 Task: Create a Professional resume.
Action: Mouse moved to (321, 204)
Screenshot: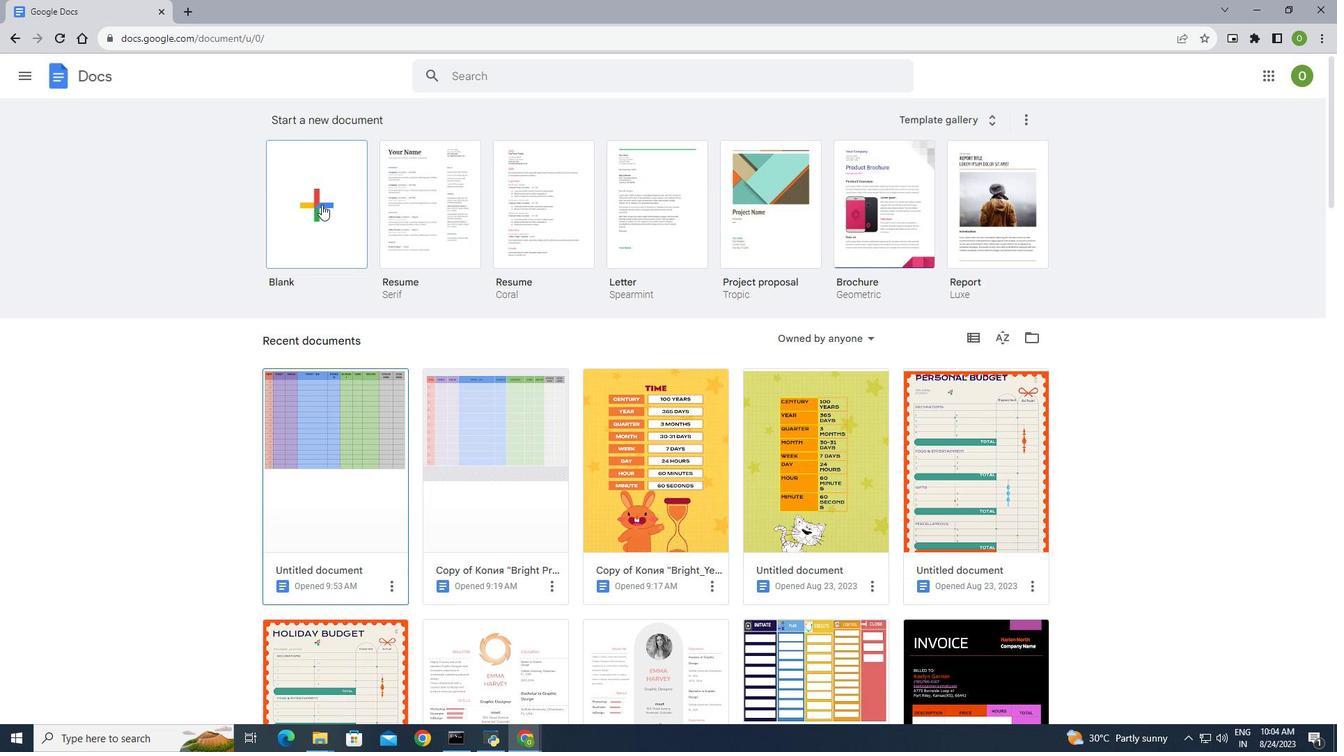 
Action: Mouse pressed left at (321, 204)
Screenshot: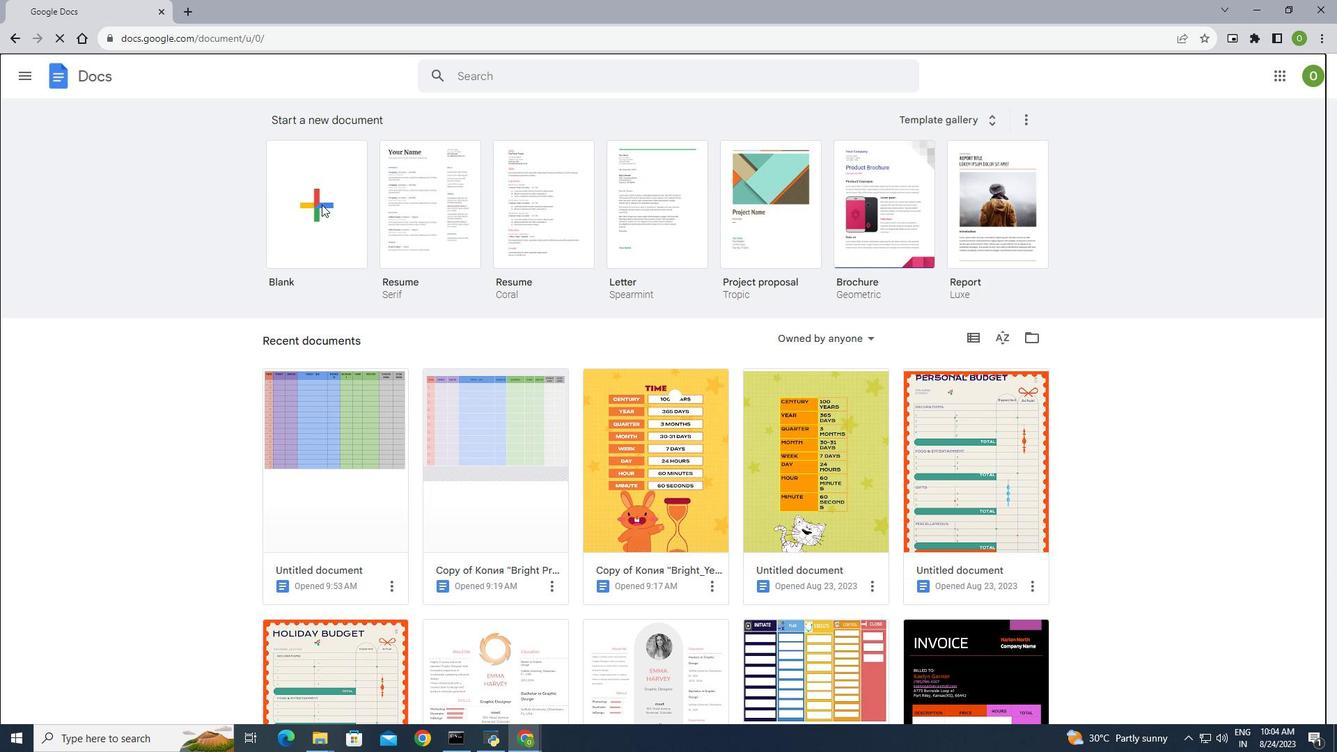 
Action: Mouse moved to (146, 85)
Screenshot: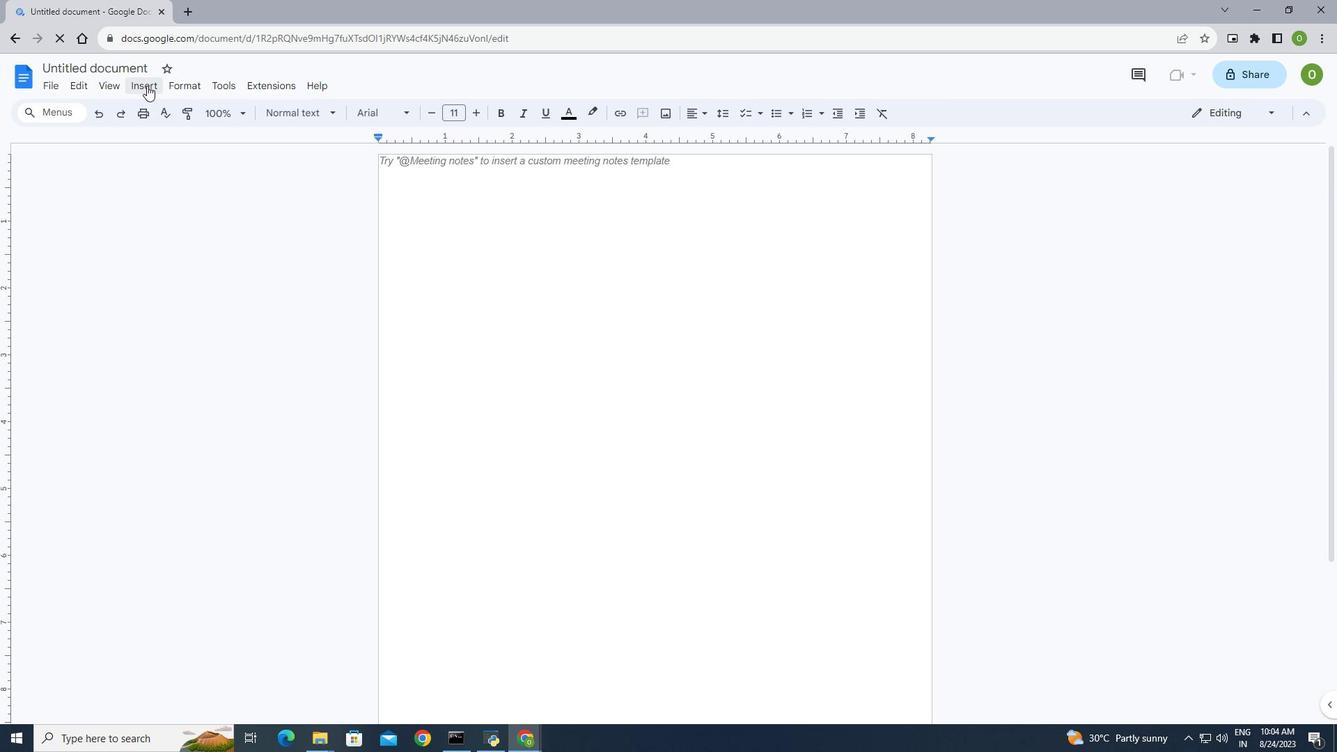 
Action: Mouse pressed left at (146, 85)
Screenshot: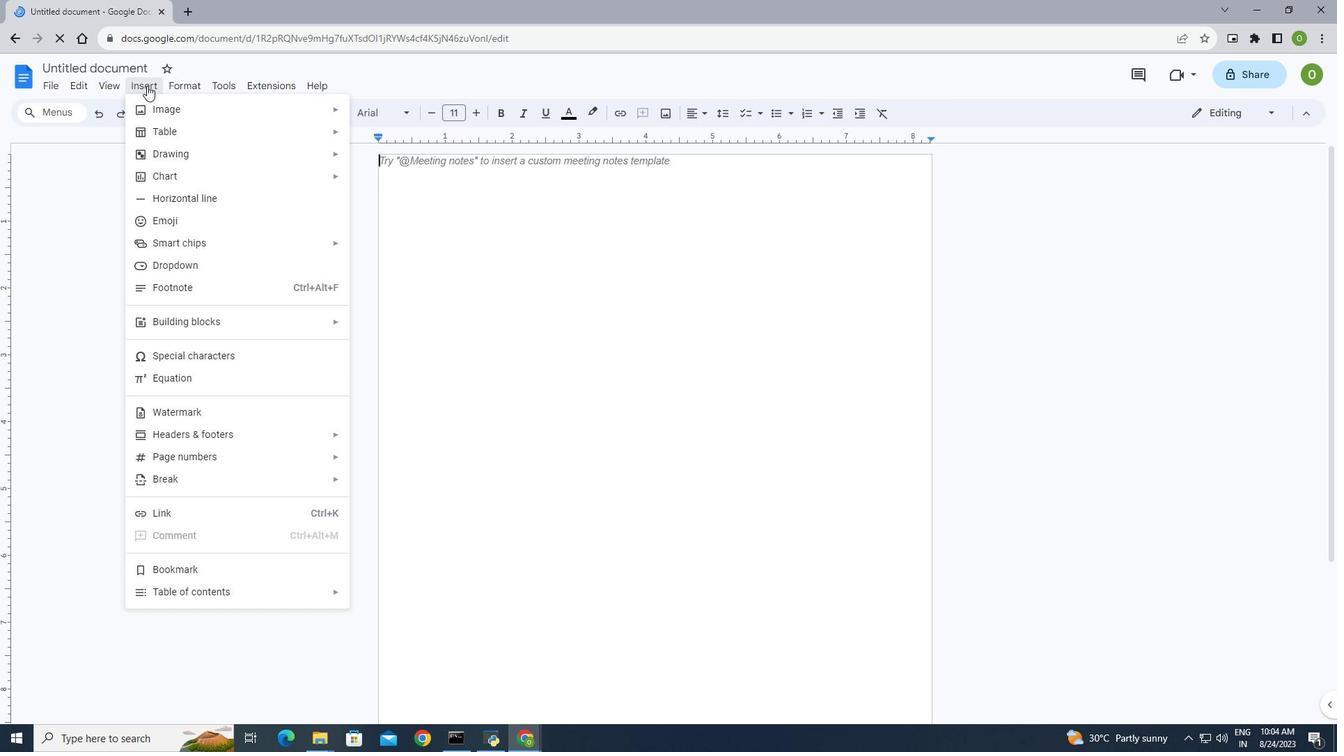 
Action: Mouse moved to (178, 108)
Screenshot: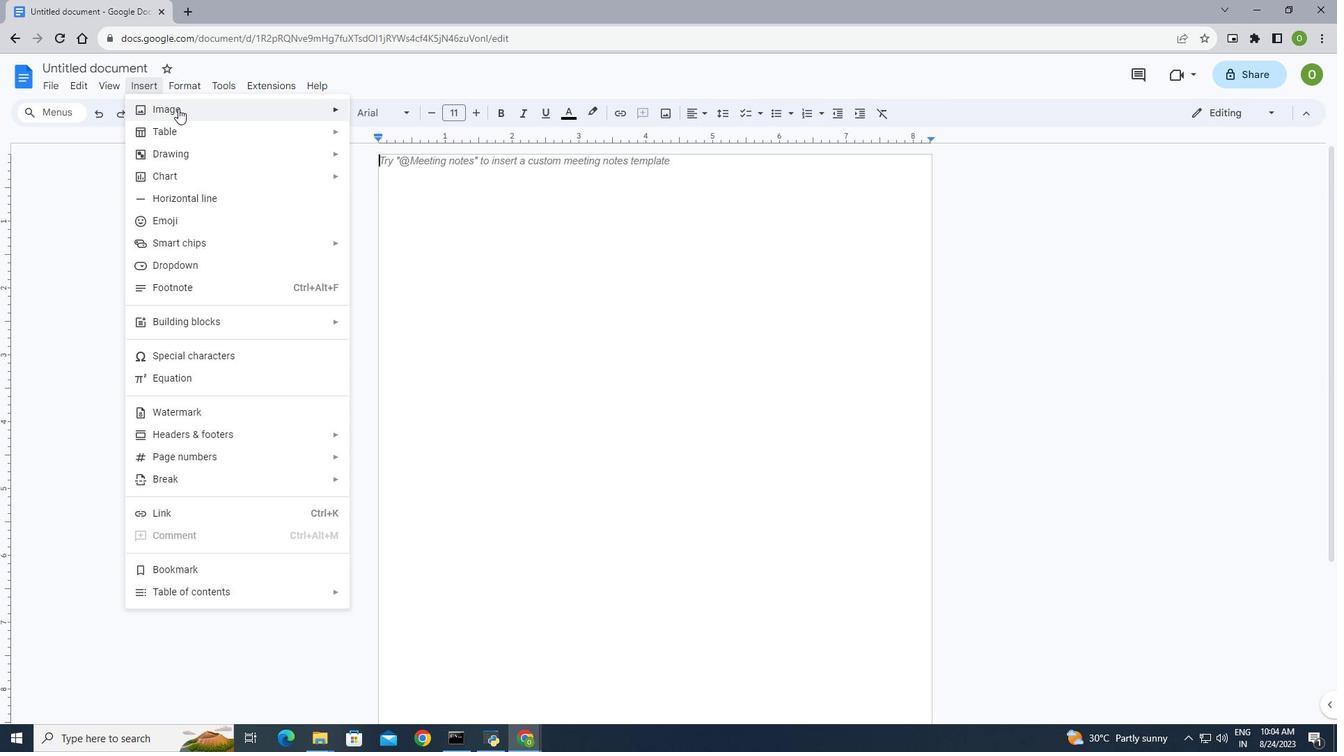 
Action: Mouse pressed left at (178, 108)
Screenshot: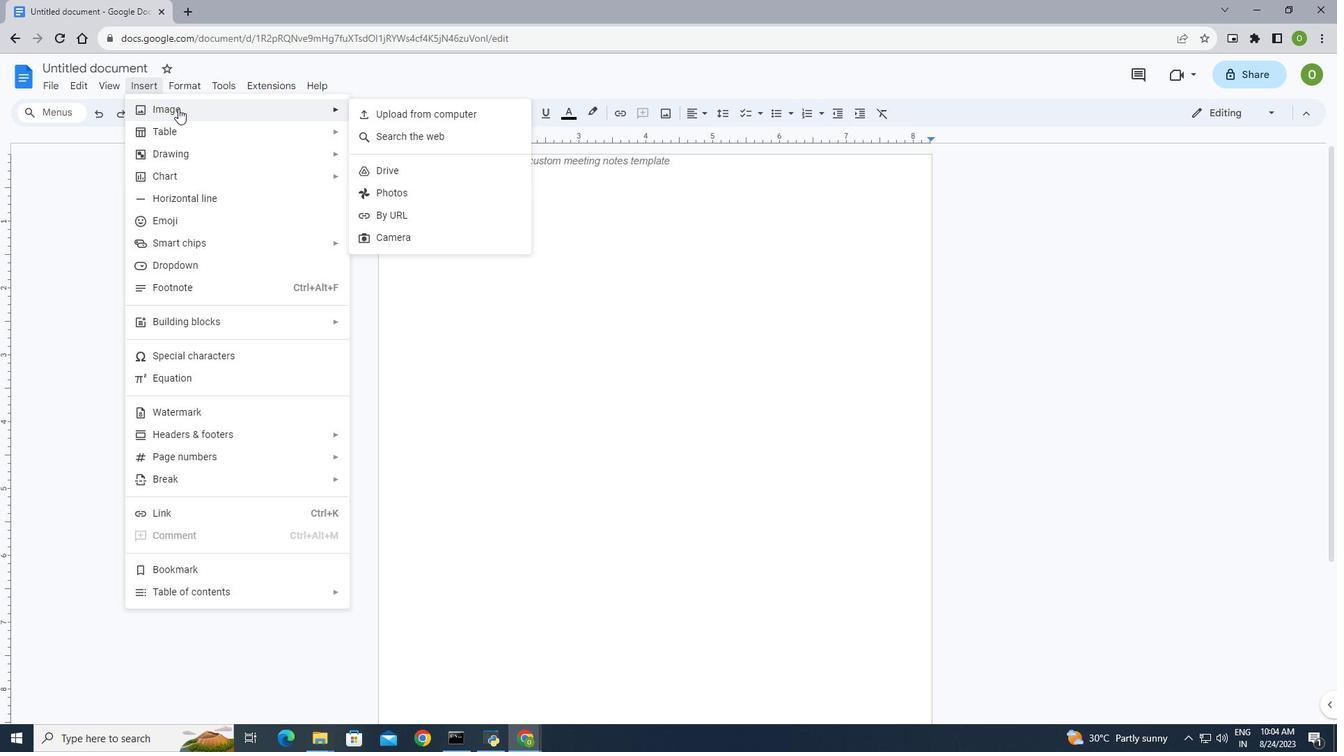 
Action: Mouse moved to (374, 113)
Screenshot: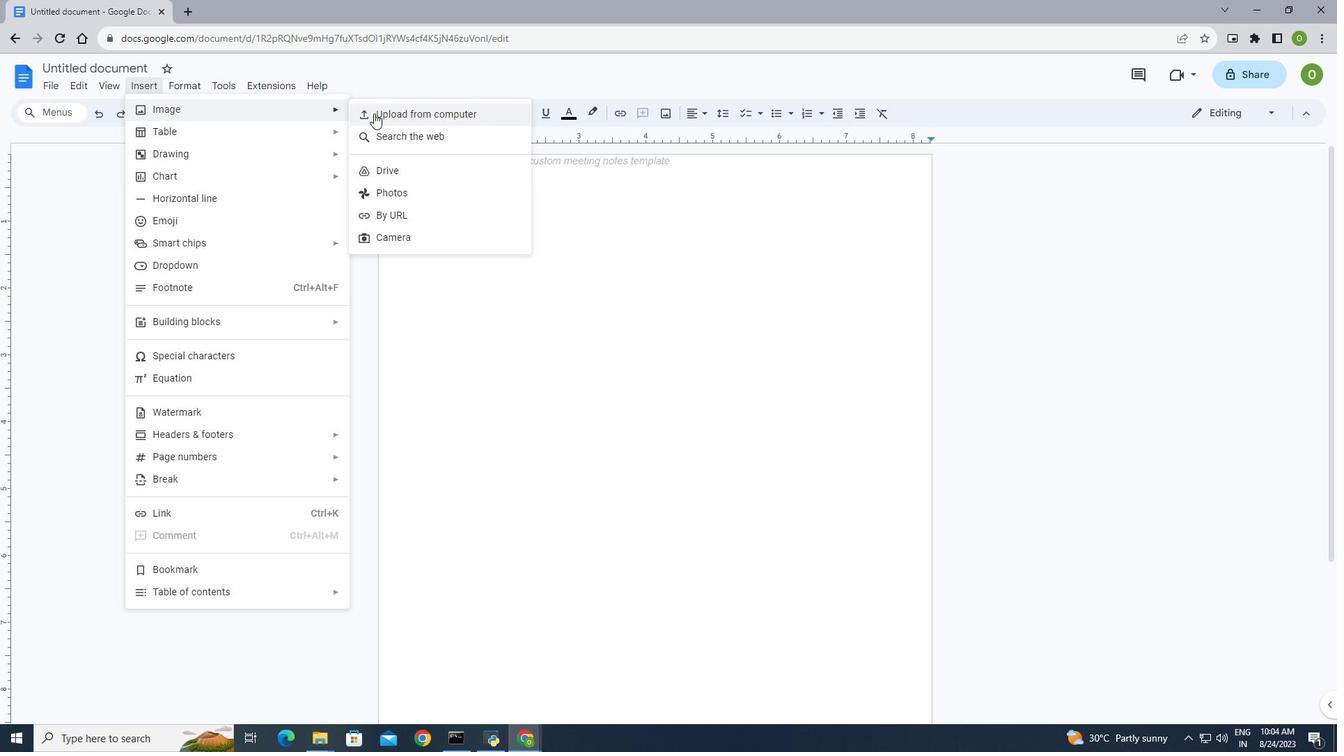 
Action: Mouse pressed left at (374, 113)
Screenshot: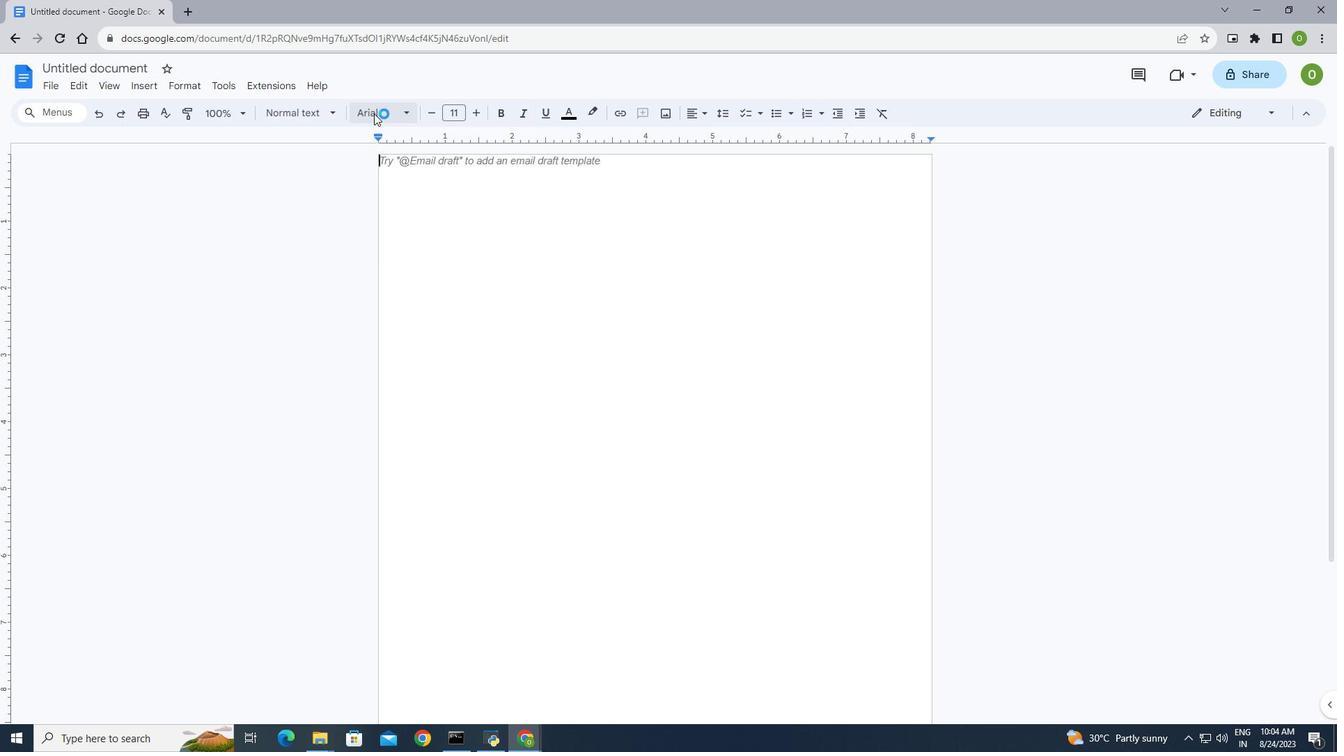 
Action: Mouse moved to (433, 208)
Screenshot: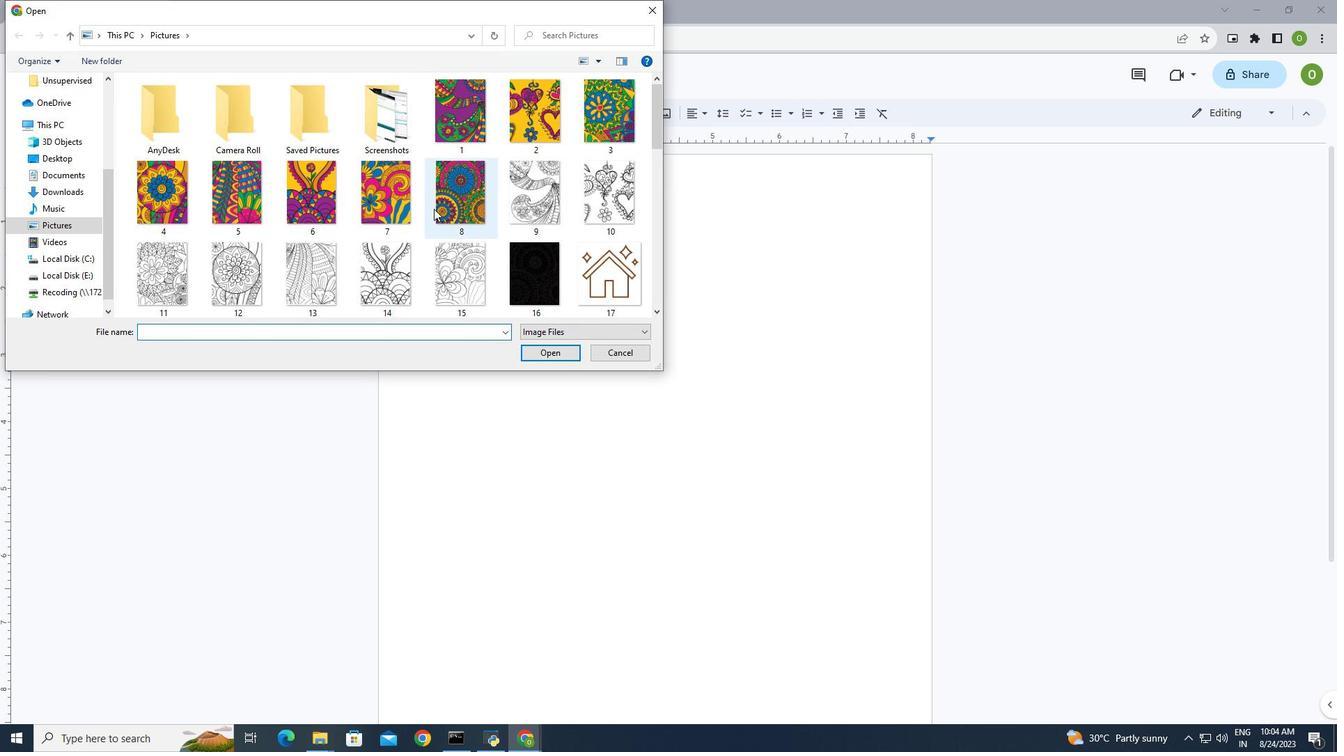 
Action: Mouse scrolled (433, 208) with delta (0, 0)
Screenshot: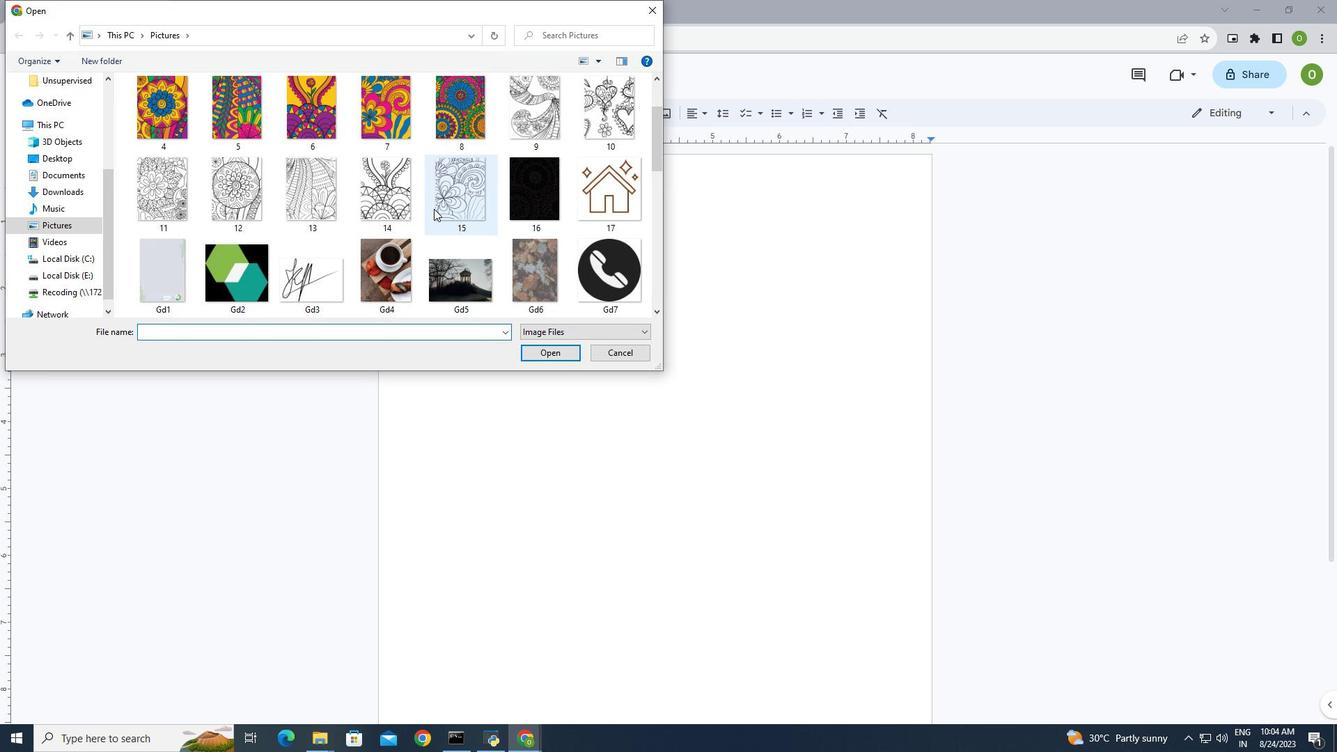 
Action: Mouse scrolled (433, 208) with delta (0, 0)
Screenshot: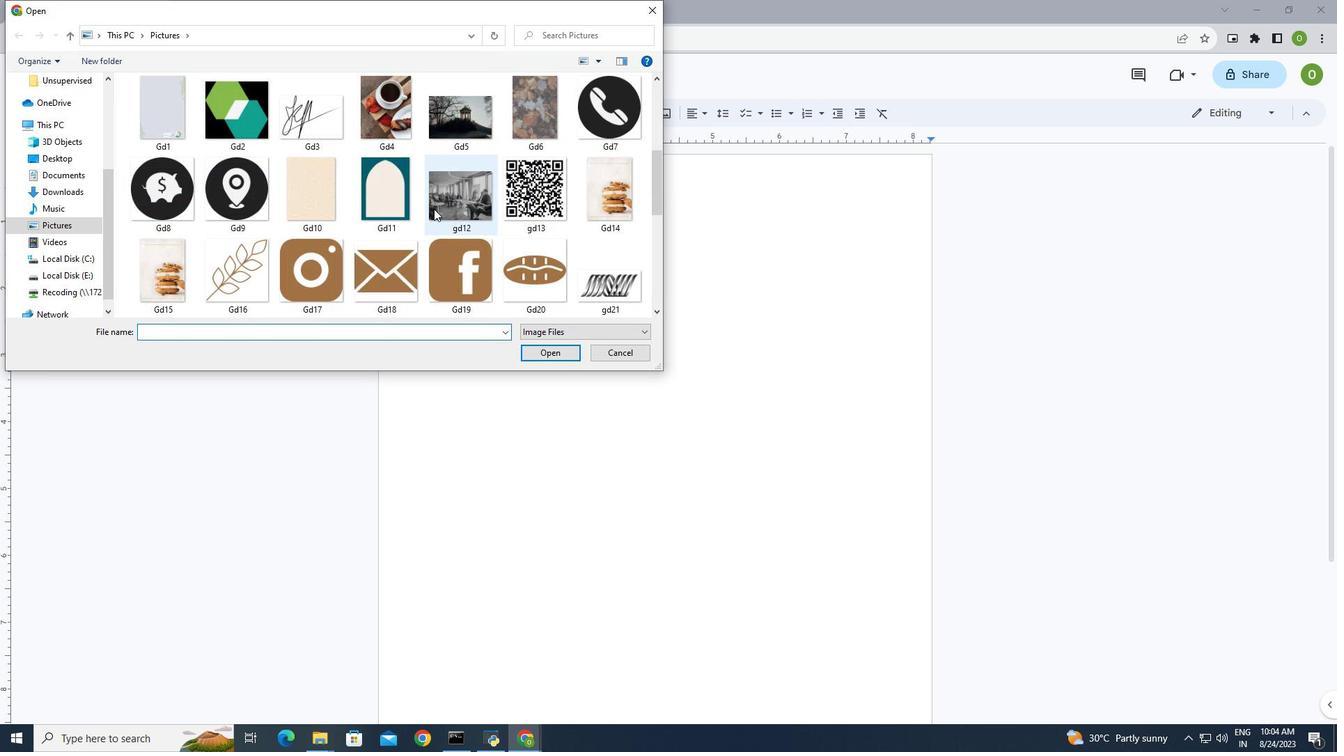 
Action: Mouse scrolled (433, 208) with delta (0, 0)
Screenshot: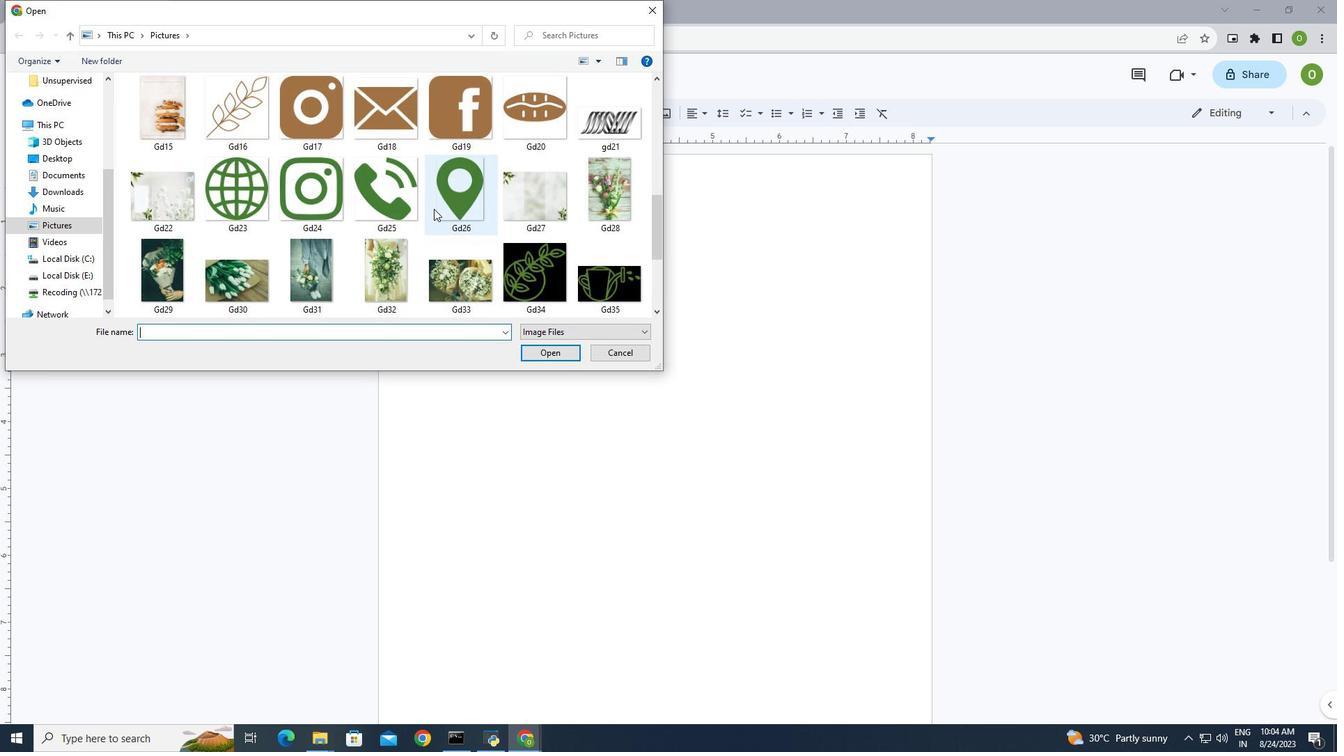 
Action: Mouse scrolled (433, 208) with delta (0, 0)
Screenshot: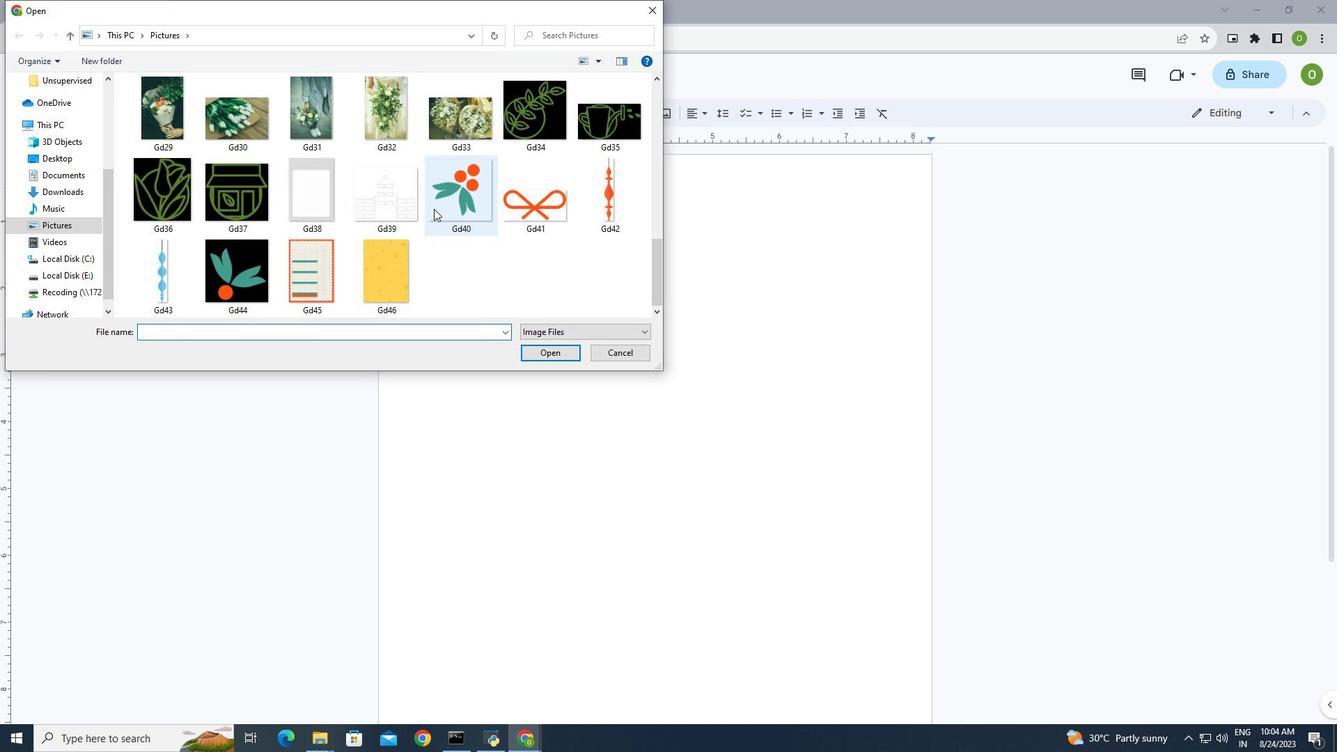 
Action: Mouse scrolled (433, 208) with delta (0, 0)
Screenshot: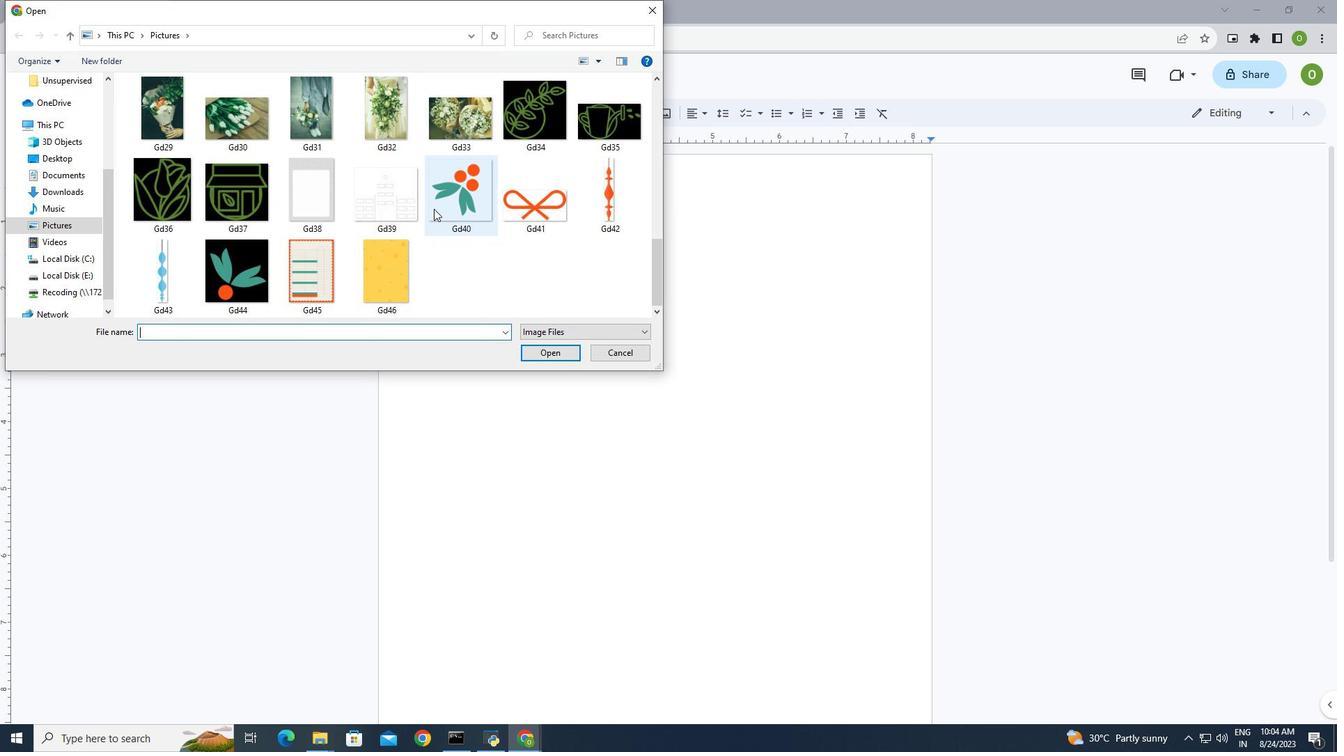 
Action: Mouse moved to (655, 263)
Screenshot: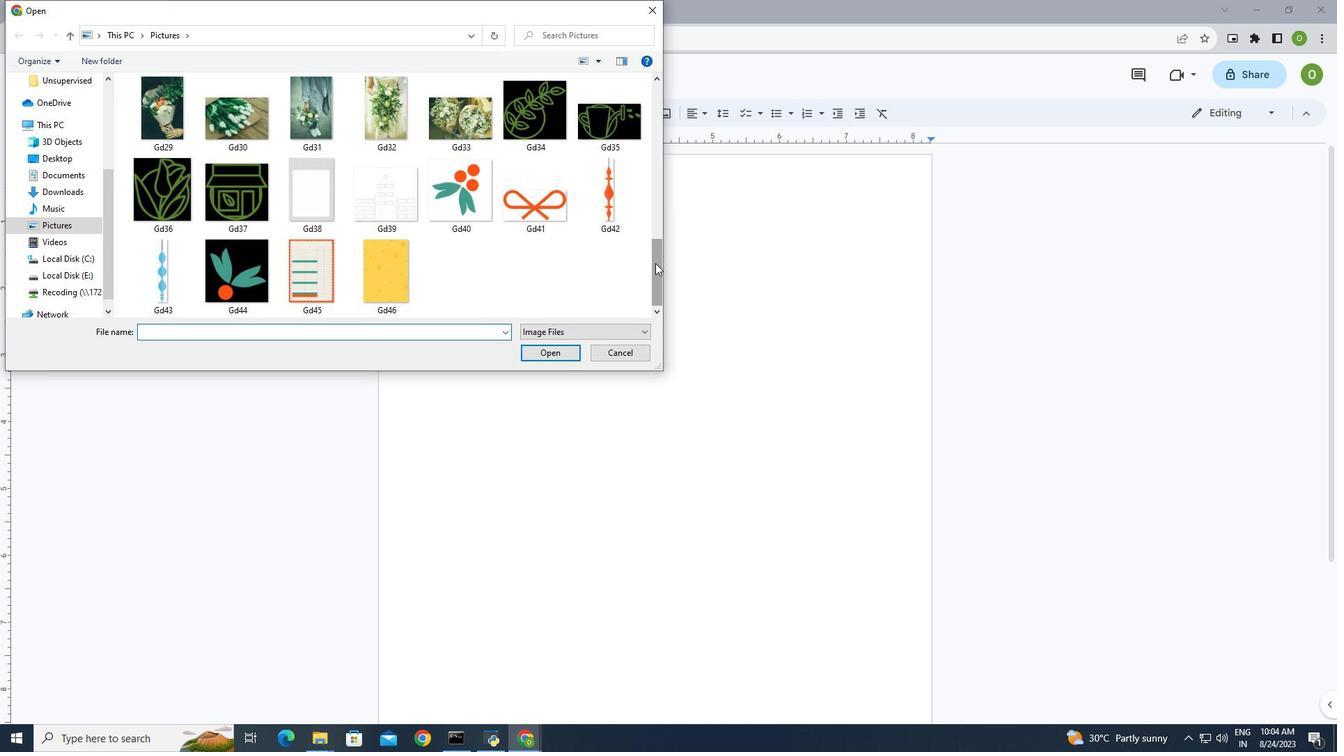 
Action: Mouse pressed left at (655, 263)
Screenshot: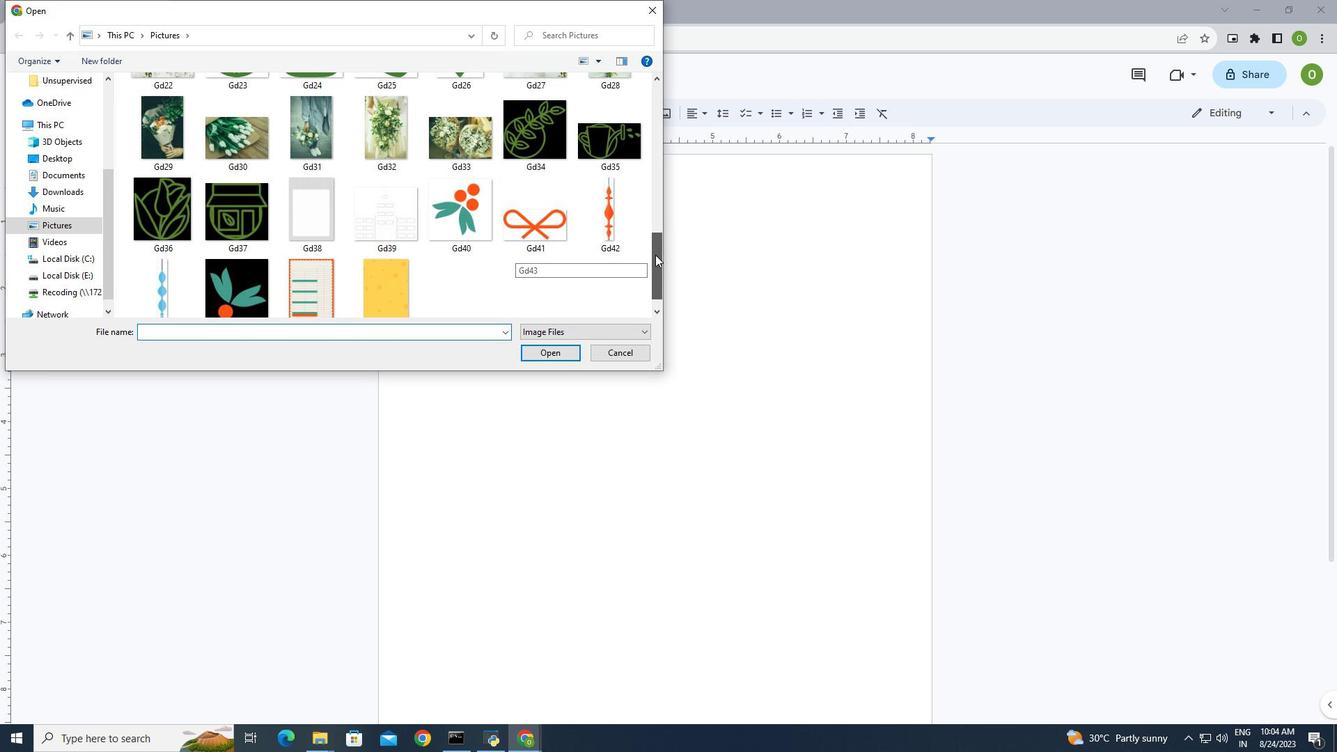 
Action: Mouse moved to (646, 11)
Screenshot: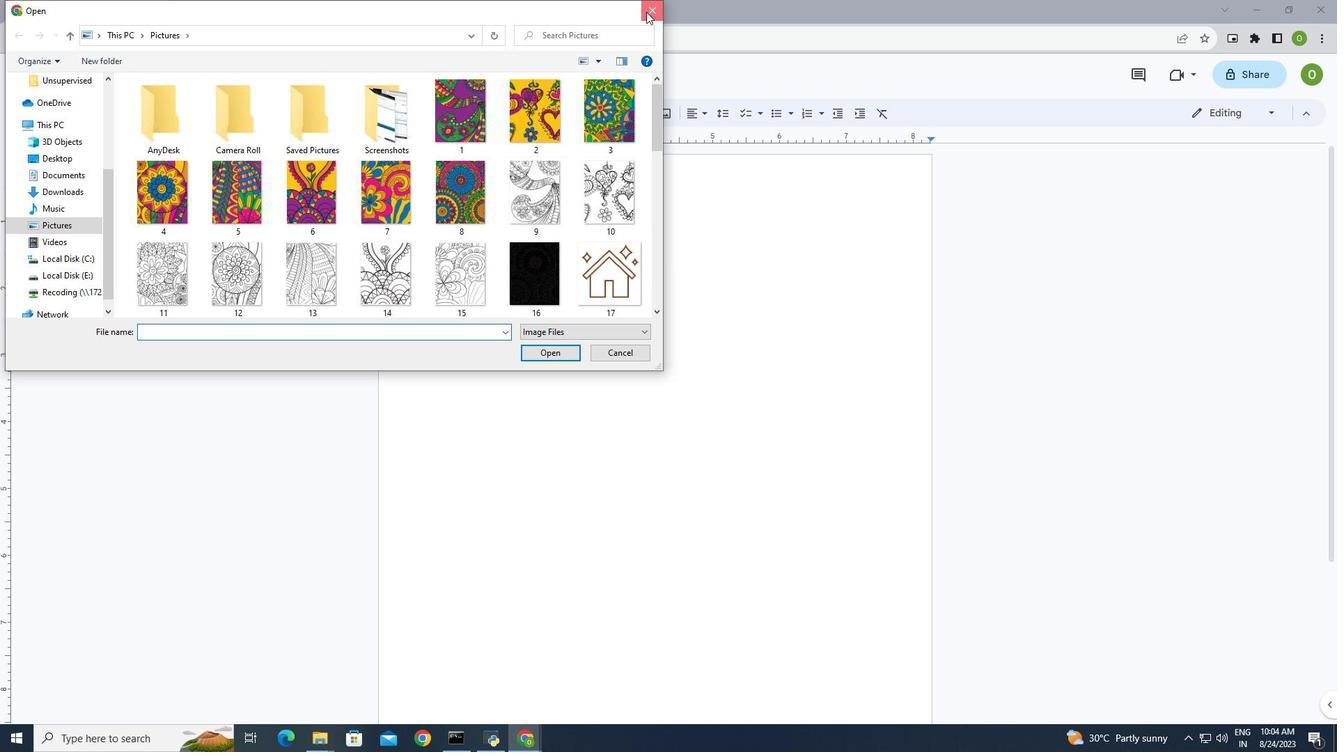 
Action: Mouse pressed left at (646, 11)
Screenshot: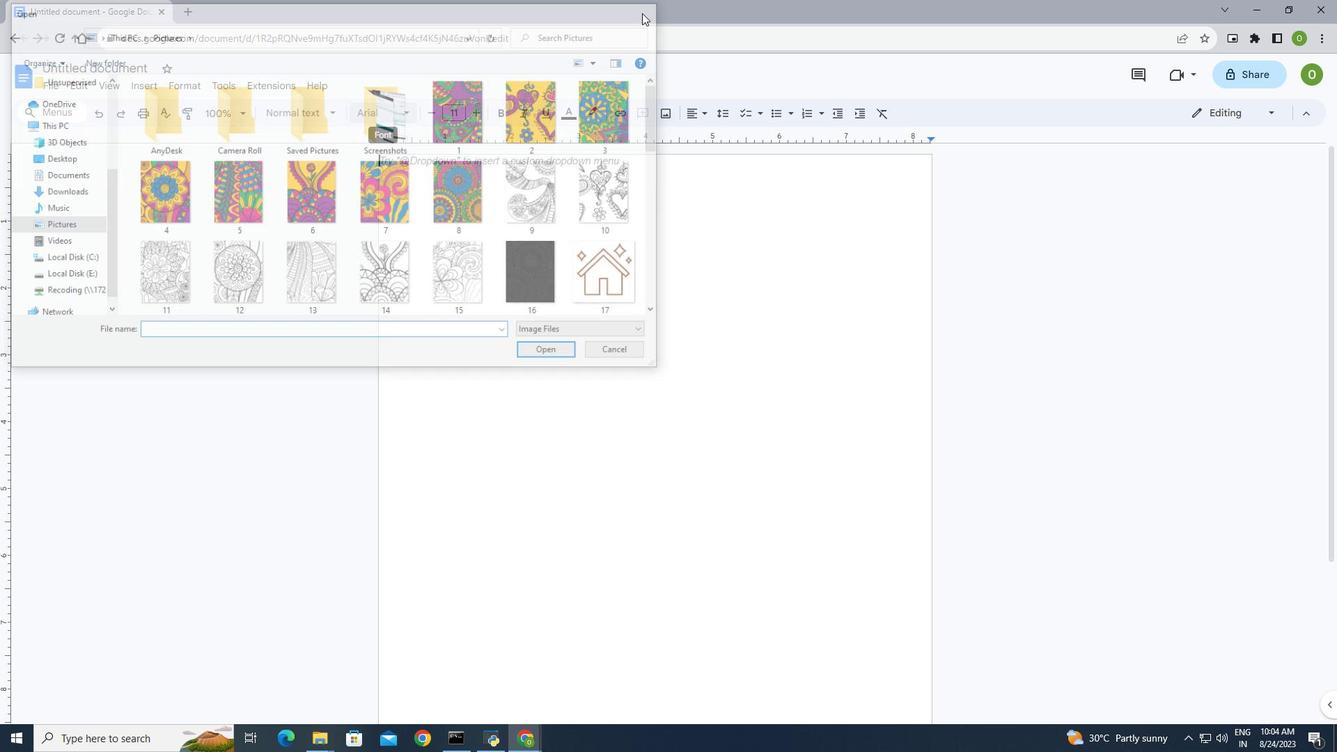 
Action: Mouse moved to (150, 84)
Screenshot: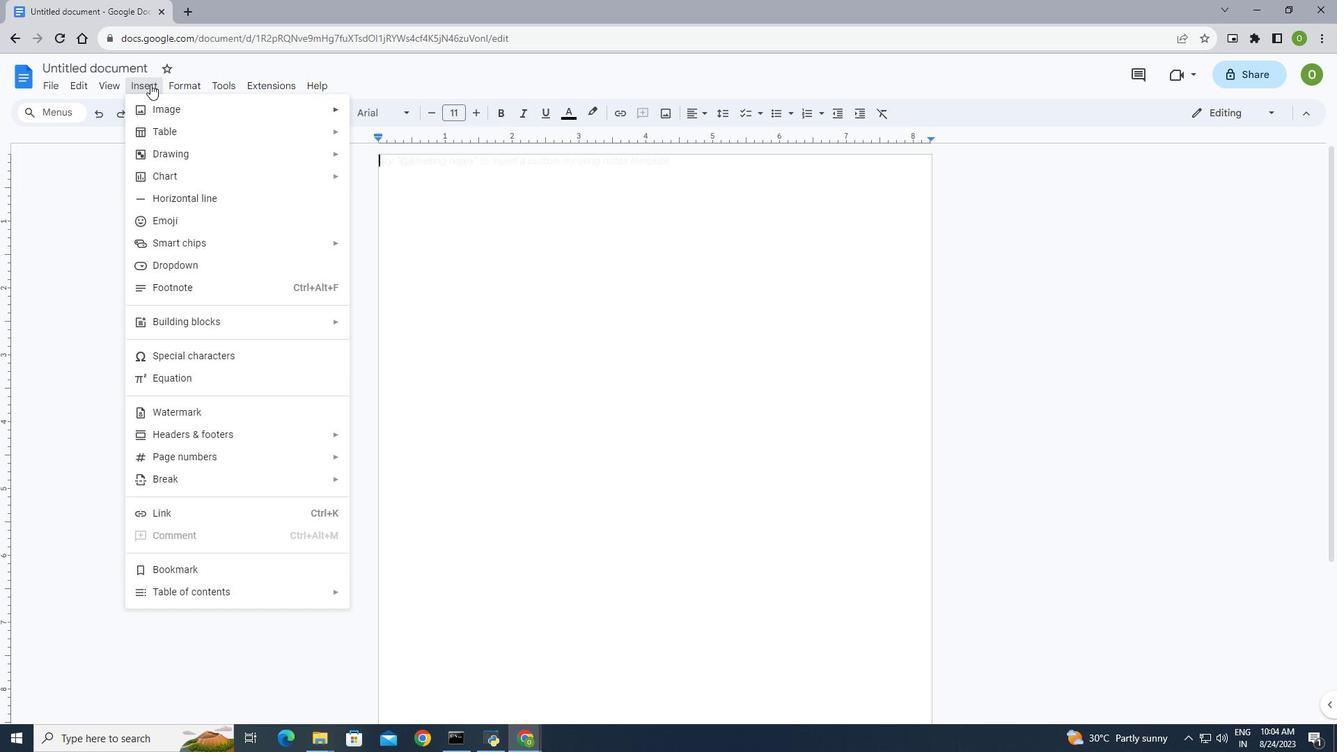 
Action: Mouse pressed left at (150, 84)
Screenshot: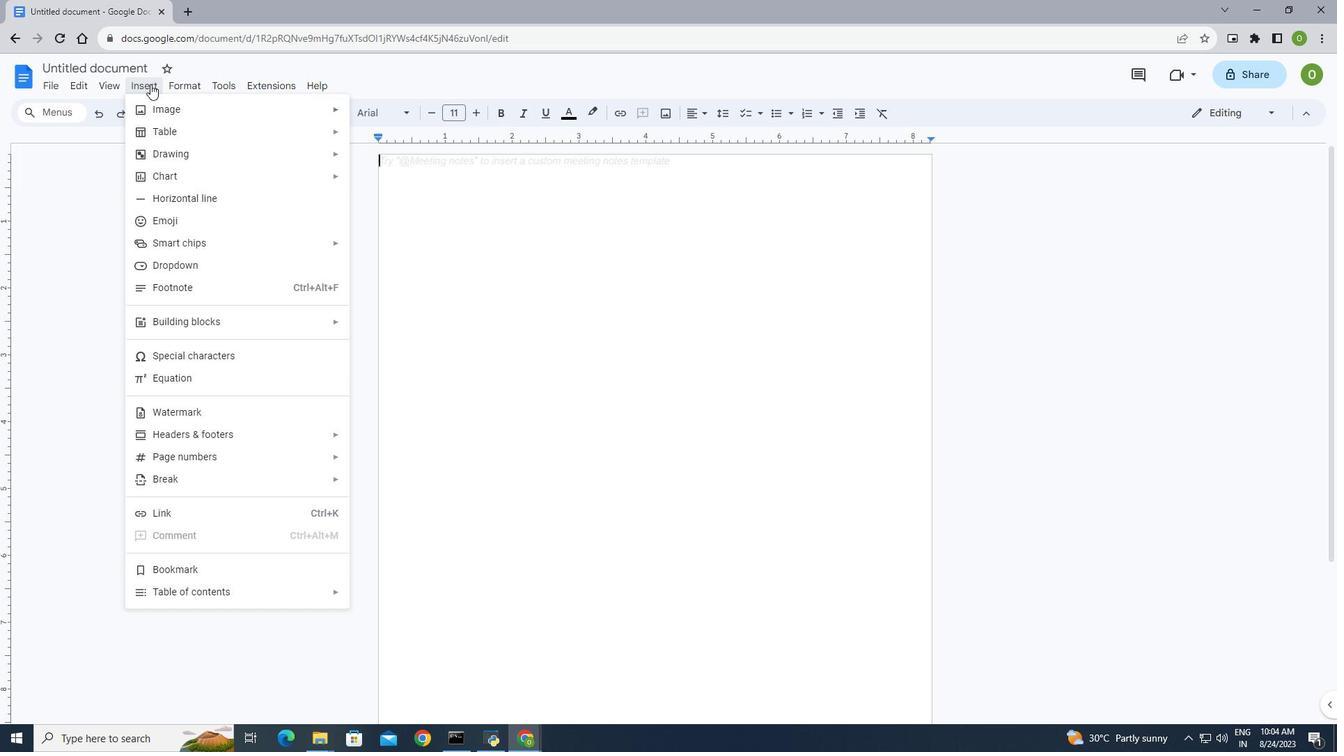 
Action: Mouse moved to (204, 107)
Screenshot: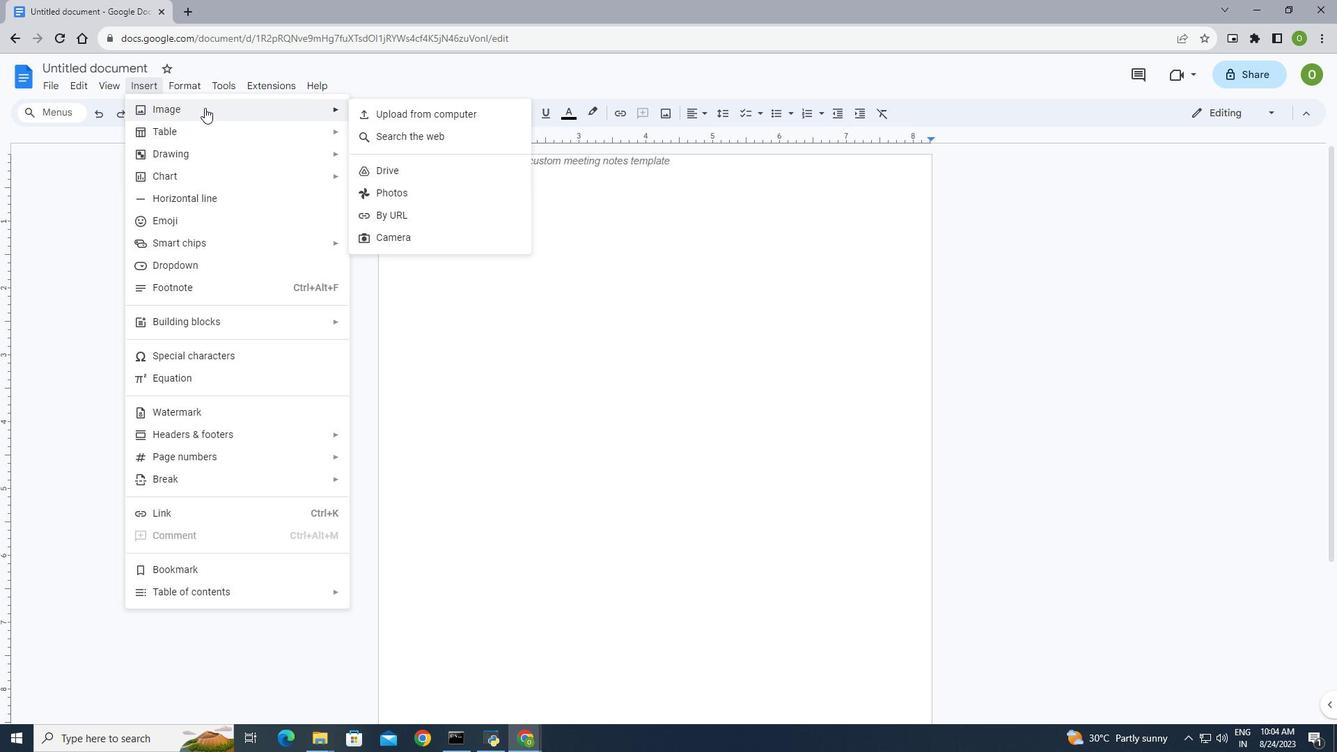
Action: Mouse pressed left at (204, 107)
Screenshot: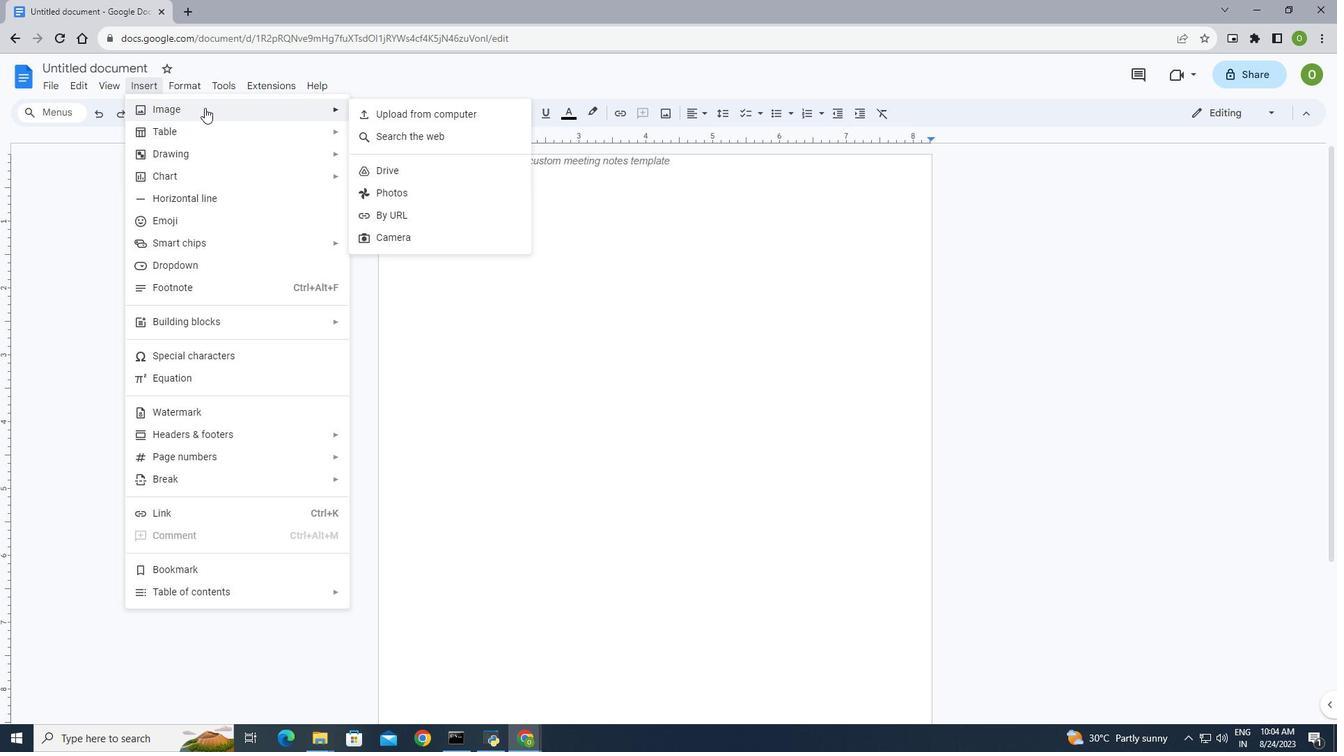 
Action: Mouse moved to (413, 136)
Screenshot: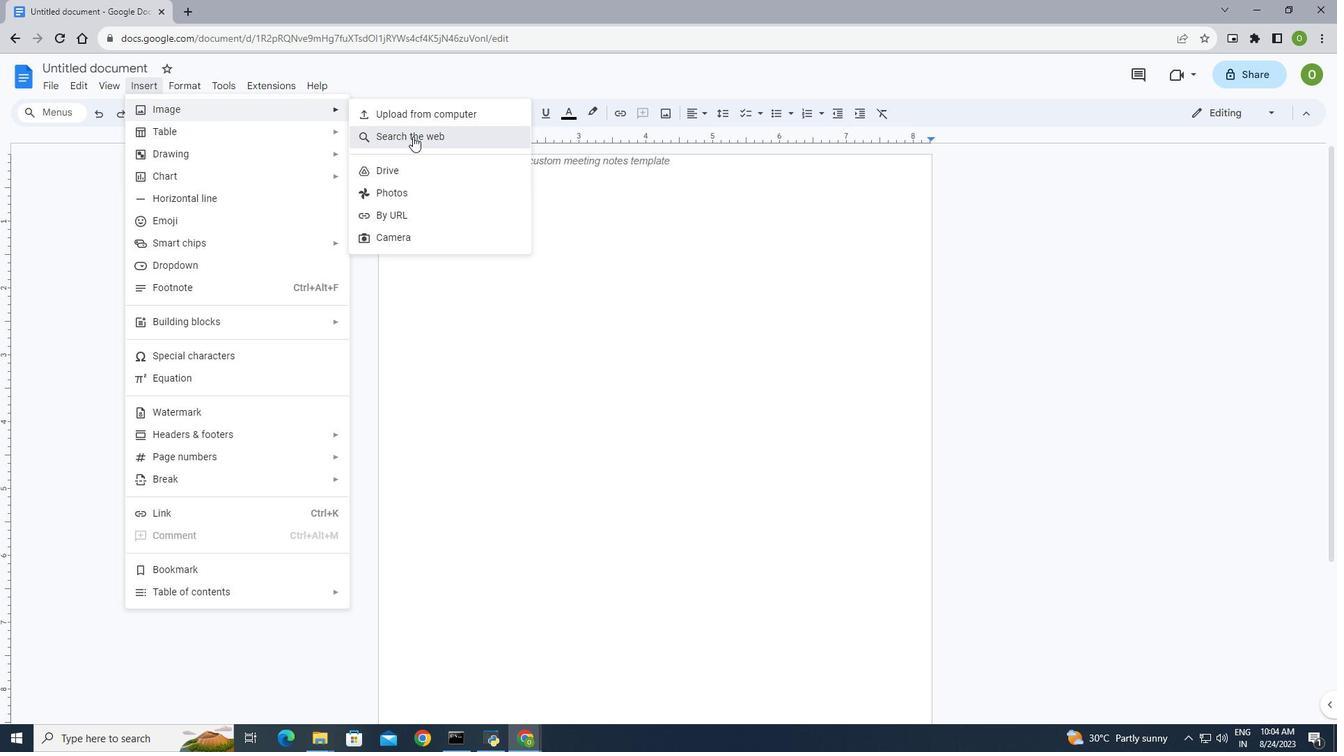 
Action: Mouse pressed left at (413, 136)
Screenshot: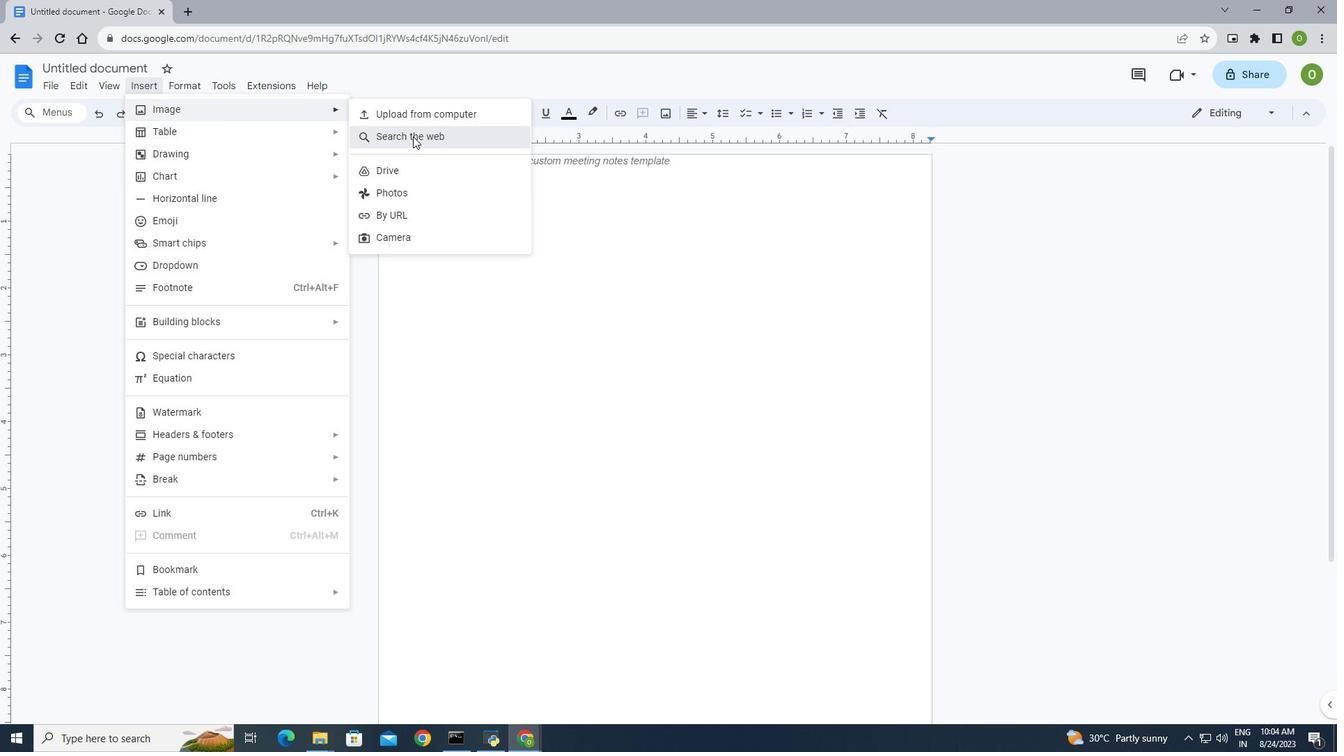
Action: Mouse moved to (1221, 121)
Screenshot: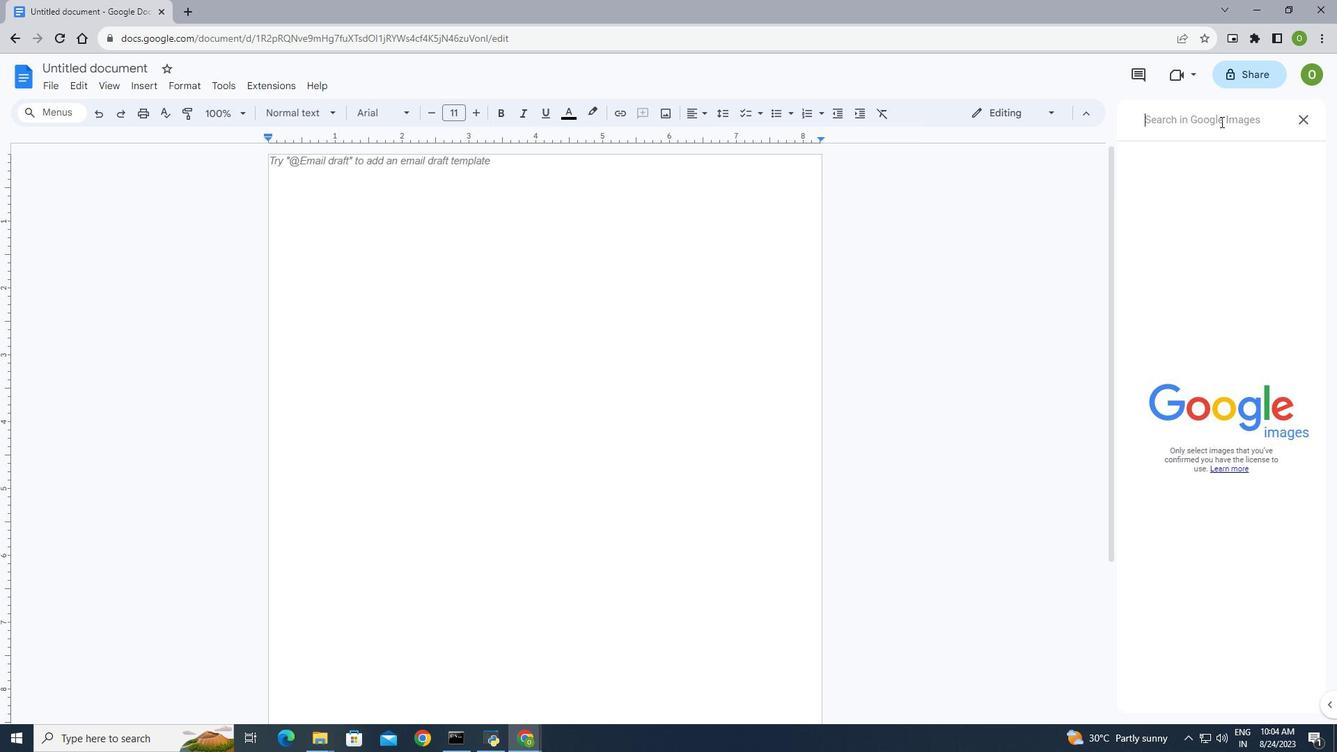 
Action: Key pressed image<Key.space><Key.backspace><Key.backspace><Key.backspace><Key.backspace><Key.backspace><Key.backspace><Key.backspace><Key.backspace><Key.backspace><Key.backspace><Key.backspace><Key.backspace><Key.backspace>profr<Key.backspace>essional<Key.space>image<Key.space>for<Key.space>resume<Key.enter>
Screenshot: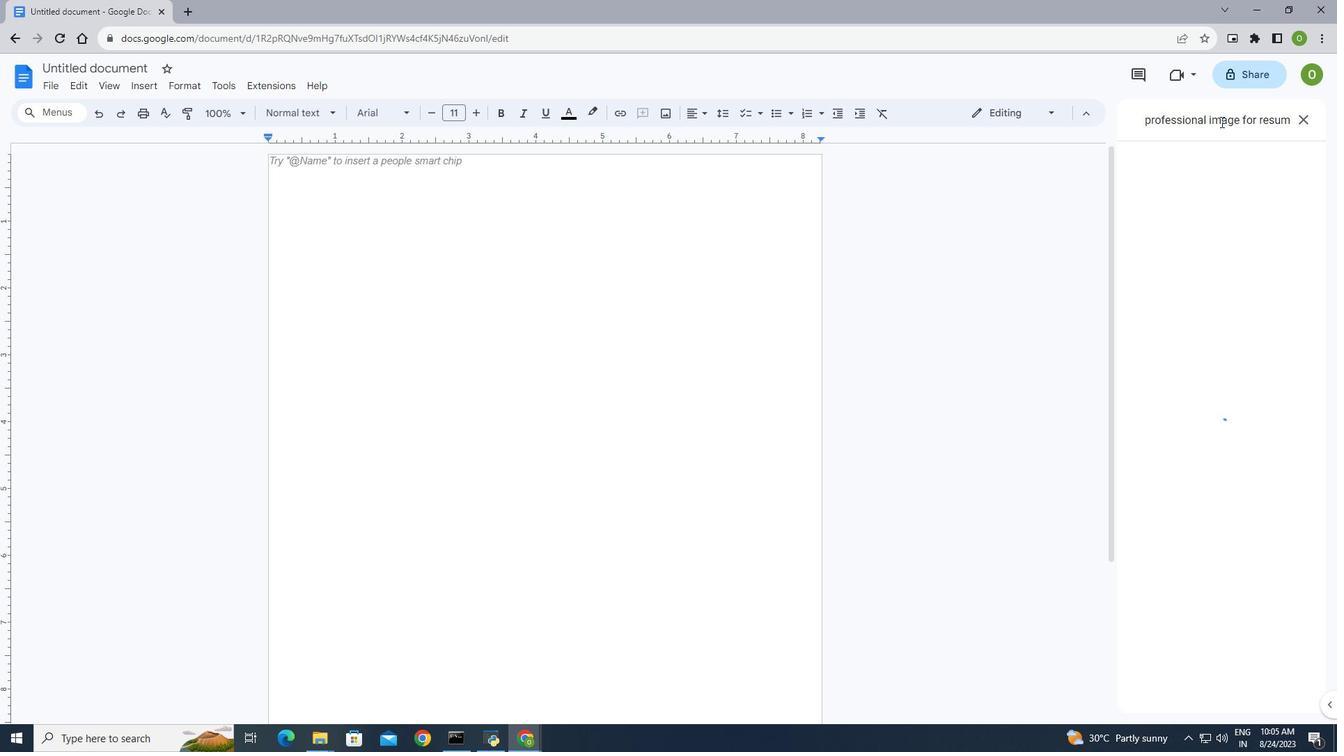 
Action: Mouse moved to (1212, 229)
Screenshot: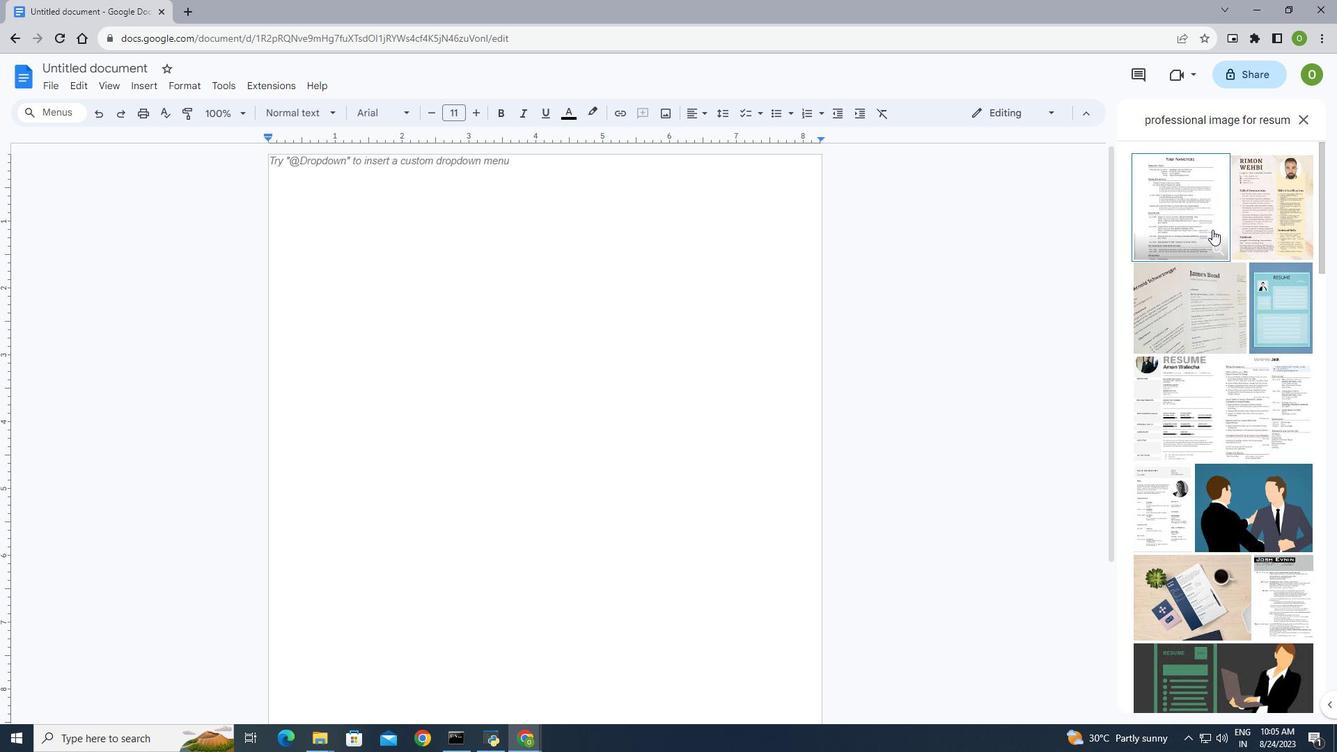 
Action: Mouse scrolled (1212, 229) with delta (0, 0)
Screenshot: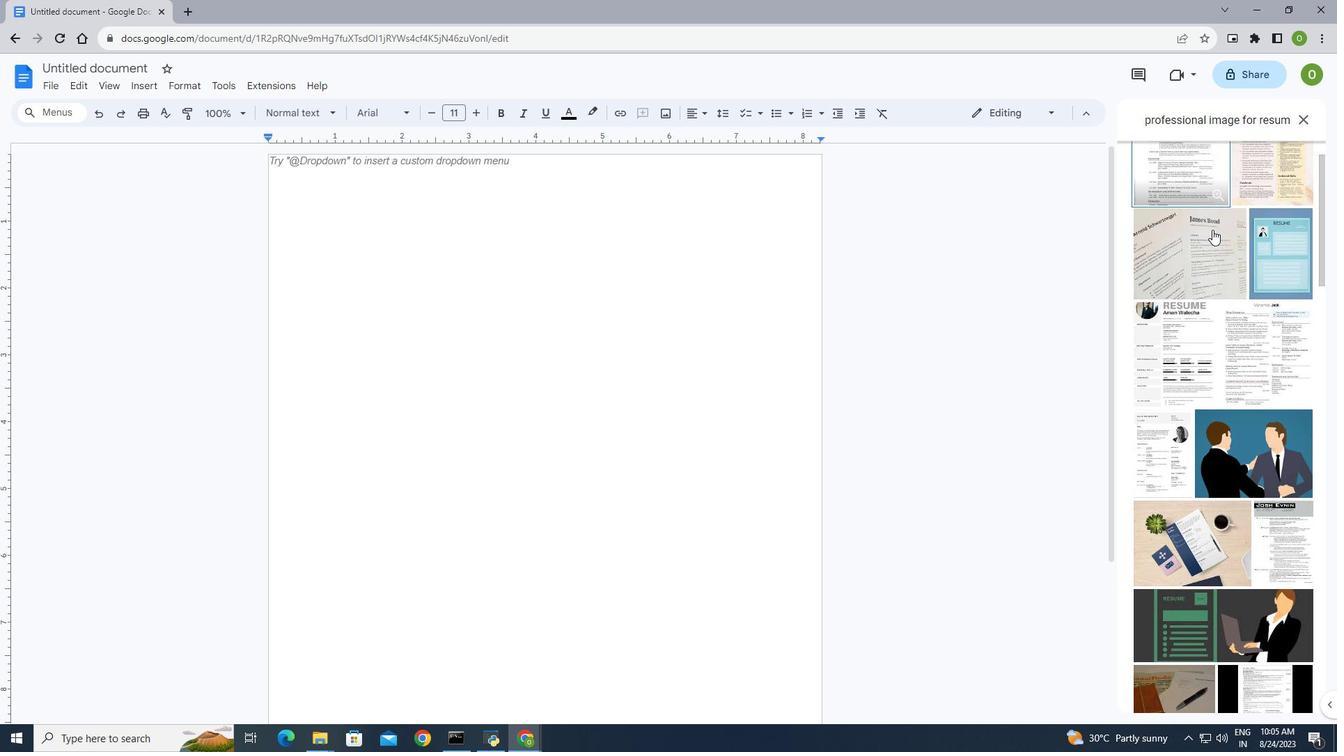 
Action: Mouse scrolled (1212, 229) with delta (0, 0)
Screenshot: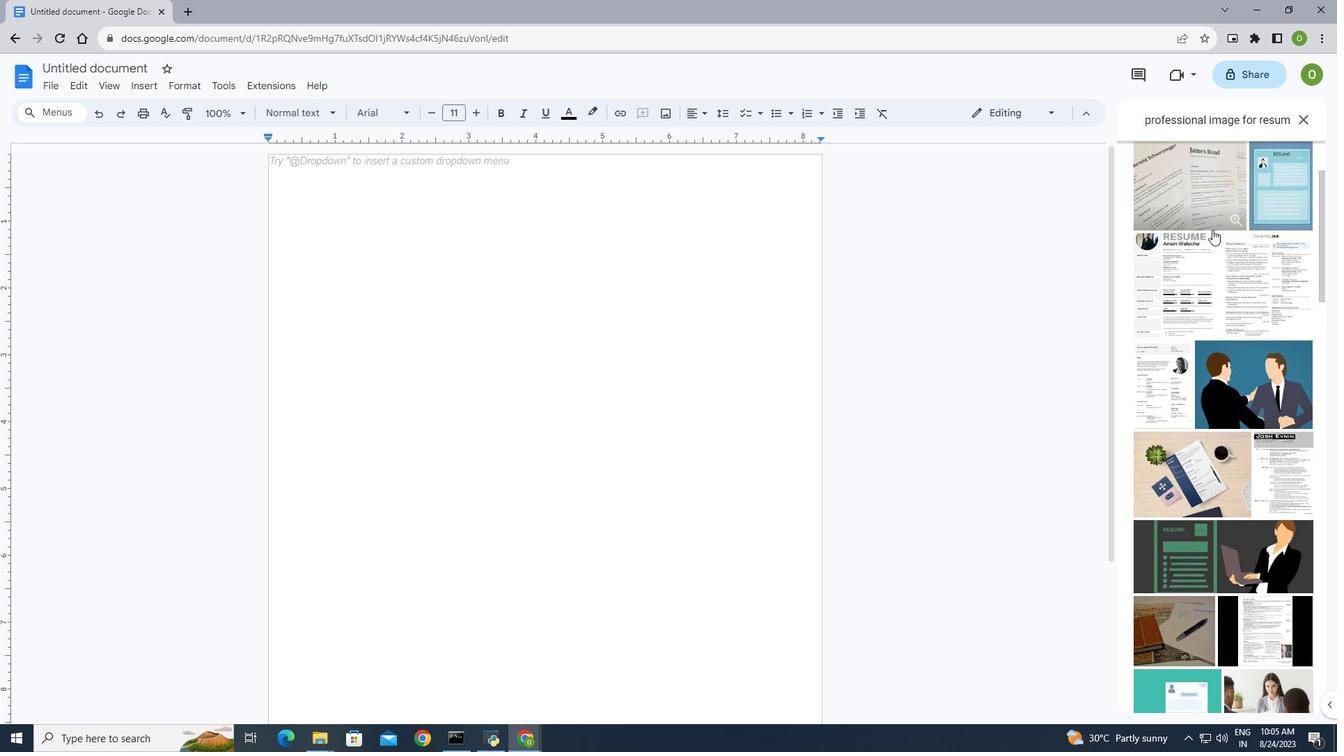 
Action: Mouse scrolled (1212, 229) with delta (0, 0)
Screenshot: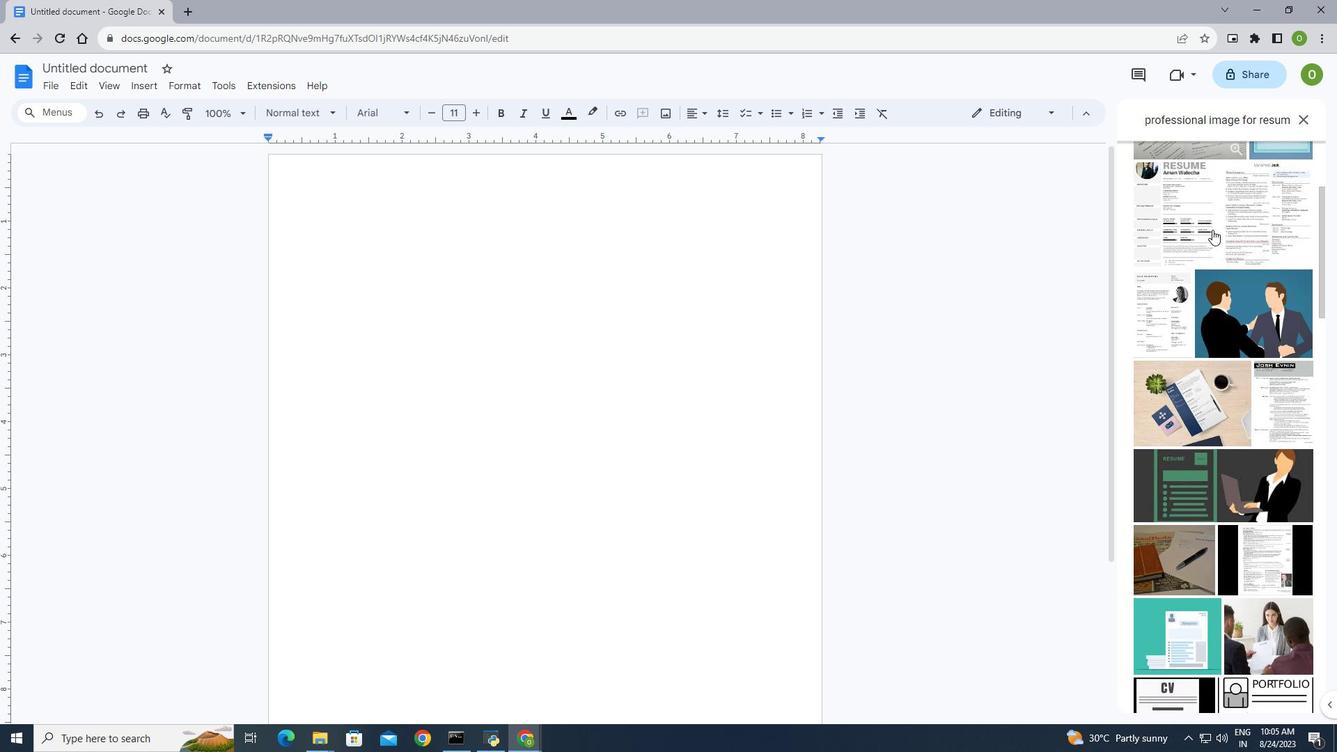 
Action: Mouse moved to (1246, 302)
Screenshot: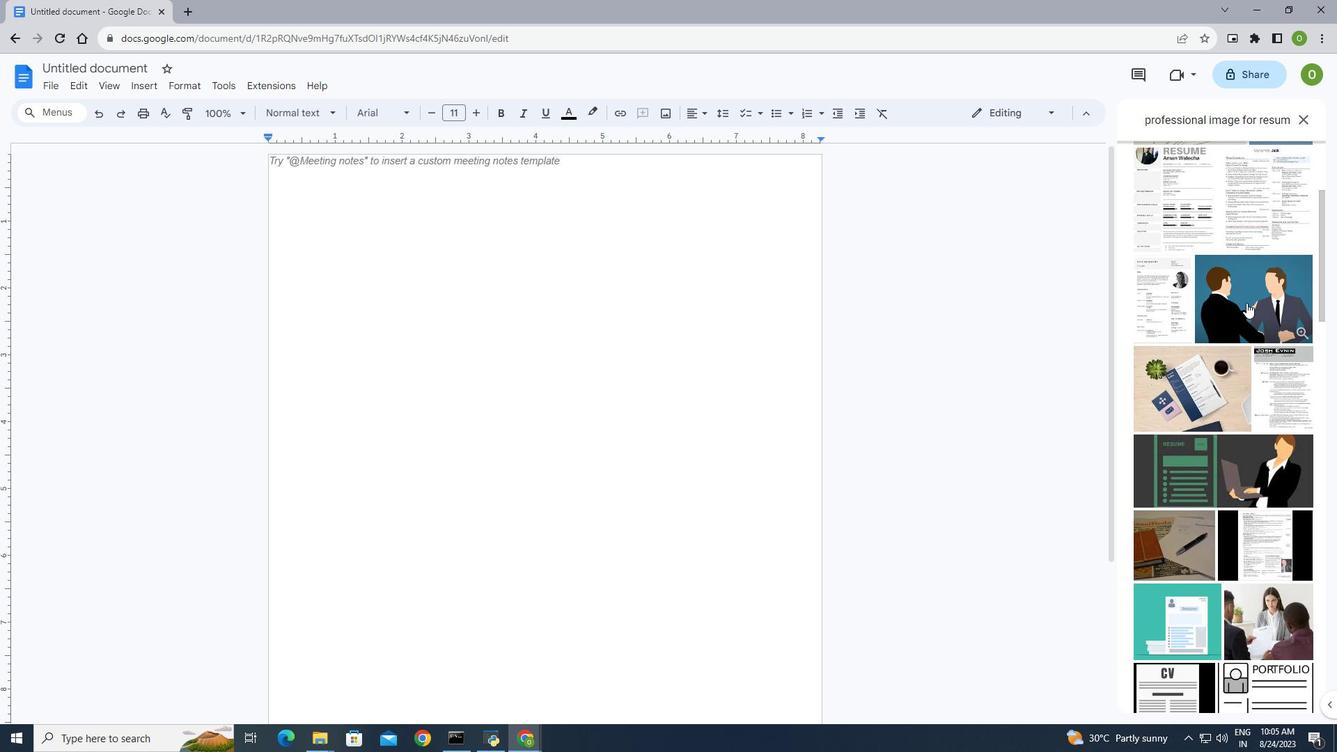 
Action: Mouse scrolled (1246, 302) with delta (0, 0)
Screenshot: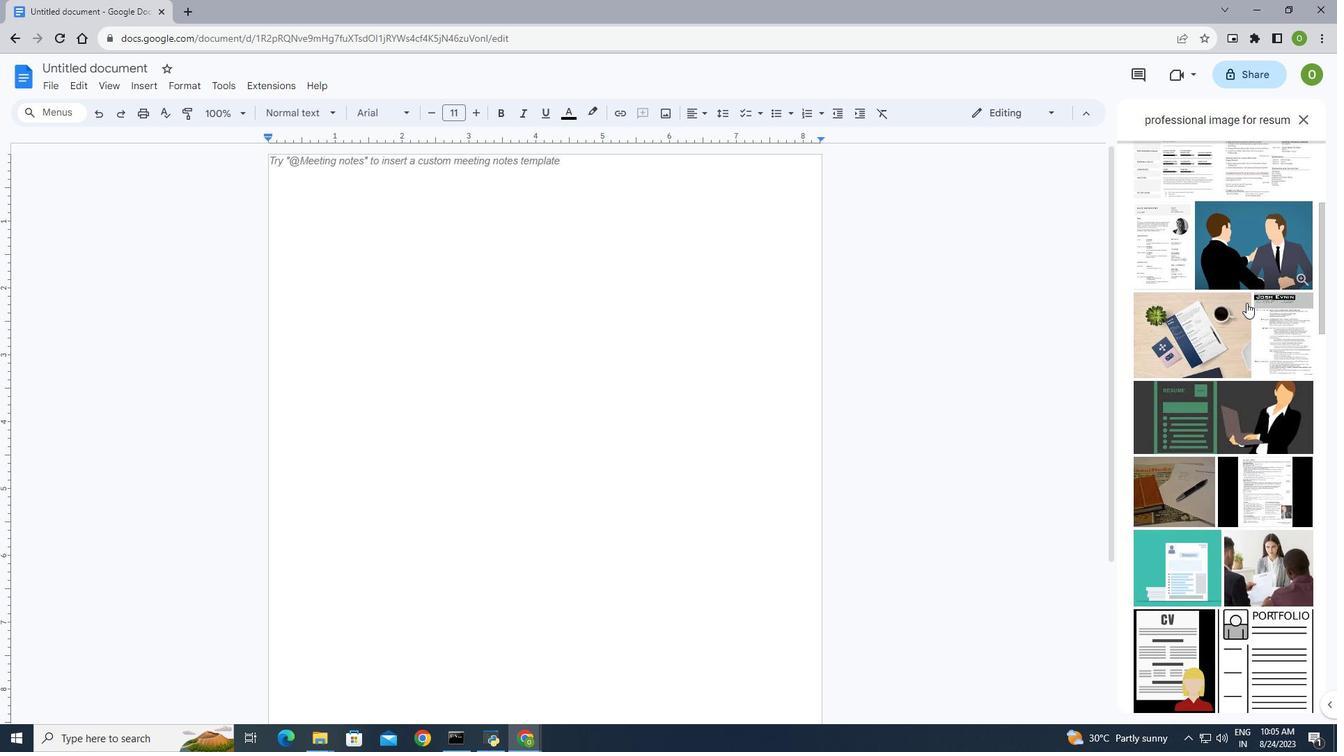
Action: Mouse scrolled (1246, 302) with delta (0, 0)
Screenshot: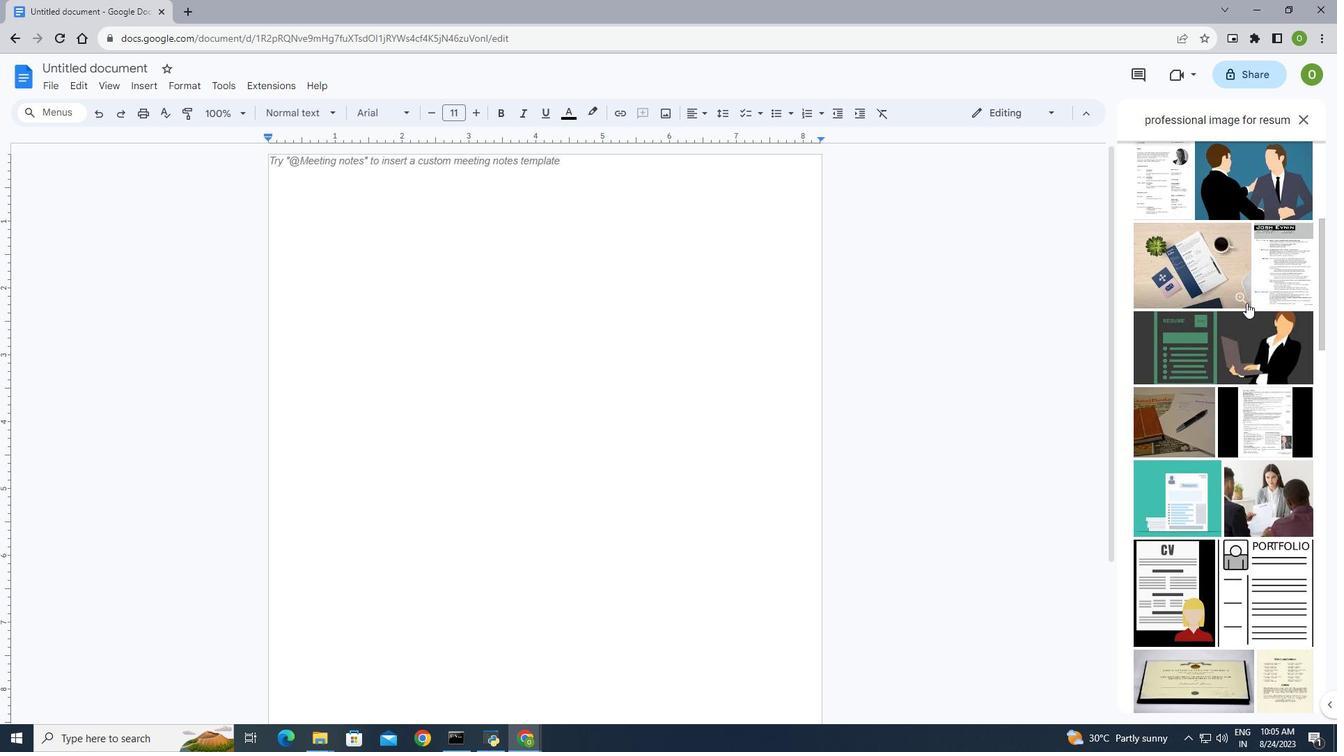 
Action: Mouse scrolled (1246, 302) with delta (0, 0)
Screenshot: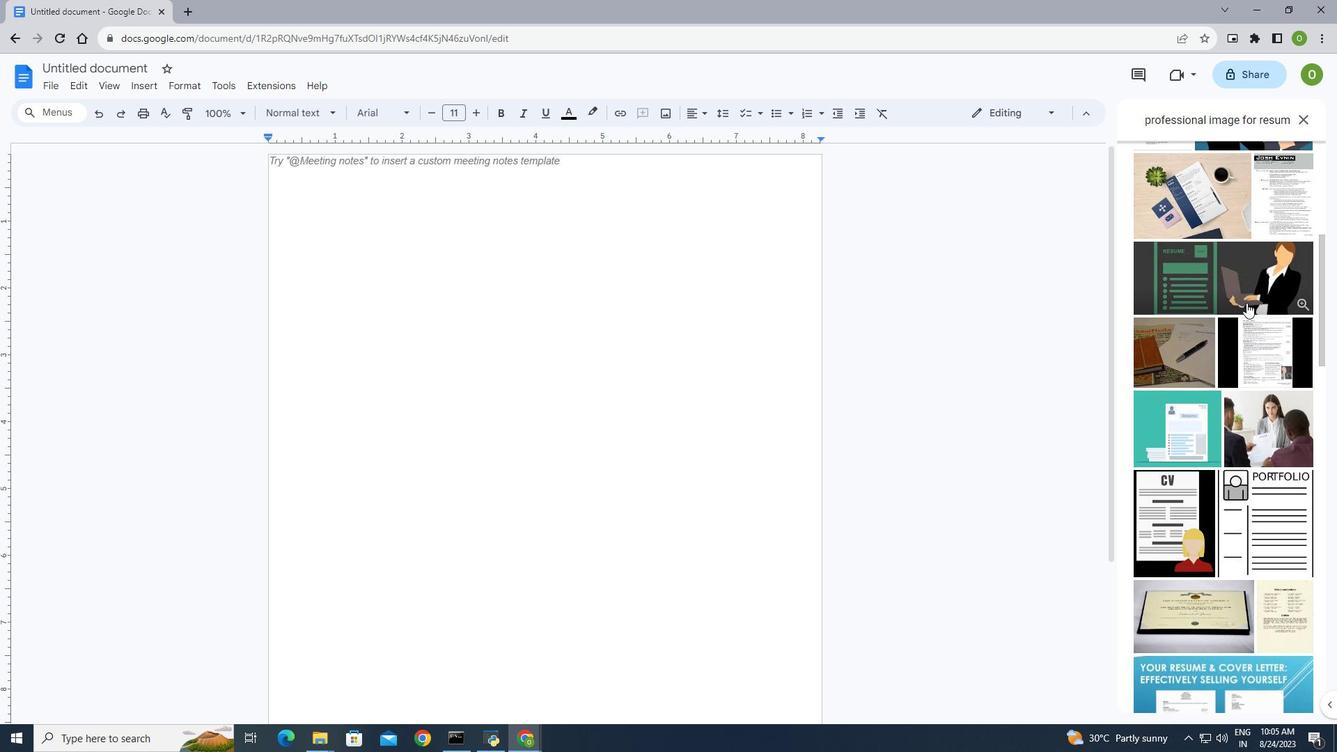 
Action: Mouse scrolled (1246, 302) with delta (0, 0)
Screenshot: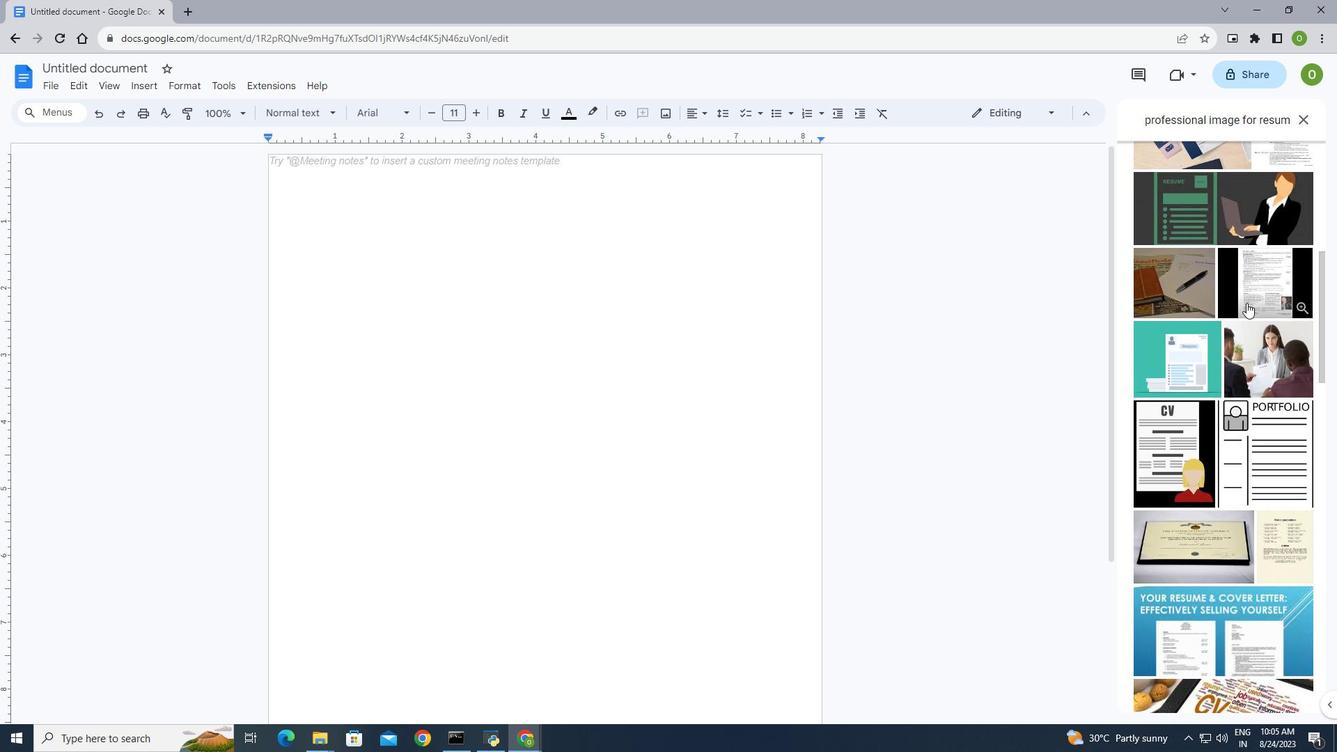 
Action: Mouse scrolled (1246, 302) with delta (0, 0)
Screenshot: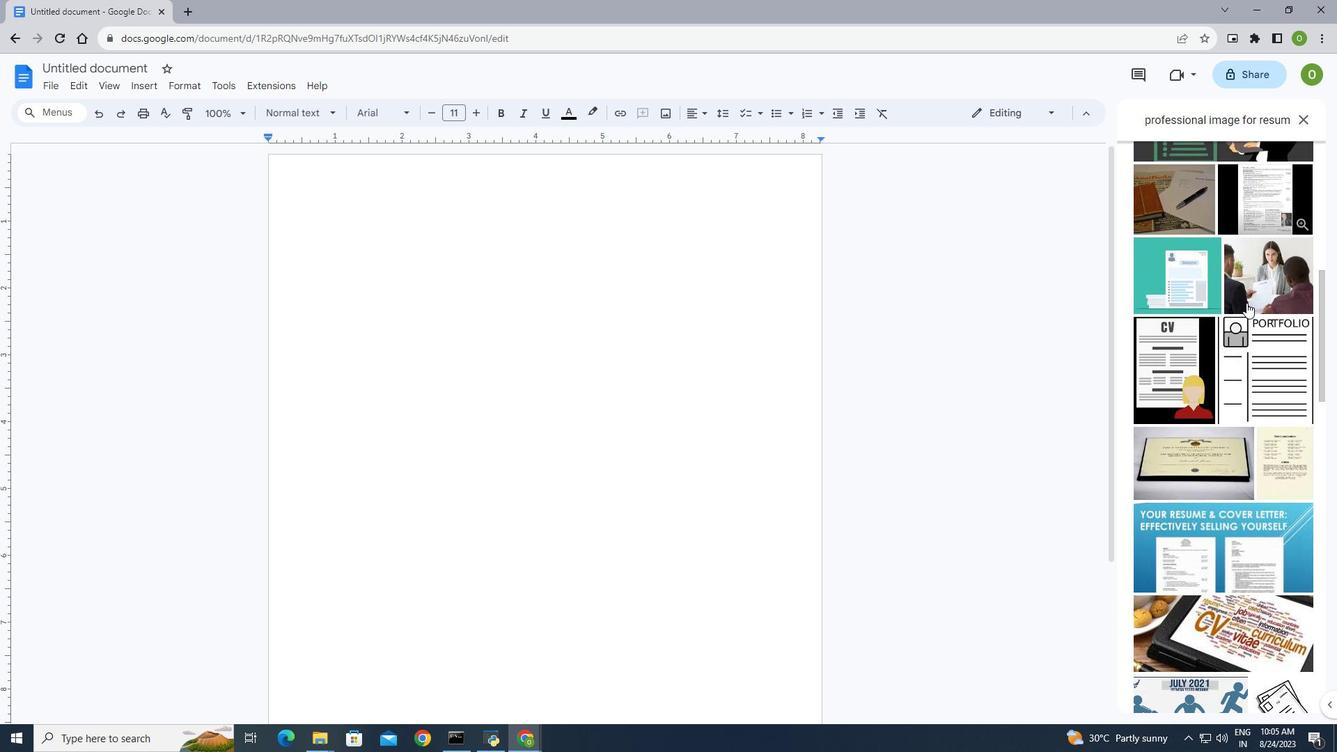 
Action: Mouse scrolled (1246, 302) with delta (0, 0)
Screenshot: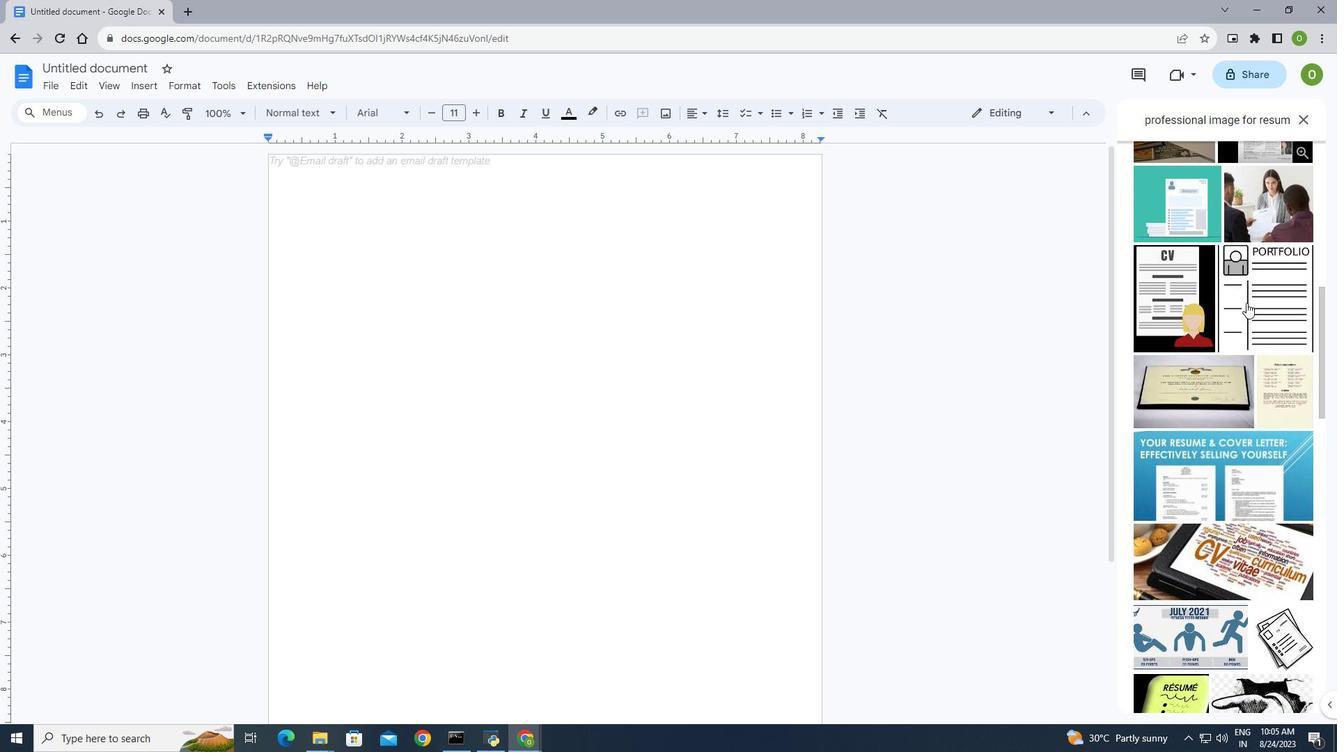 
Action: Mouse scrolled (1246, 302) with delta (0, 0)
Screenshot: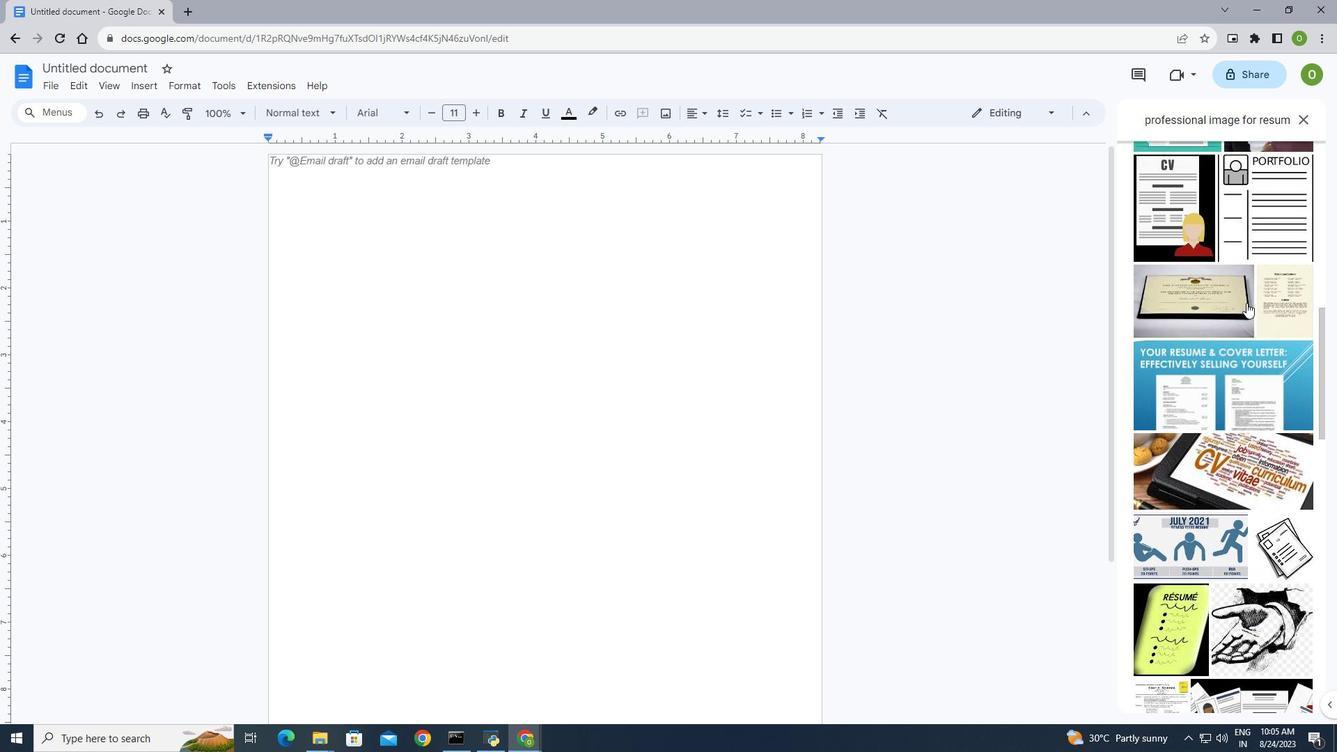 
Action: Mouse scrolled (1246, 302) with delta (0, 0)
Screenshot: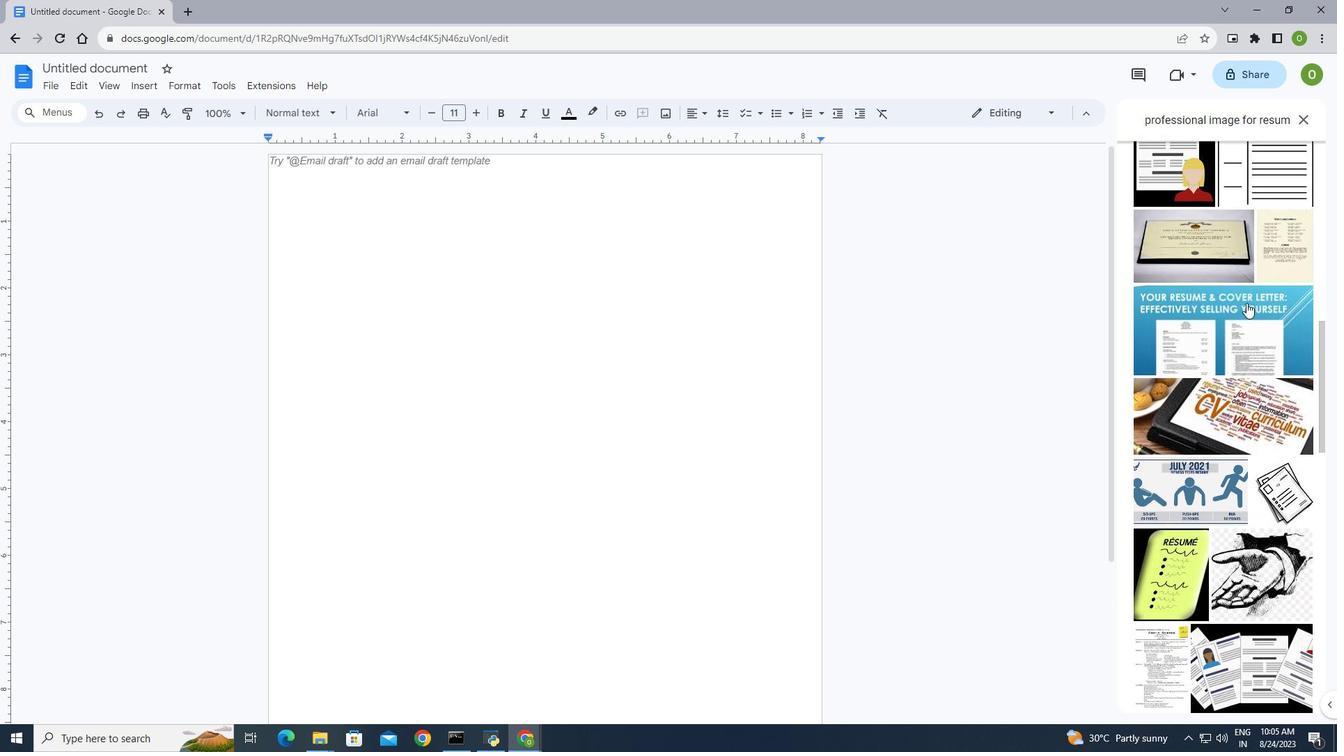 
Action: Mouse scrolled (1246, 302) with delta (0, 0)
Screenshot: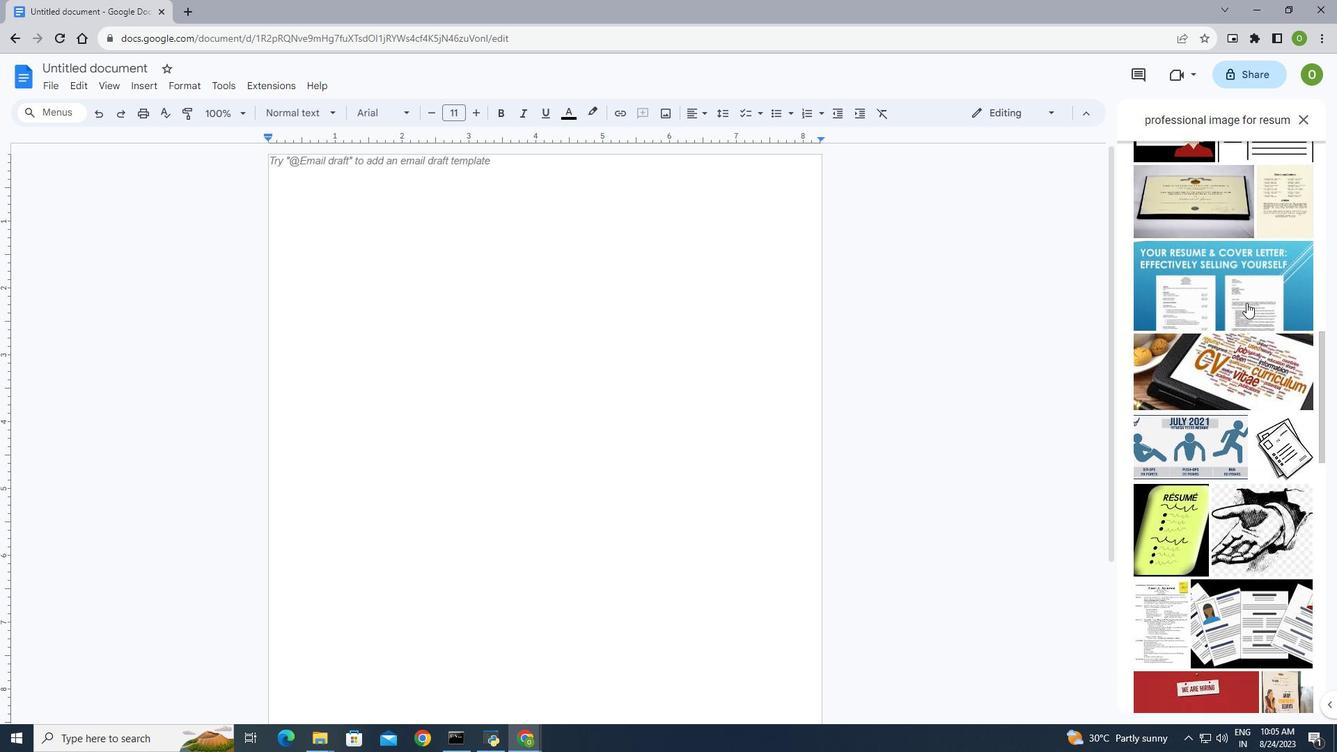 
Action: Mouse scrolled (1246, 302) with delta (0, 0)
Screenshot: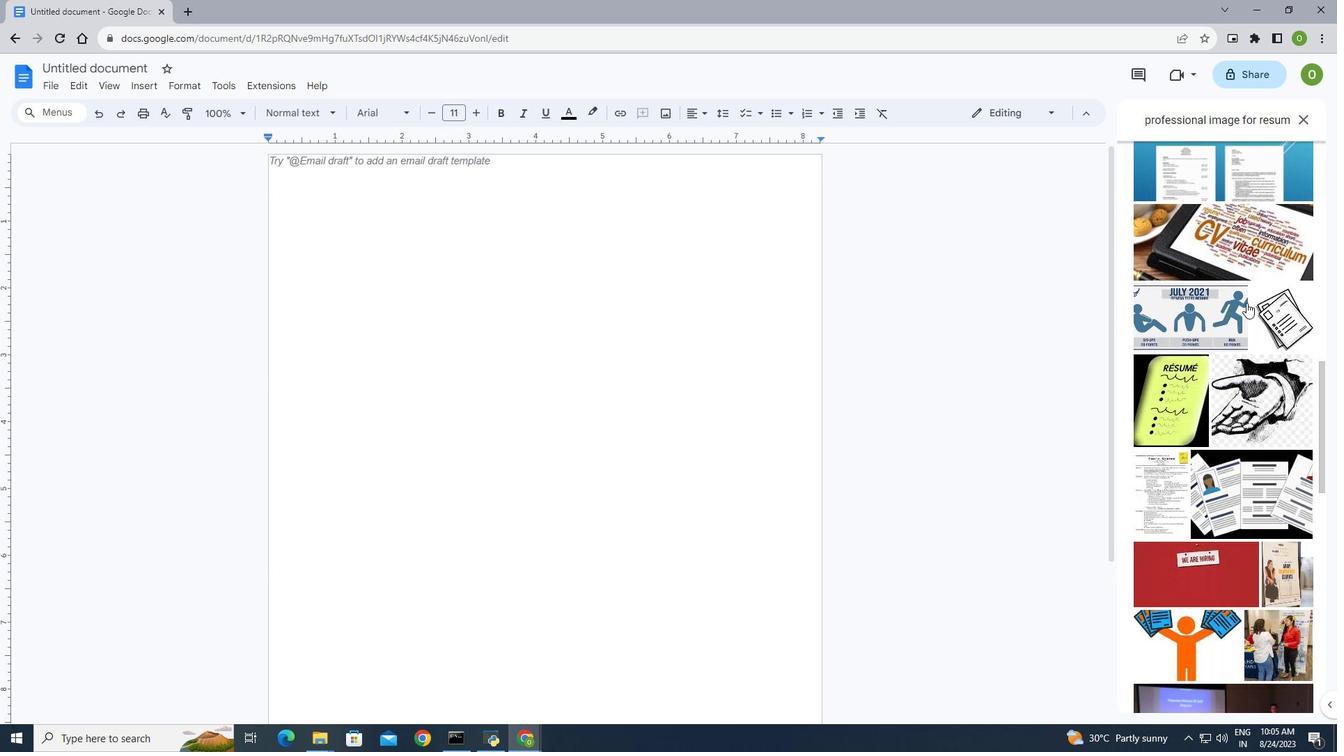 
Action: Mouse scrolled (1246, 302) with delta (0, 0)
Screenshot: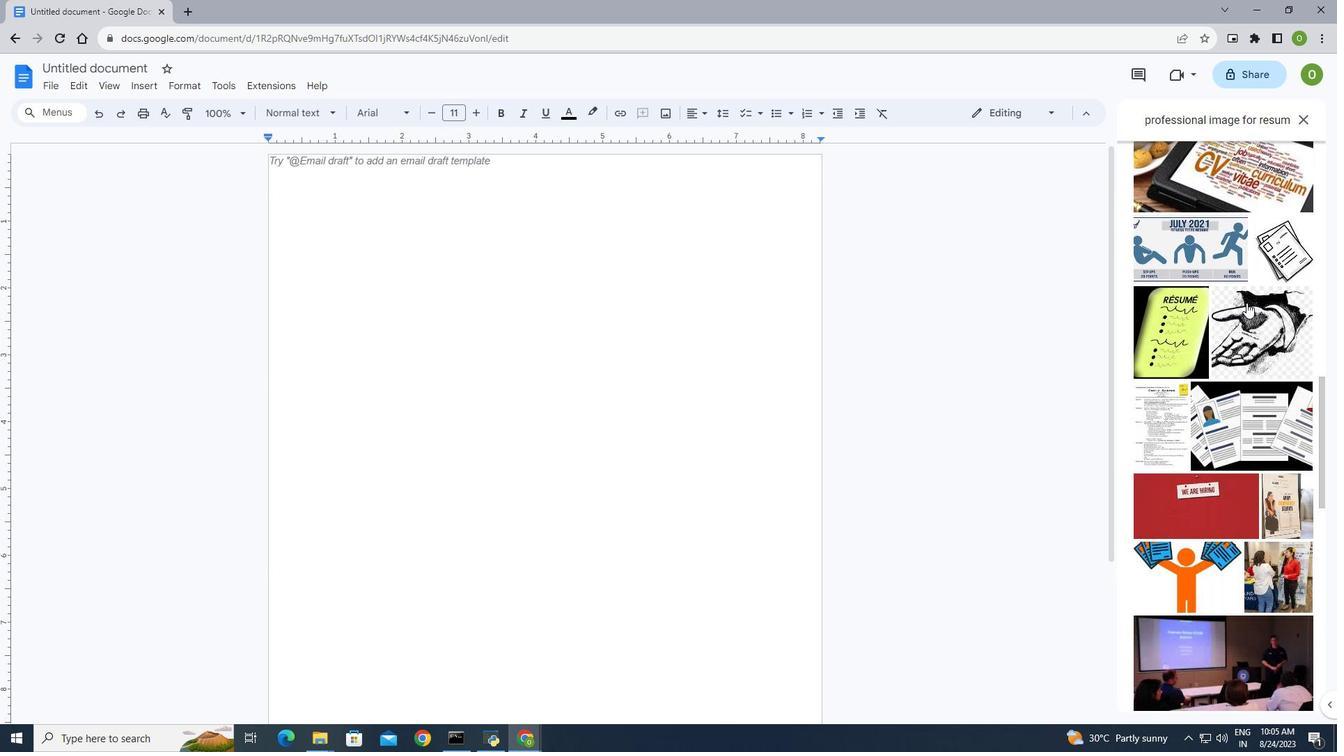 
Action: Mouse scrolled (1246, 302) with delta (0, 0)
Screenshot: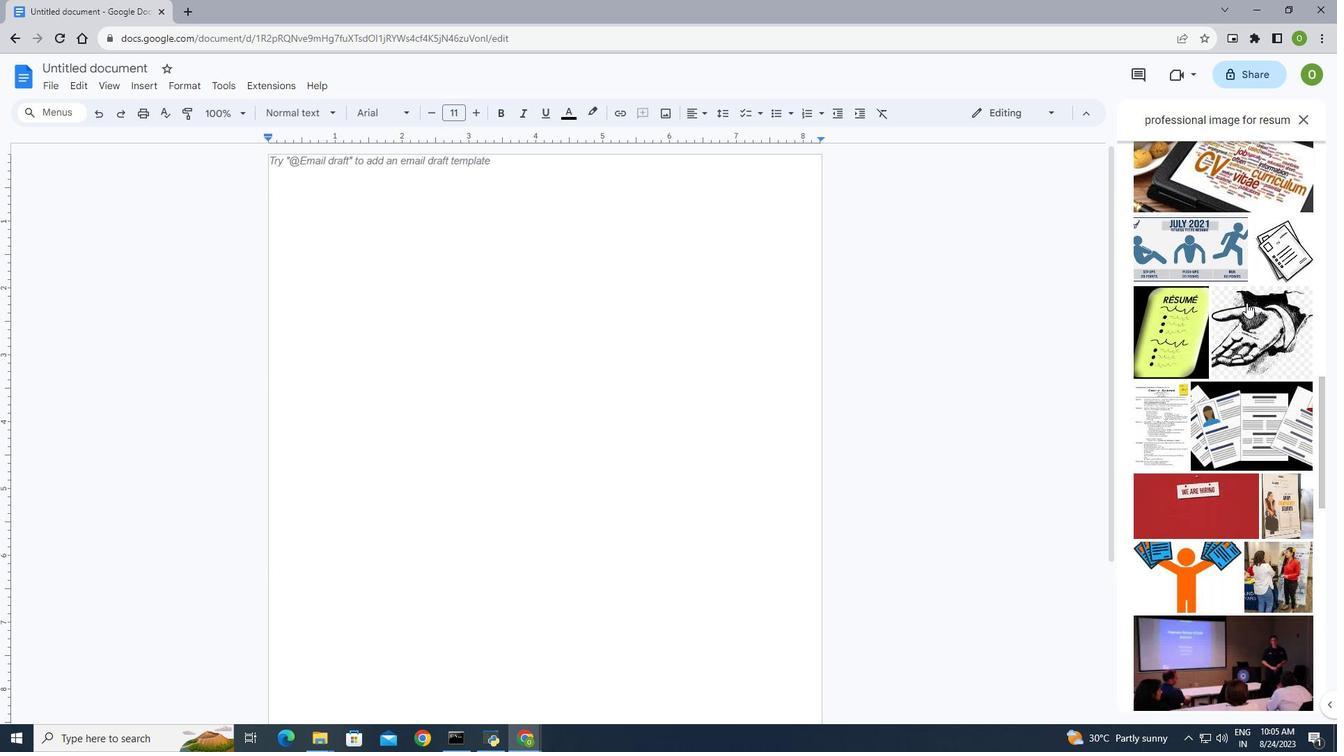
Action: Mouse scrolled (1246, 302) with delta (0, 0)
Screenshot: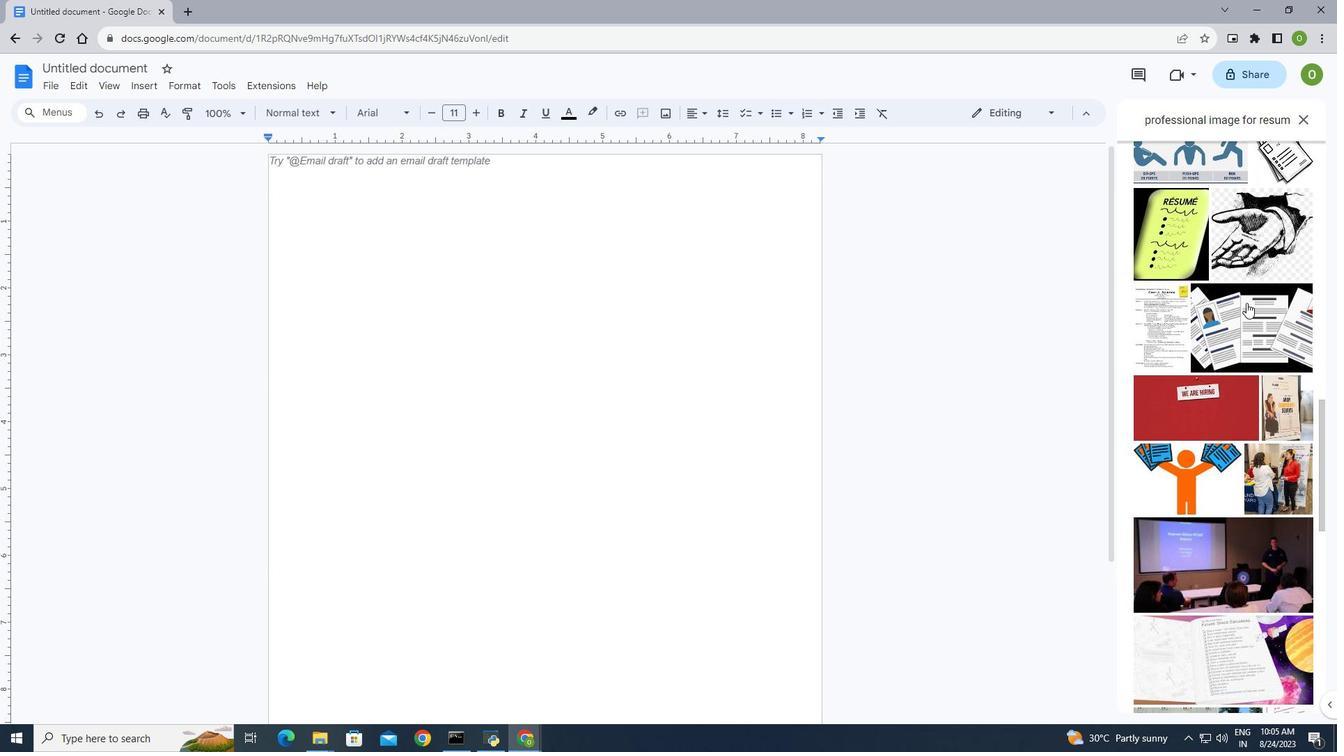 
Action: Mouse scrolled (1246, 302) with delta (0, 0)
Screenshot: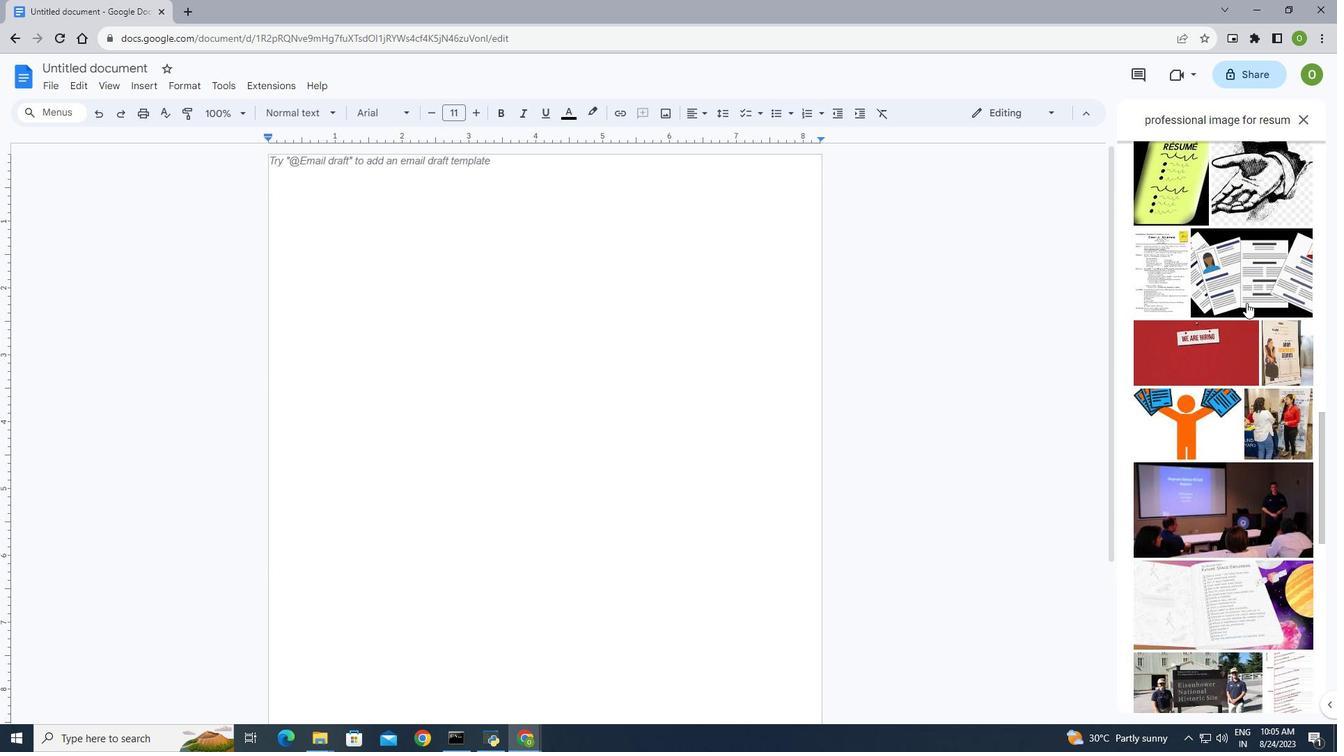 
Action: Mouse scrolled (1246, 302) with delta (0, 0)
Screenshot: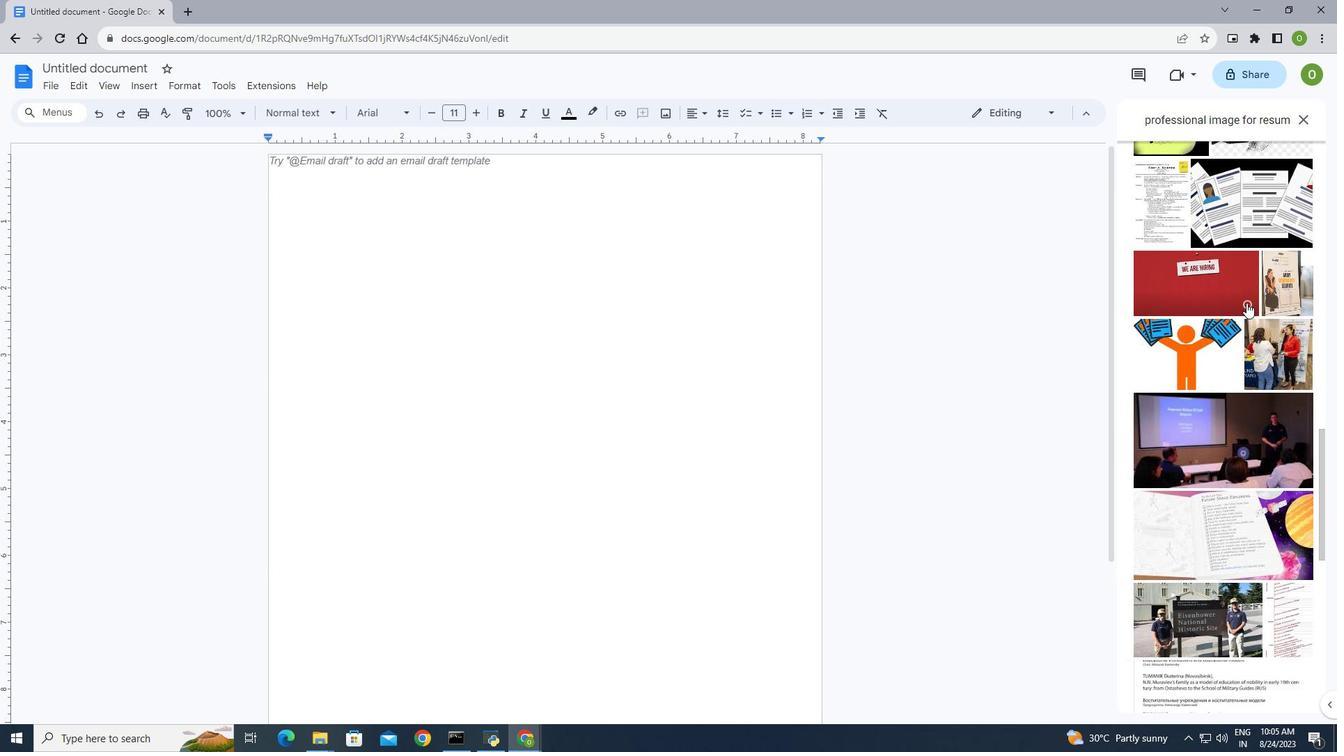
Action: Mouse scrolled (1246, 302) with delta (0, 0)
Screenshot: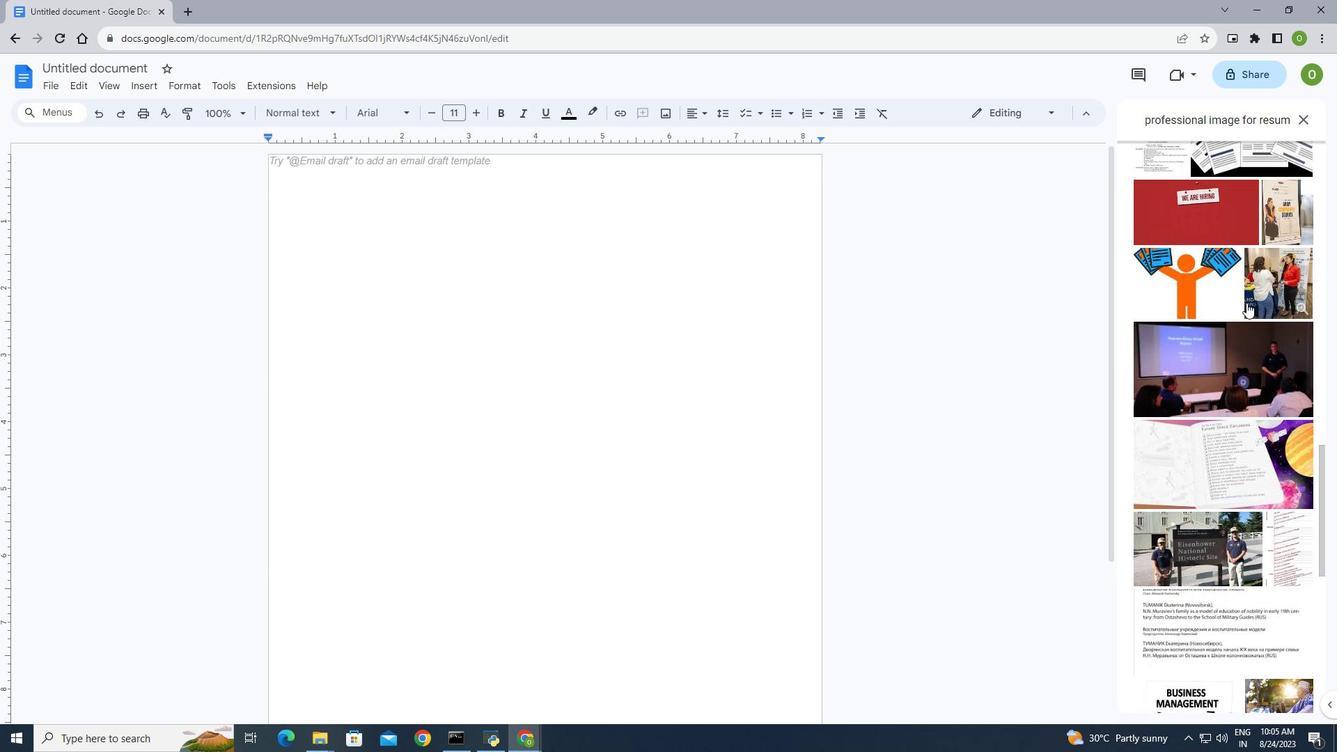 
Action: Mouse scrolled (1246, 302) with delta (0, 0)
Screenshot: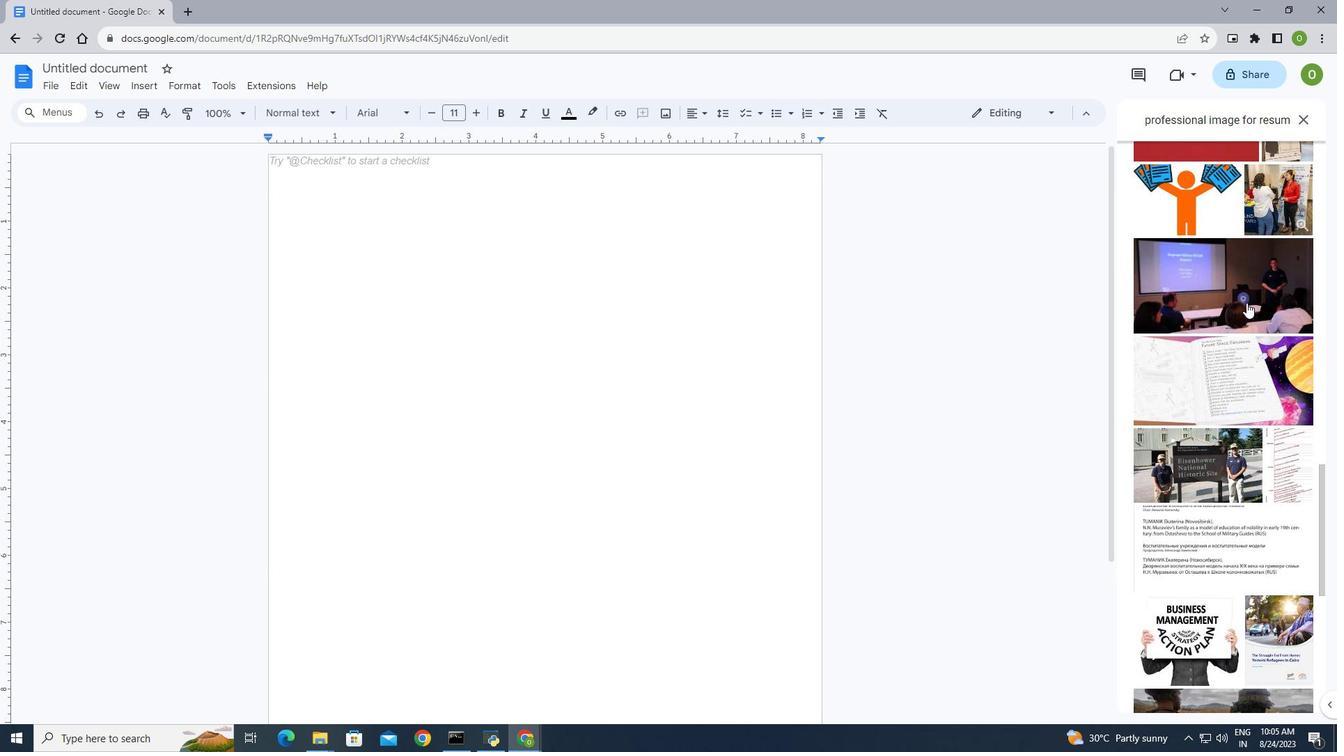 
Action: Mouse scrolled (1246, 302) with delta (0, 0)
Screenshot: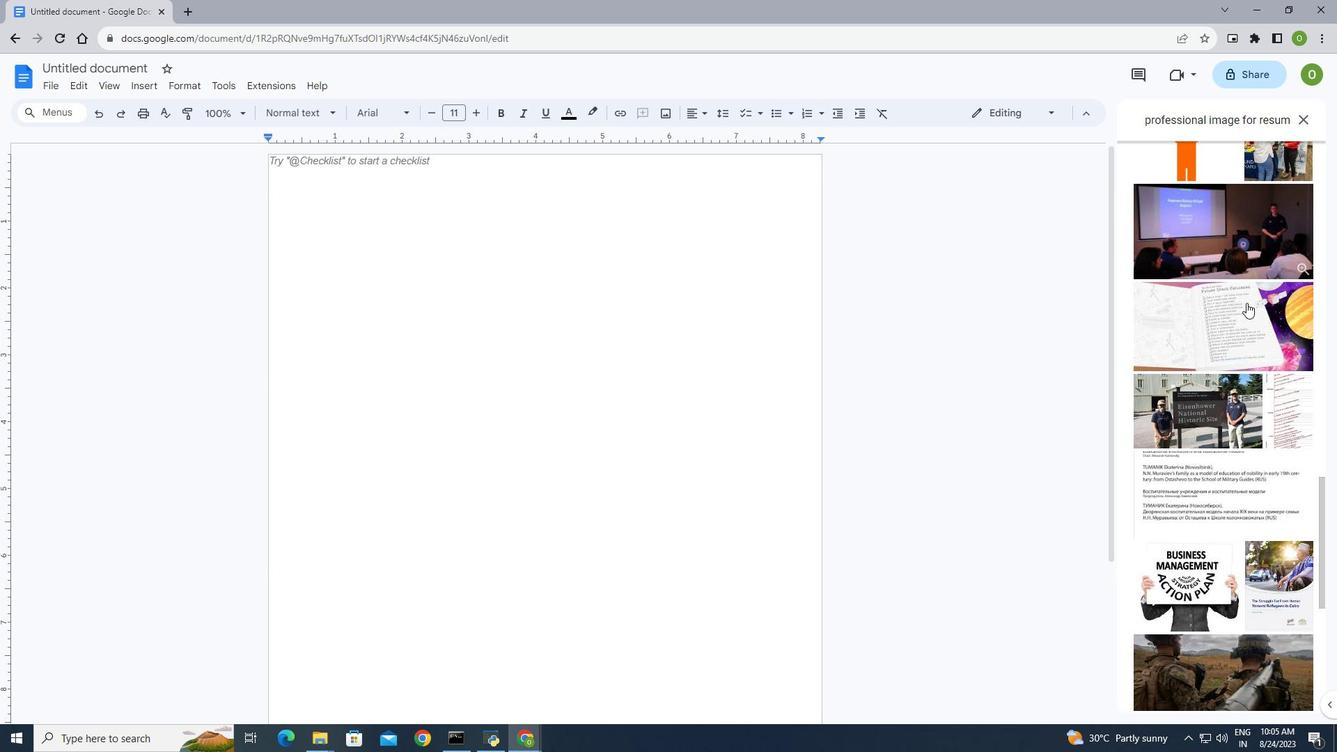 
Action: Mouse scrolled (1246, 302) with delta (0, 0)
Screenshot: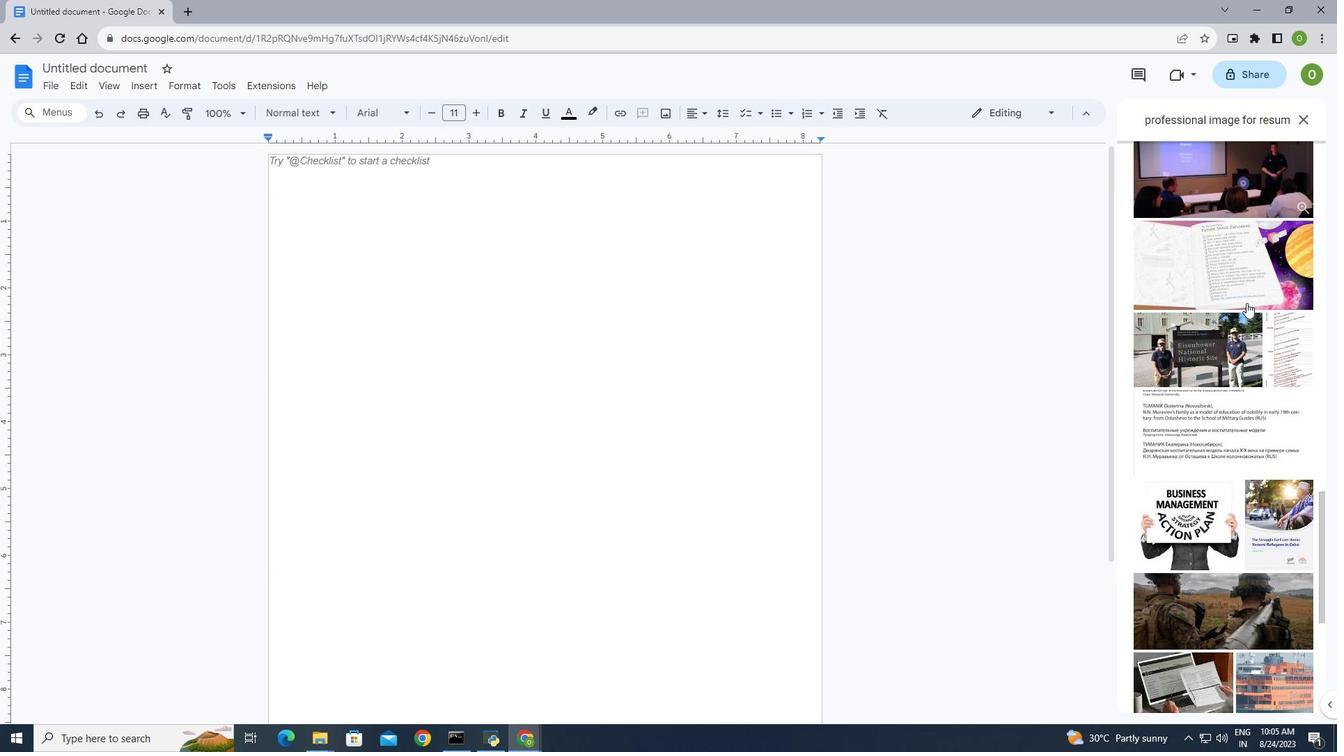 
Action: Mouse scrolled (1246, 302) with delta (0, 0)
Screenshot: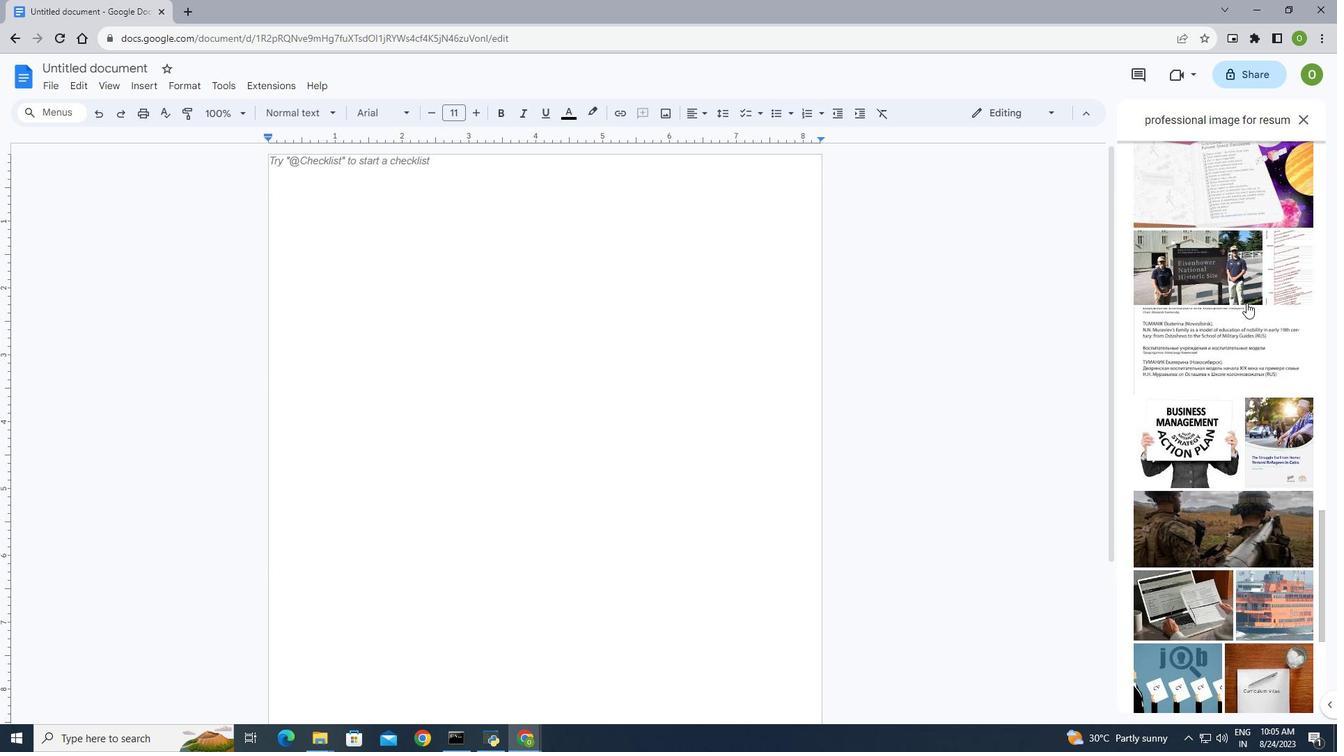 
Action: Mouse scrolled (1246, 302) with delta (0, 0)
Screenshot: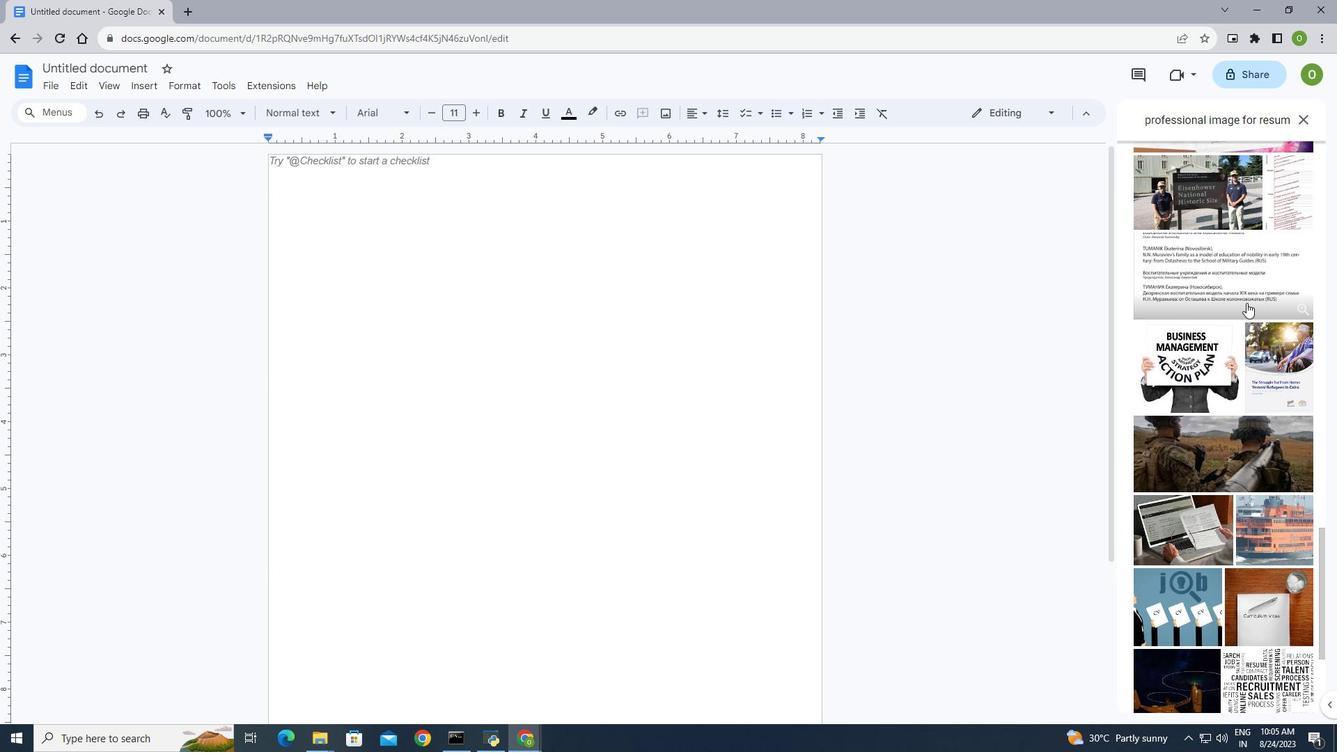 
Action: Mouse scrolled (1246, 302) with delta (0, 0)
Screenshot: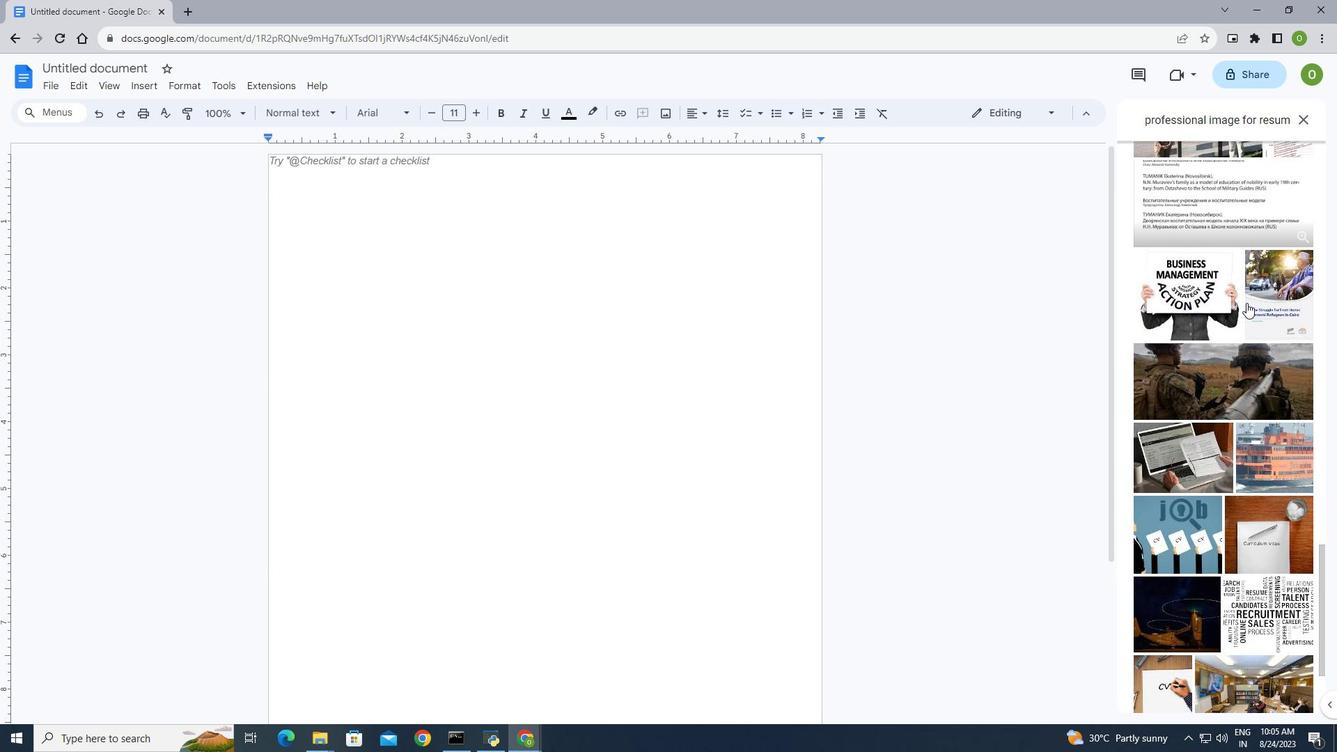 
Action: Mouse scrolled (1246, 302) with delta (0, 0)
Screenshot: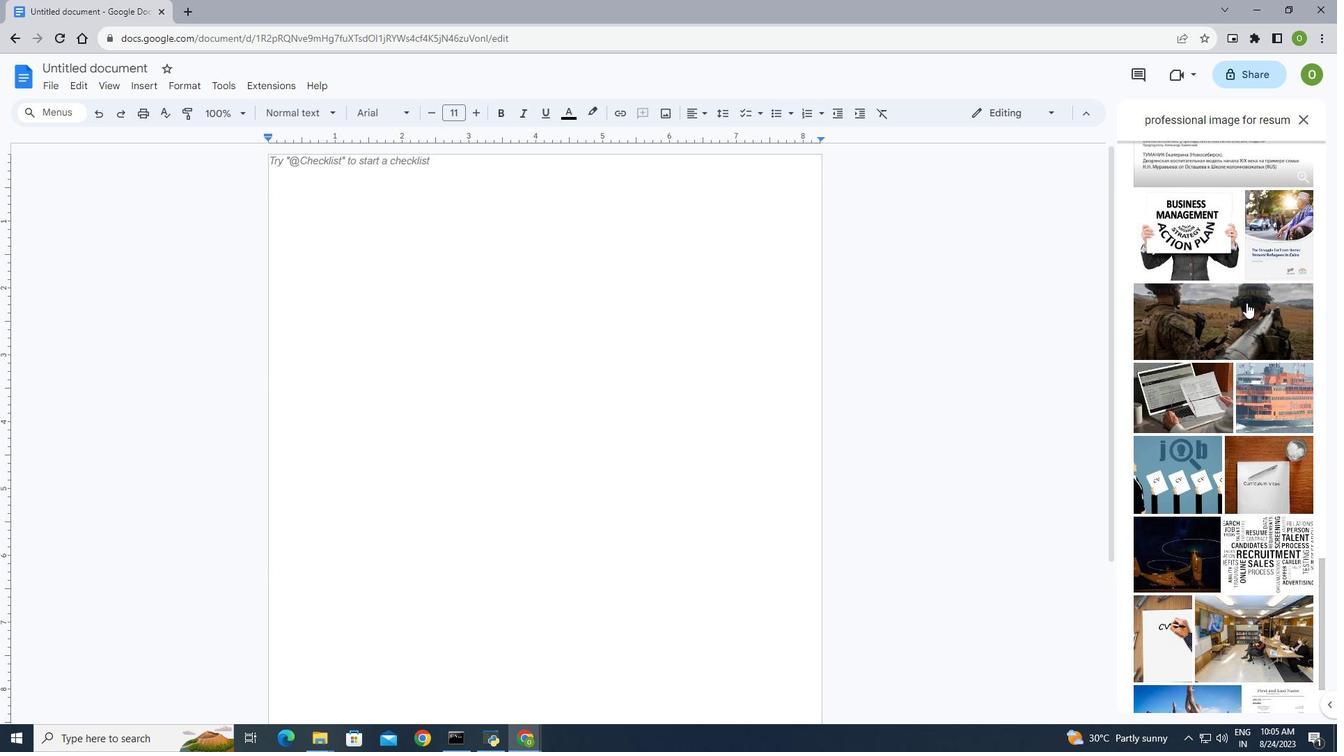 
Action: Mouse scrolled (1246, 302) with delta (0, 0)
Screenshot: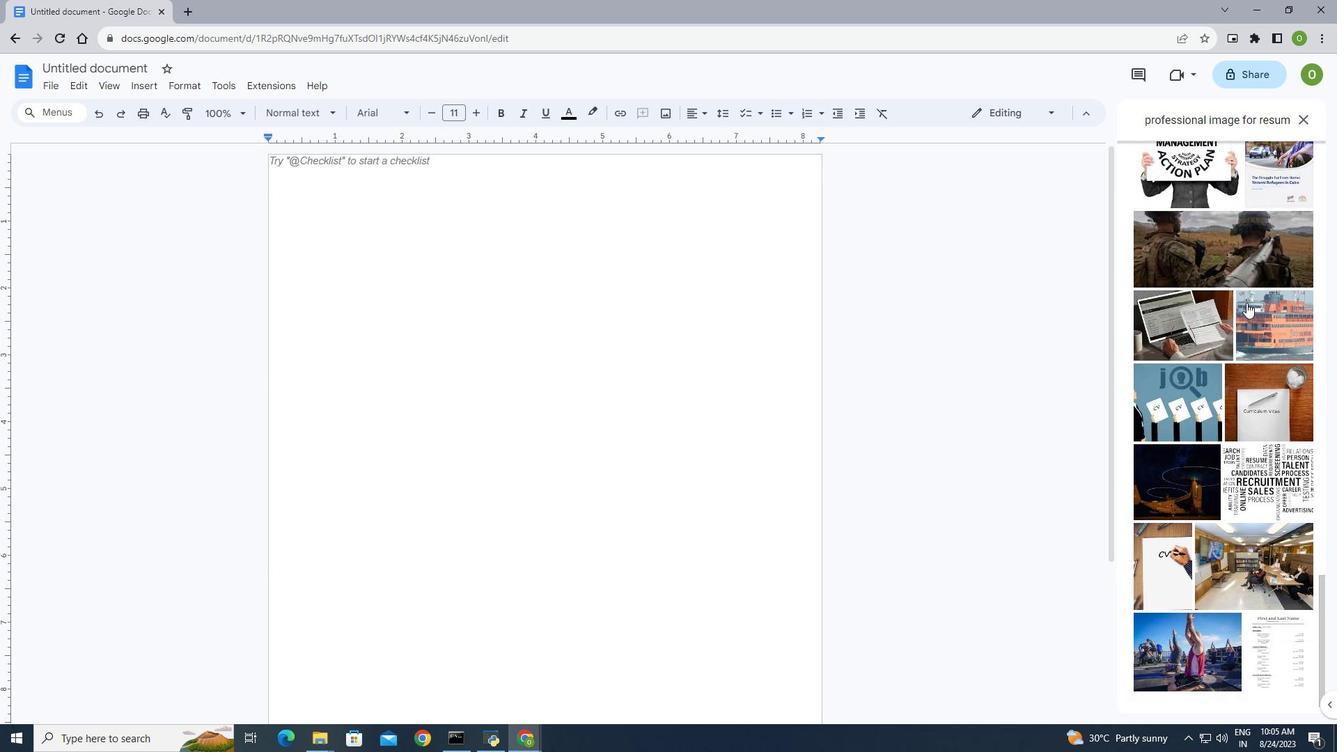 
Action: Mouse moved to (1250, 300)
Screenshot: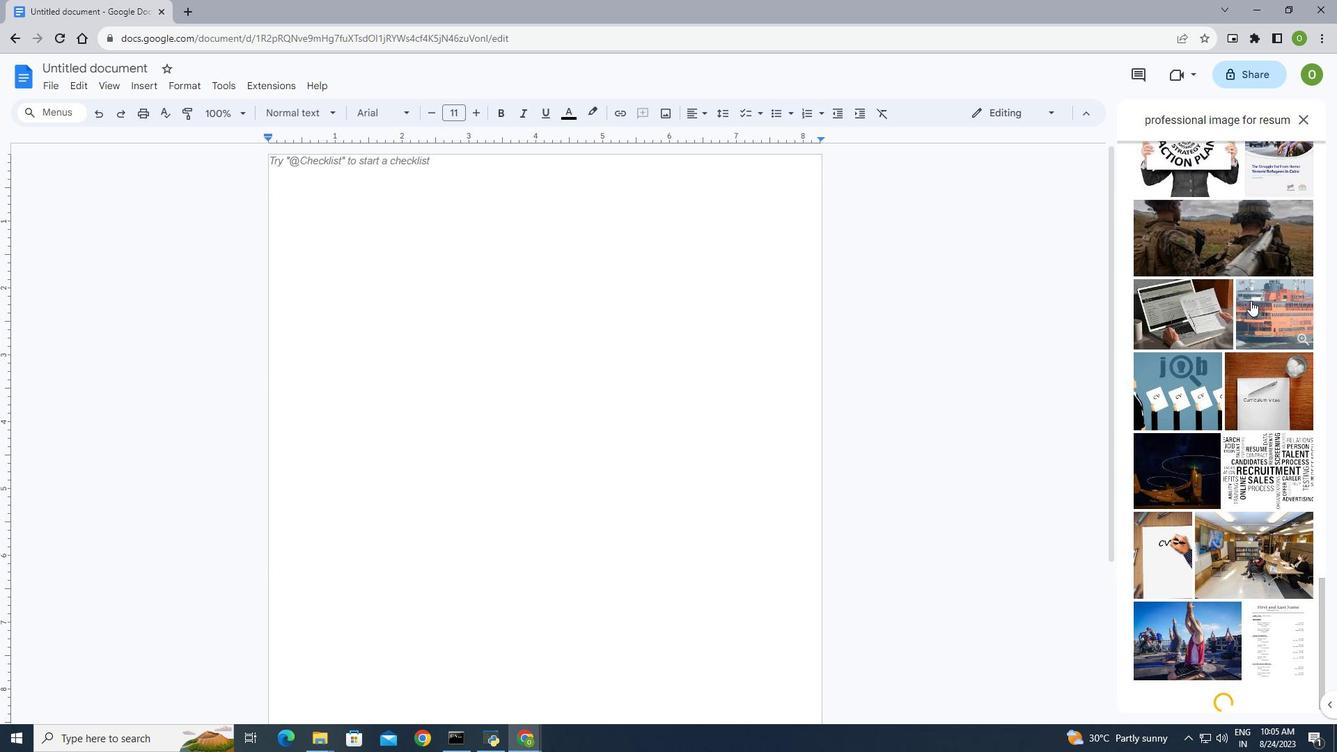 
Action: Mouse scrolled (1250, 300) with delta (0, 0)
Screenshot: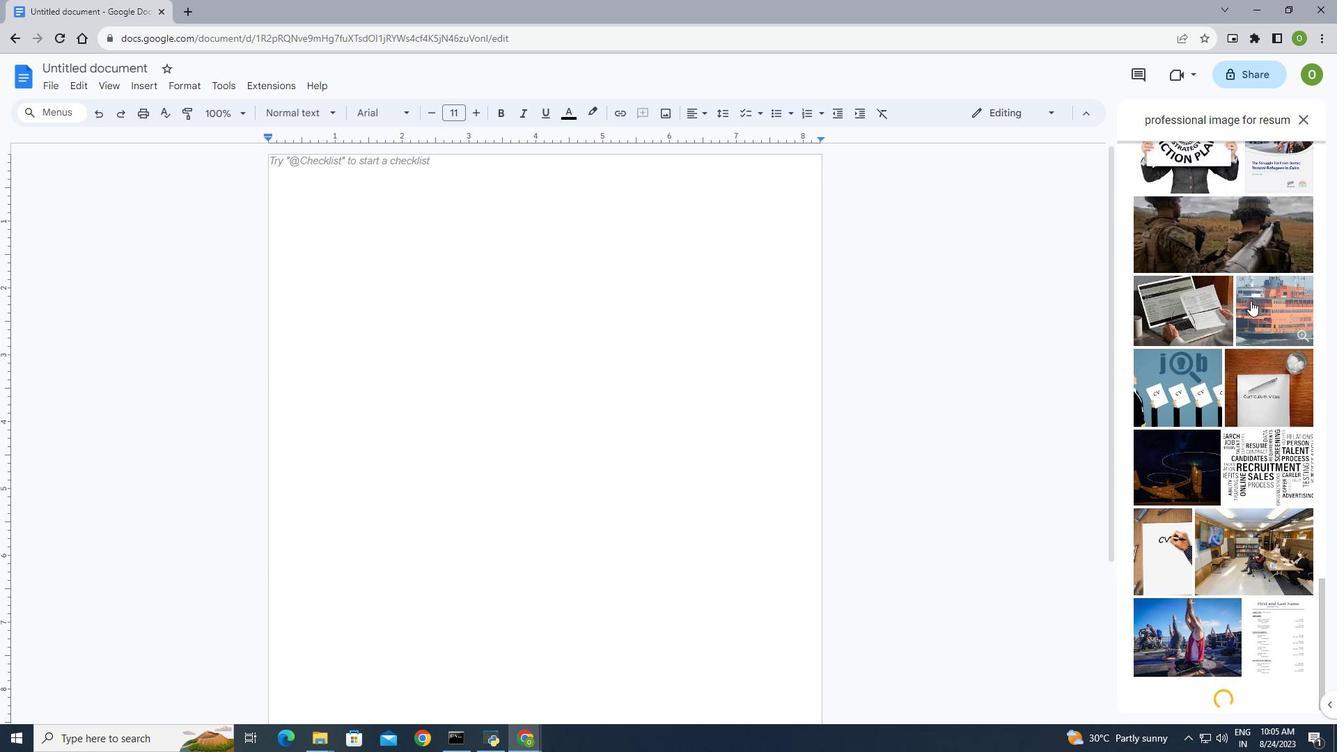 
Action: Mouse scrolled (1250, 300) with delta (0, 0)
Screenshot: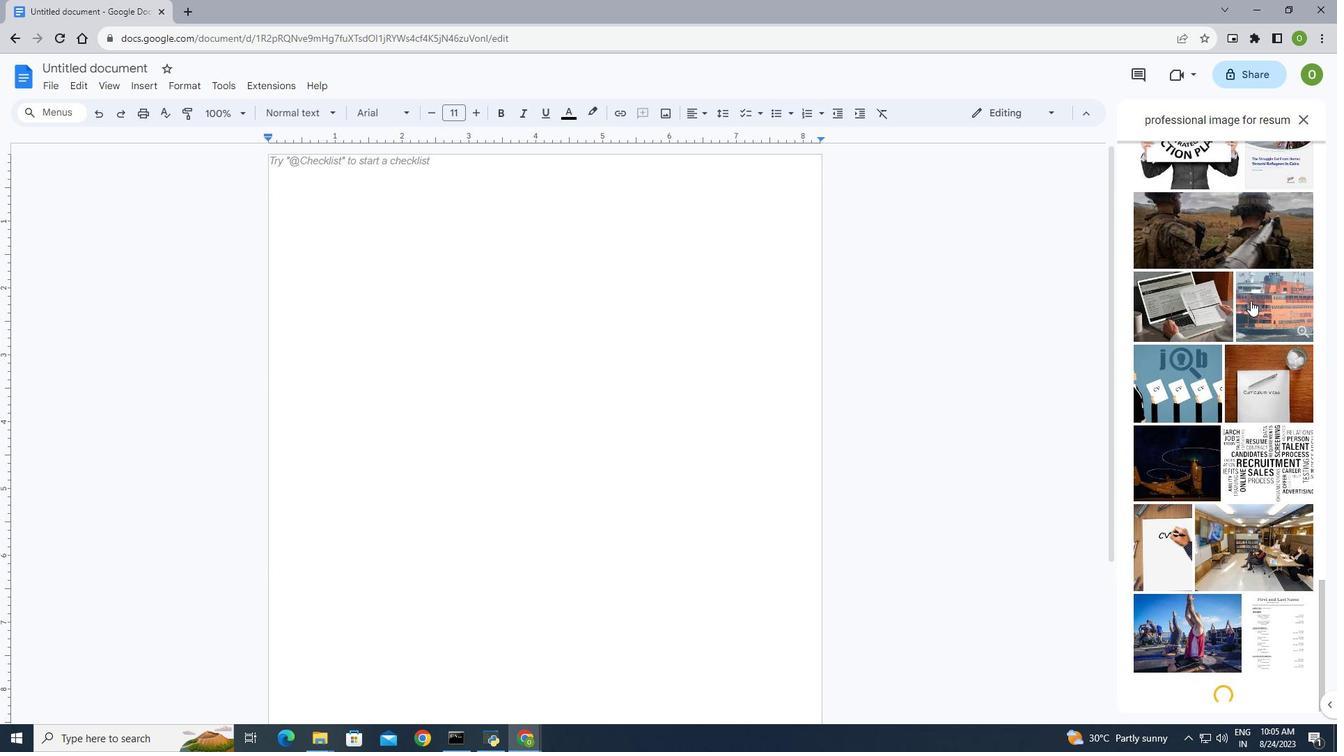 
Action: Mouse scrolled (1250, 300) with delta (0, 0)
Screenshot: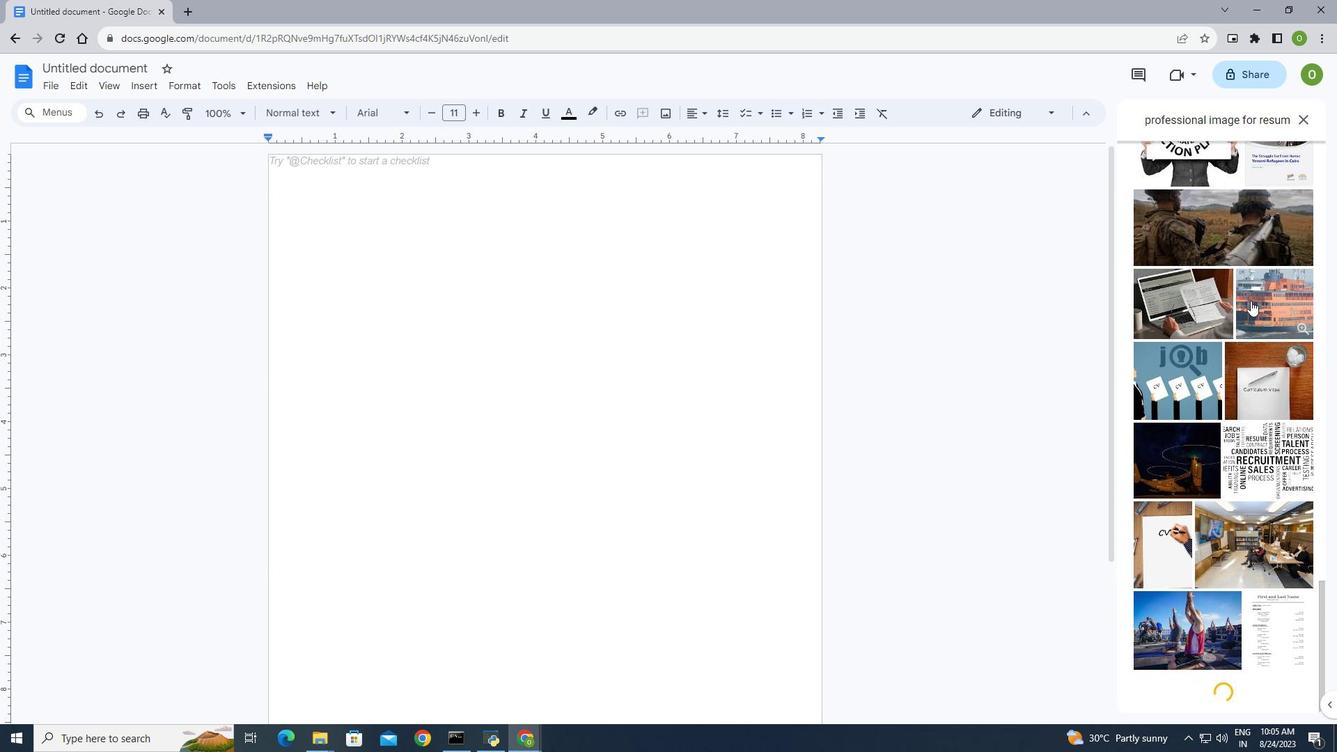 
Action: Mouse scrolled (1250, 300) with delta (0, 0)
Screenshot: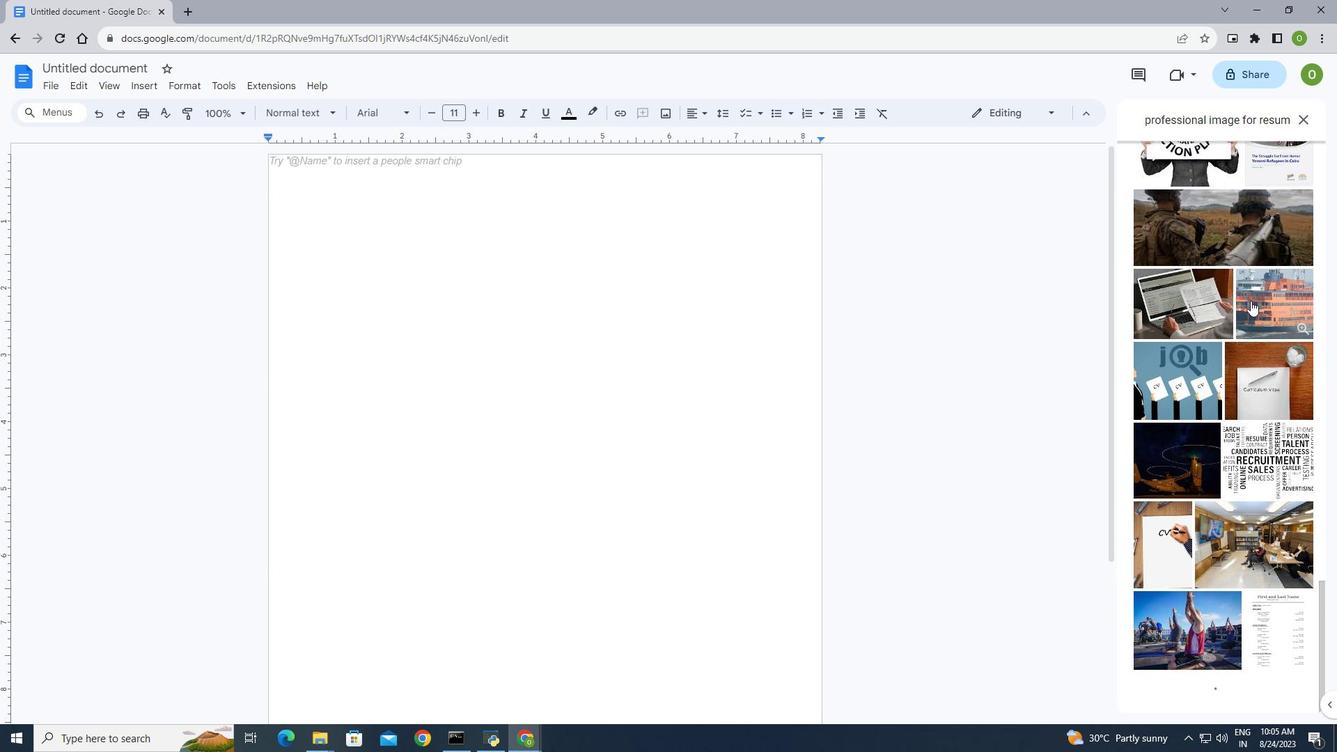 
Action: Mouse scrolled (1250, 300) with delta (0, 0)
Screenshot: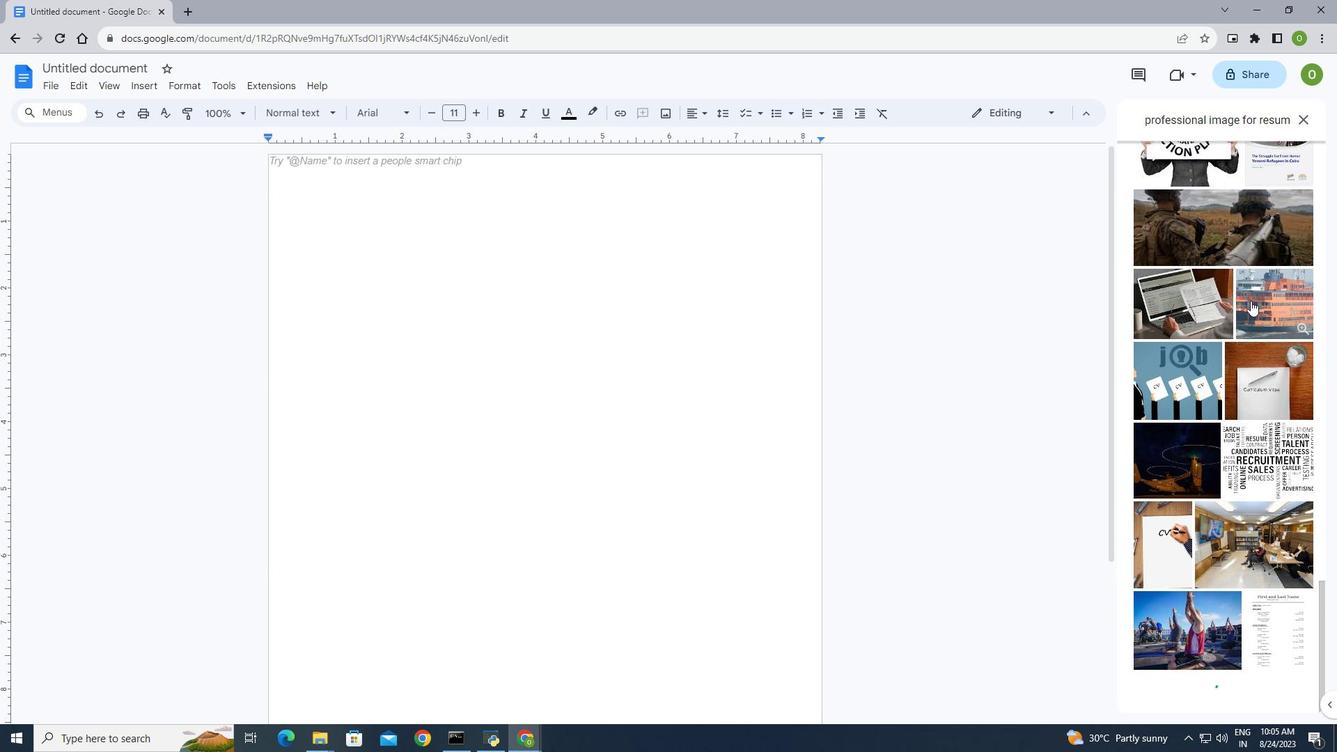 
Action: Mouse scrolled (1250, 300) with delta (0, 0)
Screenshot: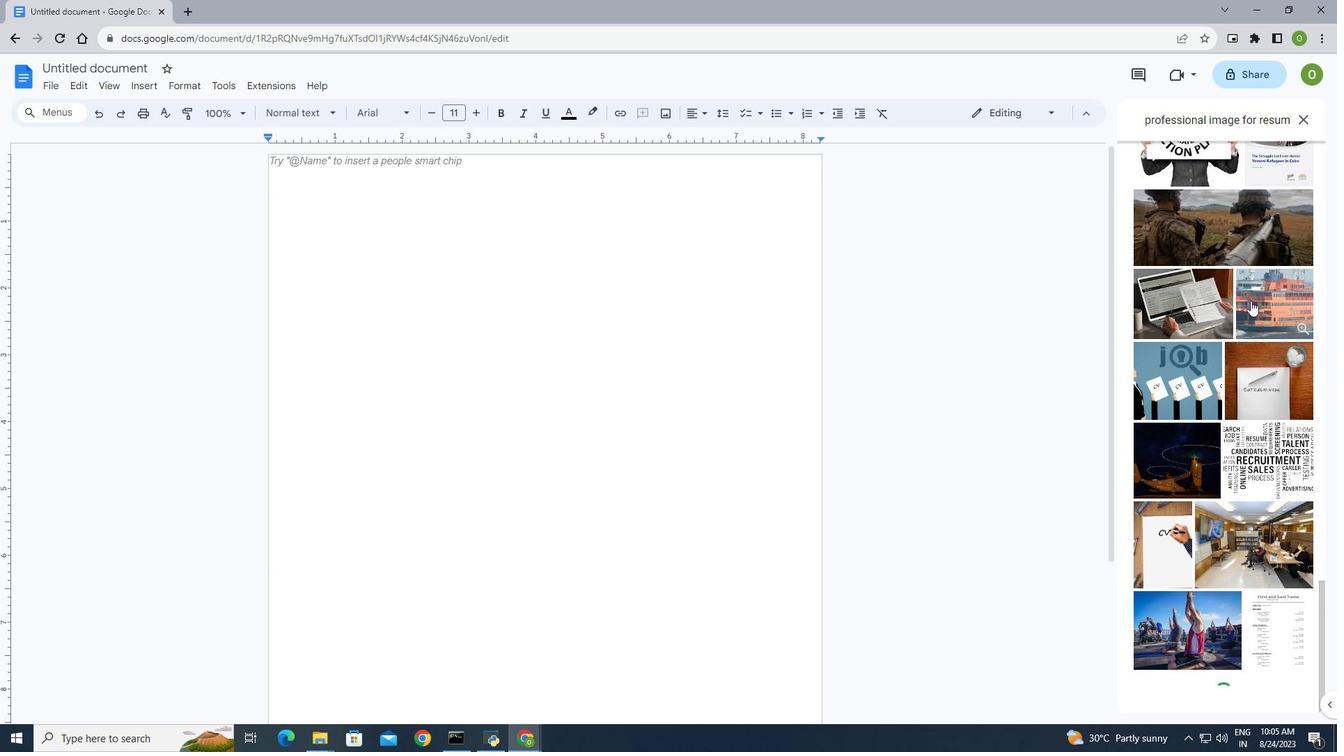 
Action: Mouse scrolled (1250, 300) with delta (0, 0)
Screenshot: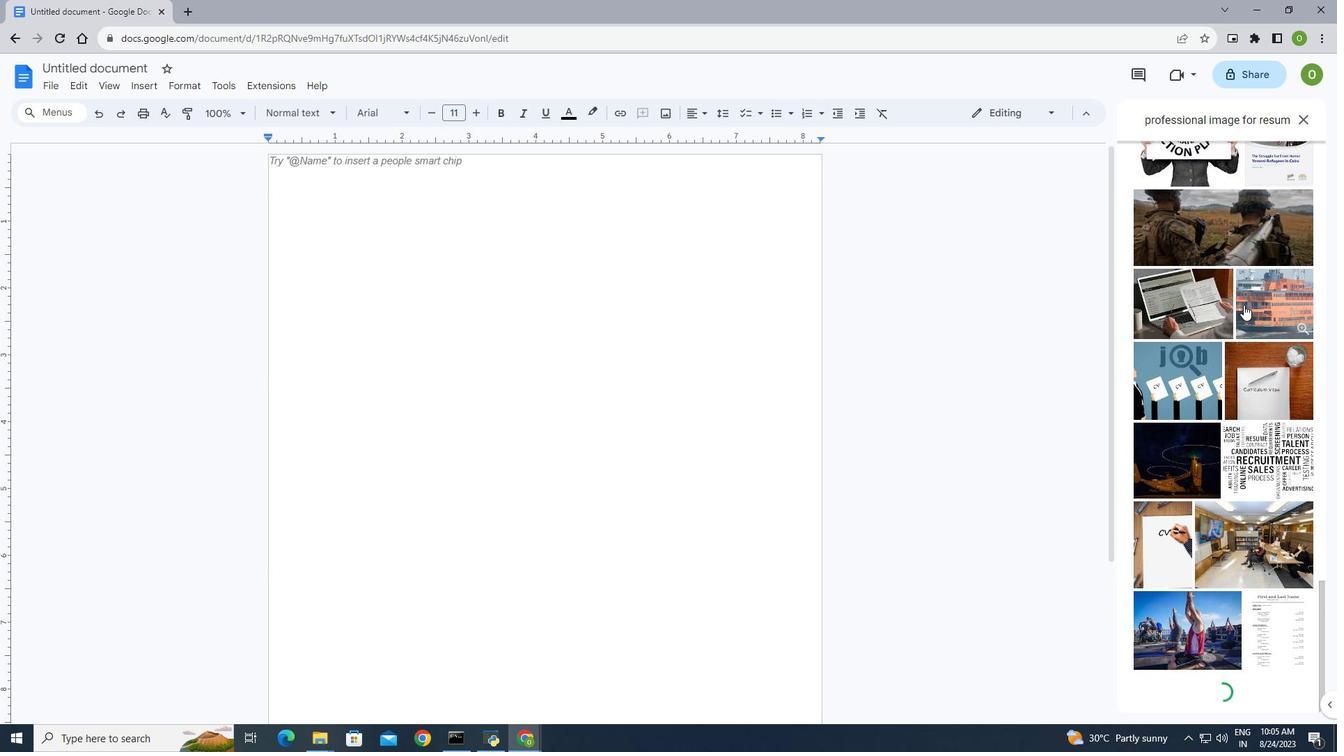 
Action: Mouse moved to (1244, 305)
Screenshot: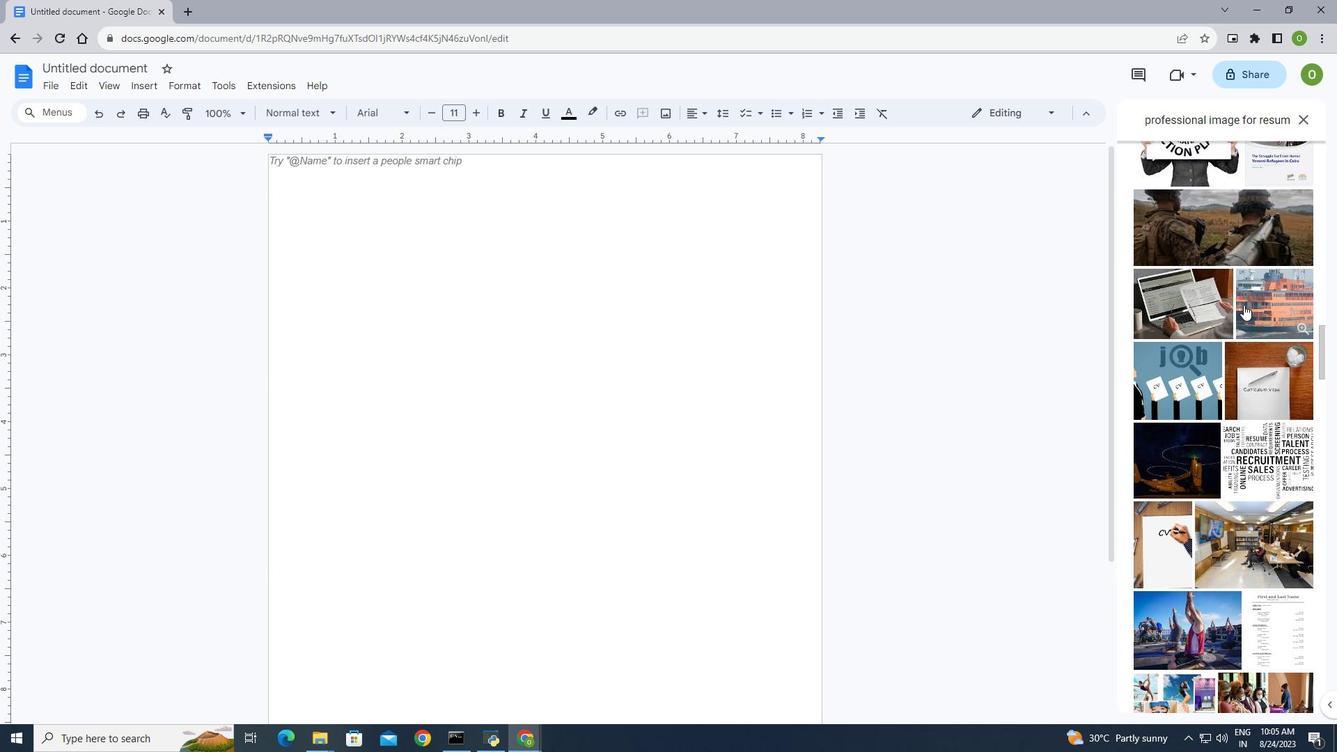 
Action: Mouse scrolled (1244, 305) with delta (0, 0)
Screenshot: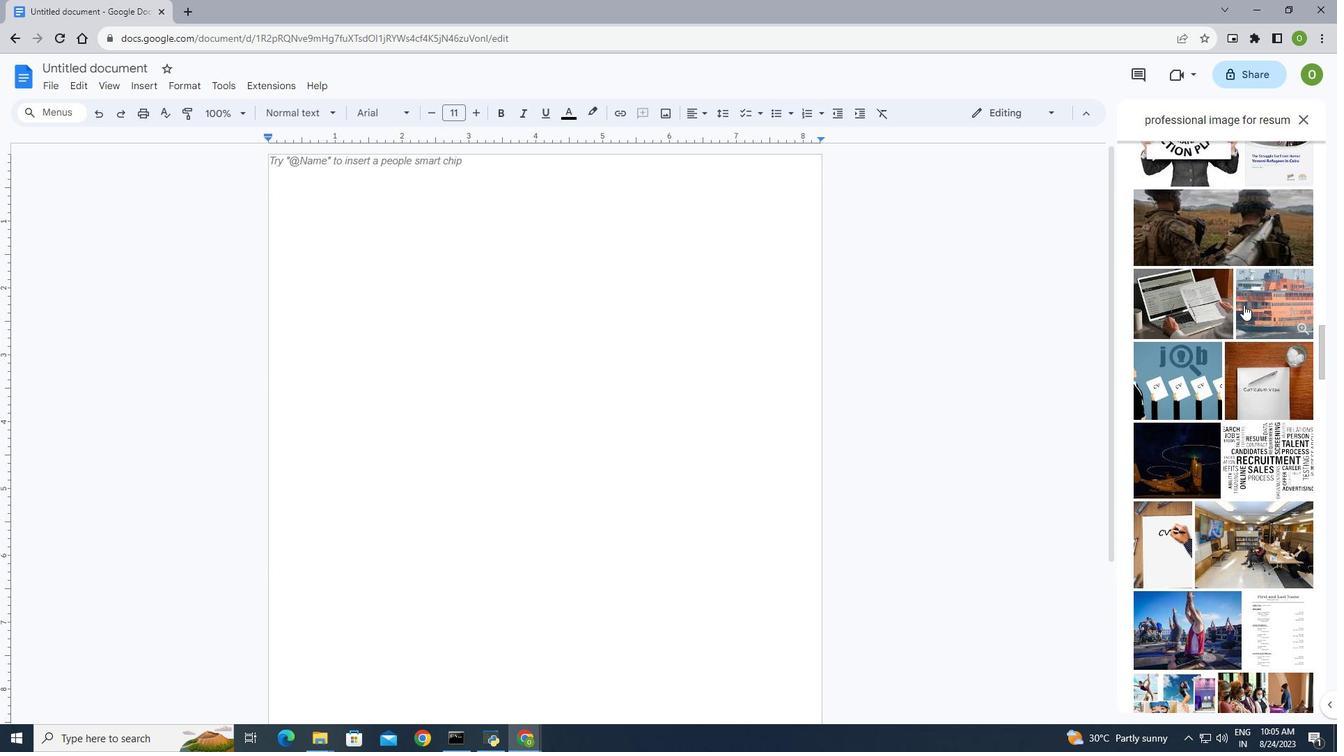 
Action: Mouse scrolled (1244, 305) with delta (0, 0)
Screenshot: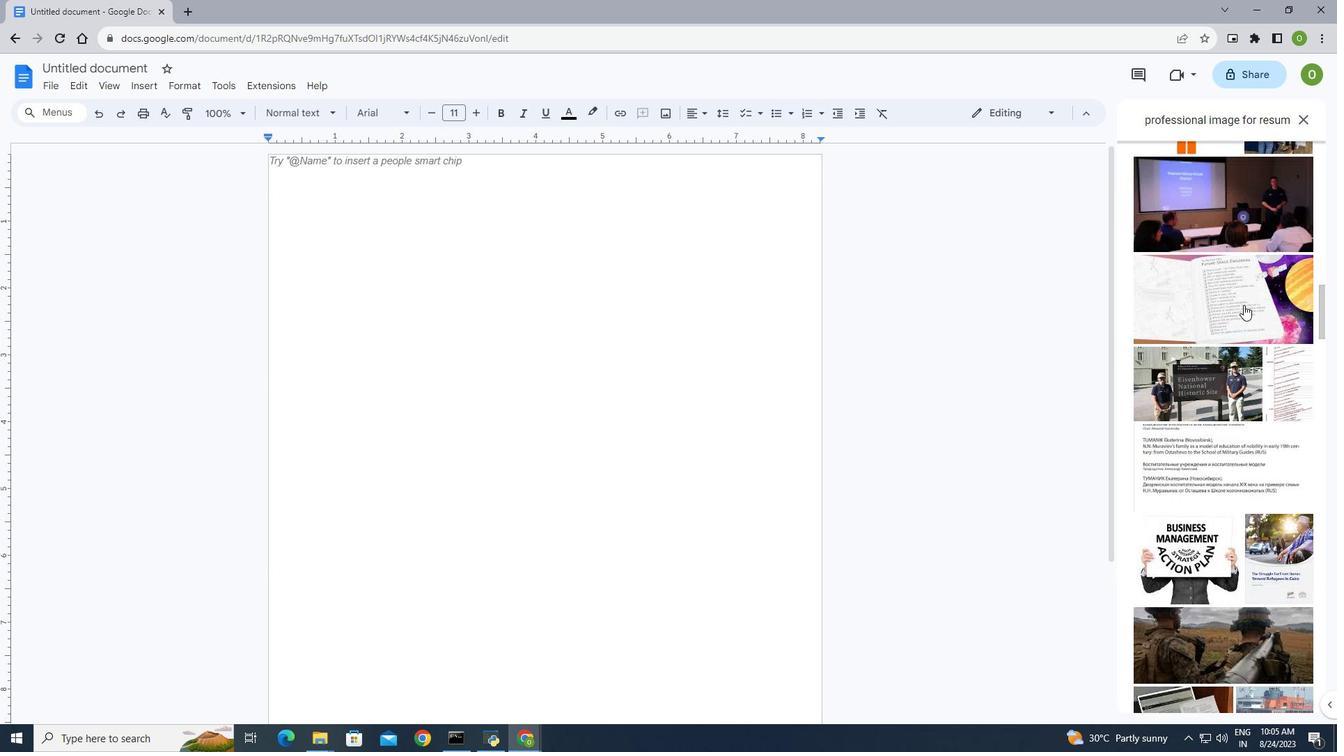 
Action: Mouse scrolled (1244, 305) with delta (0, 0)
Screenshot: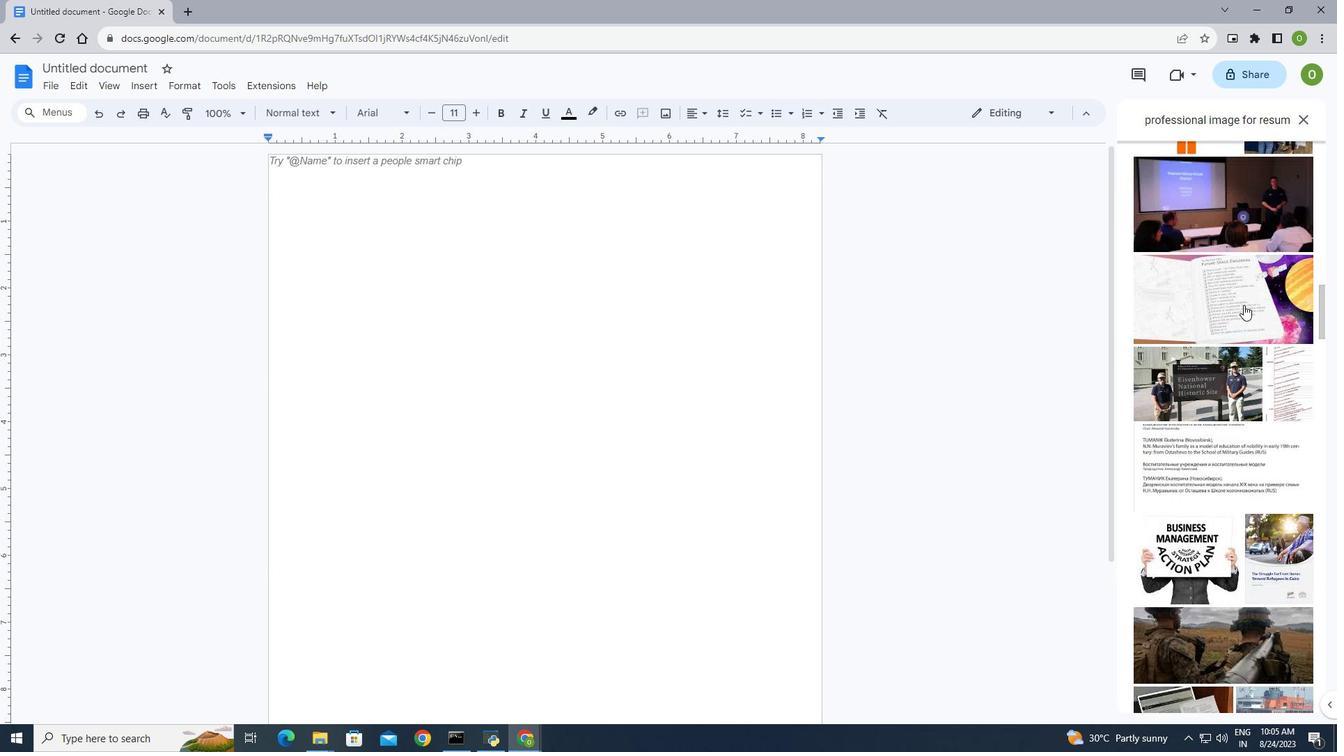 
Action: Mouse scrolled (1244, 305) with delta (0, 0)
Screenshot: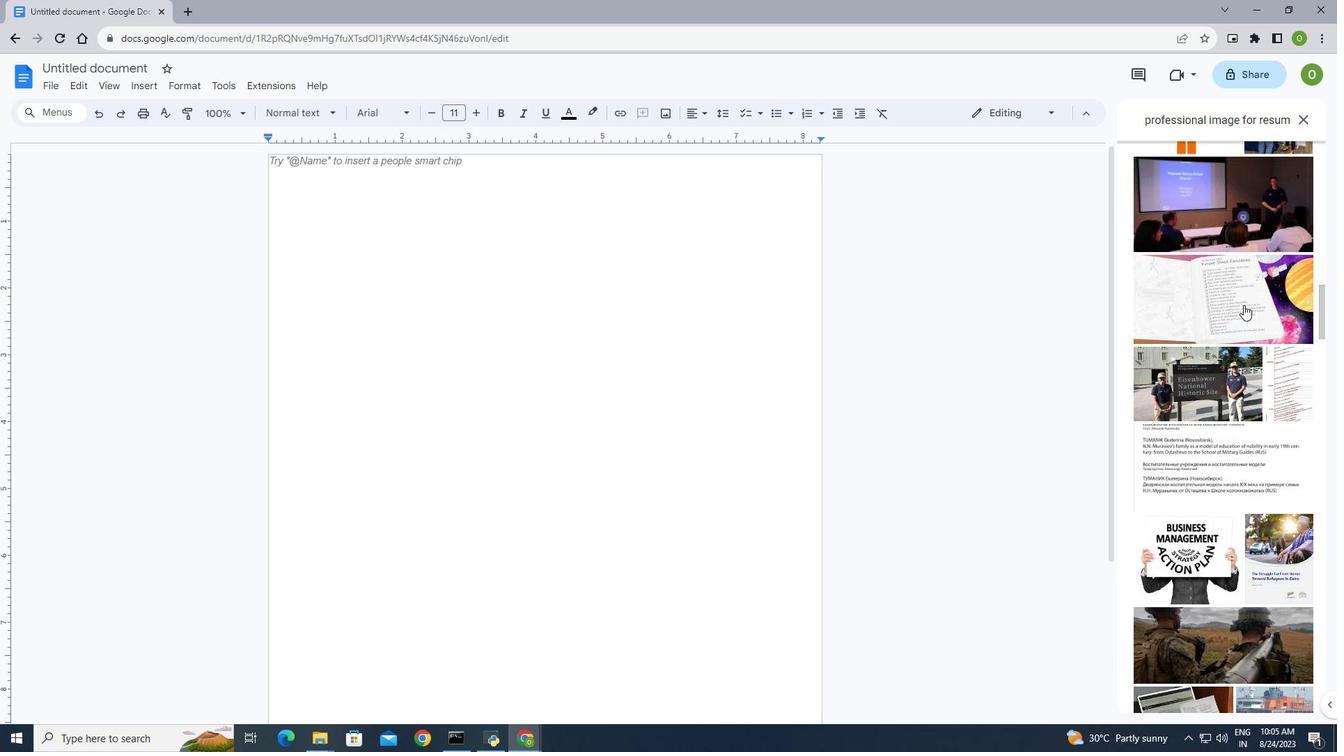 
Action: Mouse scrolled (1244, 305) with delta (0, 0)
Screenshot: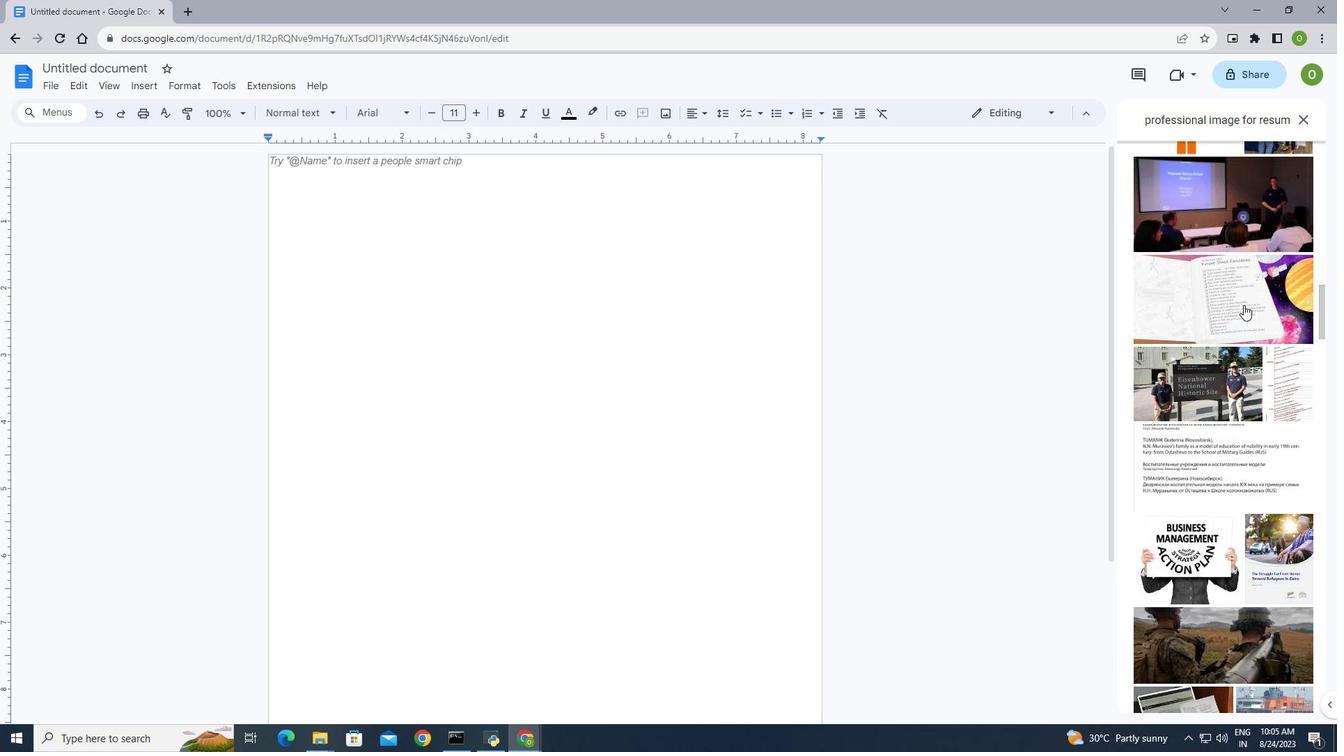 
Action: Mouse scrolled (1244, 305) with delta (0, 0)
Screenshot: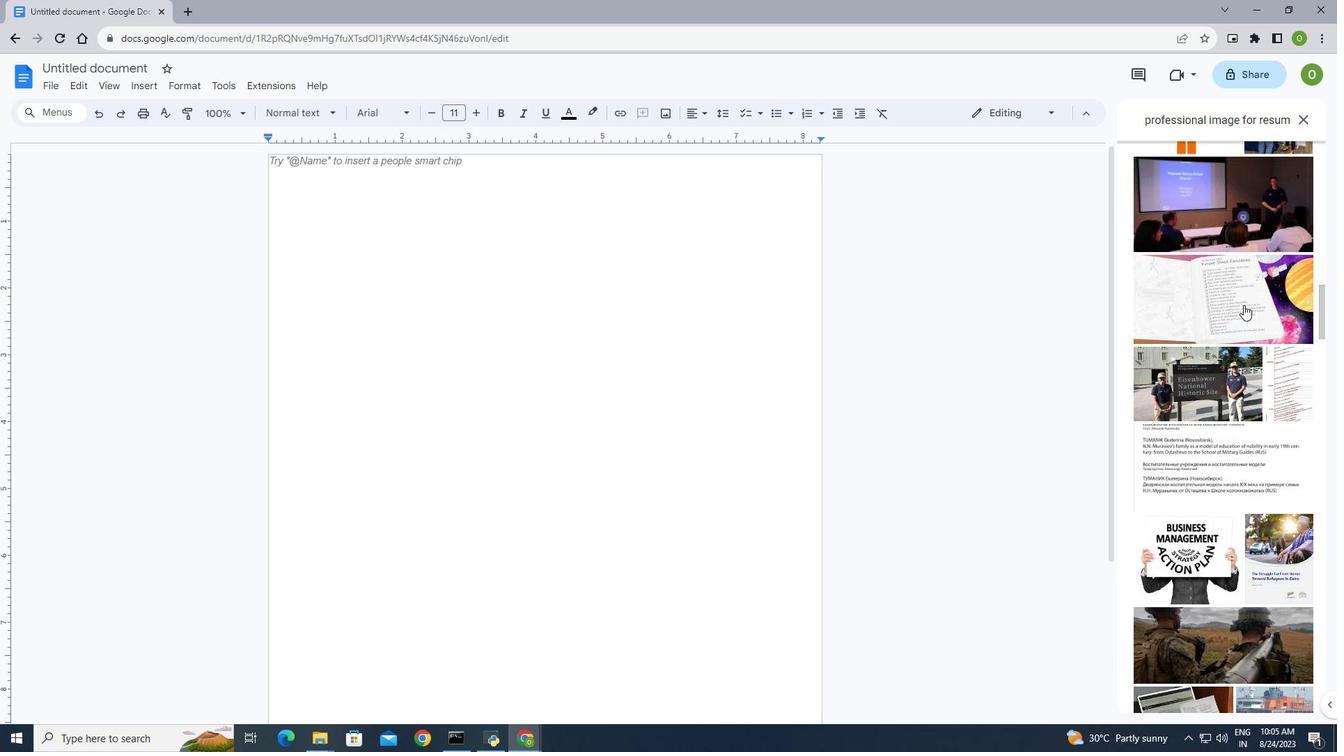 
Action: Mouse scrolled (1244, 304) with delta (0, 0)
Screenshot: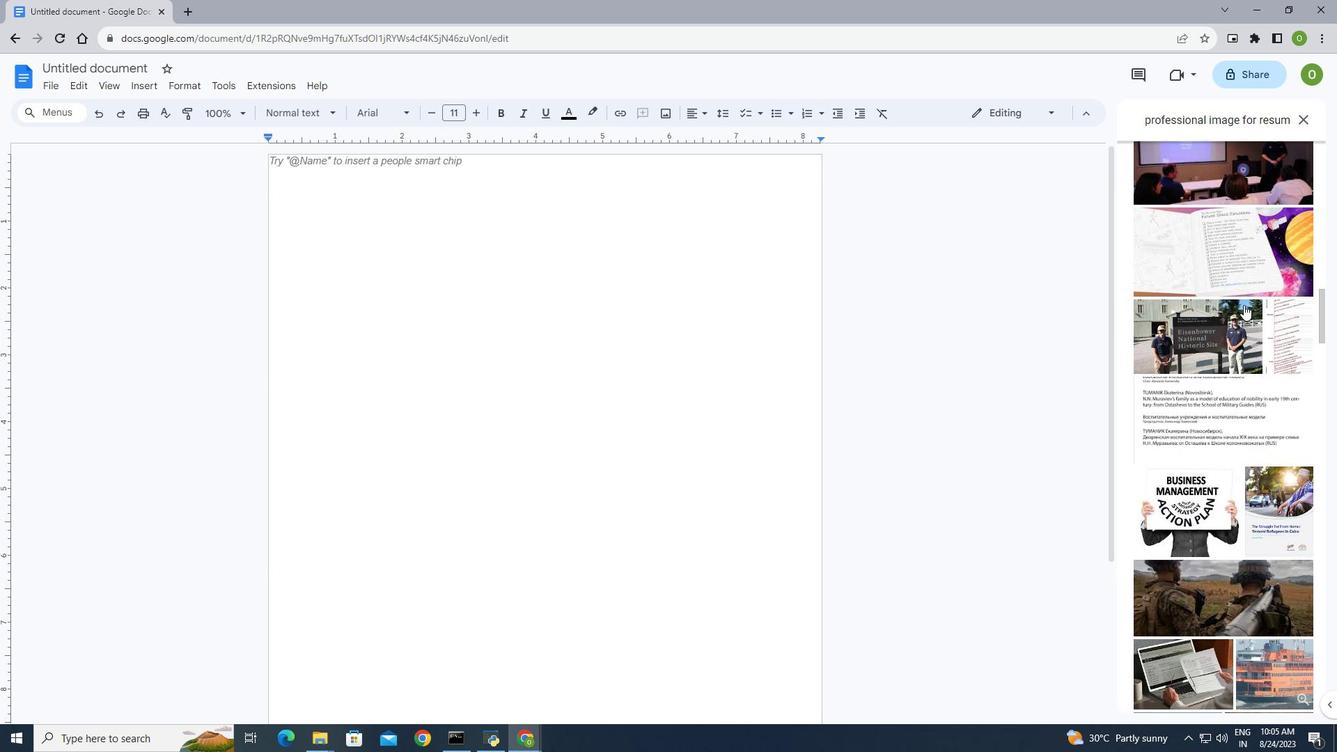 
Action: Mouse scrolled (1244, 304) with delta (0, 0)
Screenshot: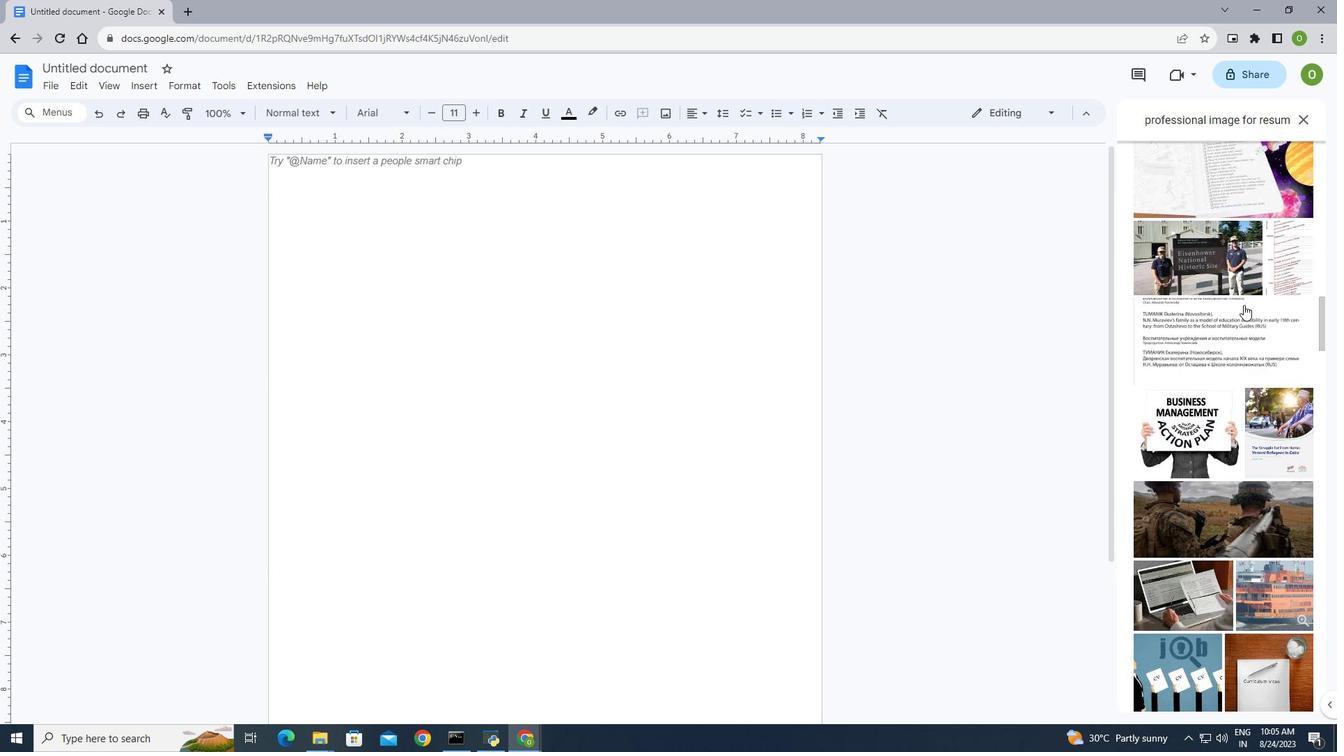 
Action: Mouse scrolled (1244, 305) with delta (0, 0)
Screenshot: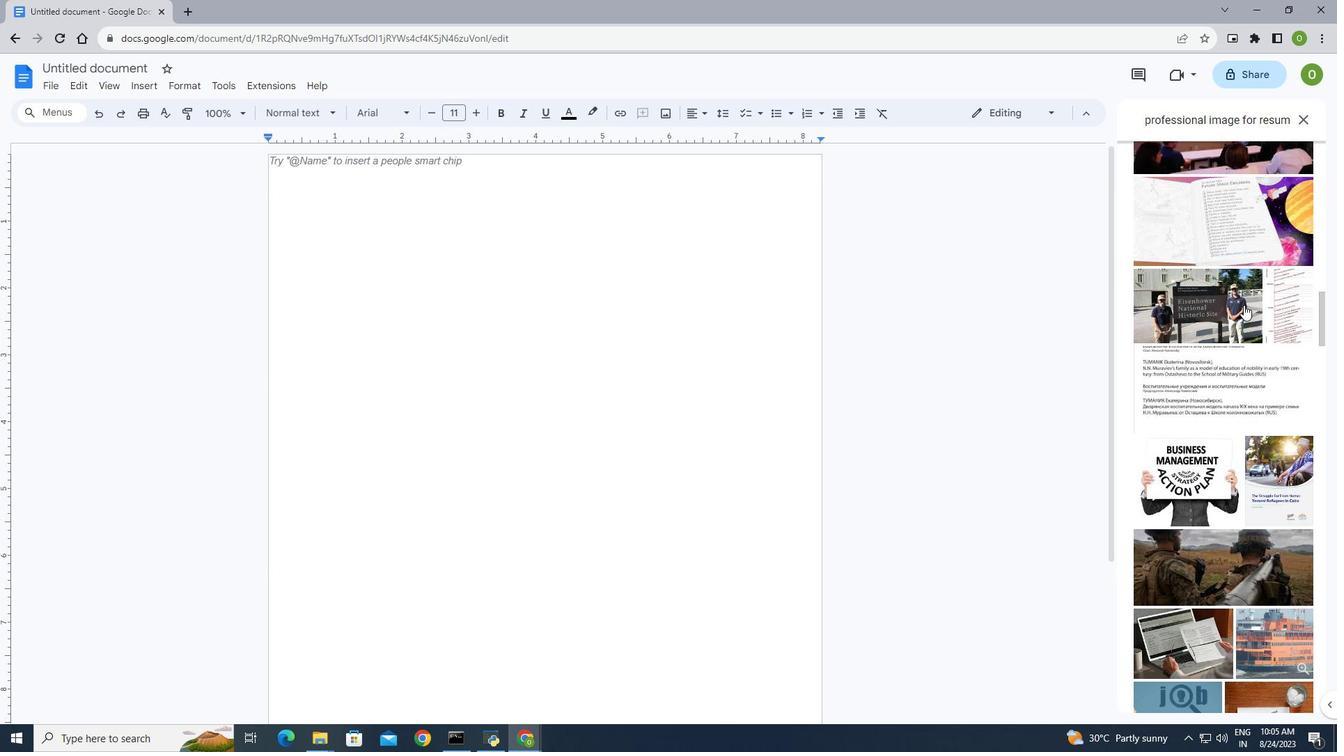 
Action: Mouse scrolled (1244, 305) with delta (0, 0)
Screenshot: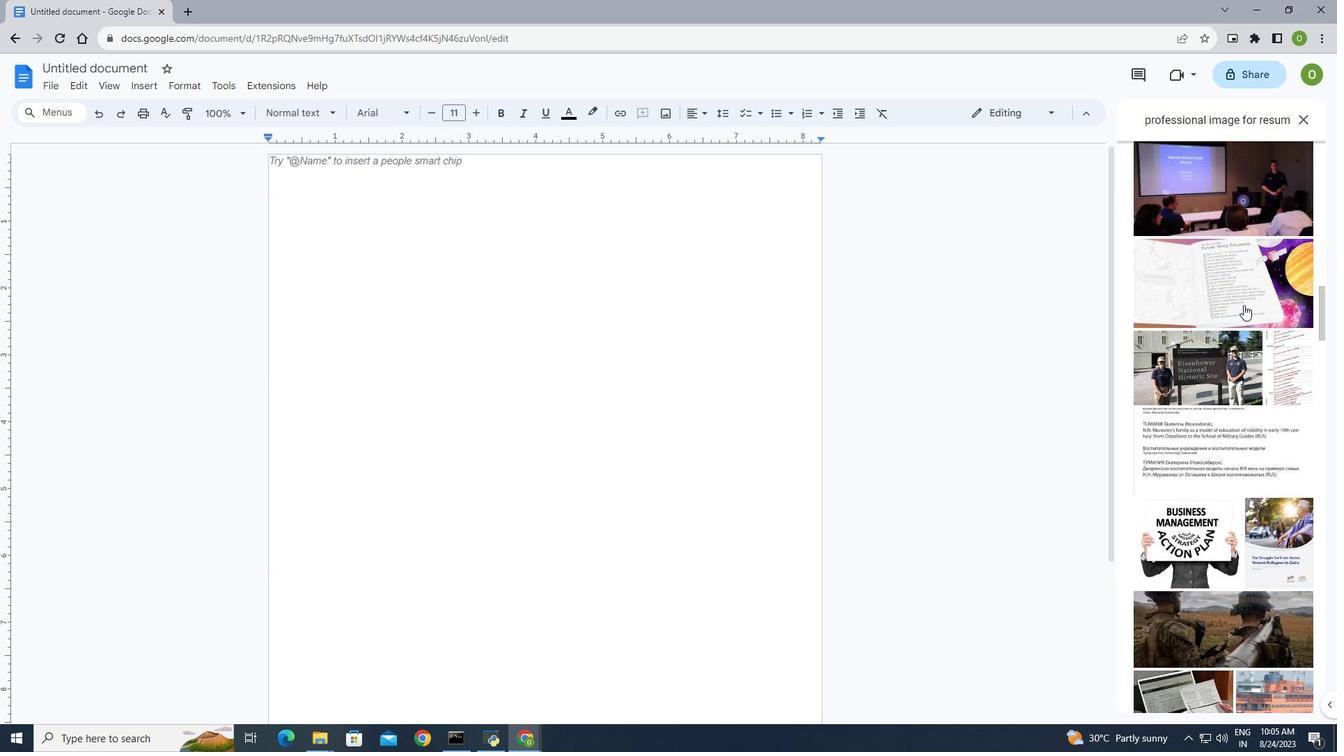 
Action: Mouse scrolled (1244, 305) with delta (0, 0)
Screenshot: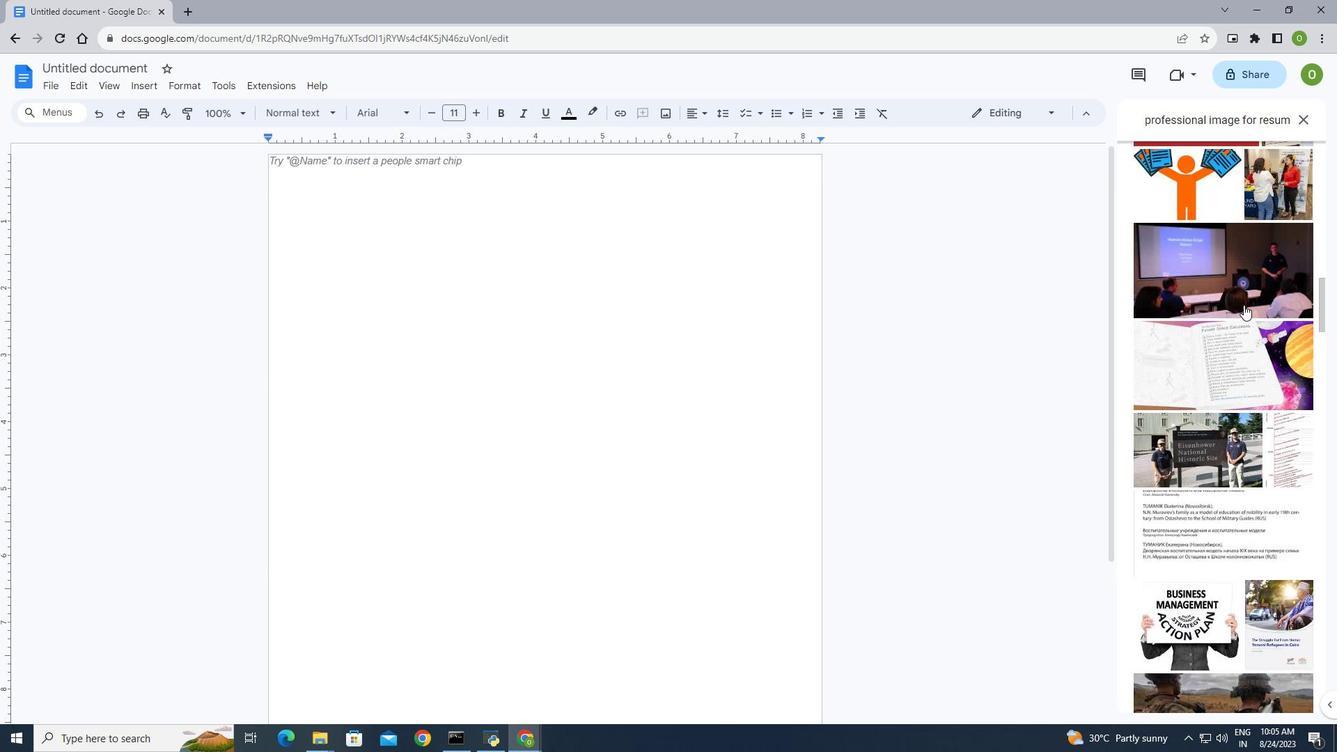 
Action: Mouse scrolled (1244, 305) with delta (0, 0)
Screenshot: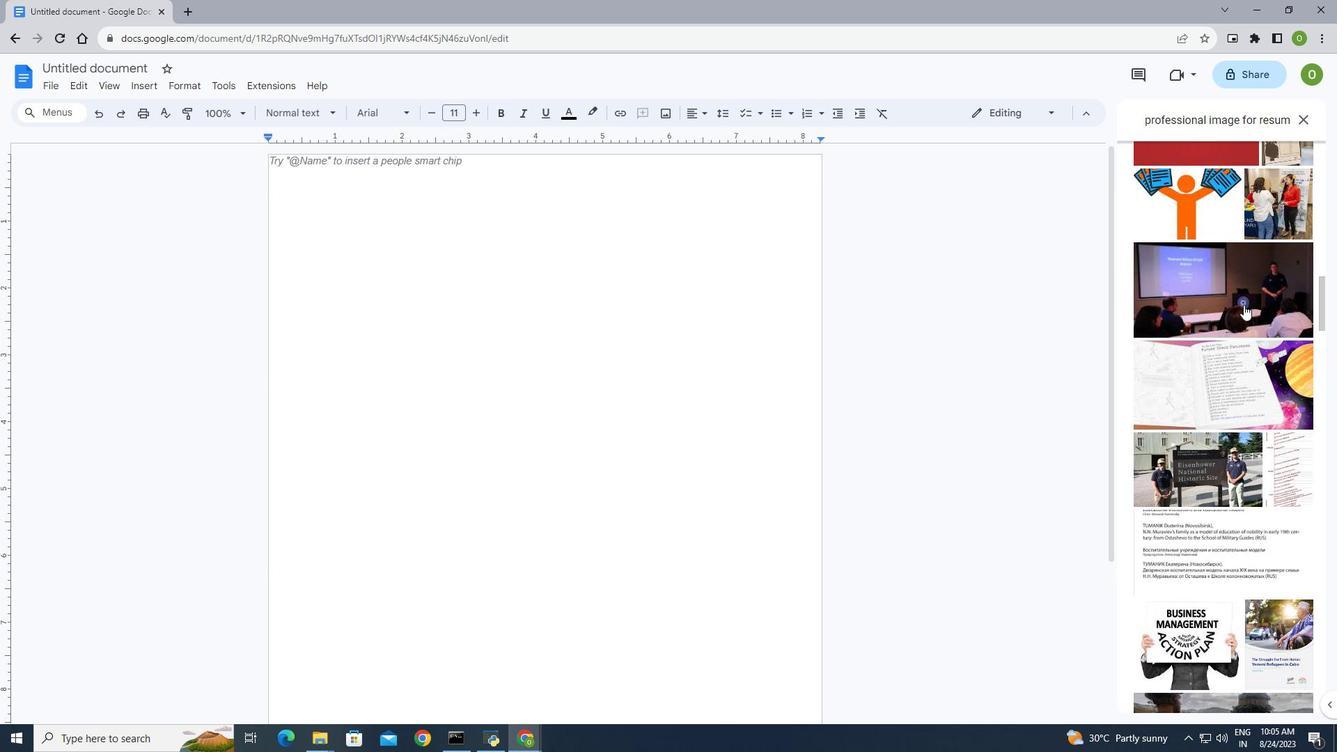 
Action: Mouse scrolled (1244, 305) with delta (0, 0)
Screenshot: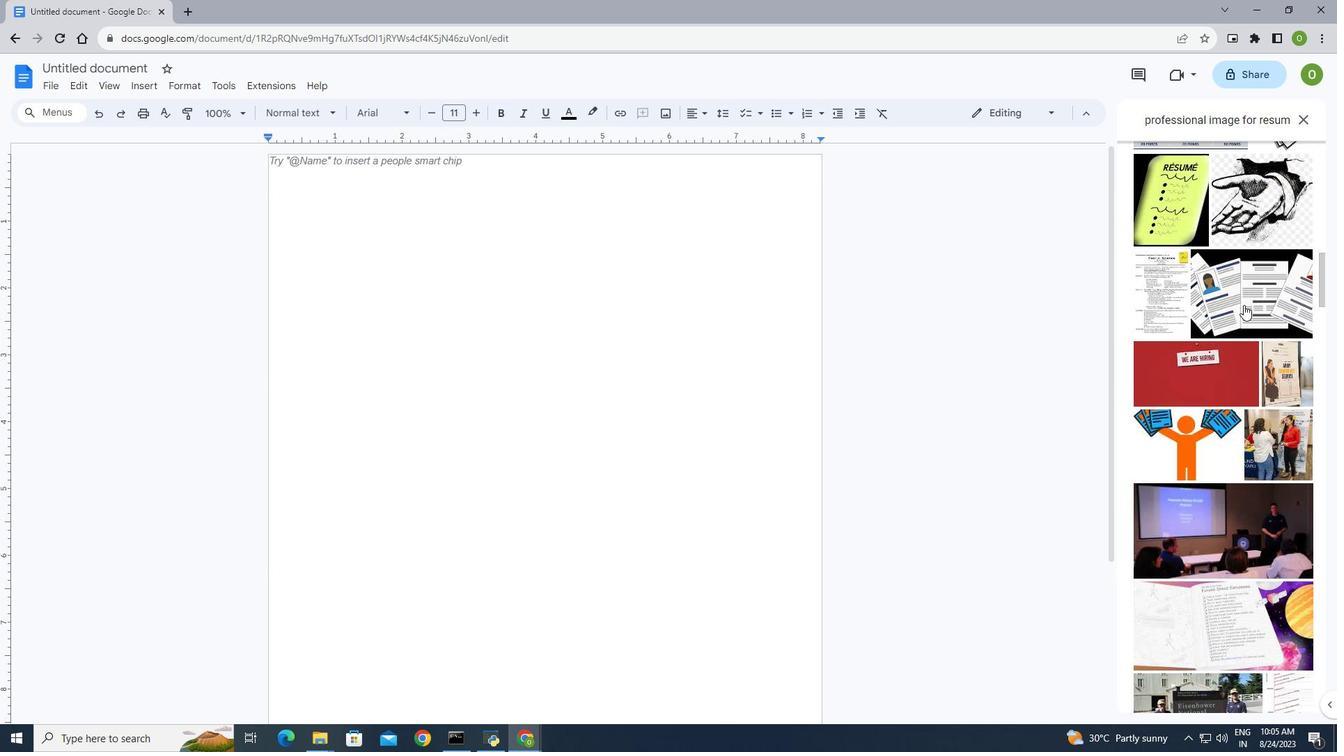 
Action: Mouse scrolled (1244, 305) with delta (0, 0)
Screenshot: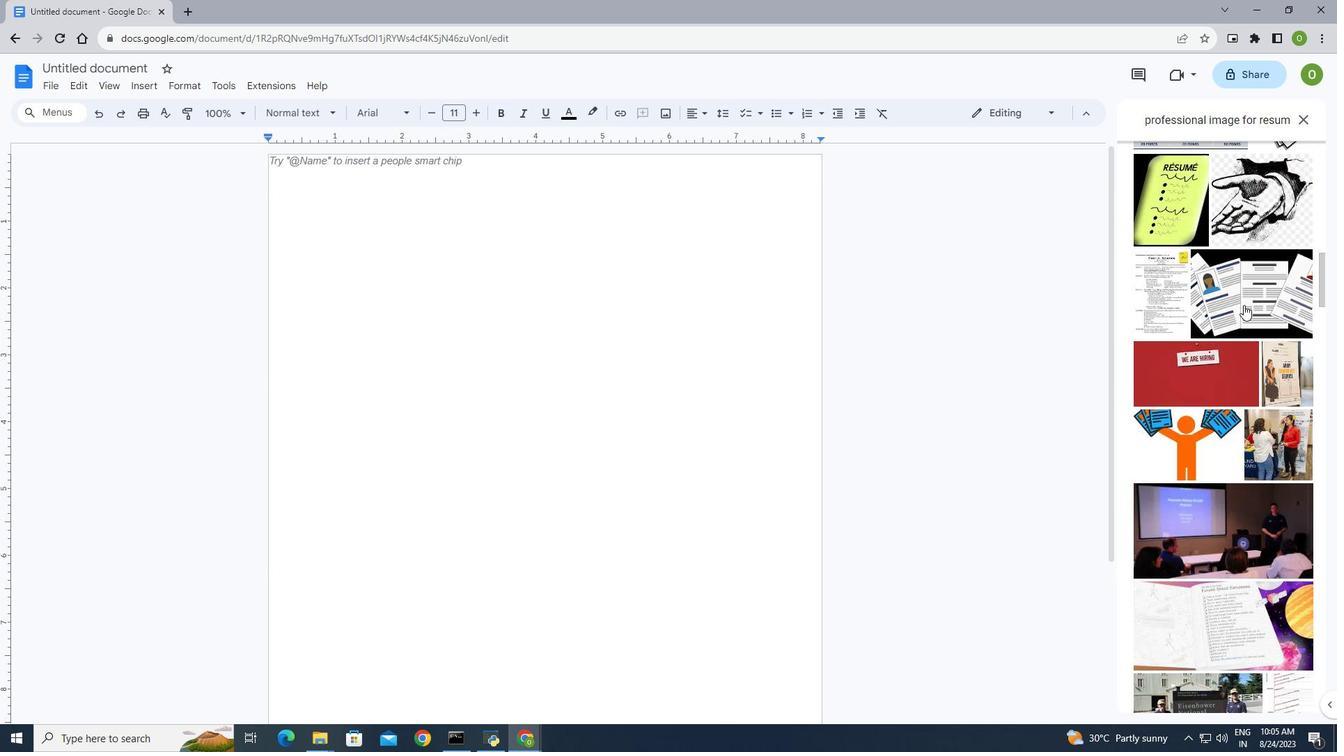 
Action: Mouse scrolled (1244, 305) with delta (0, 0)
Screenshot: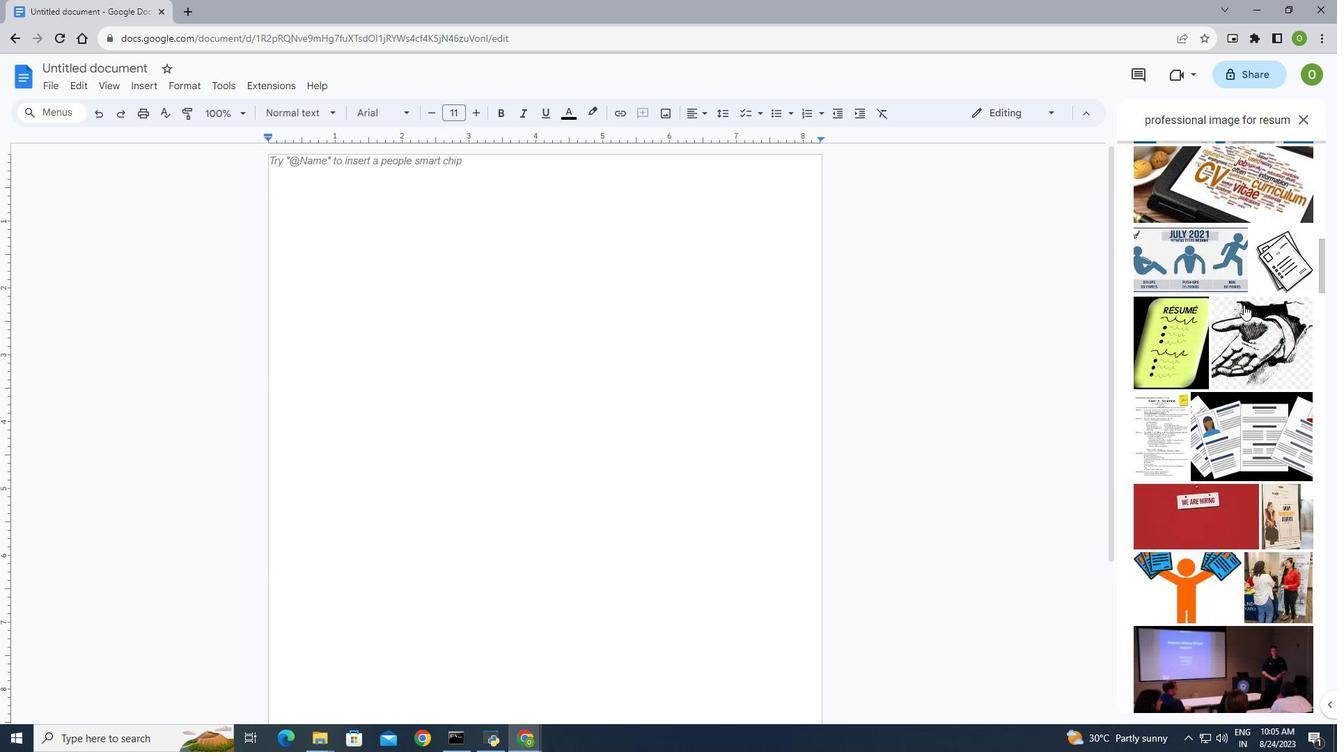 
Action: Mouse scrolled (1244, 305) with delta (0, 0)
Screenshot: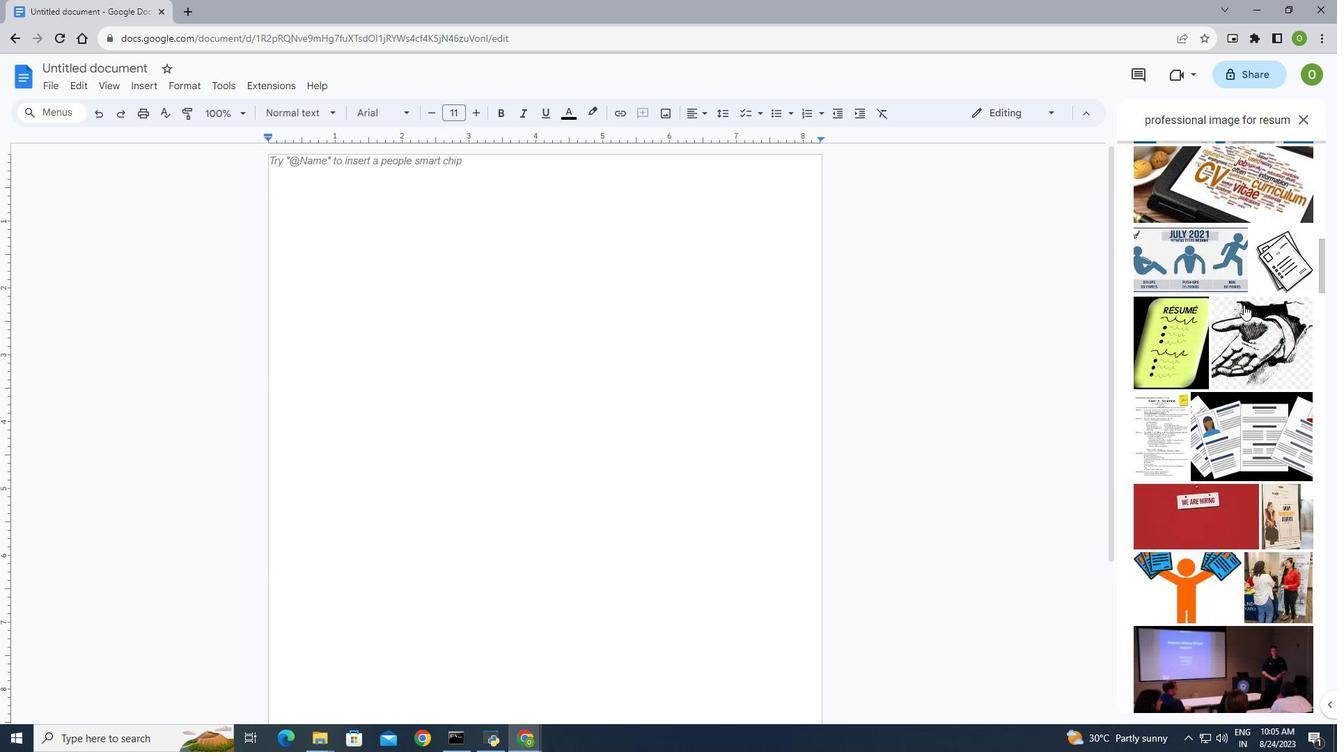 
Action: Mouse scrolled (1244, 305) with delta (0, 0)
Screenshot: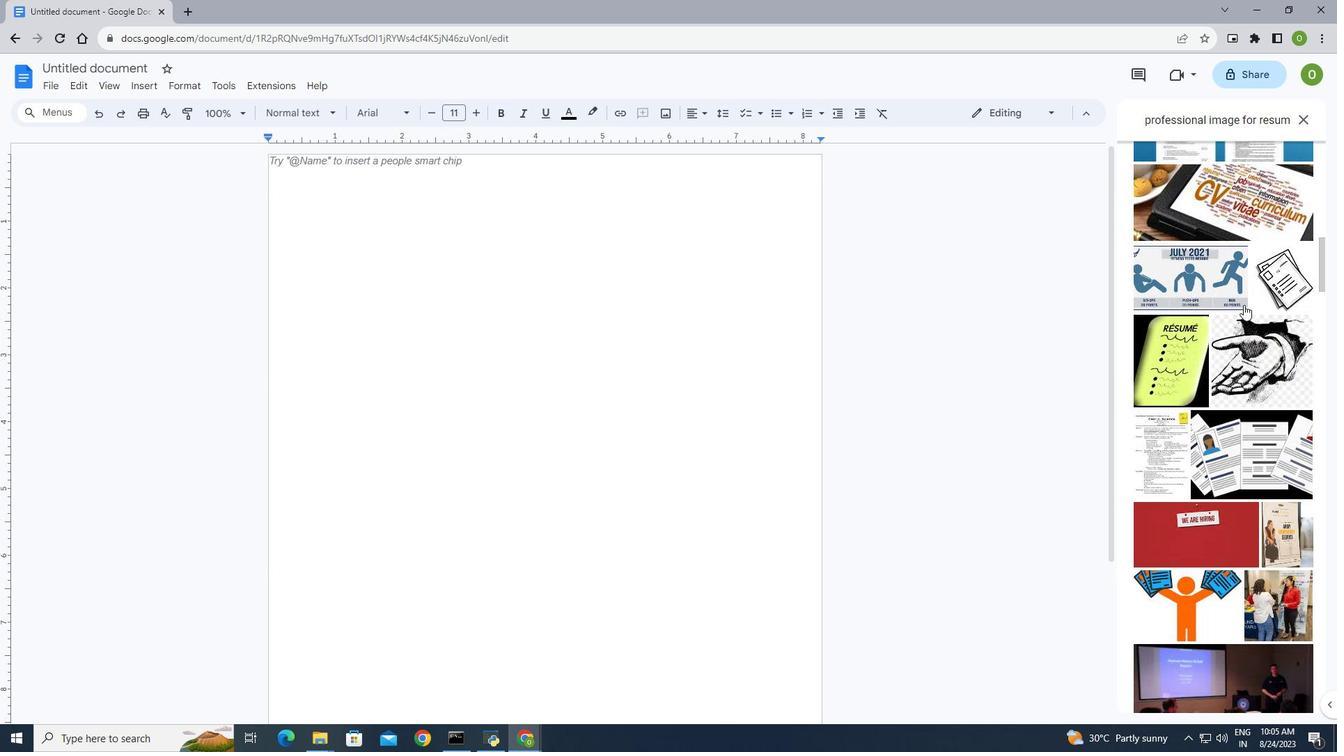 
Action: Mouse scrolled (1244, 305) with delta (0, 0)
Screenshot: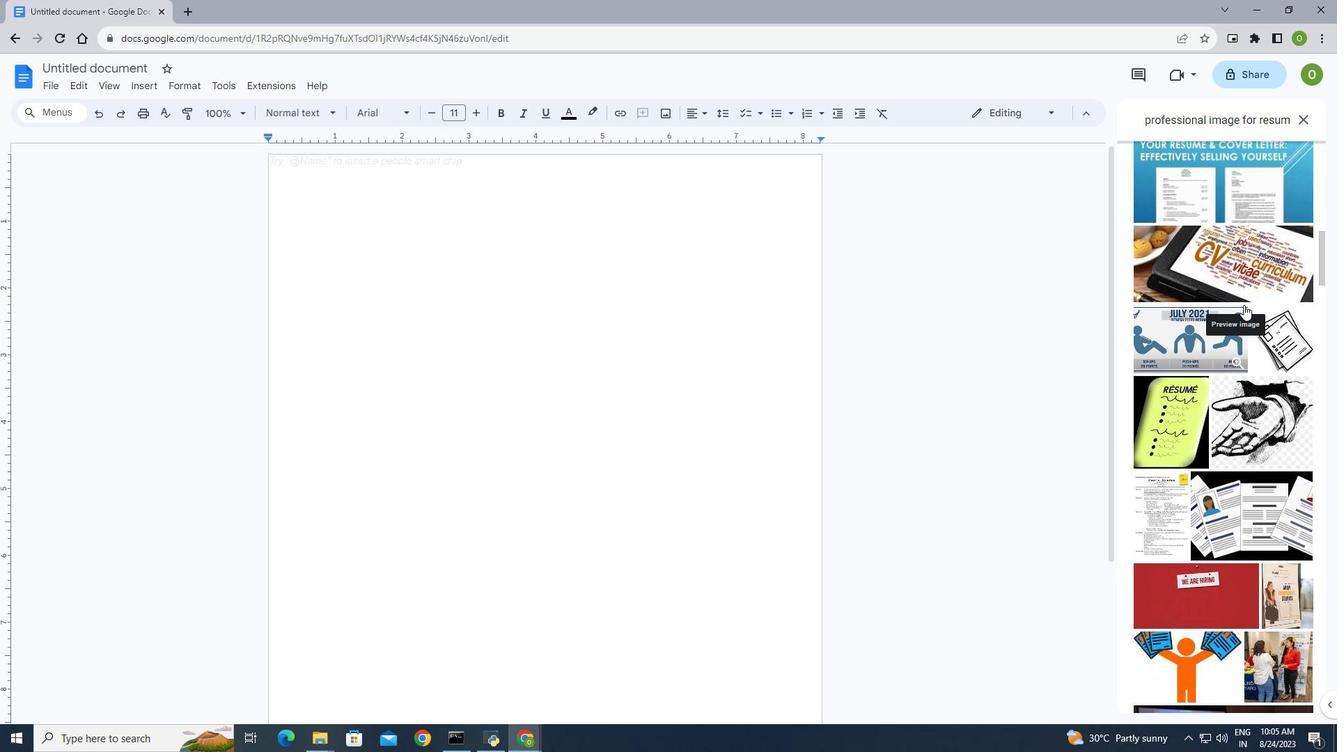 
Action: Mouse scrolled (1244, 305) with delta (0, 0)
Screenshot: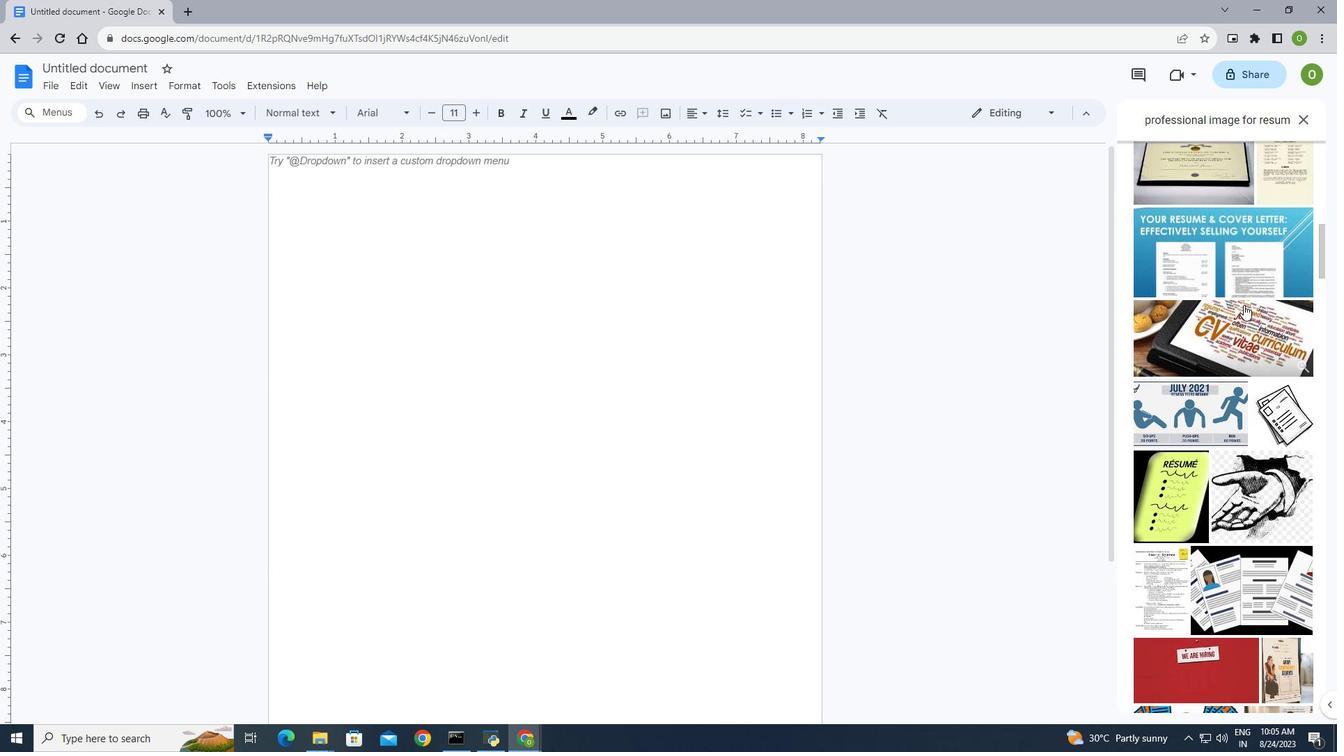 
Action: Mouse scrolled (1244, 305) with delta (0, 0)
Screenshot: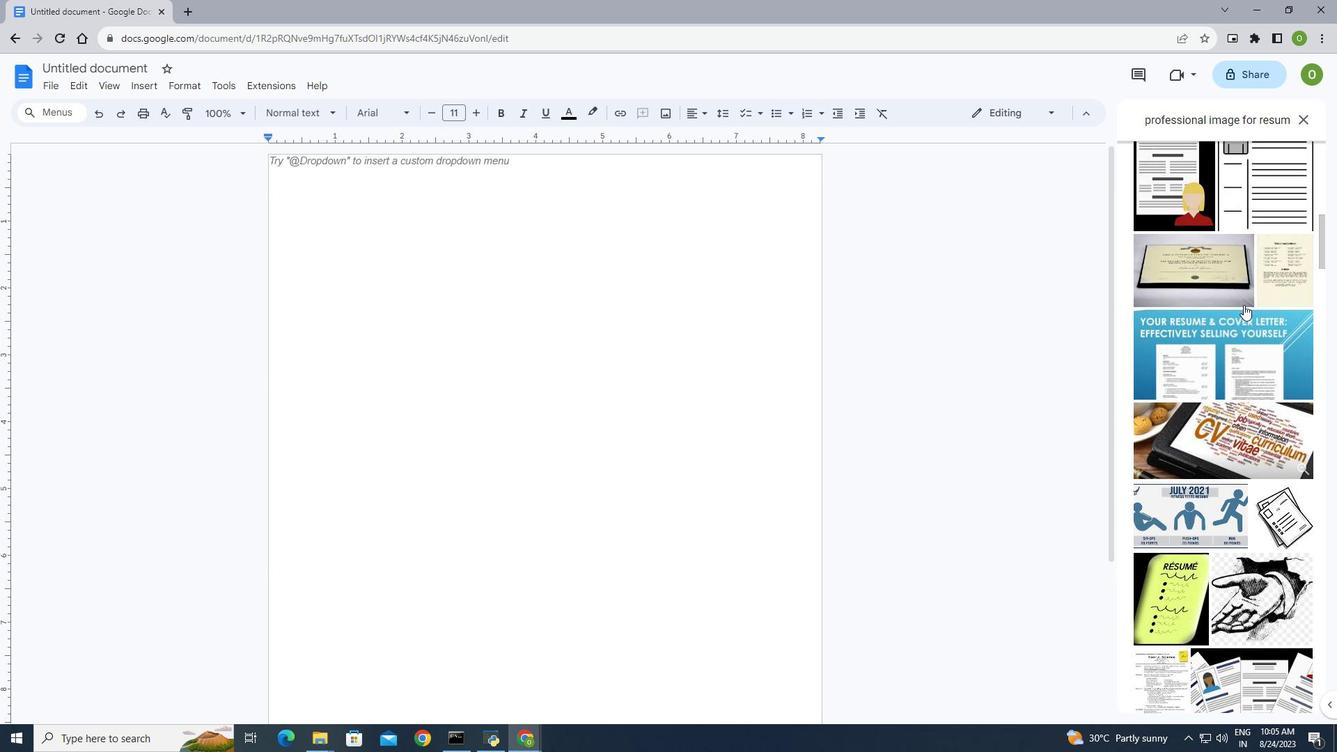 
Action: Mouse scrolled (1244, 305) with delta (0, 0)
Screenshot: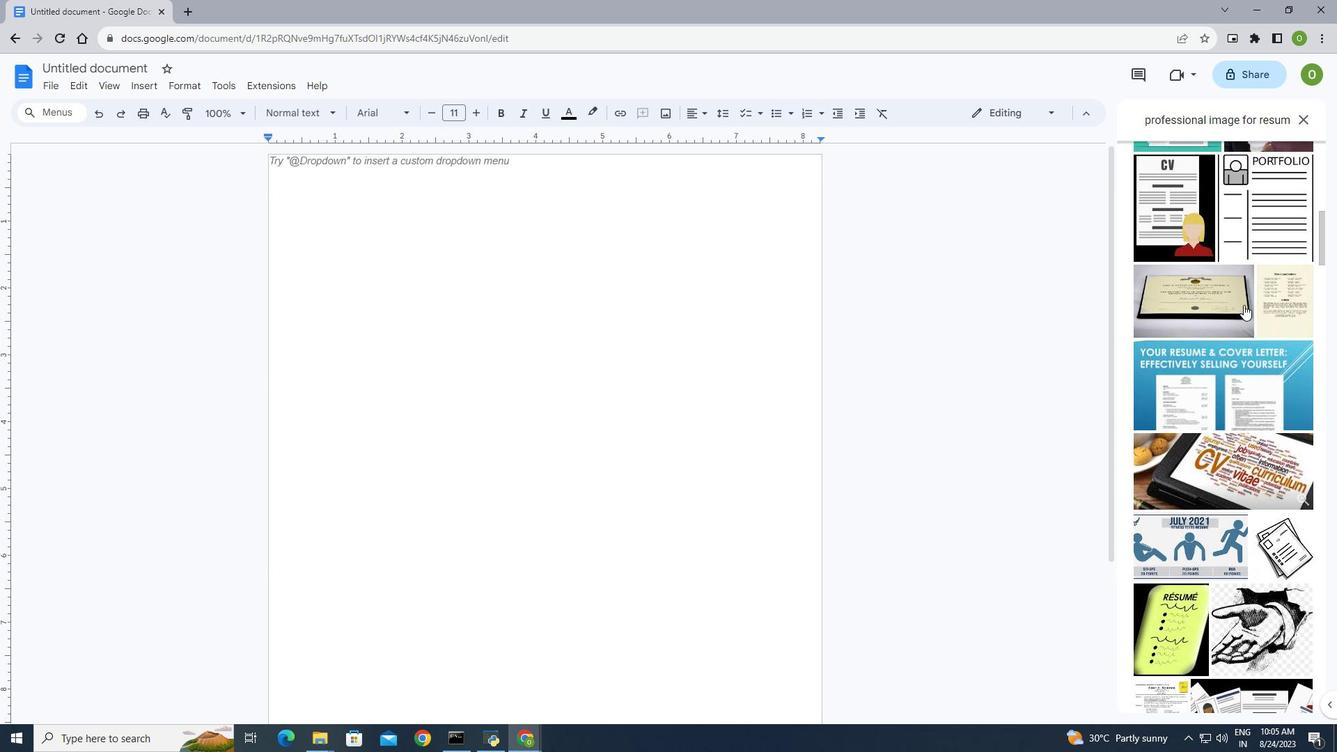 
Action: Mouse scrolled (1244, 305) with delta (0, 0)
Screenshot: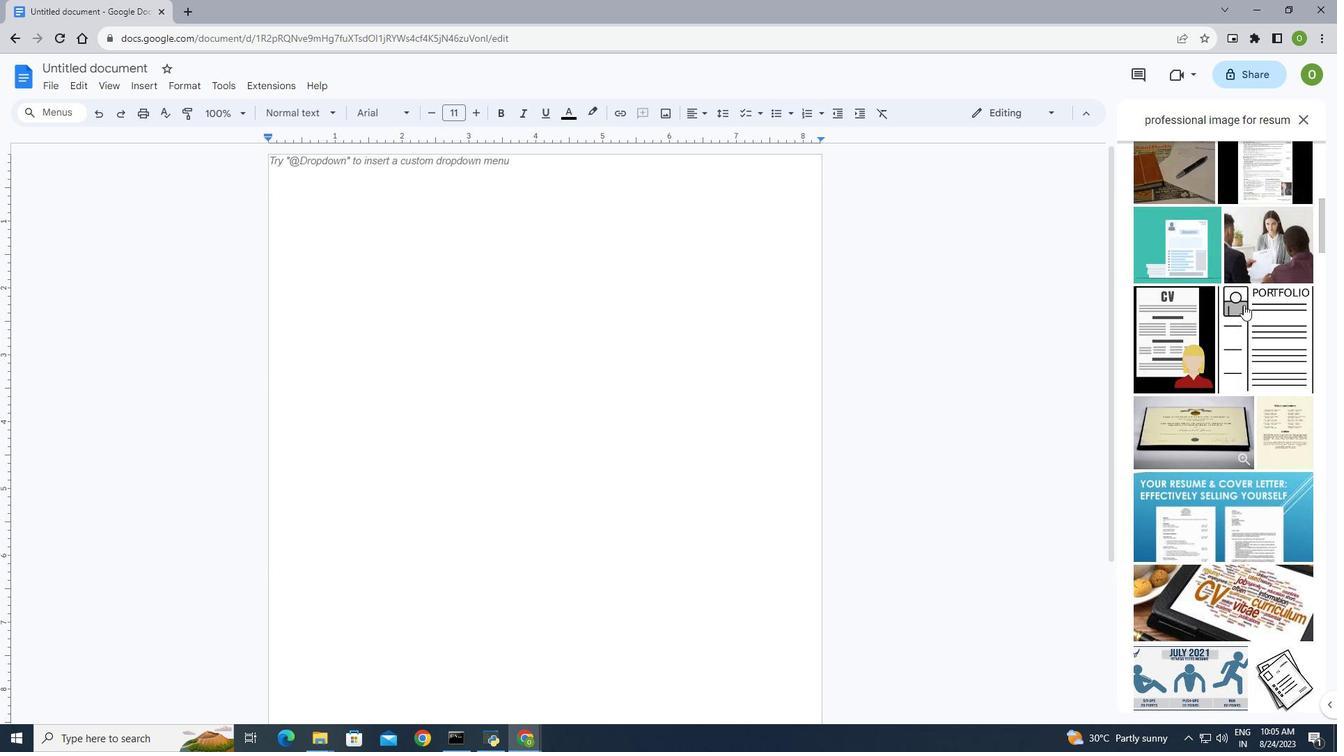 
Action: Mouse scrolled (1244, 305) with delta (0, 0)
Screenshot: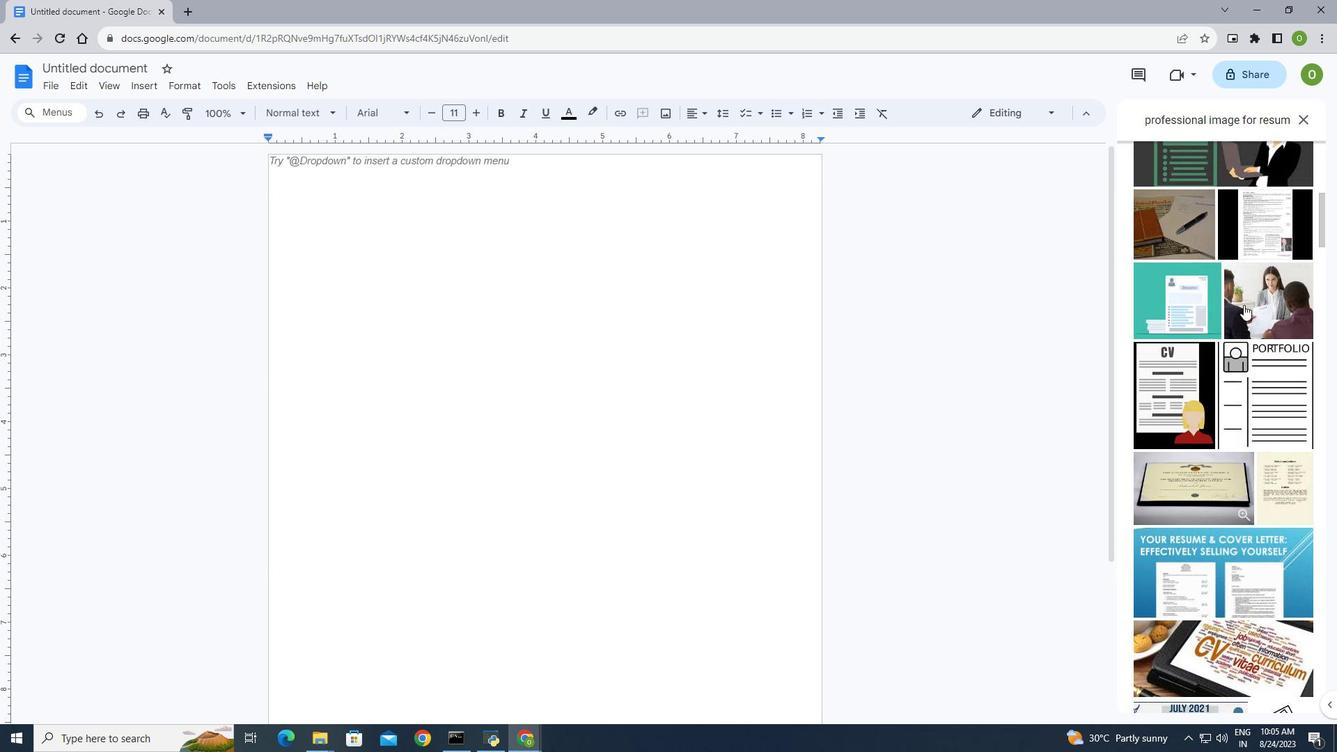 
Action: Mouse scrolled (1244, 305) with delta (0, 0)
Screenshot: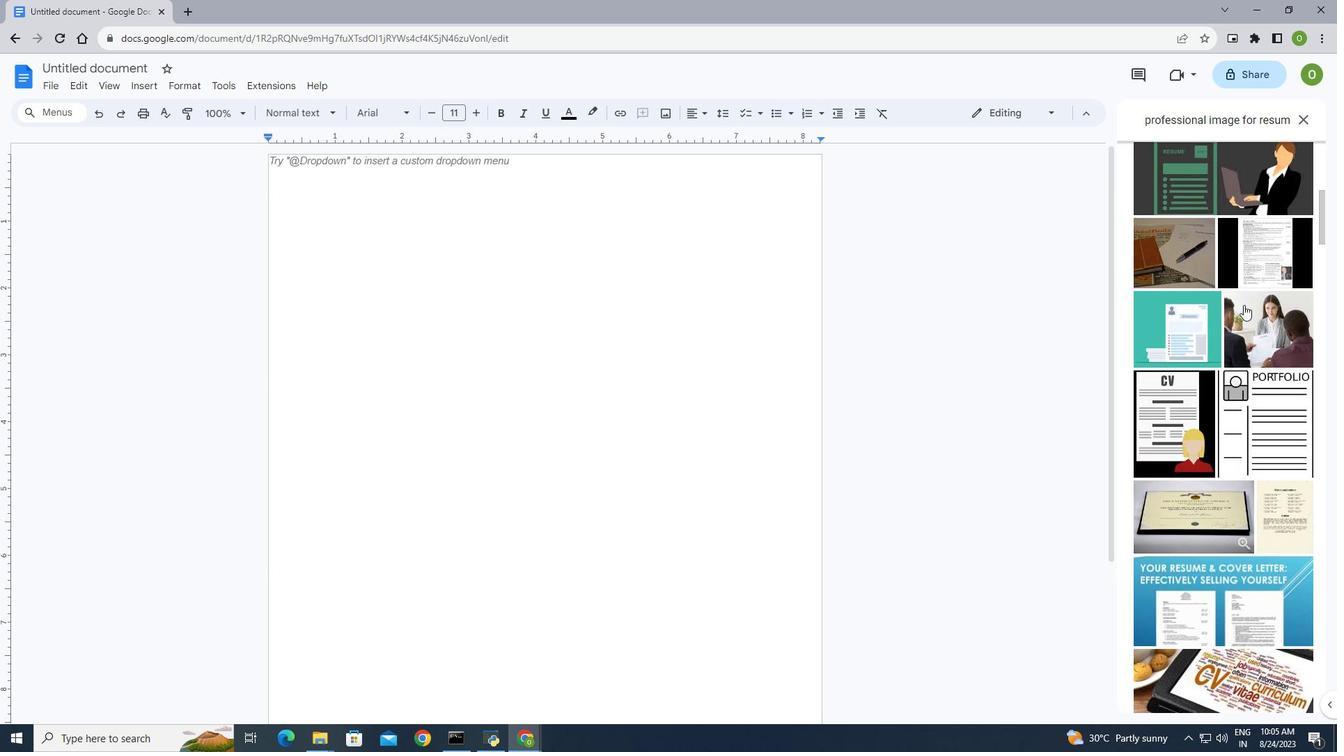 
Action: Mouse scrolled (1244, 305) with delta (0, 0)
Screenshot: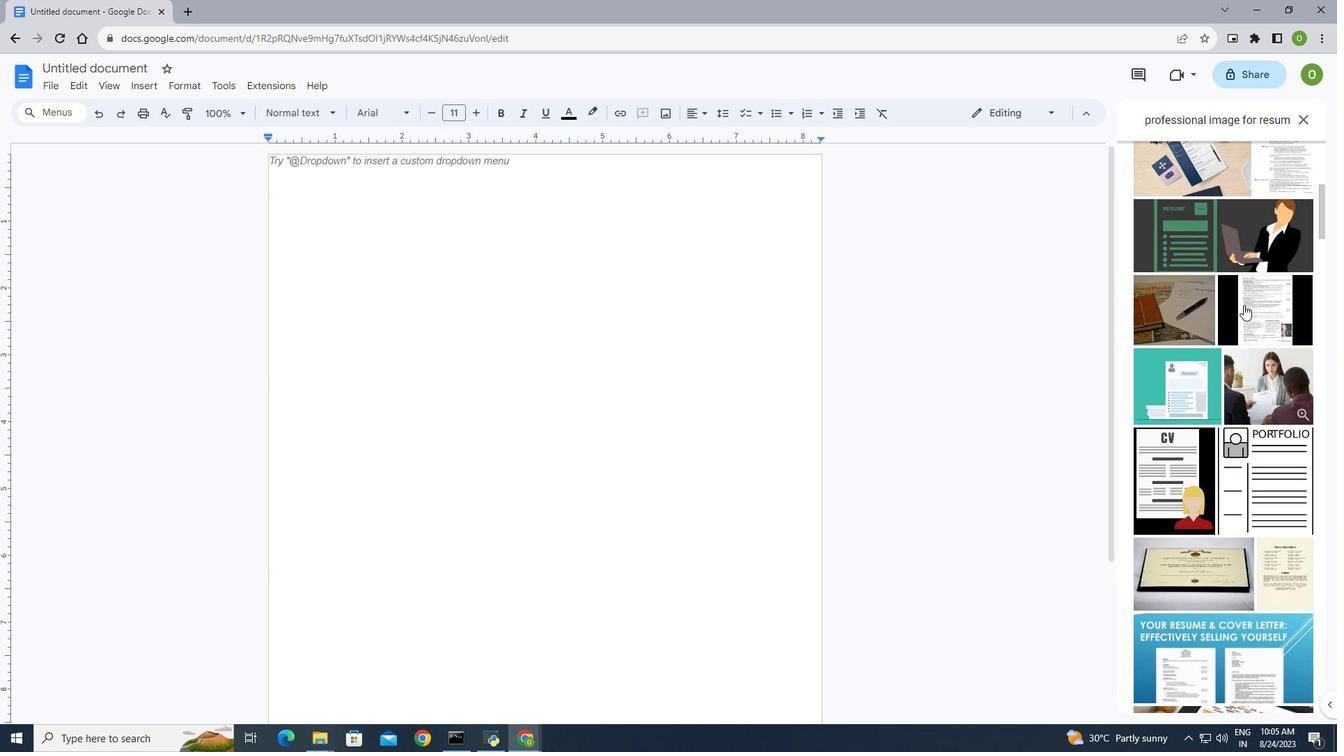 
Action: Mouse scrolled (1244, 305) with delta (0, 0)
Screenshot: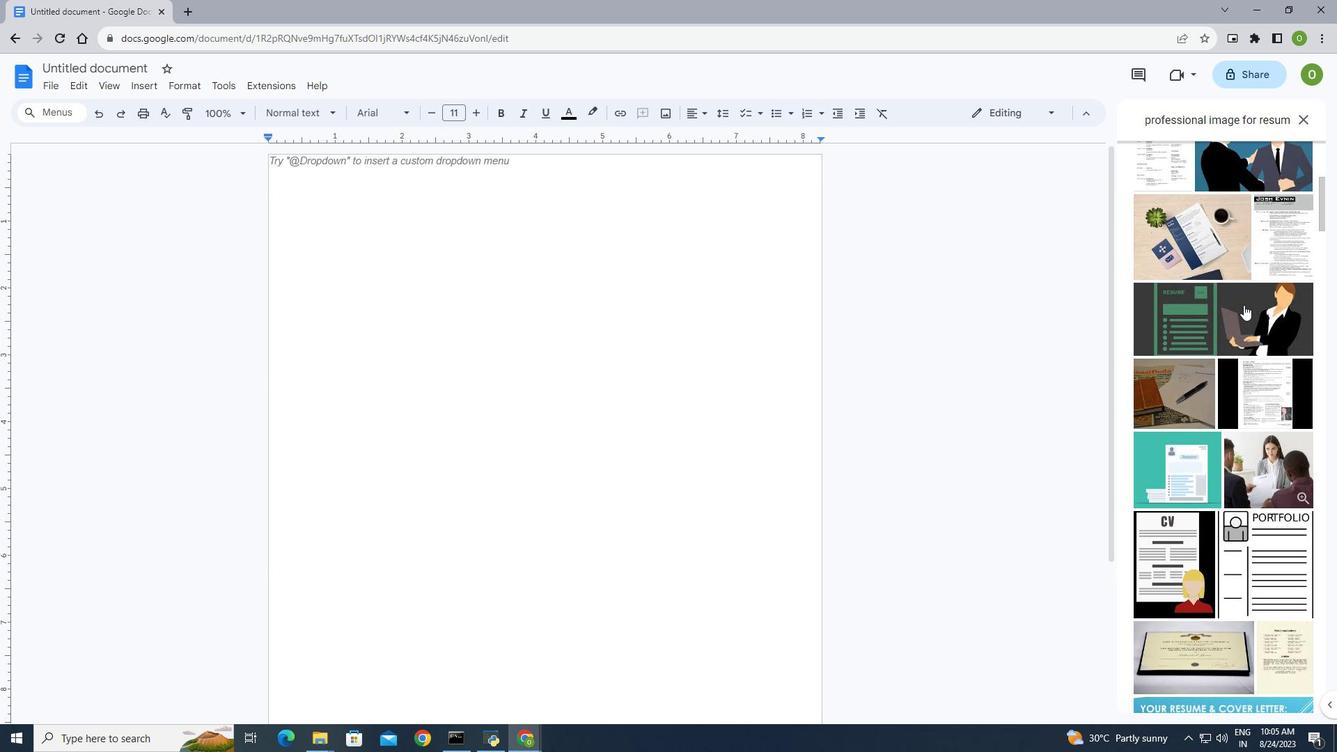 
Action: Mouse moved to (1255, 313)
Screenshot: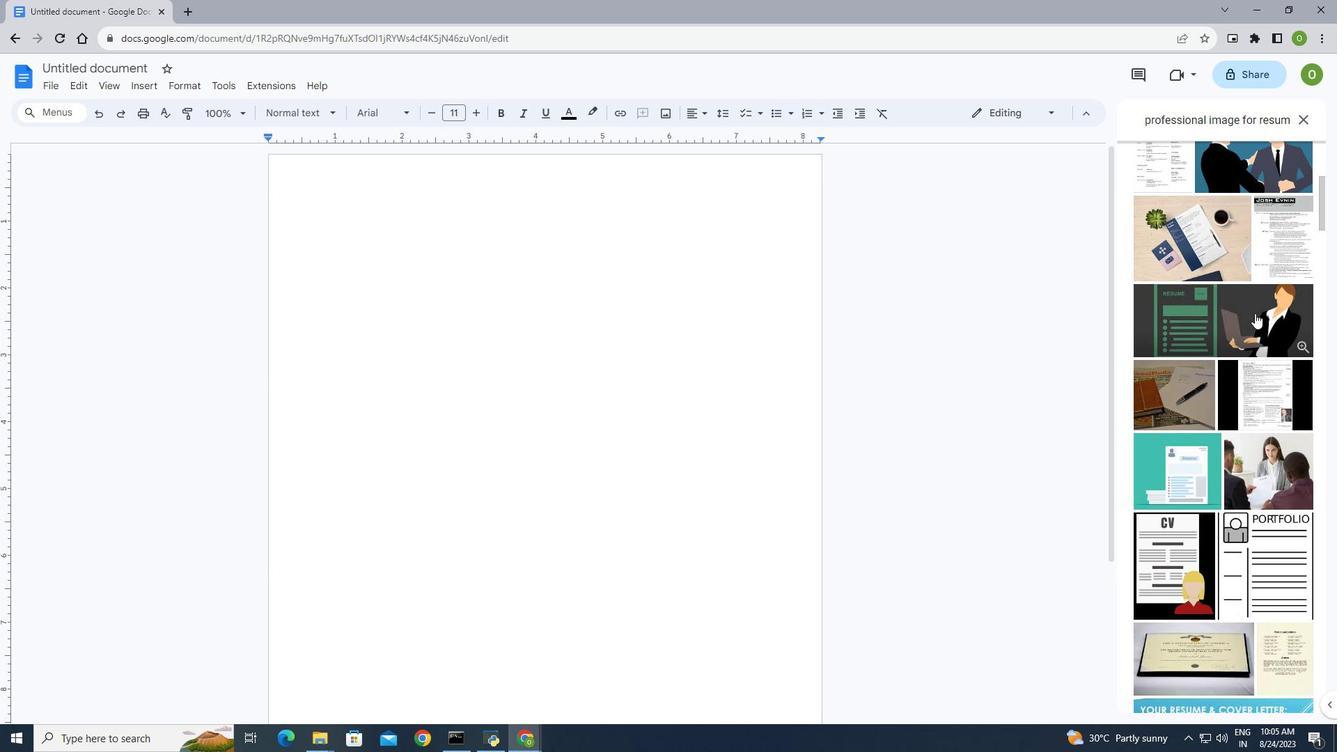
Action: Mouse pressed left at (1255, 313)
Screenshot: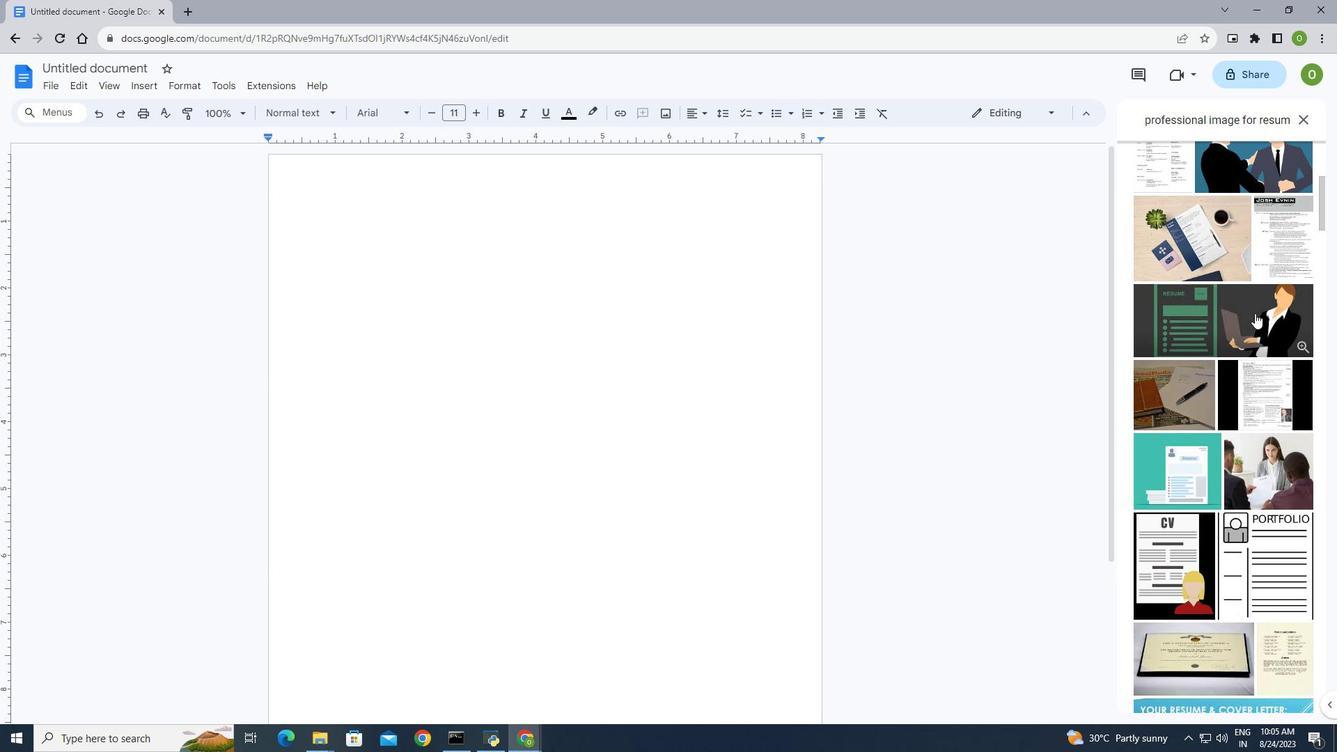 
Action: Mouse moved to (1168, 305)
Screenshot: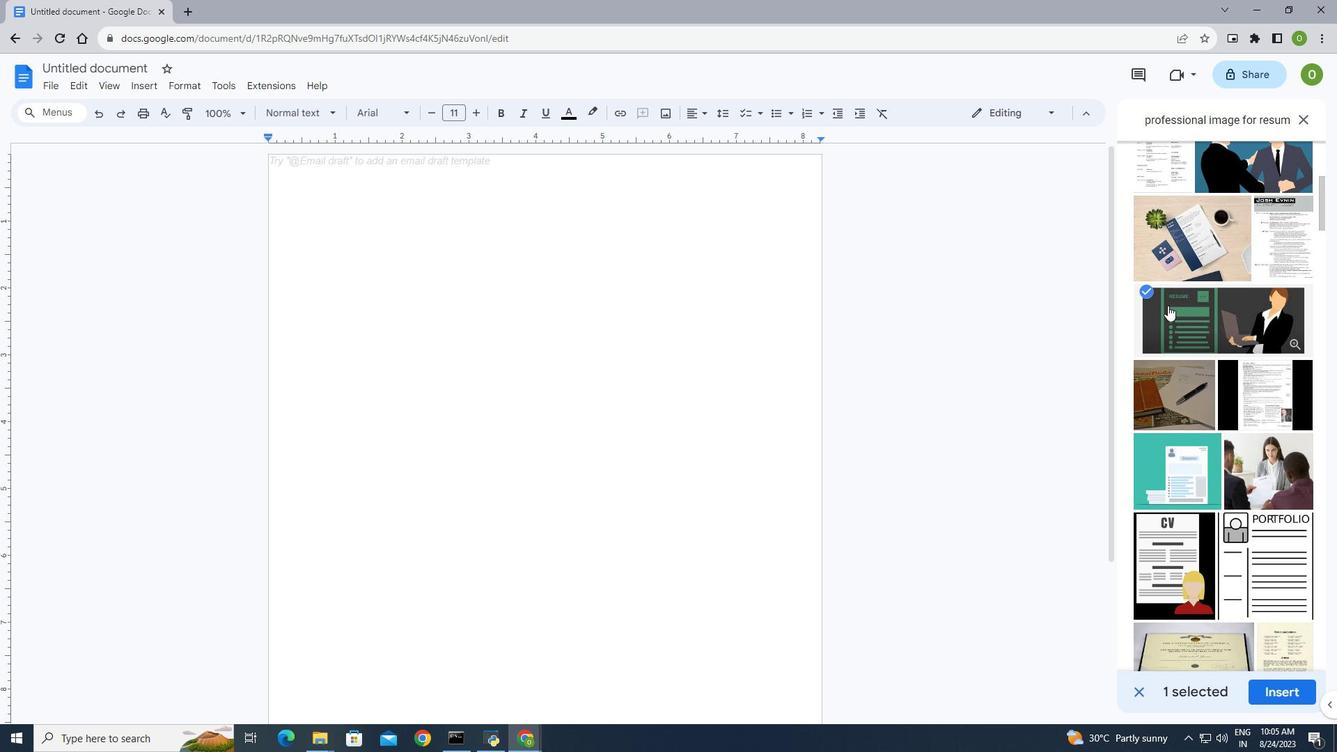 
Action: Mouse pressed left at (1168, 305)
Screenshot: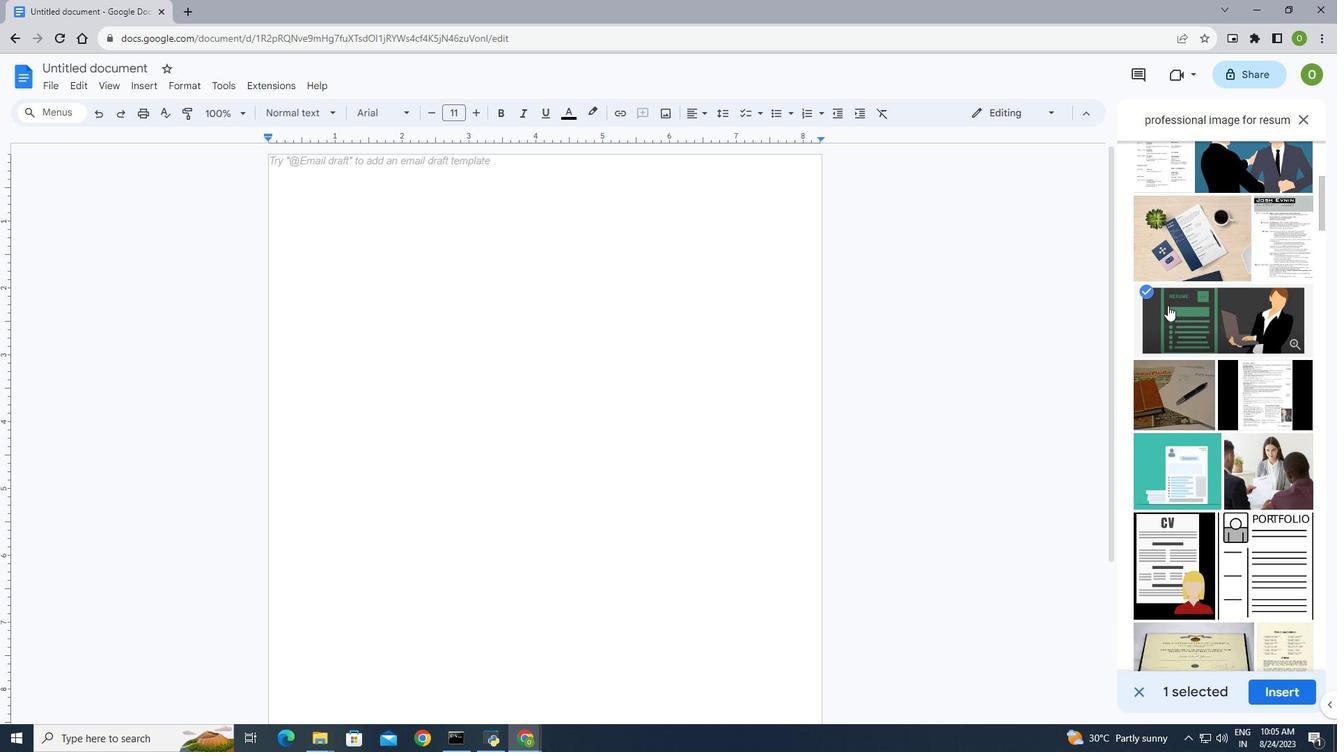 
Action: Mouse moved to (1205, 346)
Screenshot: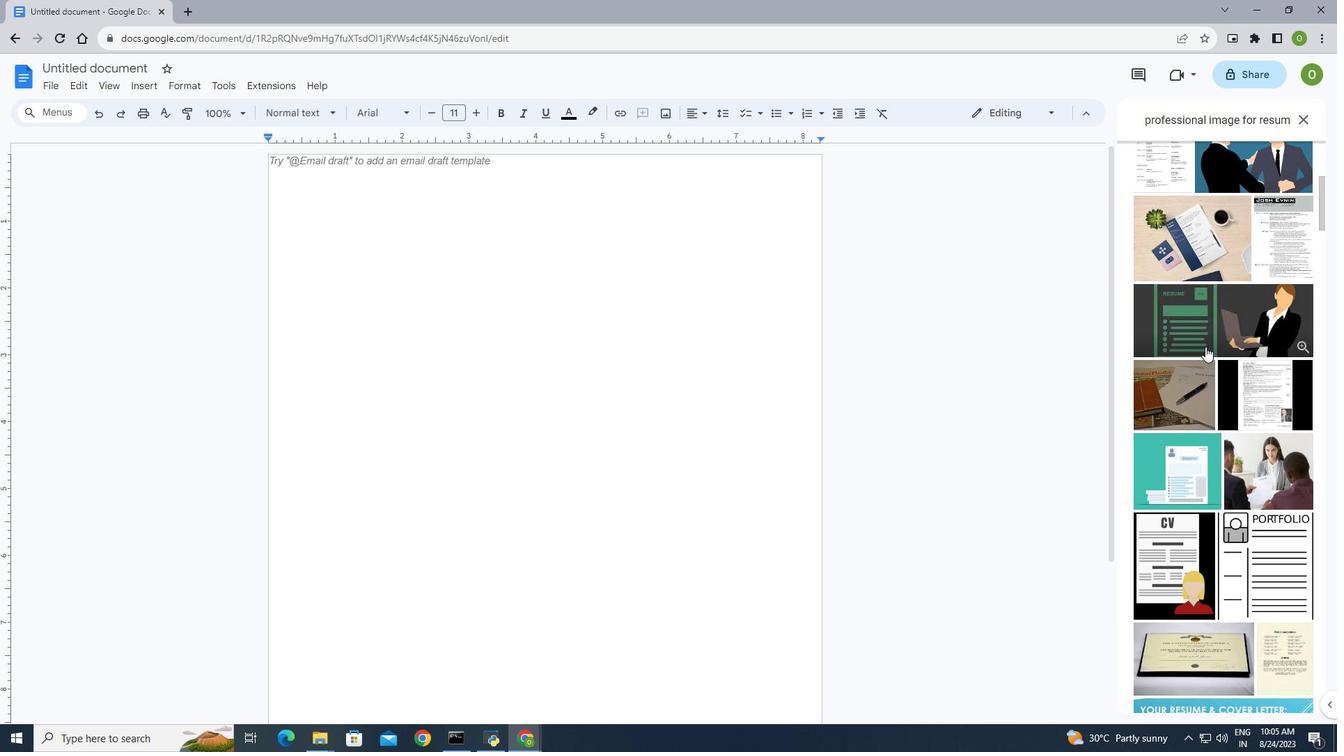 
Action: Mouse scrolled (1205, 346) with delta (0, 0)
Screenshot: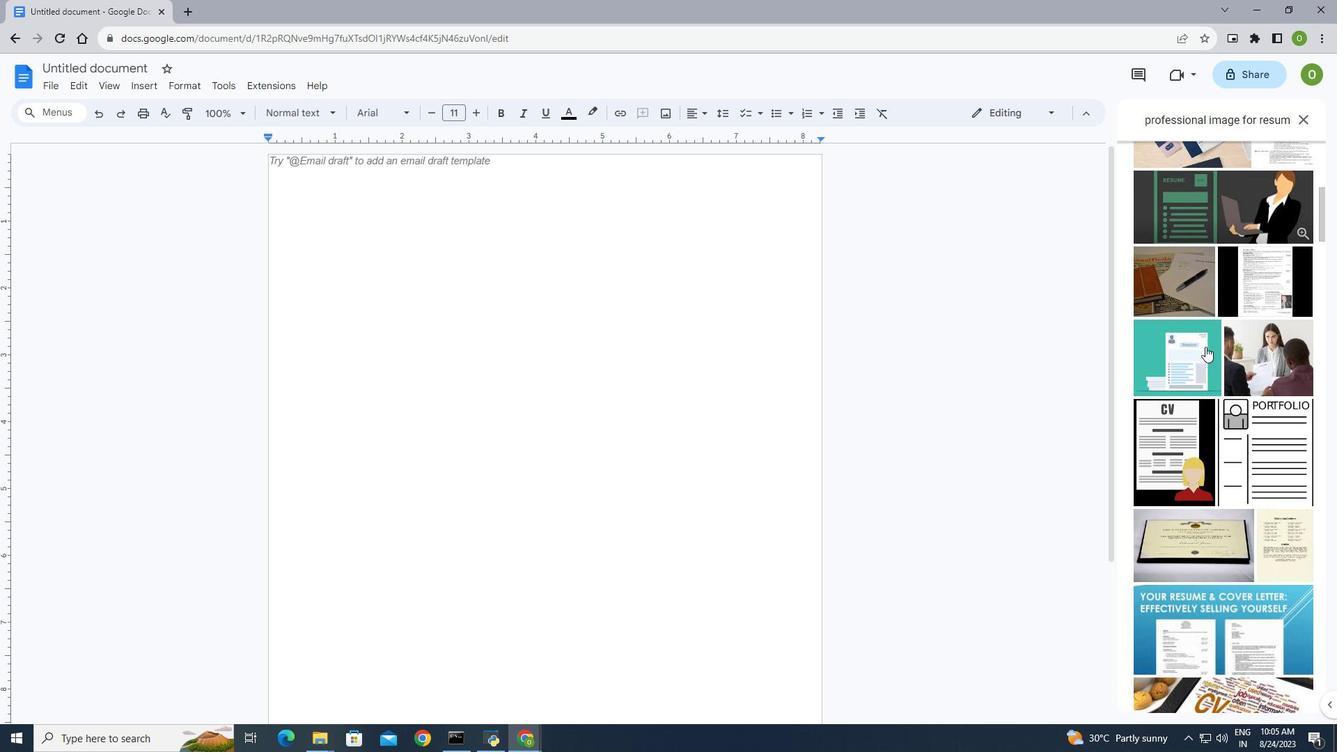 
Action: Mouse scrolled (1205, 346) with delta (0, 0)
Screenshot: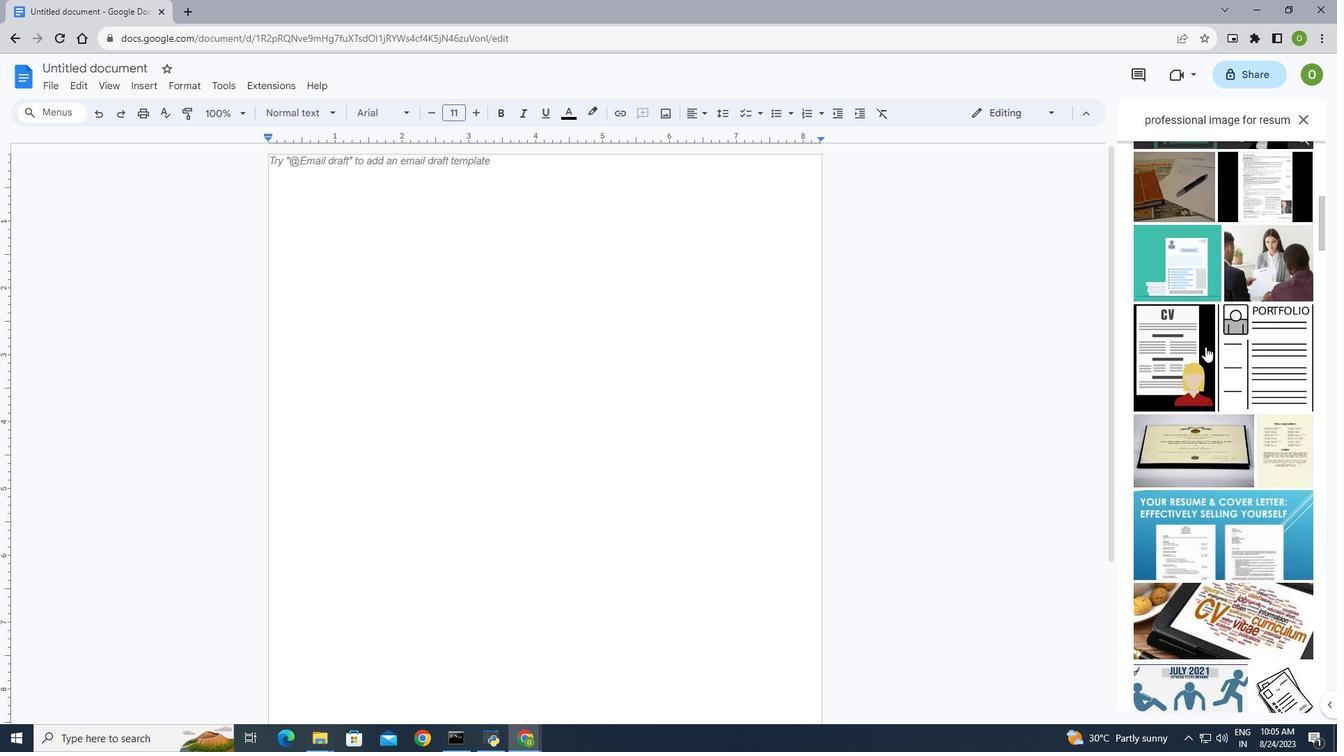
Action: Mouse scrolled (1205, 346) with delta (0, 0)
Screenshot: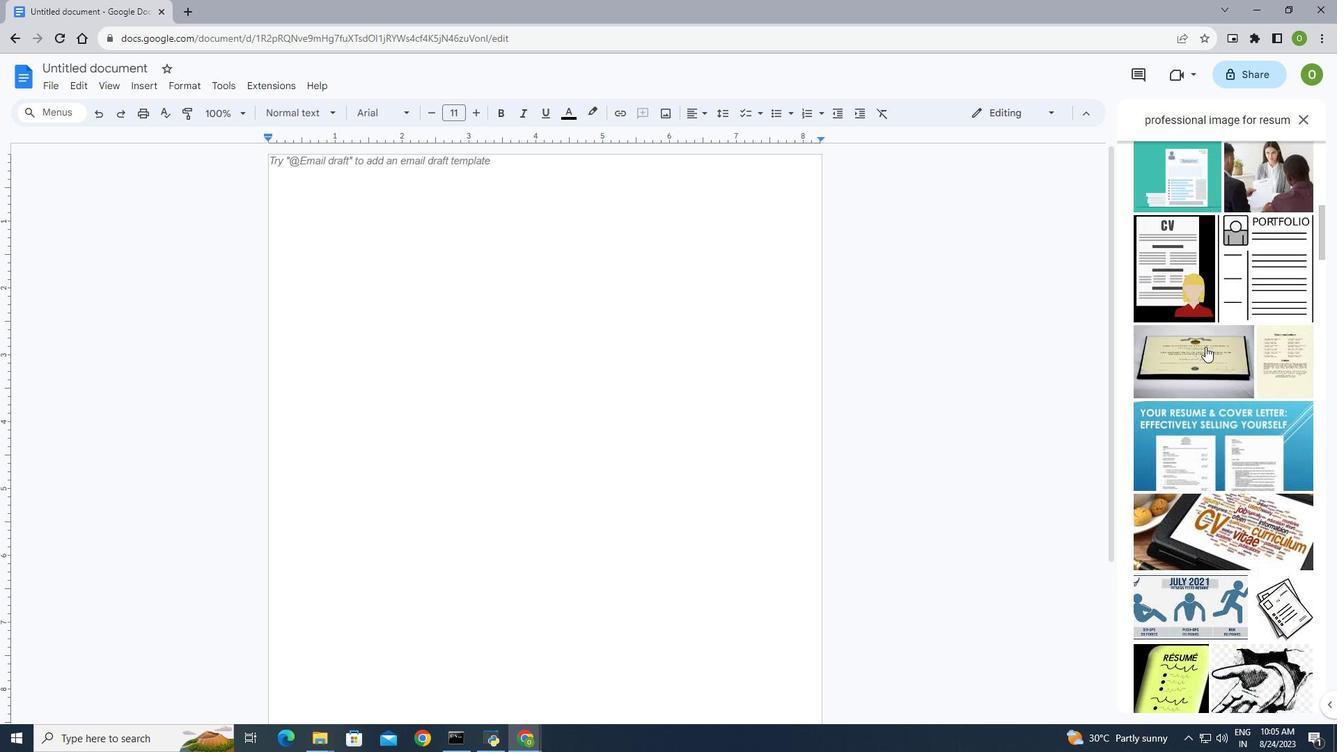 
Action: Mouse scrolled (1205, 346) with delta (0, 0)
Screenshot: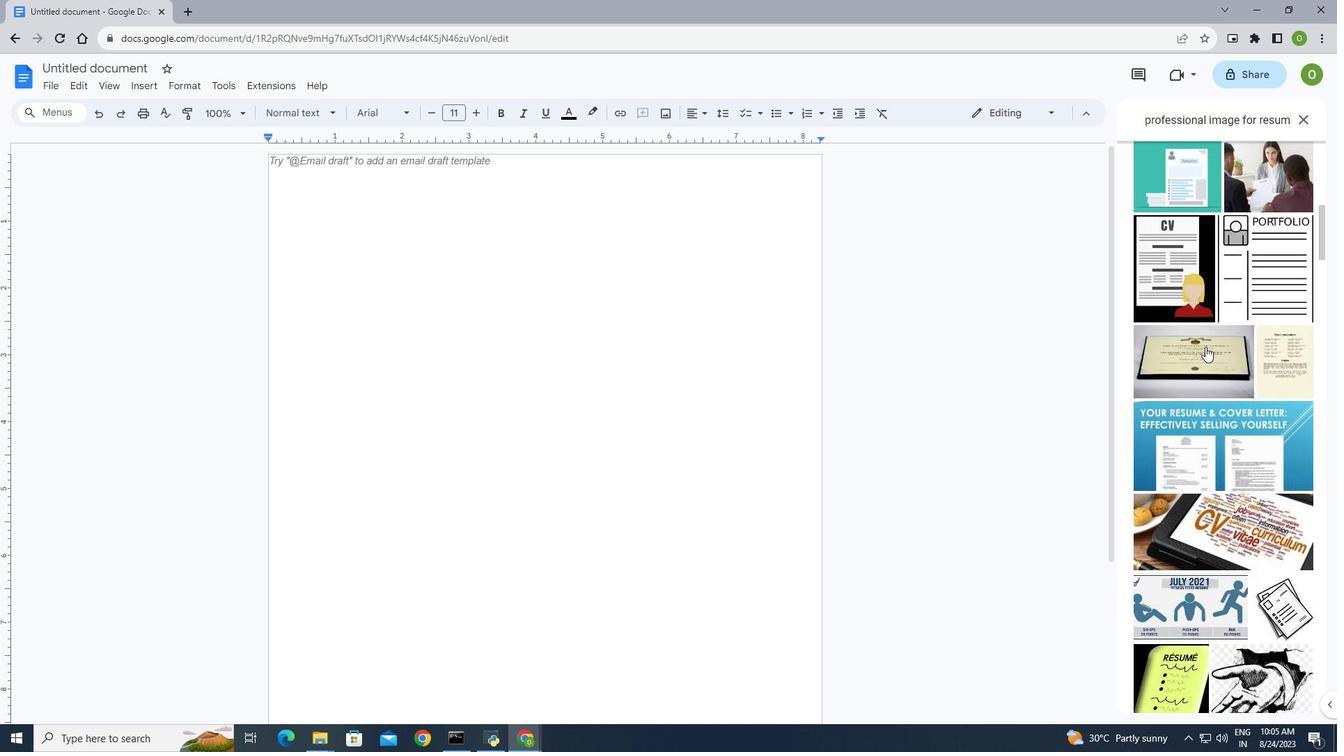 
Action: Mouse scrolled (1205, 346) with delta (0, 0)
Screenshot: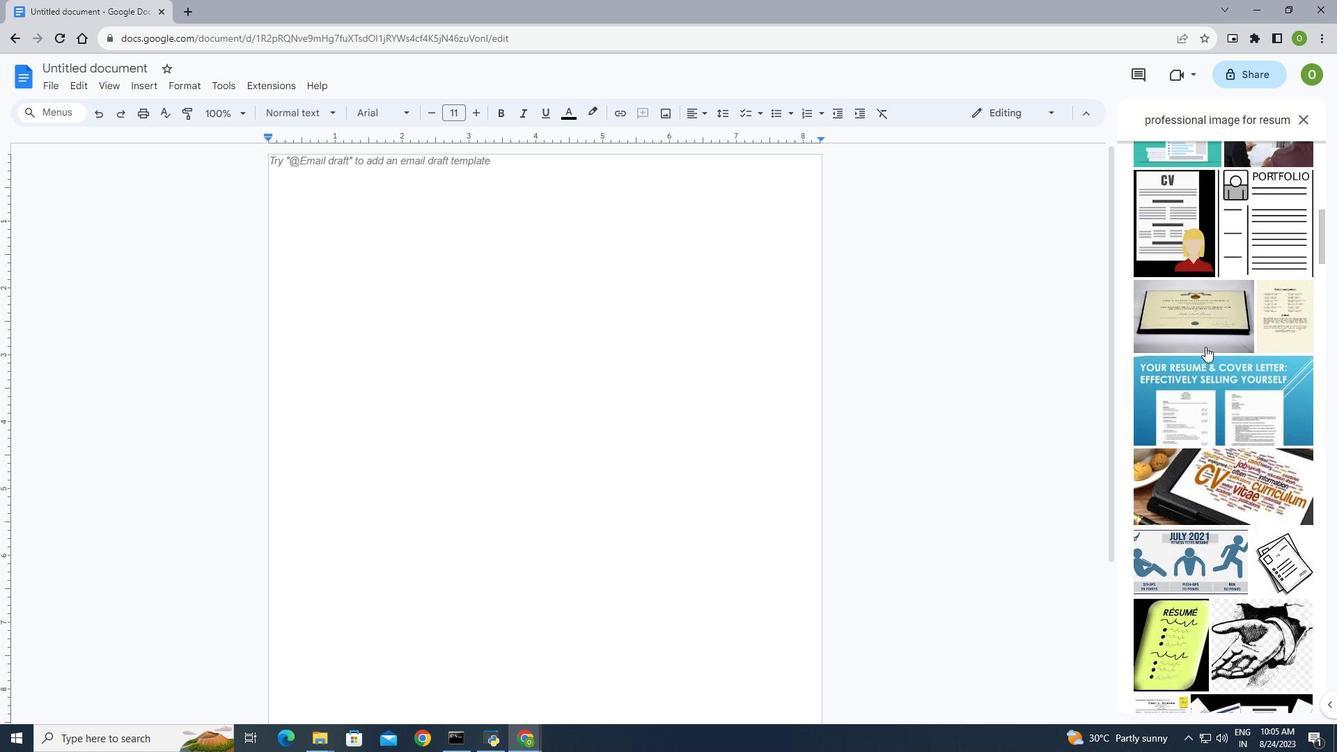 
Action: Mouse scrolled (1205, 346) with delta (0, 0)
Screenshot: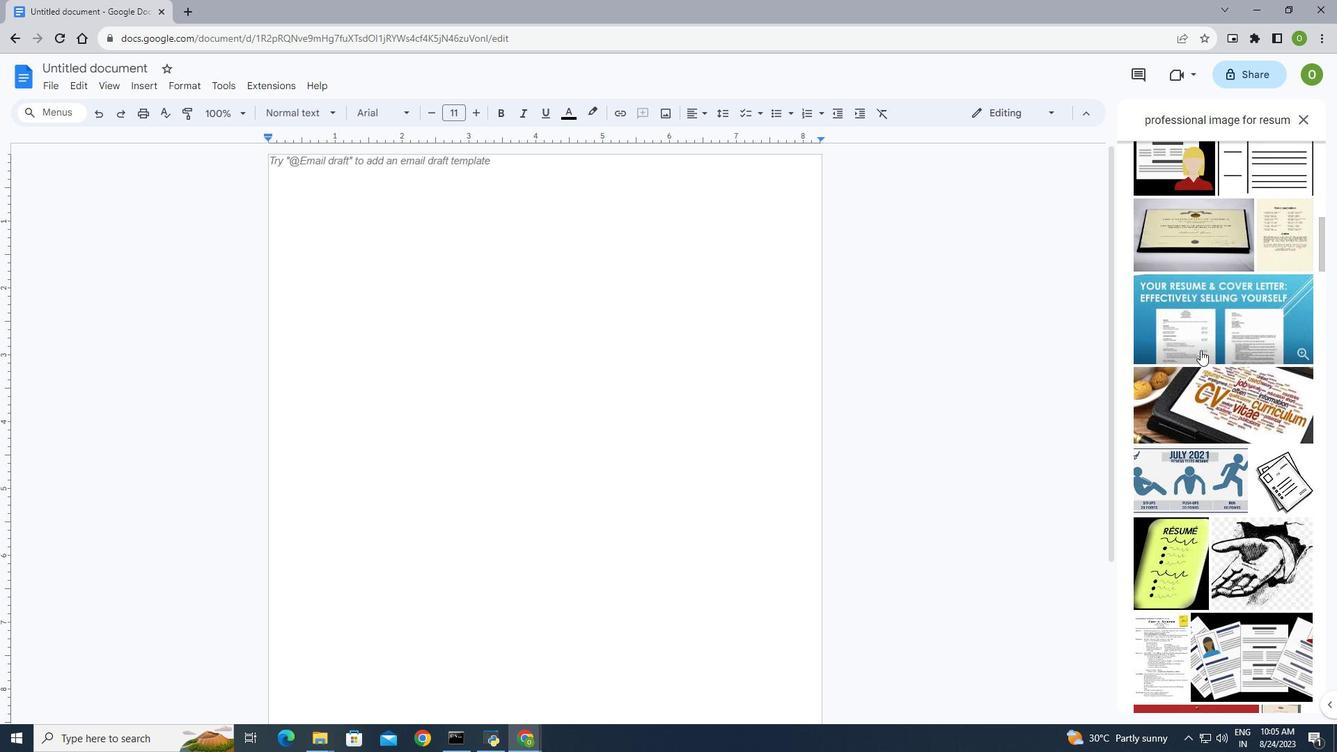 
Action: Mouse scrolled (1205, 346) with delta (0, 0)
Screenshot: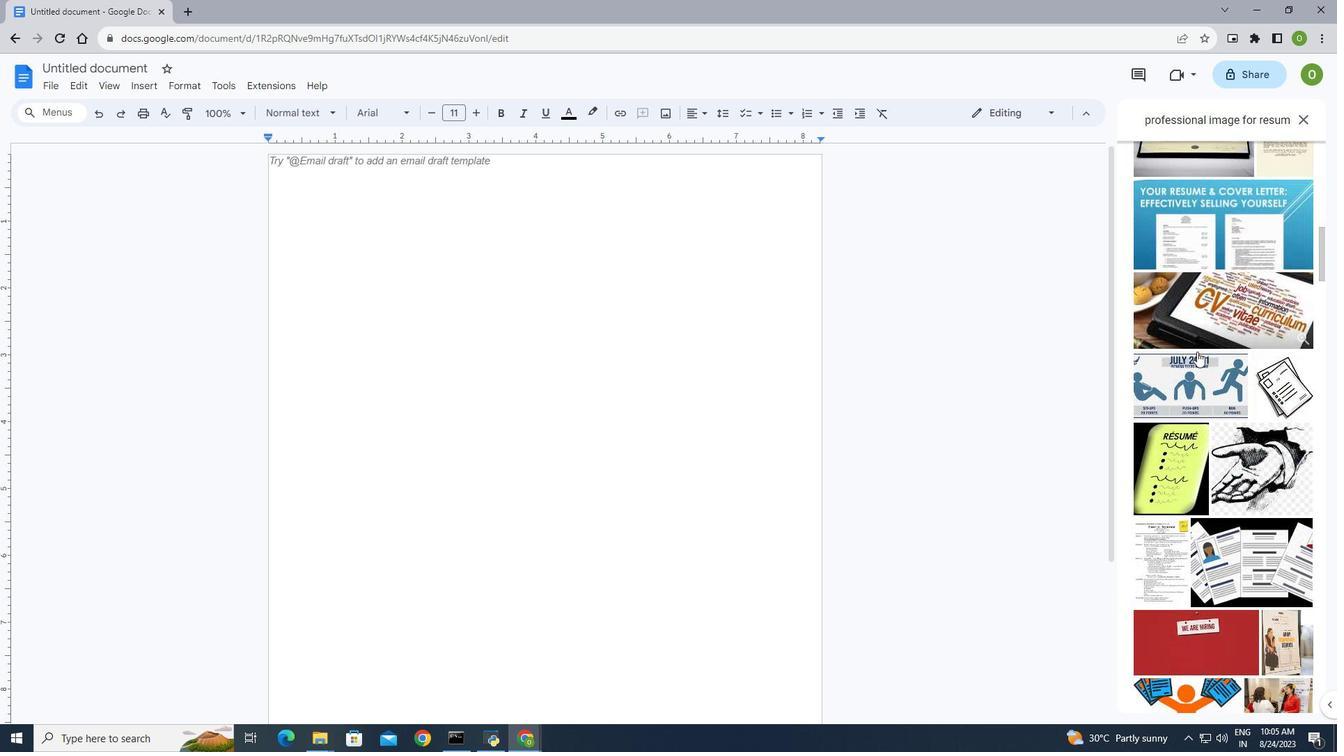 
Action: Mouse scrolled (1205, 346) with delta (0, 0)
Screenshot: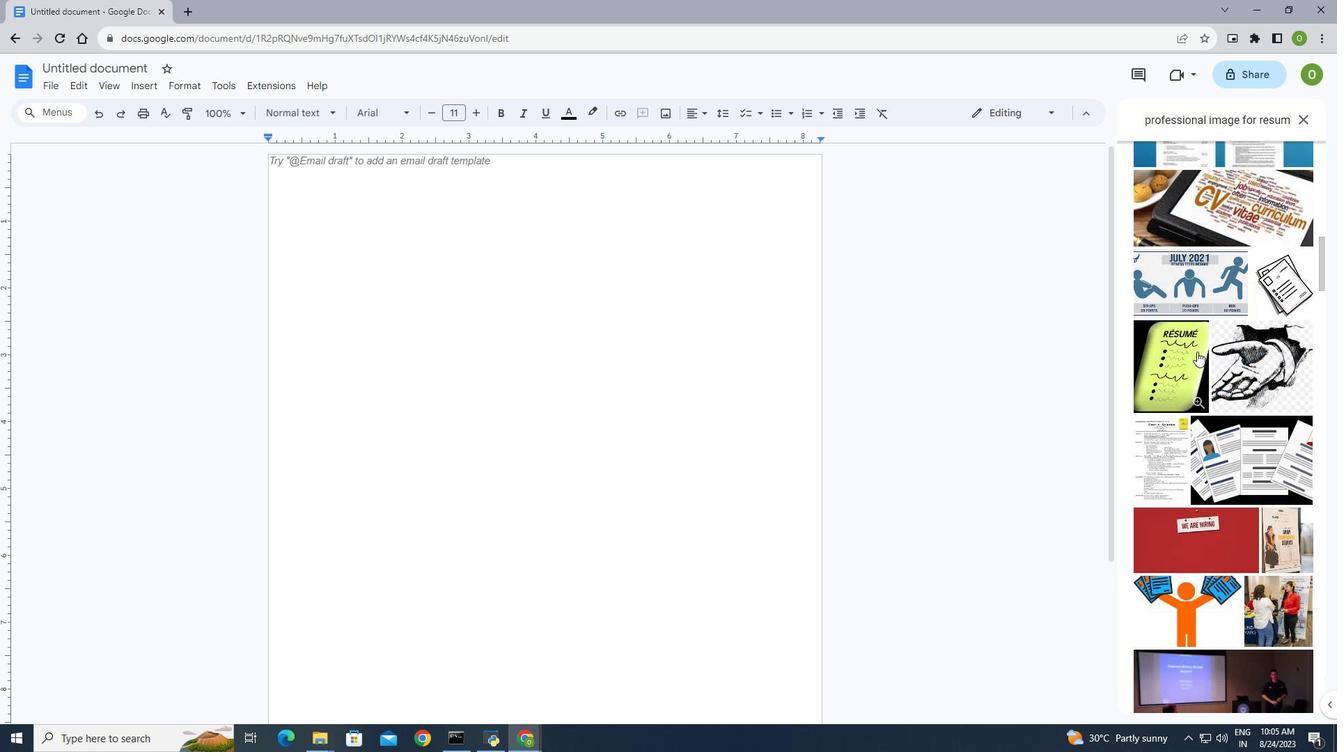 
Action: Mouse moved to (1204, 347)
Screenshot: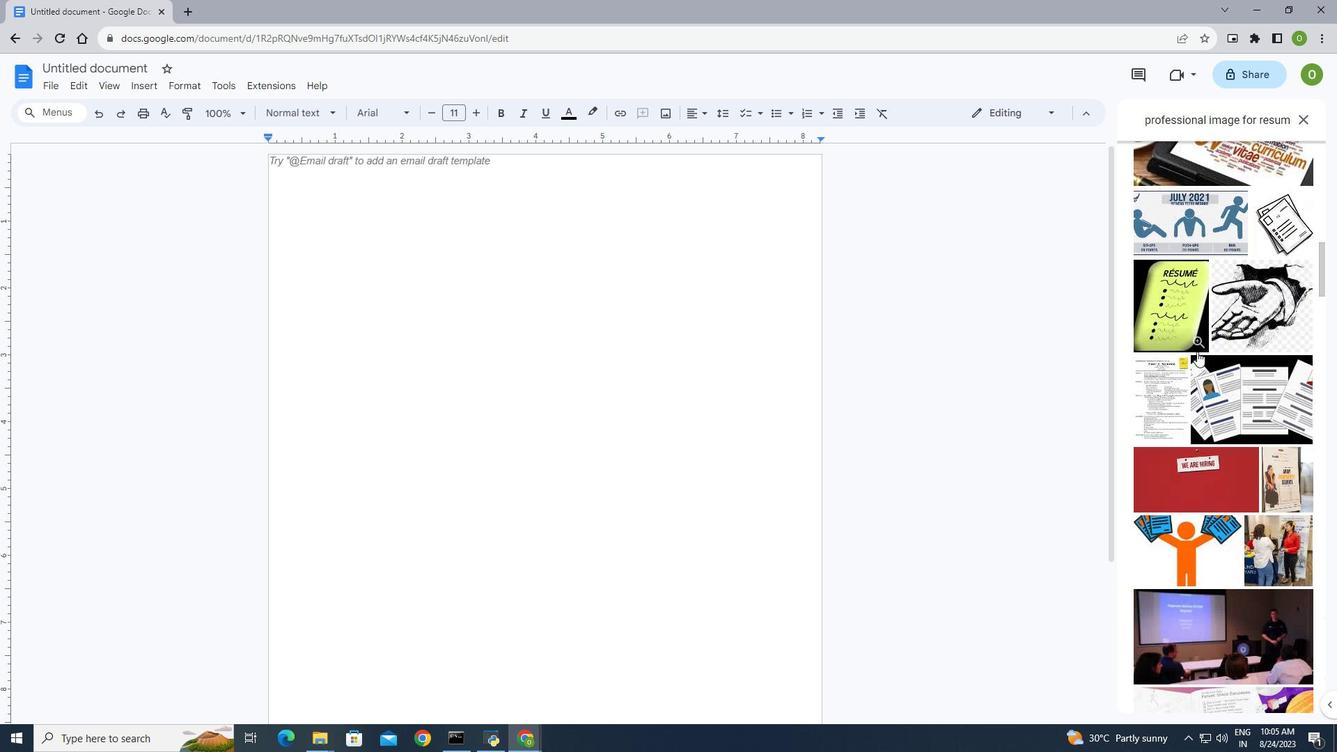 
Action: Mouse scrolled (1204, 346) with delta (0, 0)
Screenshot: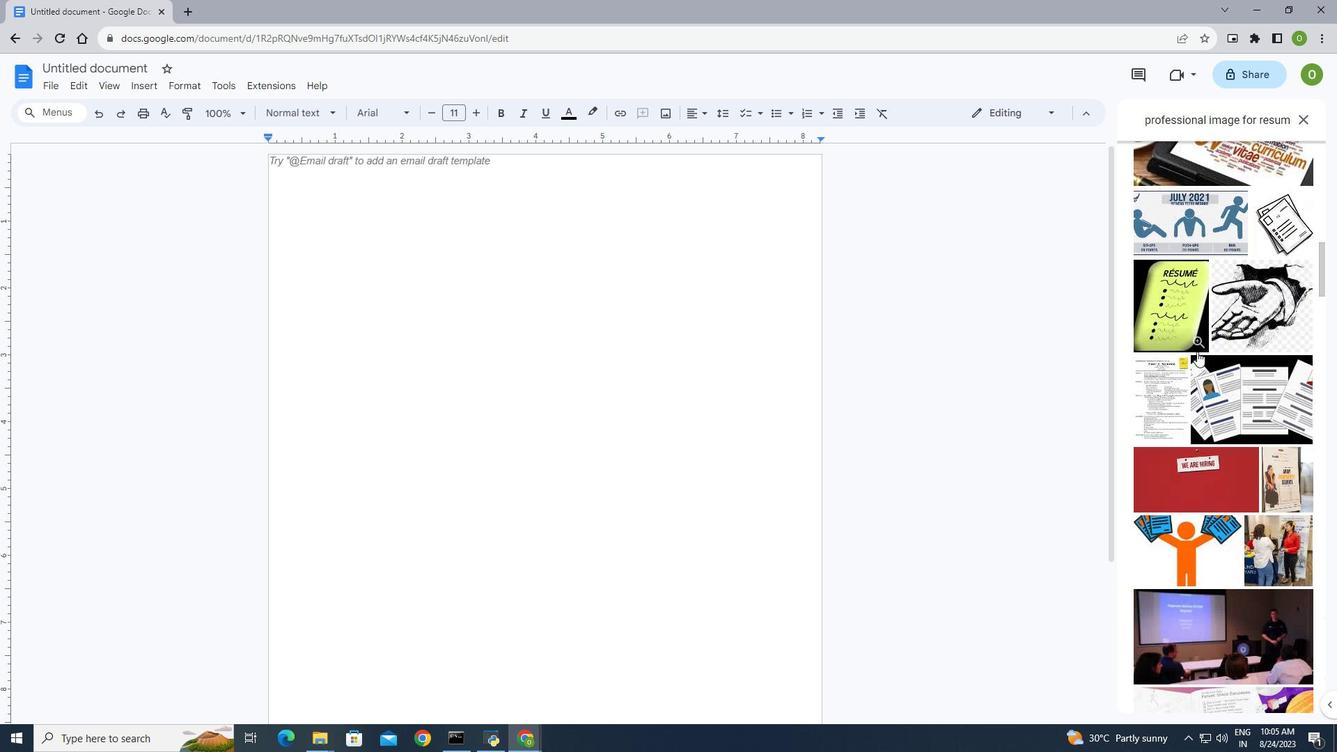 
Action: Mouse moved to (1197, 351)
Screenshot: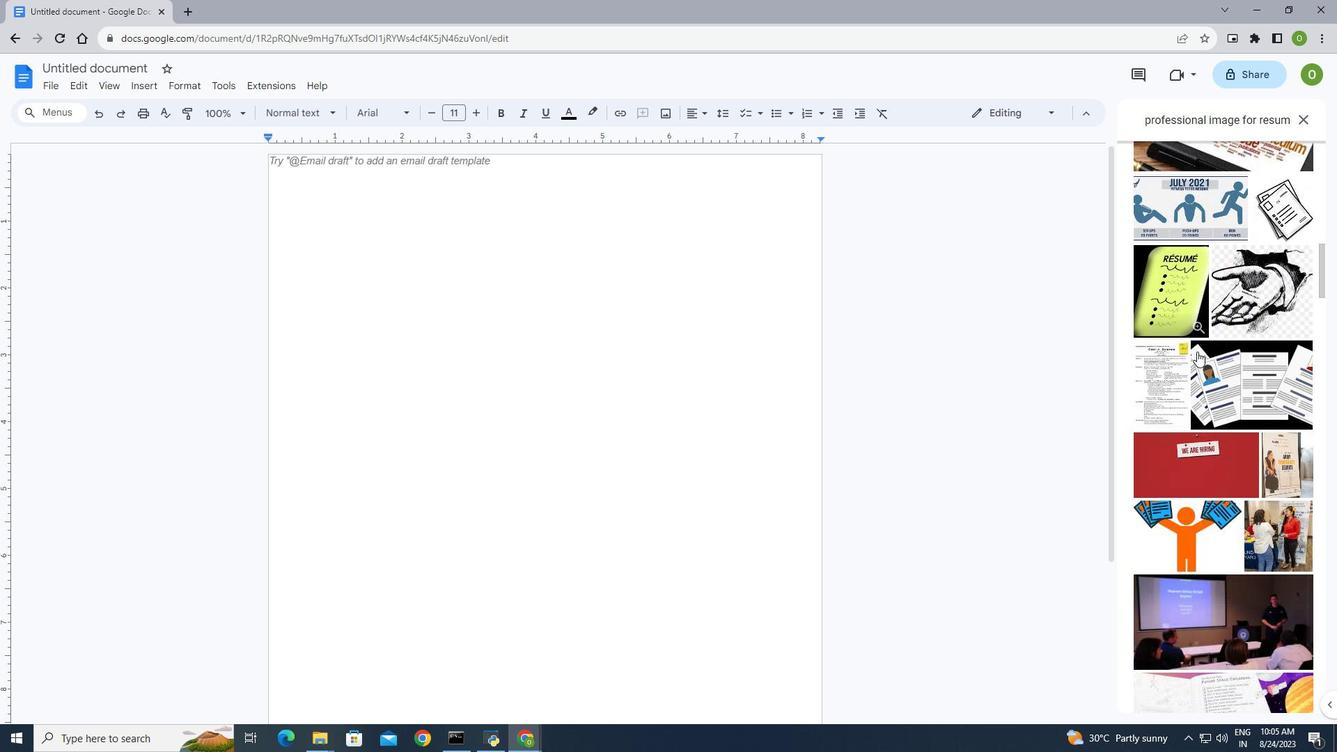 
Action: Mouse scrolled (1199, 350) with delta (0, 0)
Screenshot: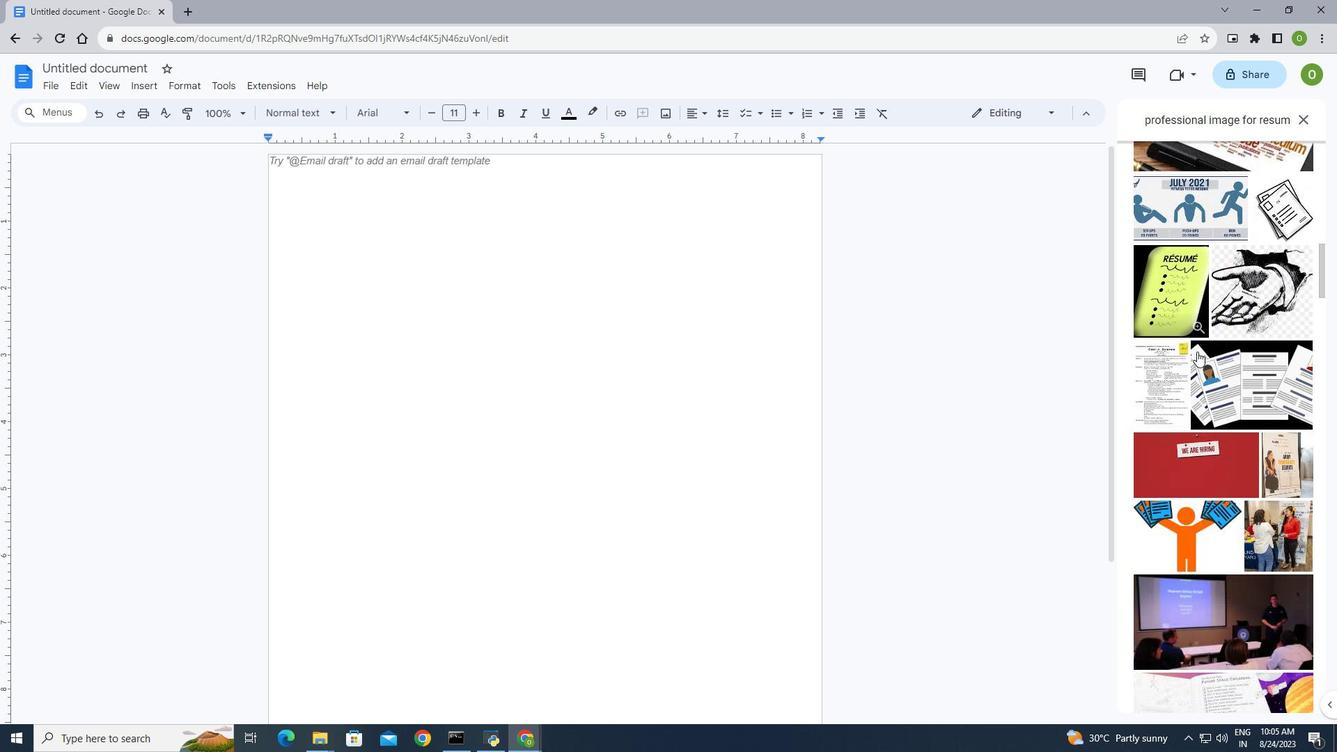 
Action: Mouse moved to (1197, 351)
Screenshot: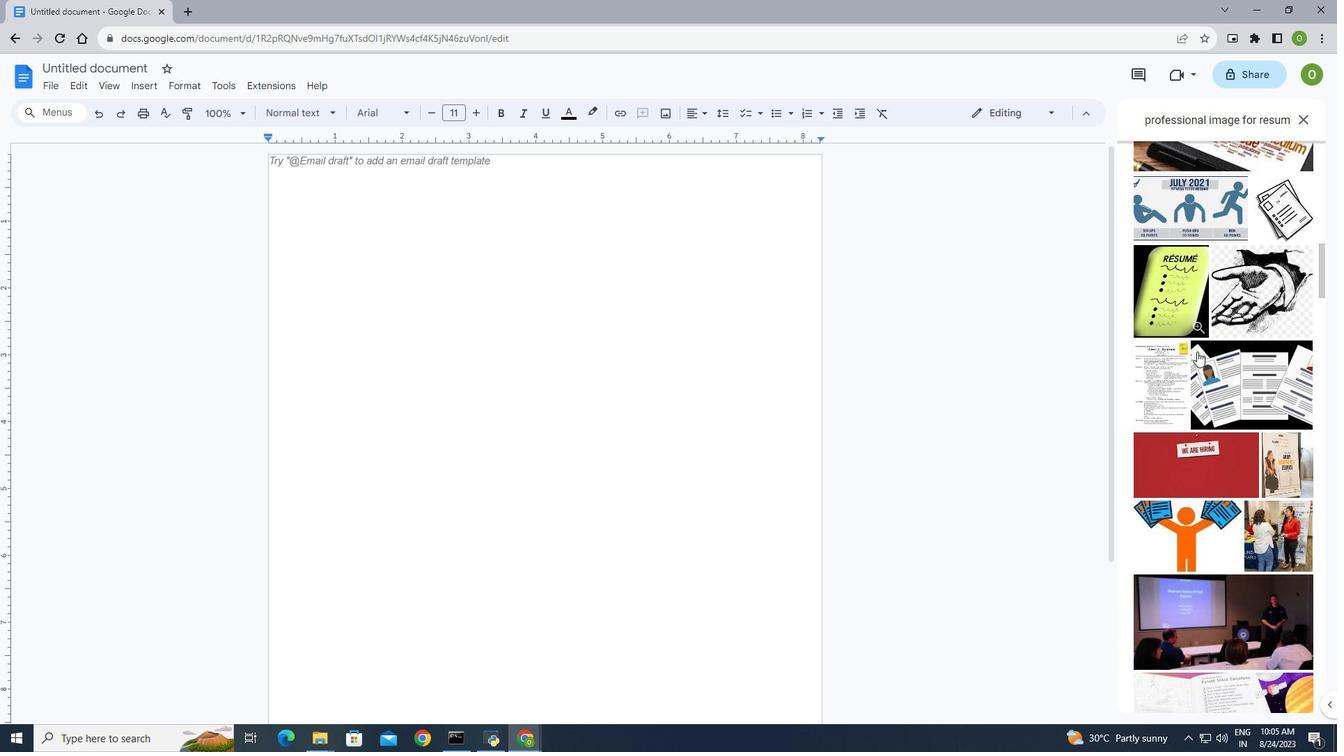 
Action: Mouse scrolled (1197, 351) with delta (0, 0)
Screenshot: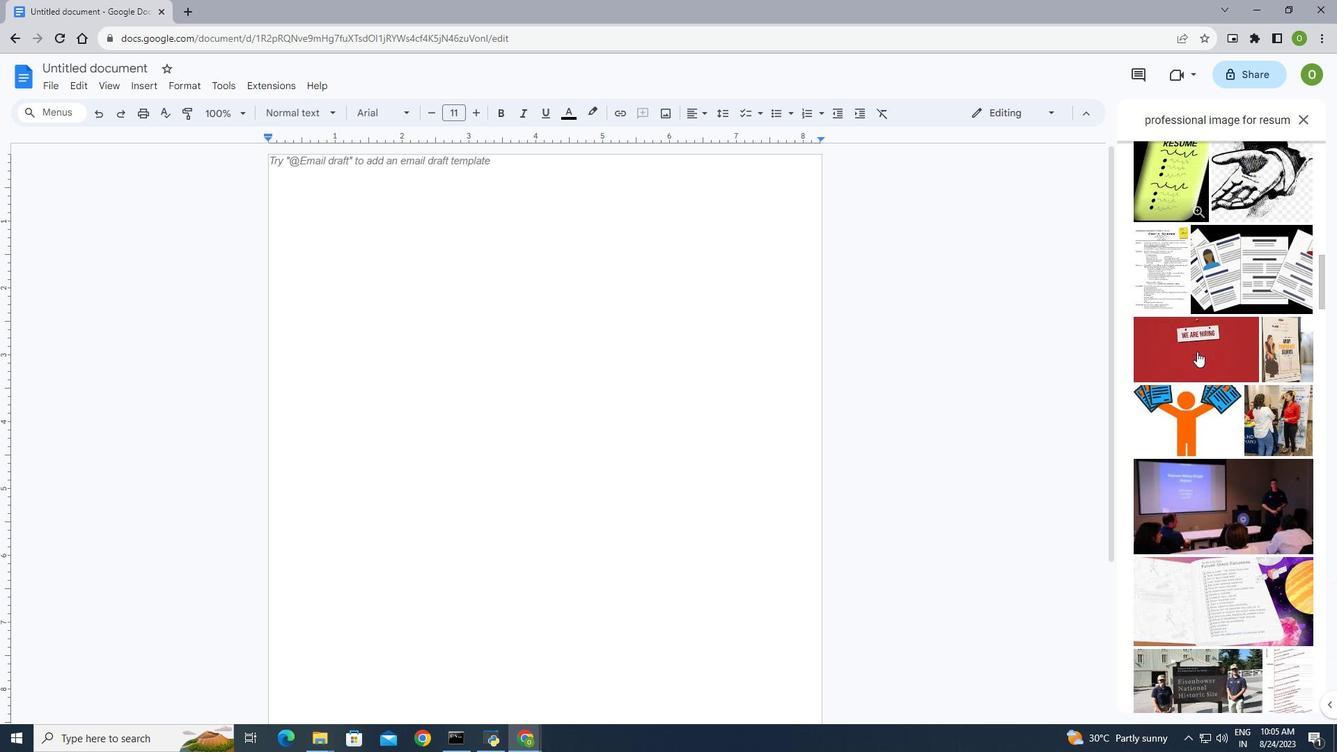 
Action: Mouse scrolled (1197, 351) with delta (0, 0)
Screenshot: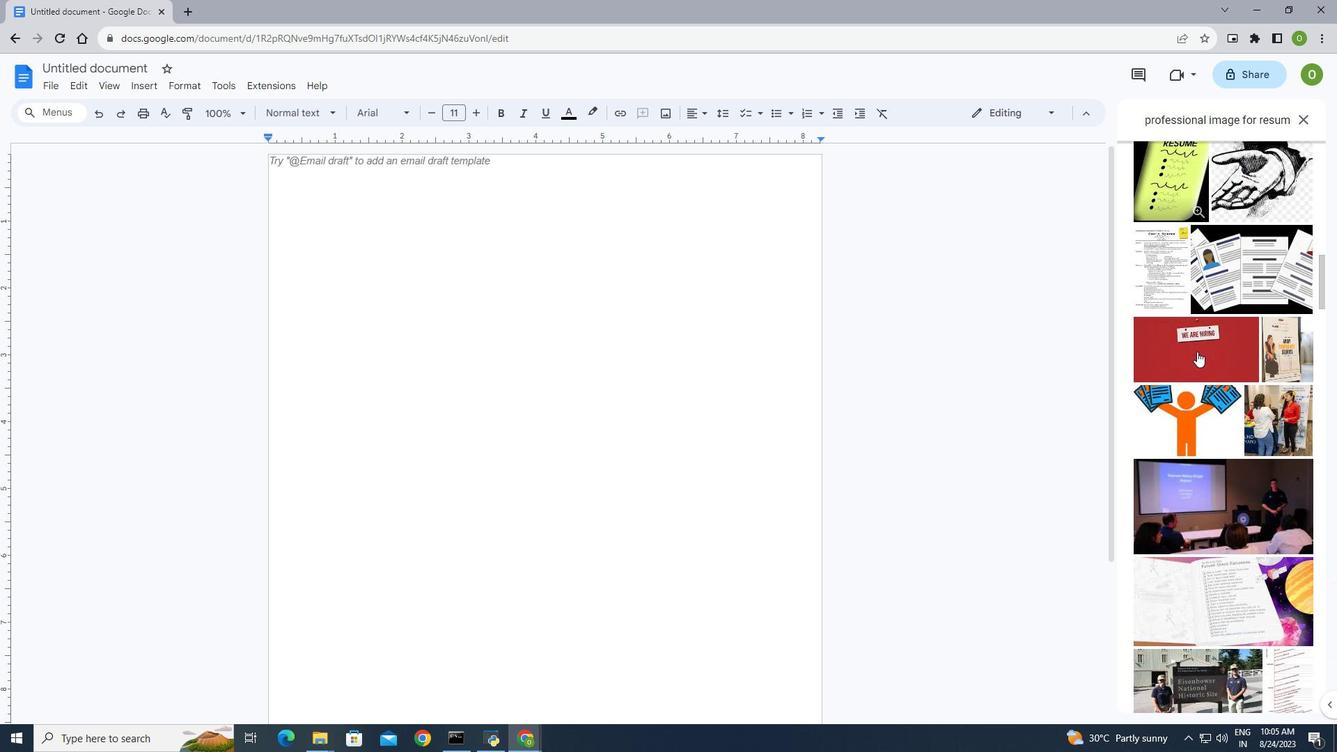 
Action: Mouse scrolled (1197, 351) with delta (0, 0)
Screenshot: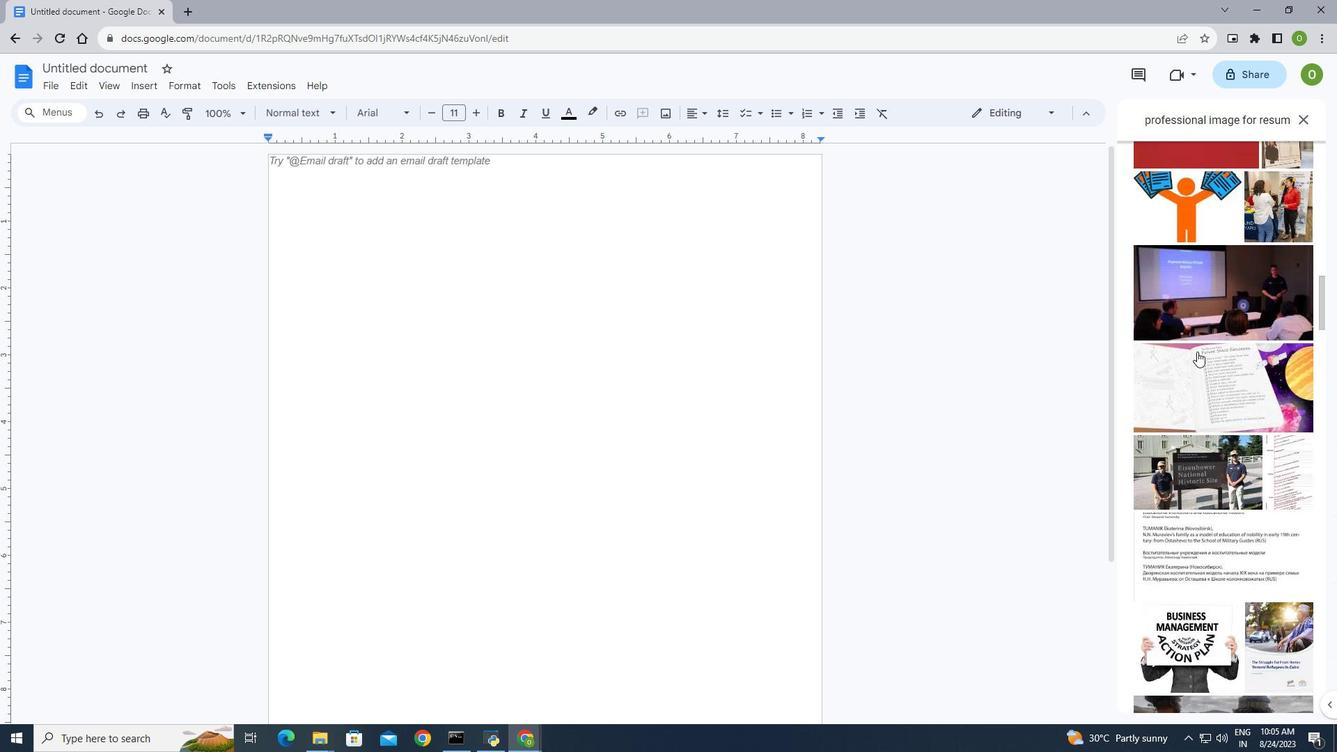 
Action: Mouse scrolled (1197, 351) with delta (0, 0)
Screenshot: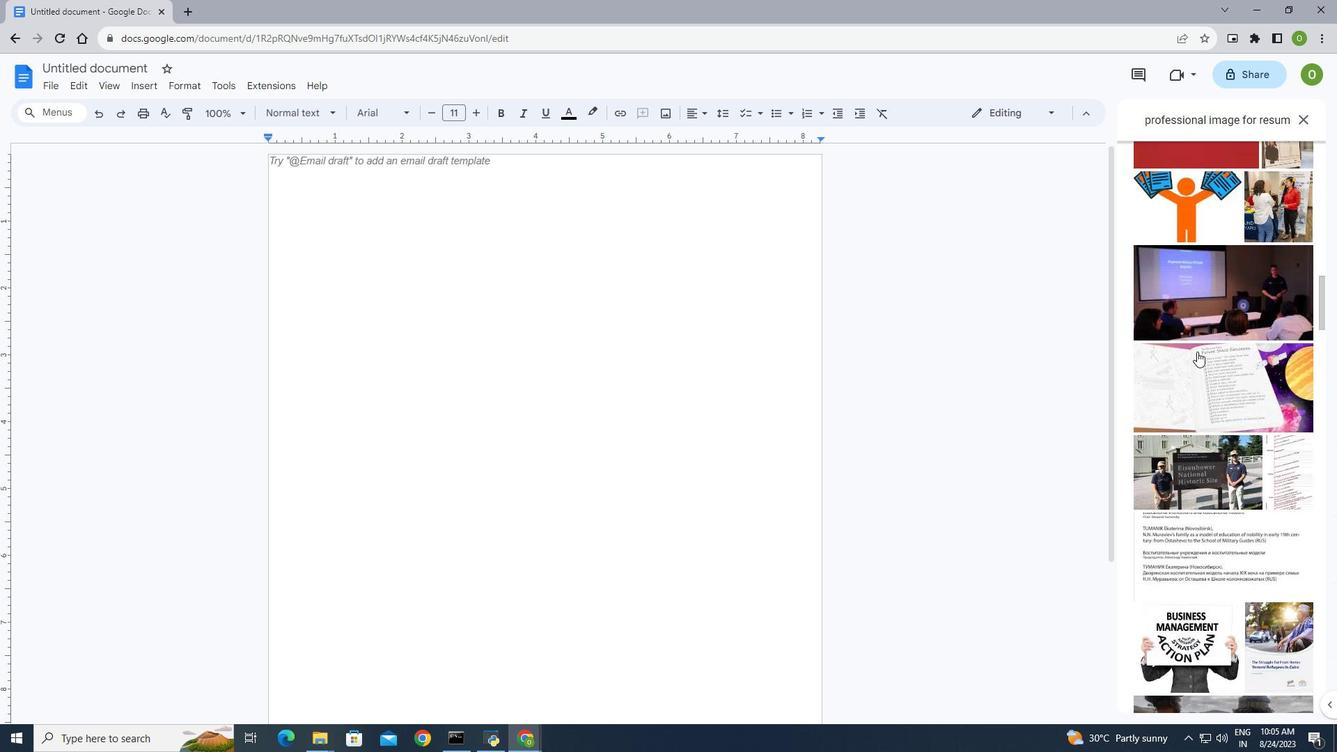 
Action: Mouse scrolled (1197, 351) with delta (0, 0)
Screenshot: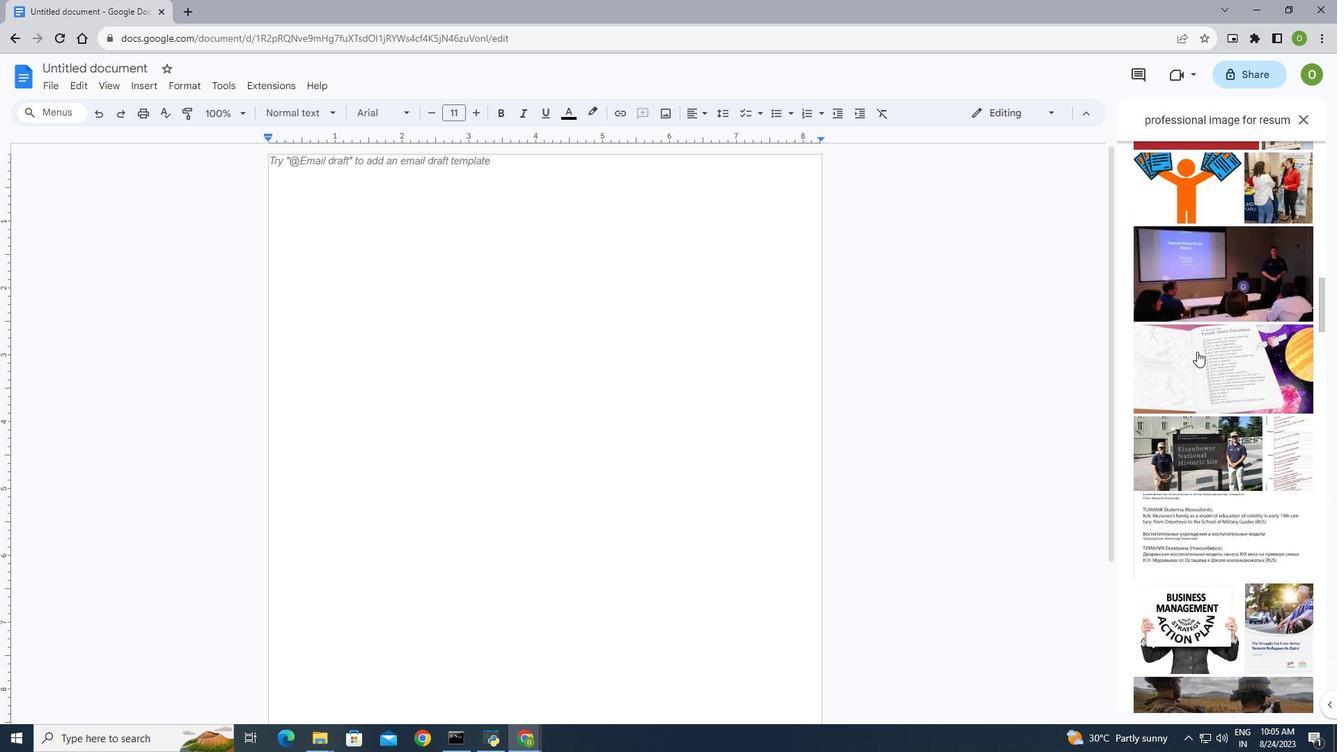 
Action: Mouse scrolled (1197, 351) with delta (0, 0)
Screenshot: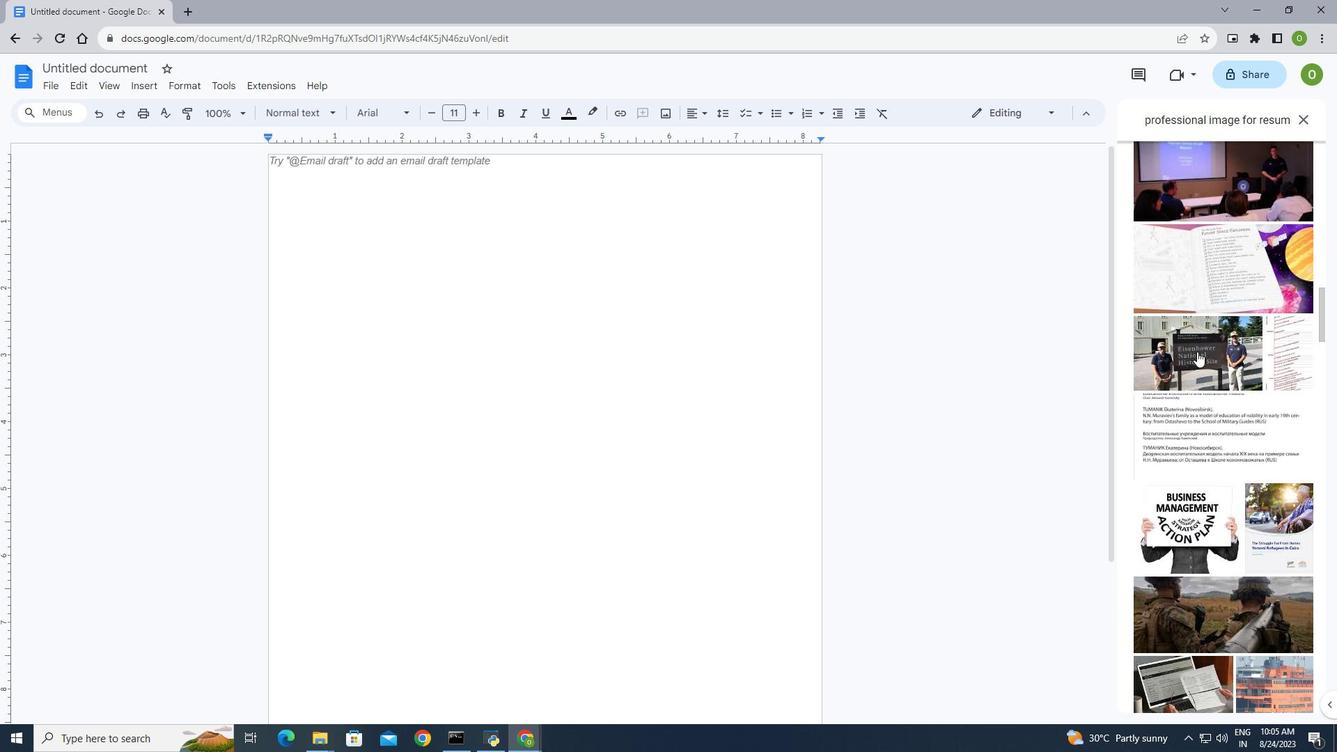 
Action: Mouse scrolled (1197, 351) with delta (0, 0)
Screenshot: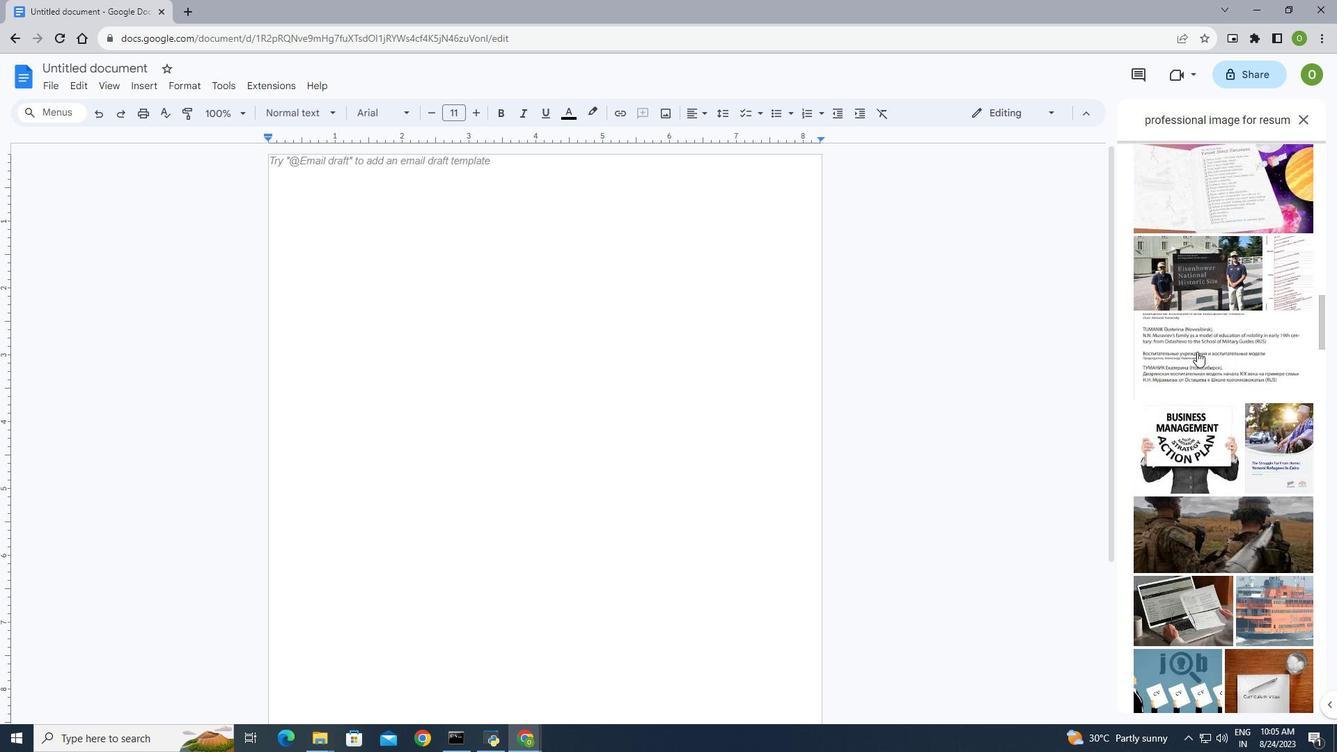 
Action: Mouse scrolled (1197, 351) with delta (0, 0)
Screenshot: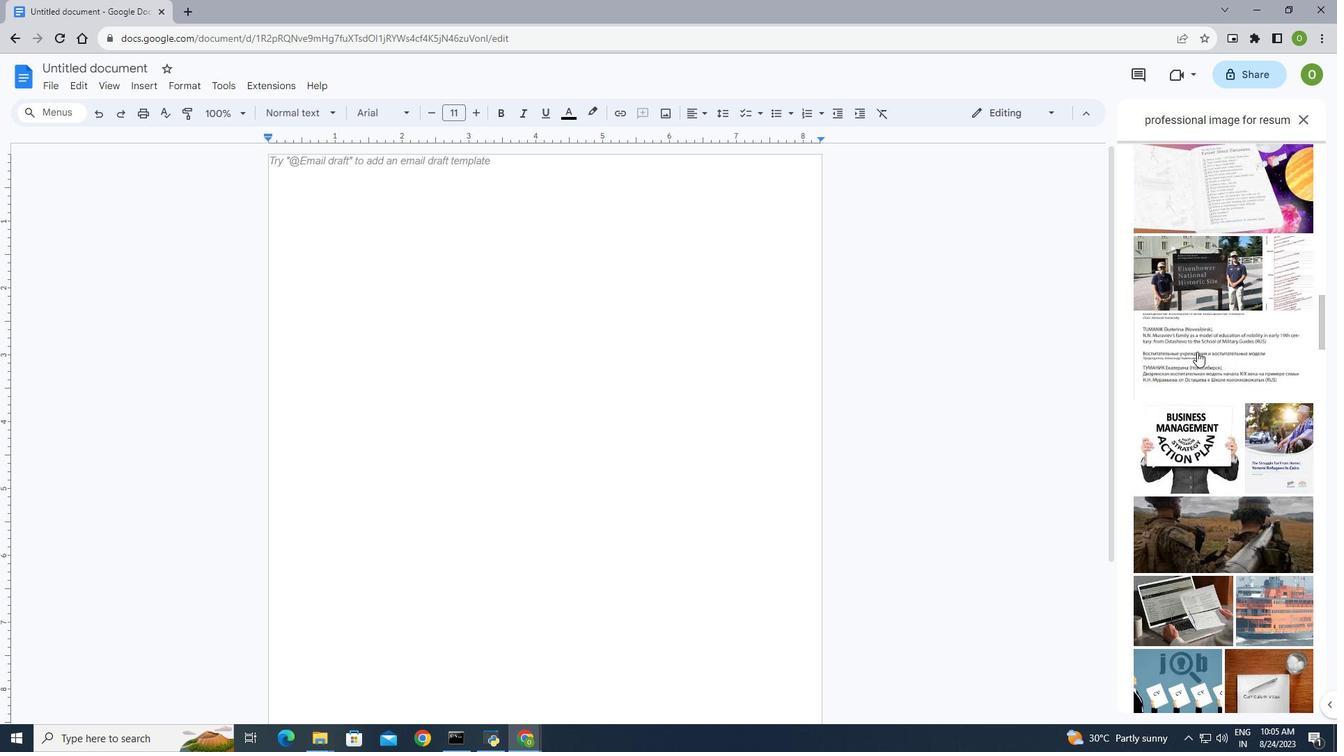 
Action: Mouse scrolled (1197, 351) with delta (0, 0)
Screenshot: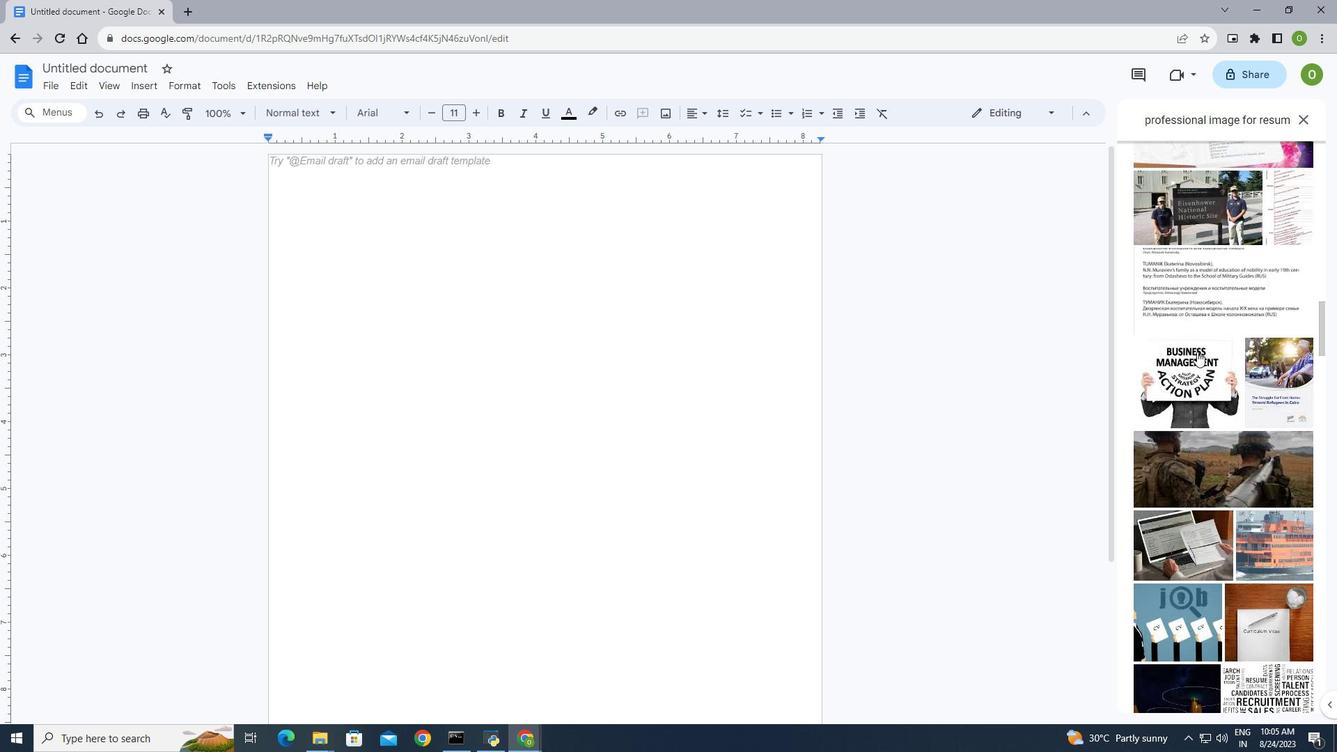 
Action: Mouse scrolled (1197, 351) with delta (0, 0)
Screenshot: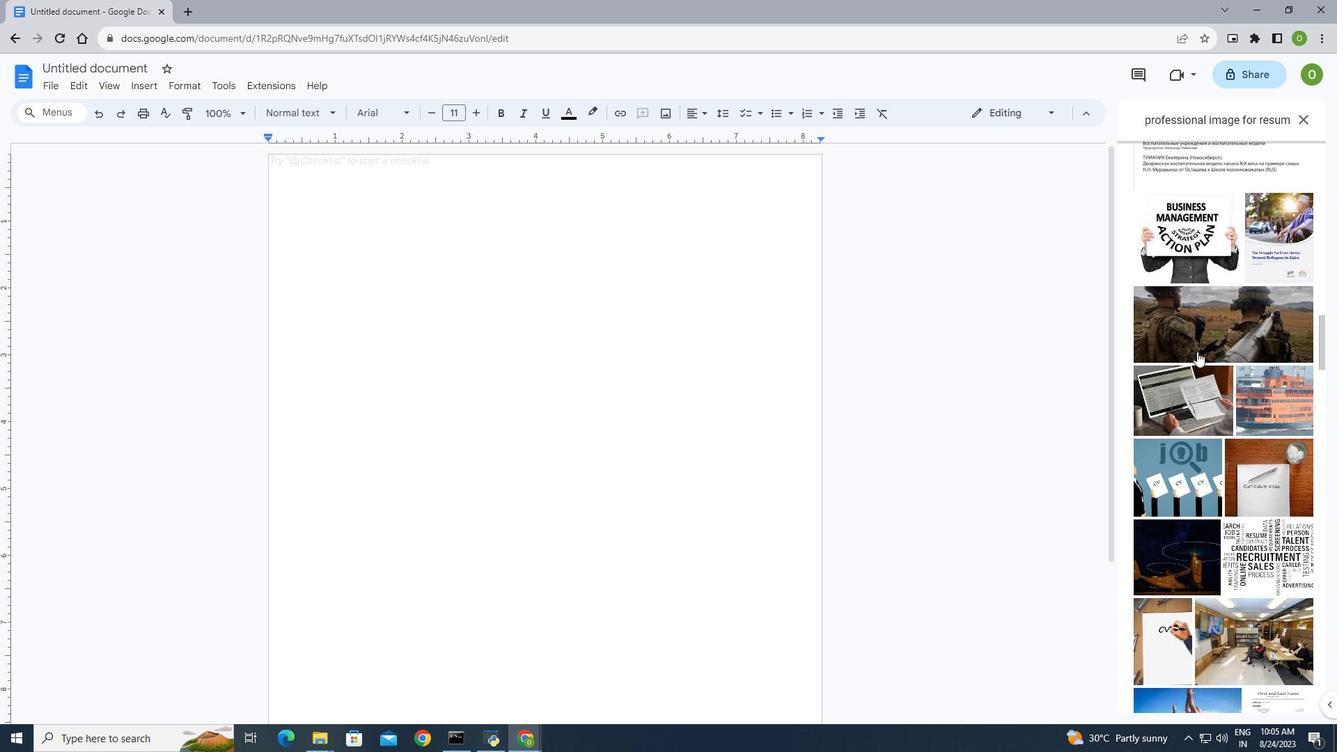 
Action: Mouse scrolled (1197, 351) with delta (0, 0)
Screenshot: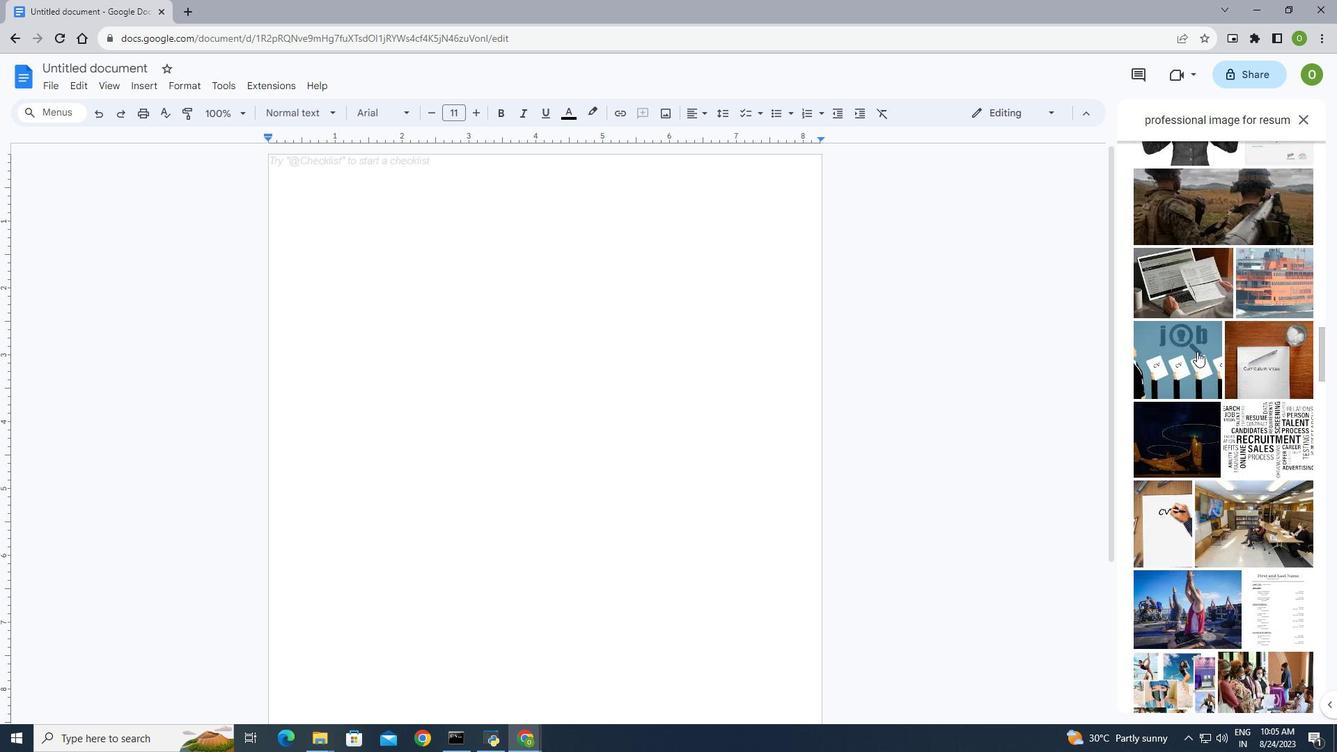 
Action: Mouse scrolled (1197, 351) with delta (0, 0)
Screenshot: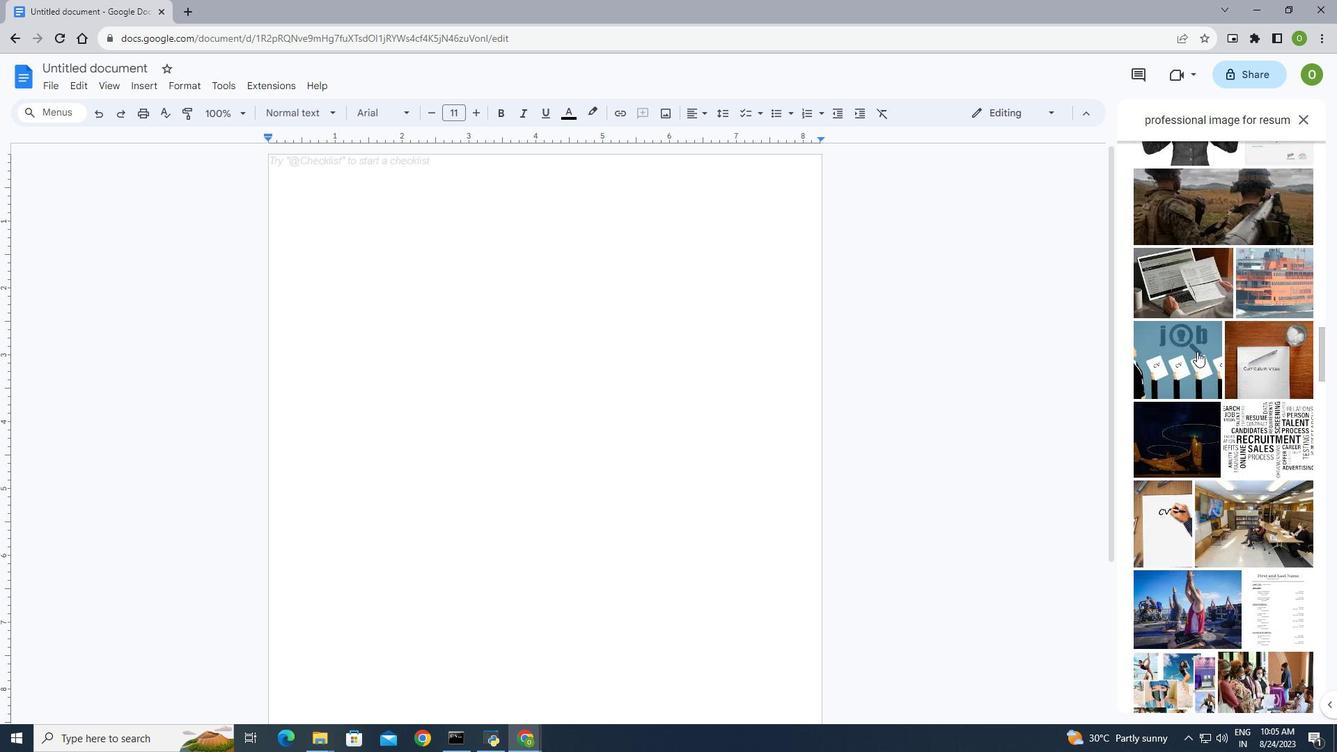 
Action: Mouse scrolled (1197, 351) with delta (0, 0)
Screenshot: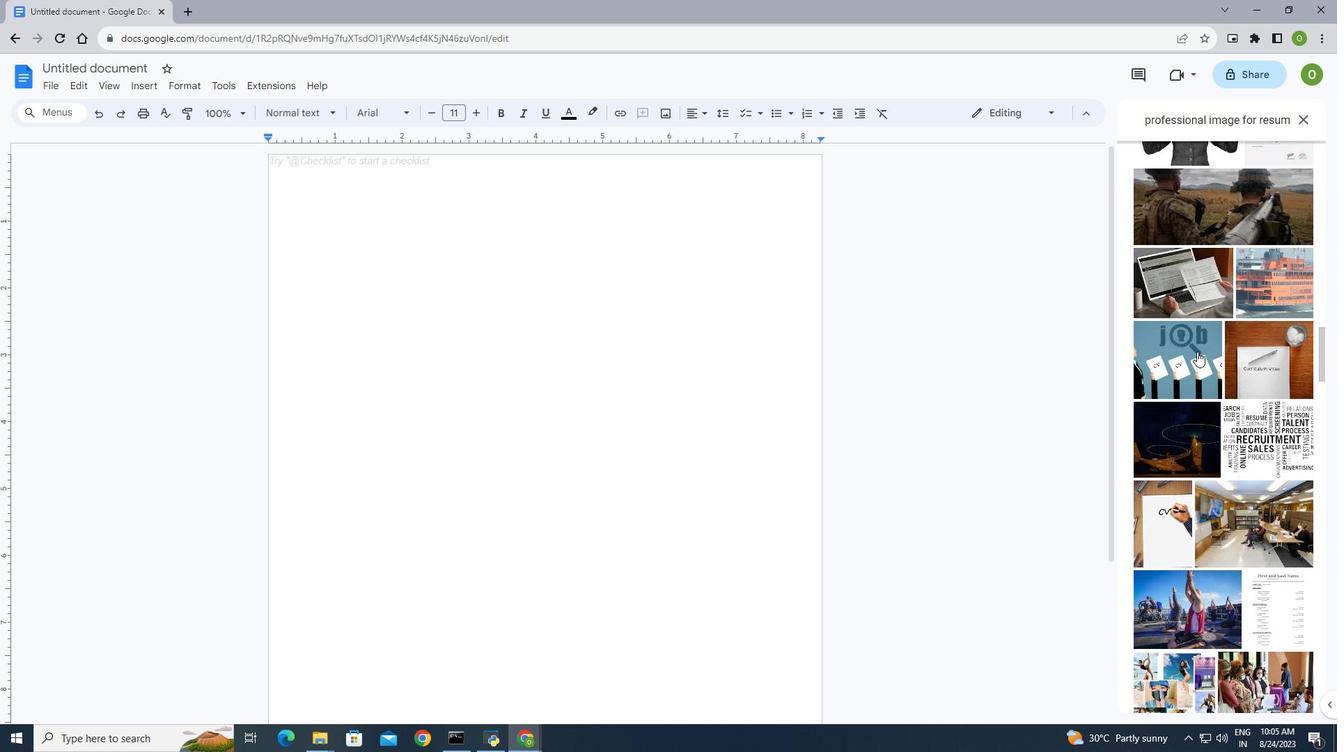 
Action: Mouse scrolled (1197, 351) with delta (0, 0)
Screenshot: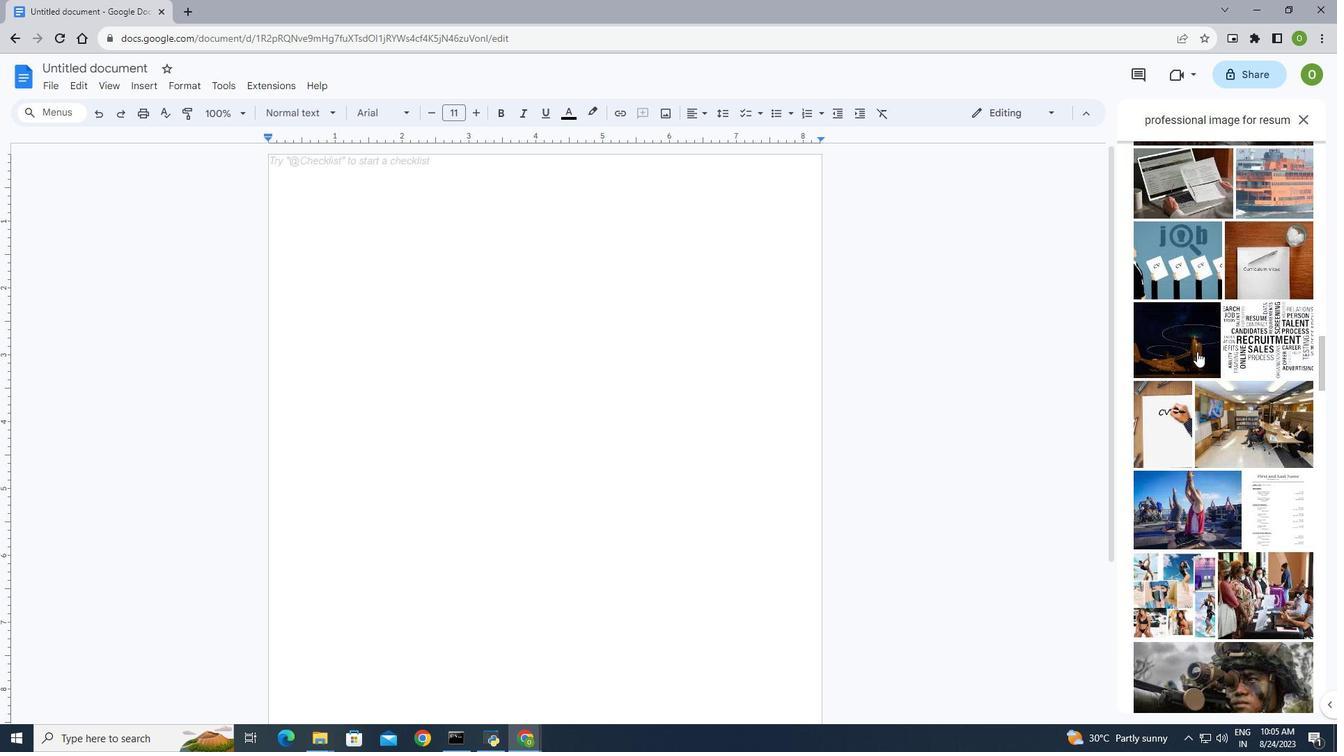 
Action: Mouse scrolled (1197, 351) with delta (0, 0)
Screenshot: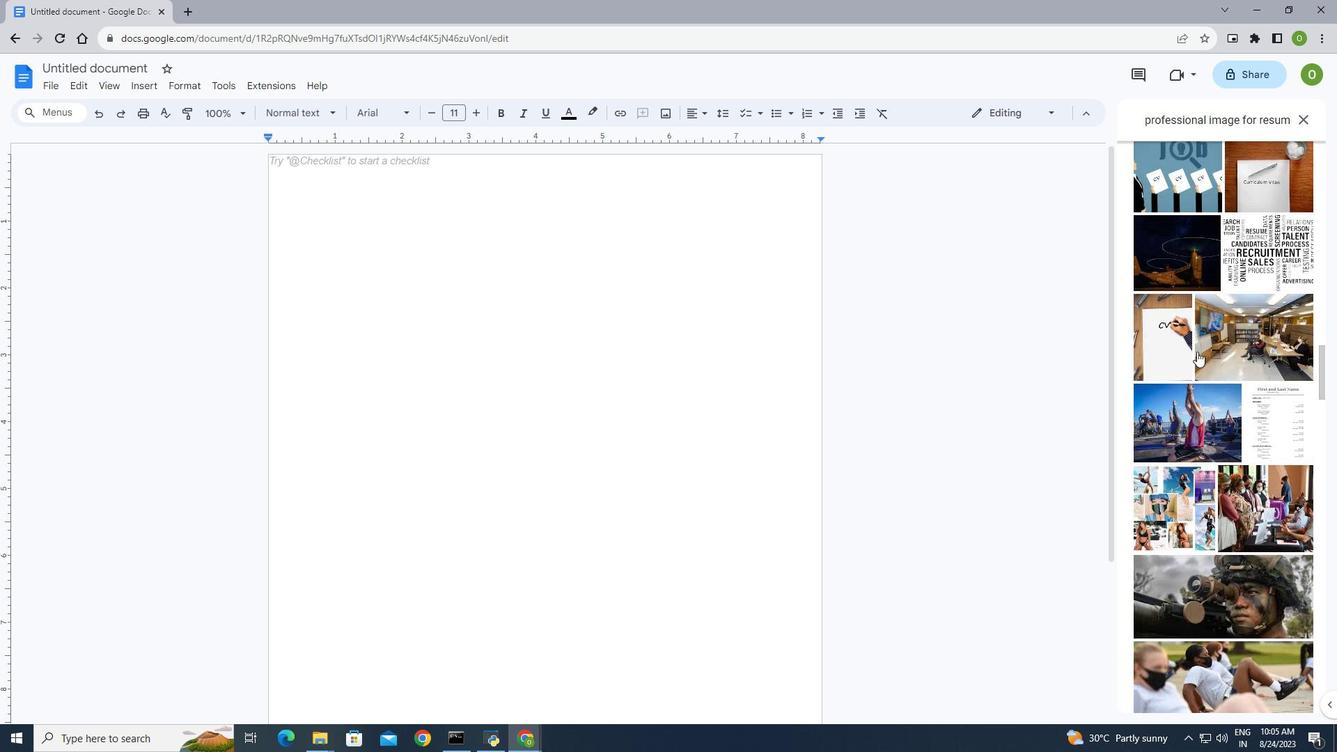 
Action: Mouse scrolled (1197, 351) with delta (0, 0)
Screenshot: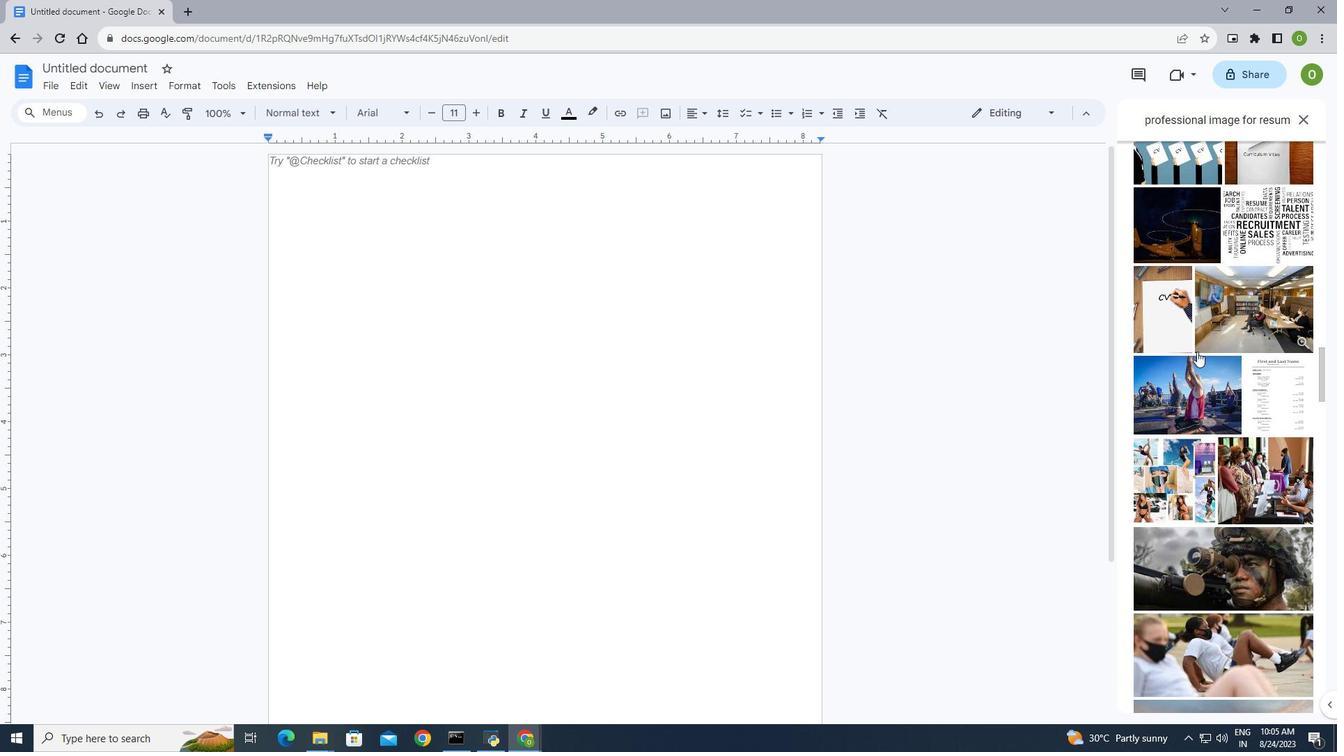 
Action: Mouse scrolled (1197, 351) with delta (0, 0)
Screenshot: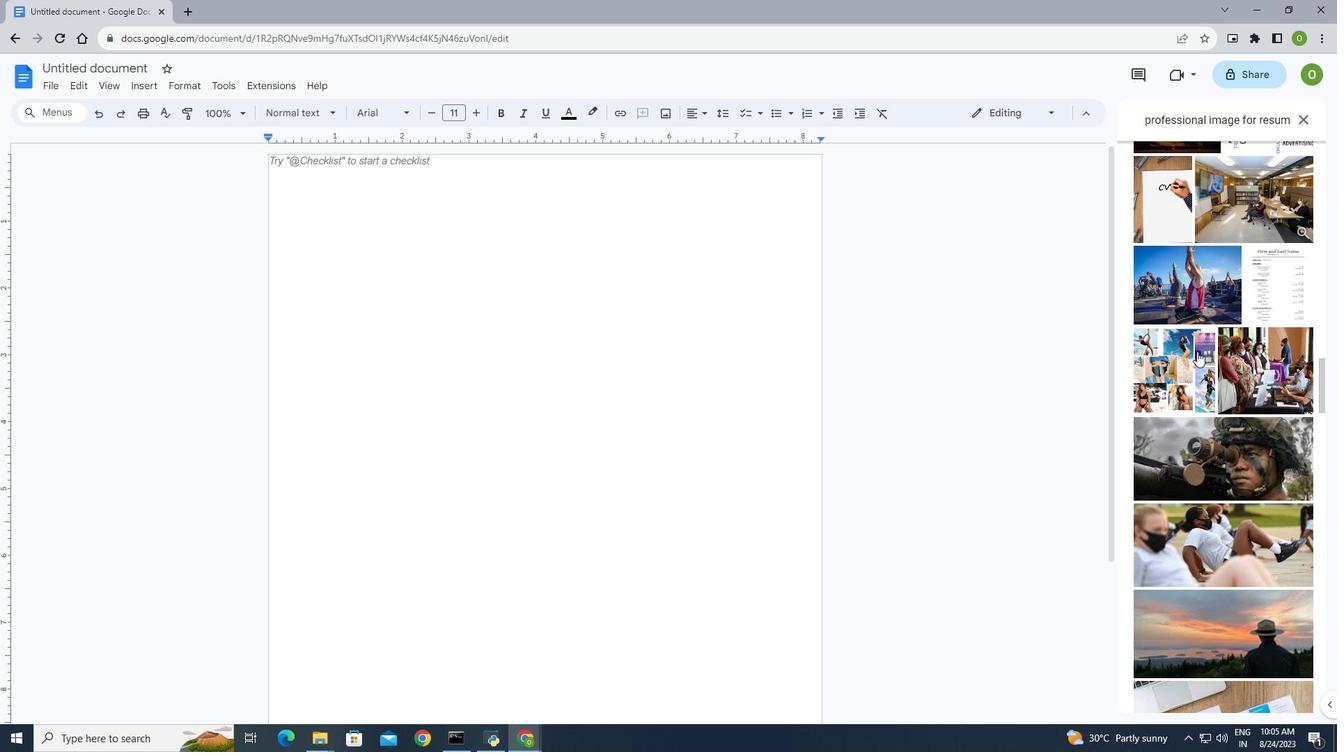 
Action: Mouse scrolled (1197, 351) with delta (0, 0)
Screenshot: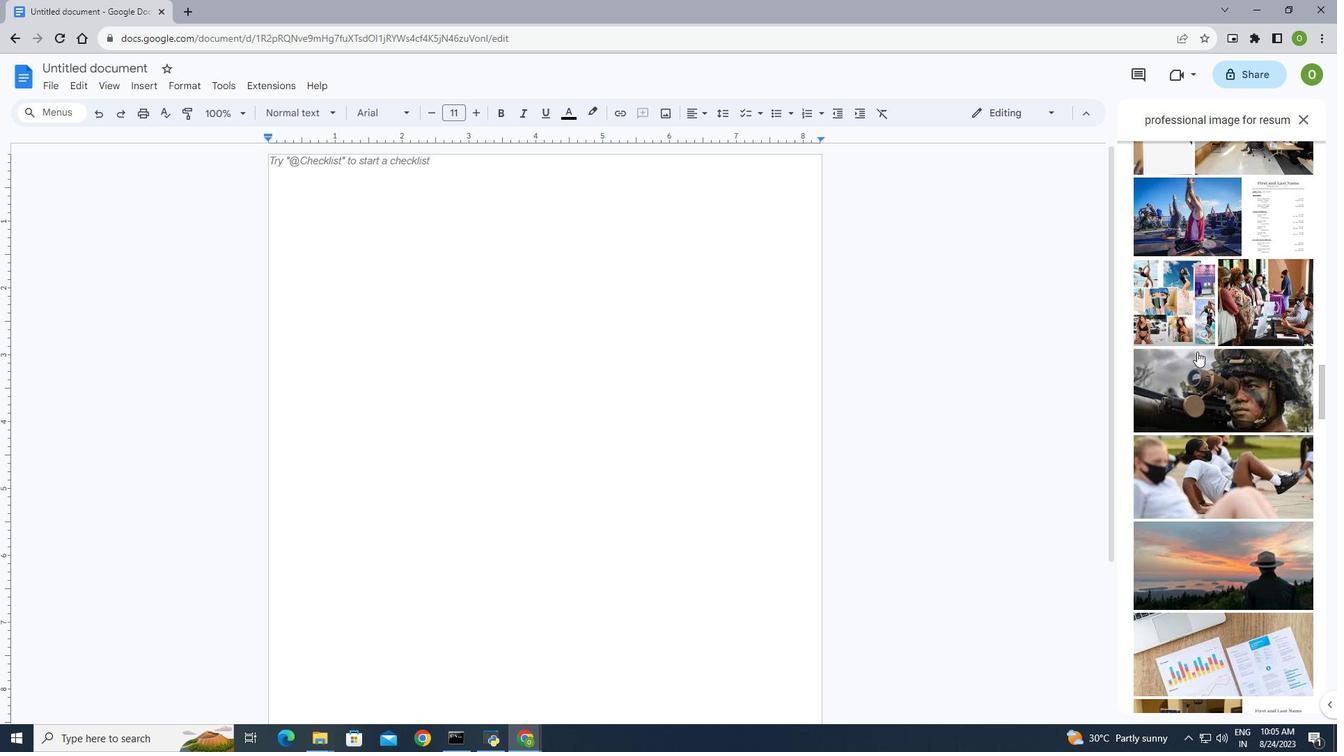 
Action: Mouse scrolled (1197, 351) with delta (0, 0)
Screenshot: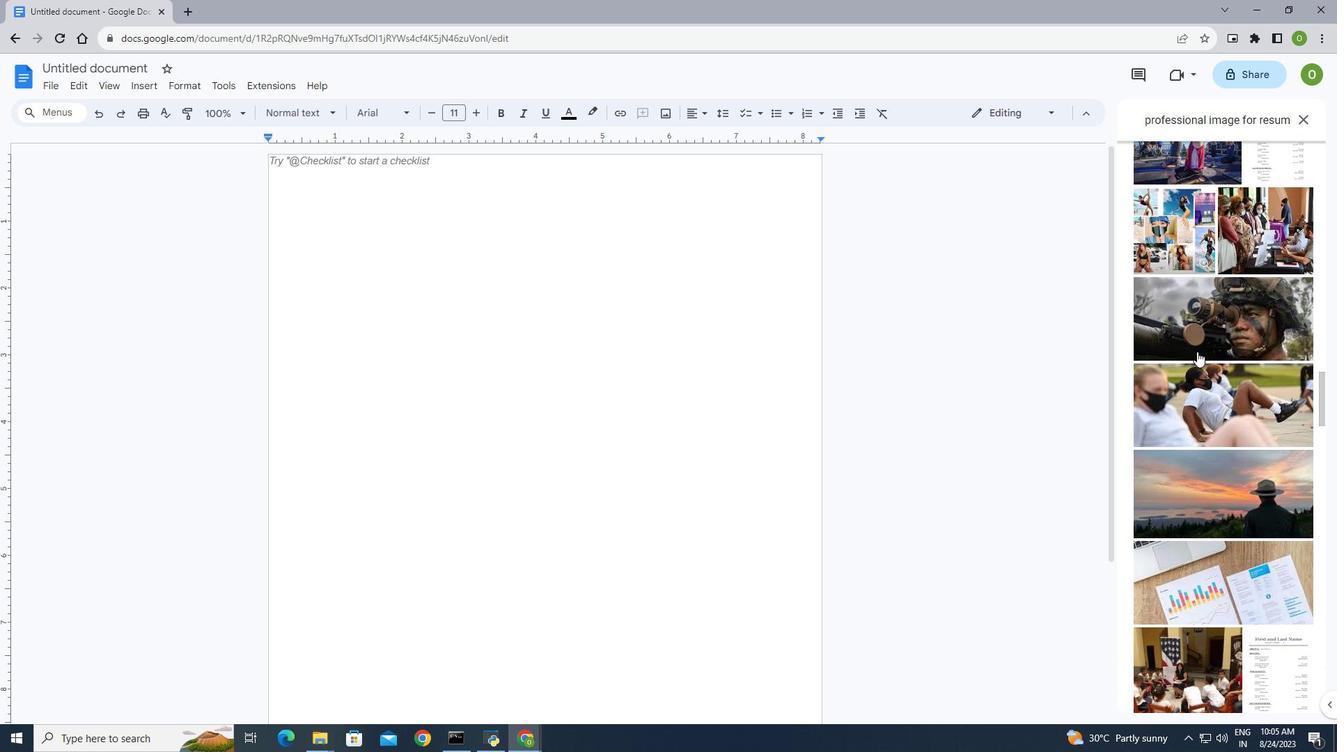
Action: Mouse scrolled (1197, 351) with delta (0, 0)
Screenshot: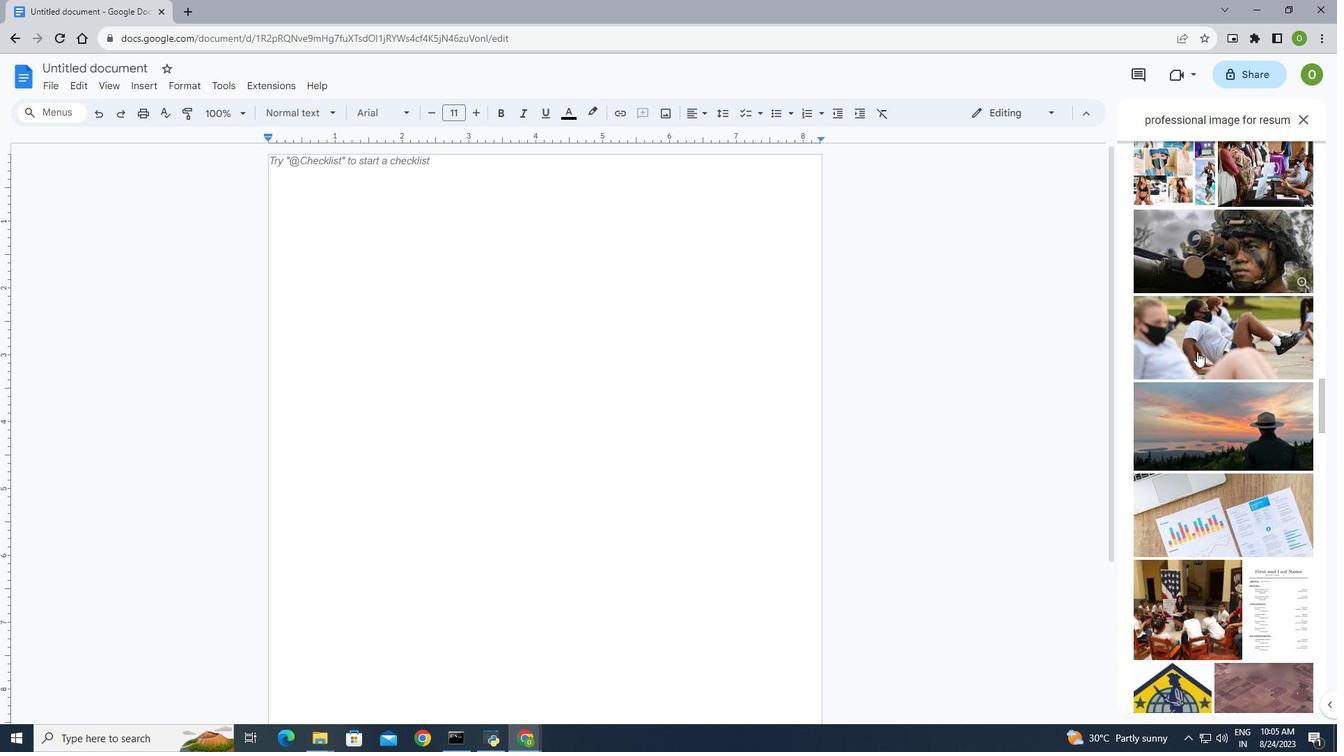 
Action: Mouse scrolled (1197, 351) with delta (0, 0)
Screenshot: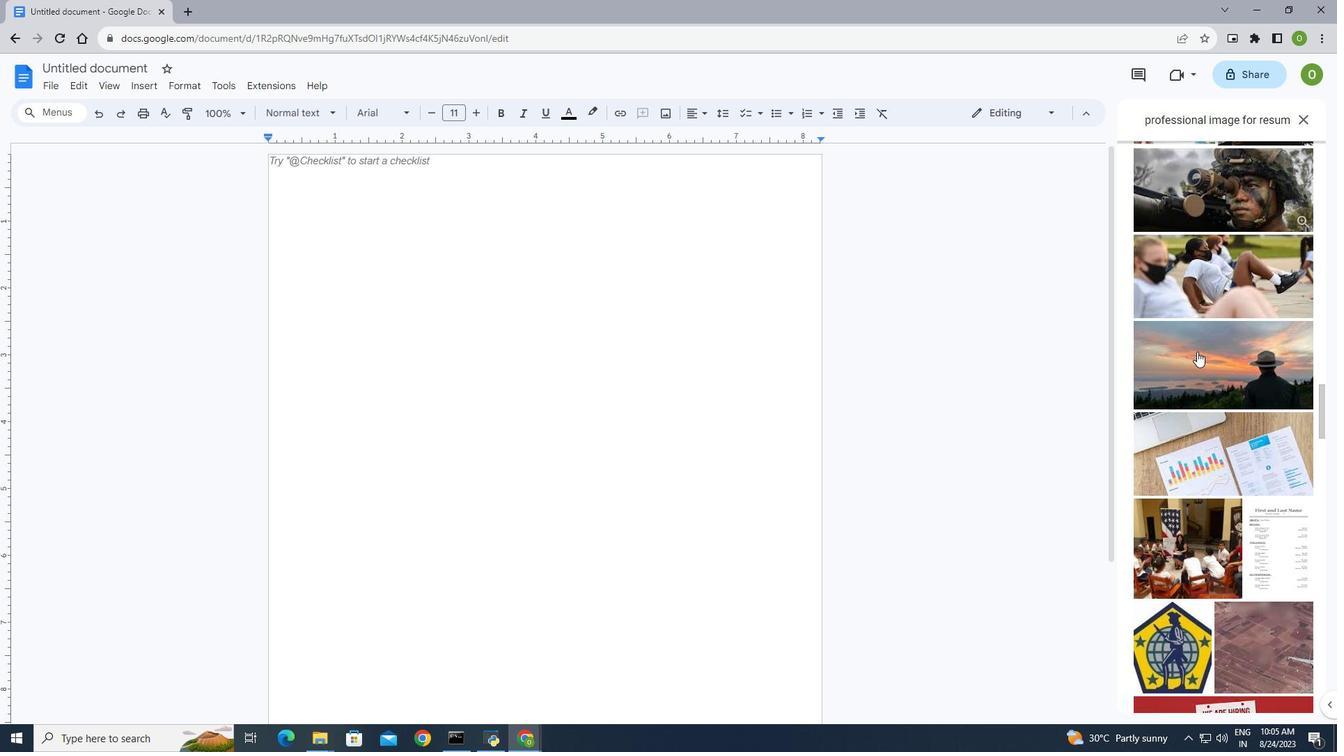 
Action: Mouse scrolled (1197, 351) with delta (0, 0)
Screenshot: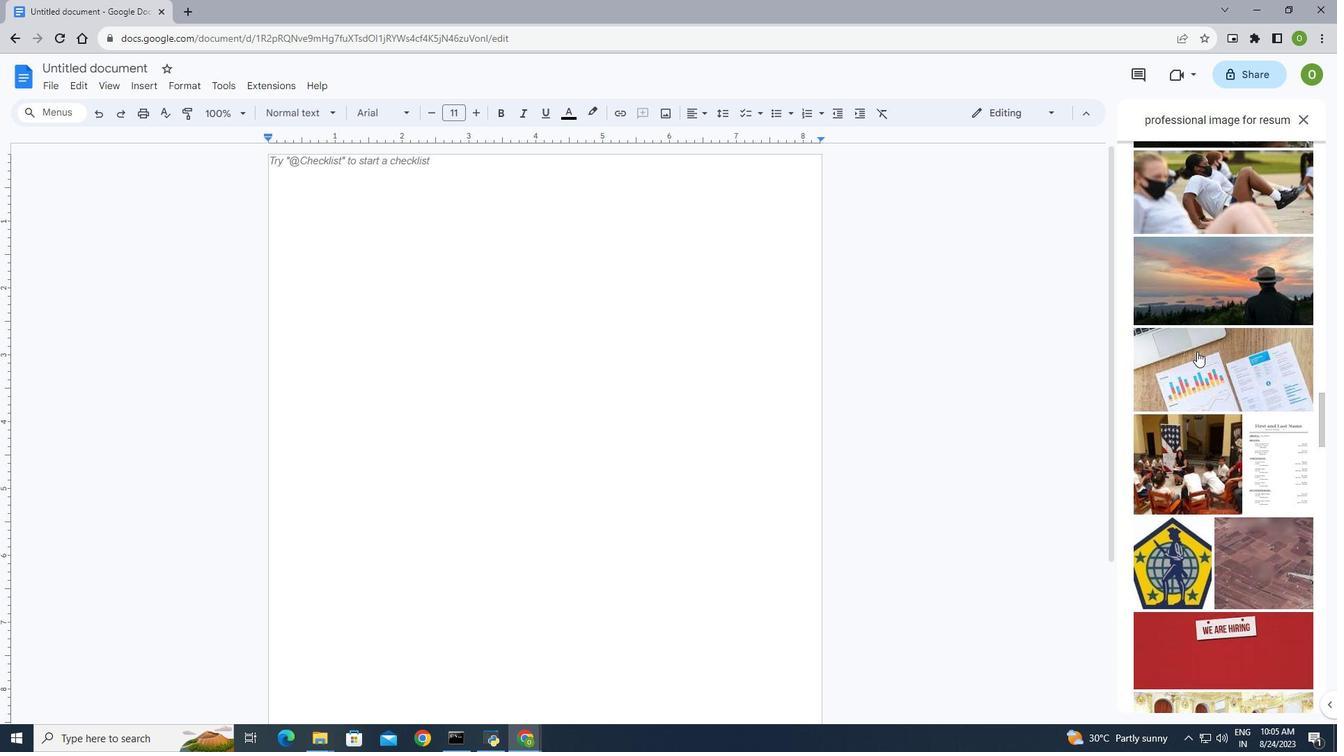 
Action: Mouse scrolled (1197, 351) with delta (0, 0)
Screenshot: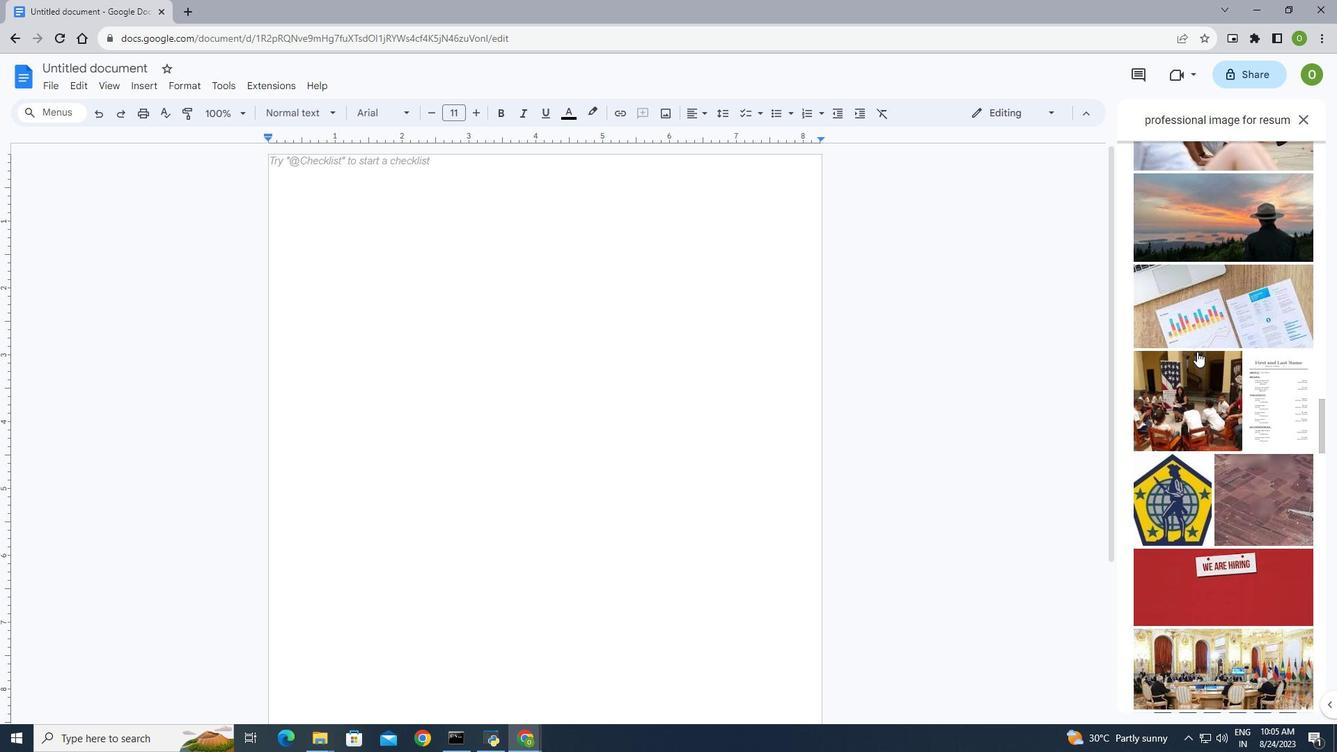 
Action: Mouse scrolled (1197, 351) with delta (0, 0)
Screenshot: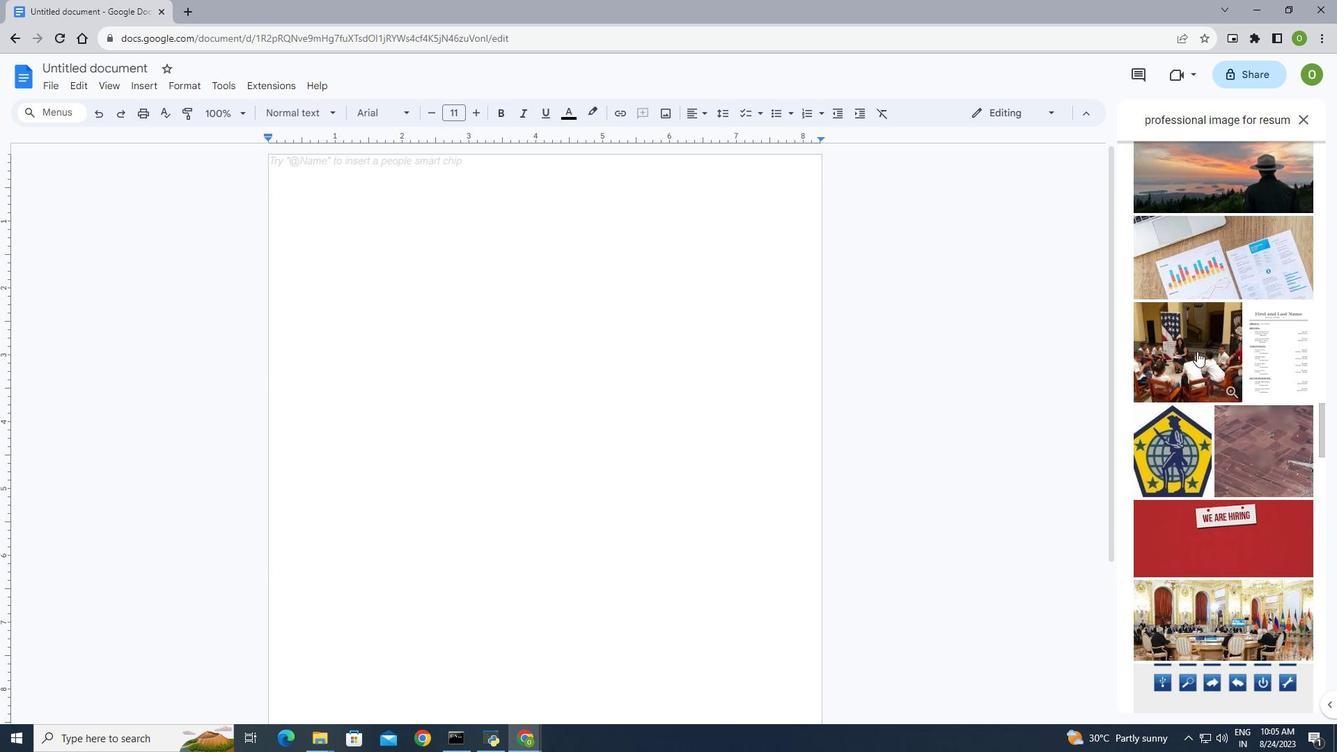
Action: Mouse scrolled (1197, 351) with delta (0, 0)
Screenshot: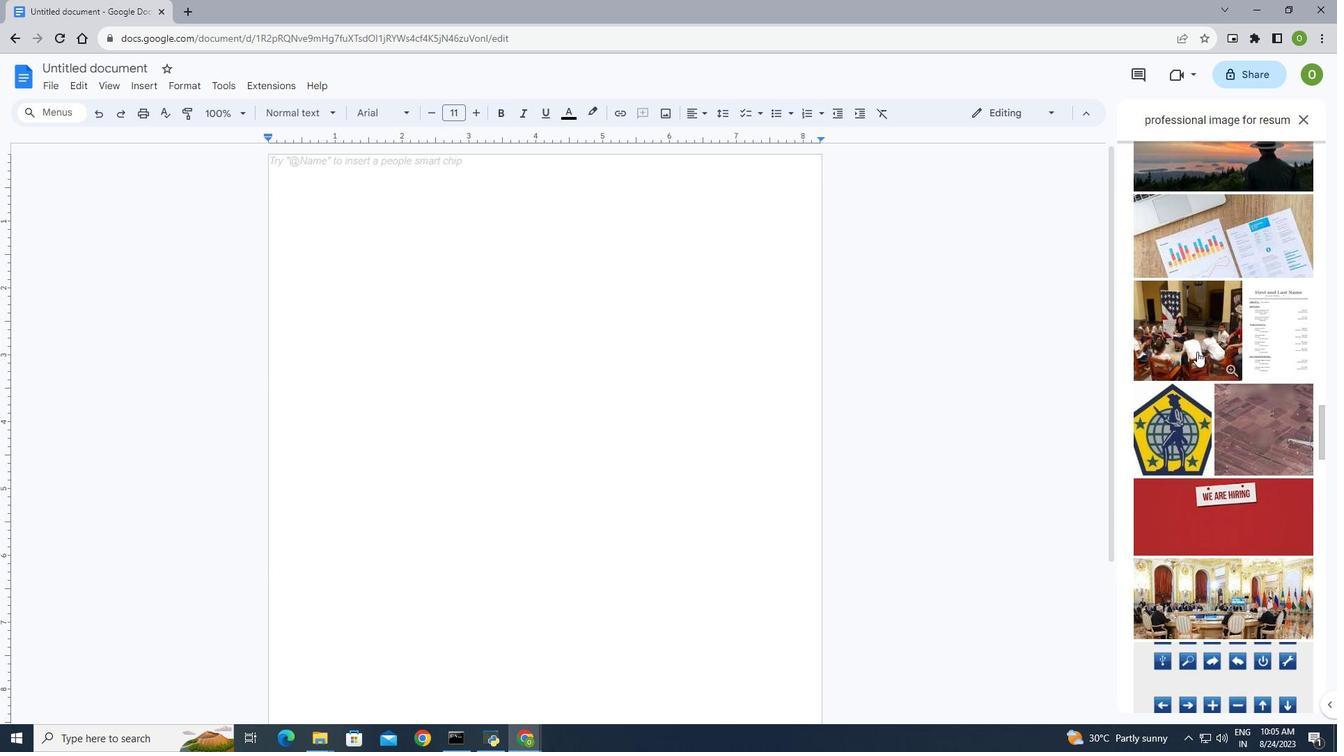 
Action: Mouse scrolled (1197, 351) with delta (0, 0)
Screenshot: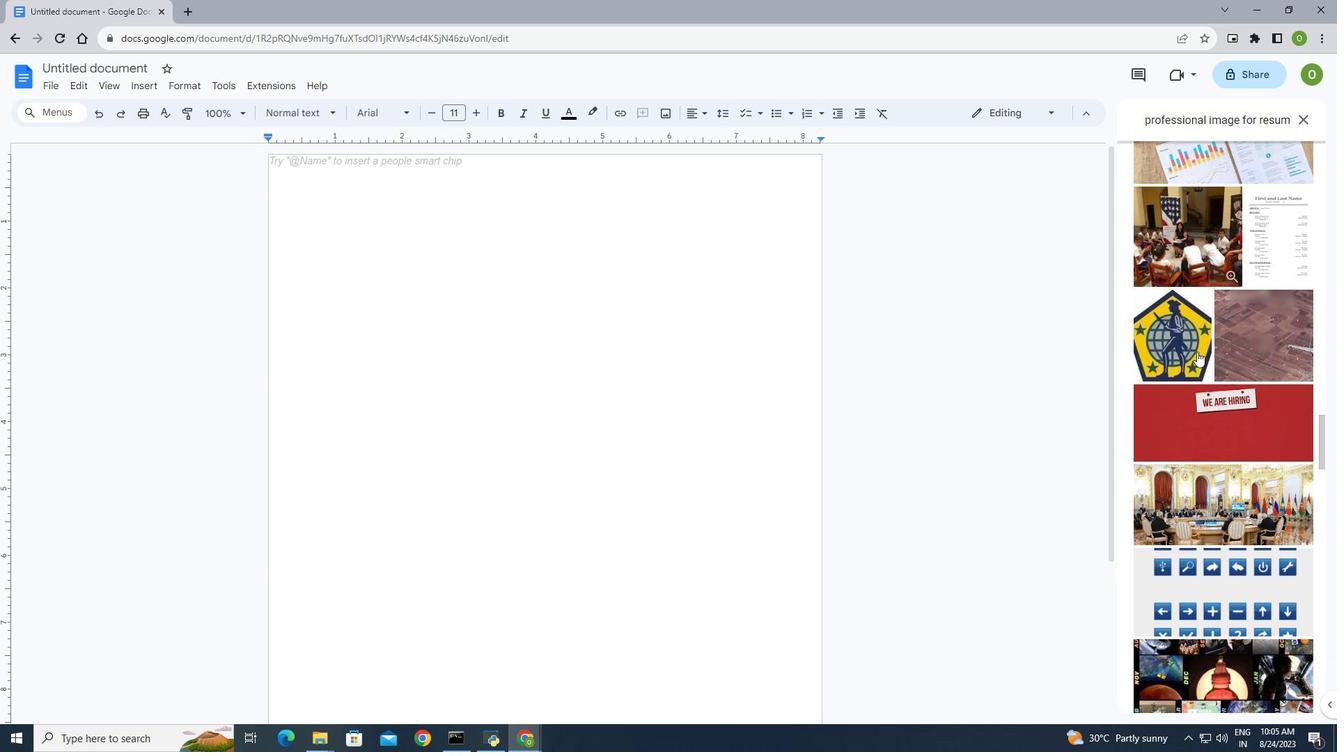 
Action: Mouse scrolled (1197, 351) with delta (0, 0)
Screenshot: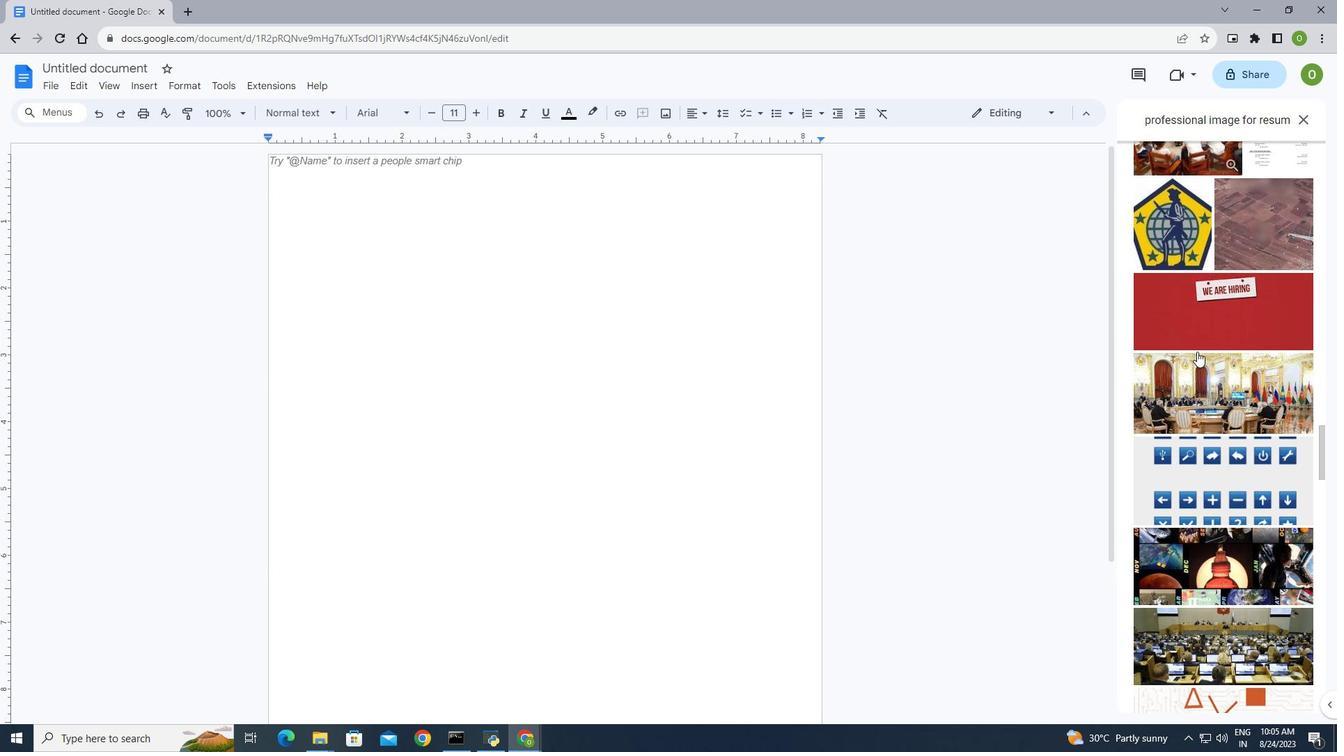 
Action: Mouse scrolled (1197, 351) with delta (0, 0)
Screenshot: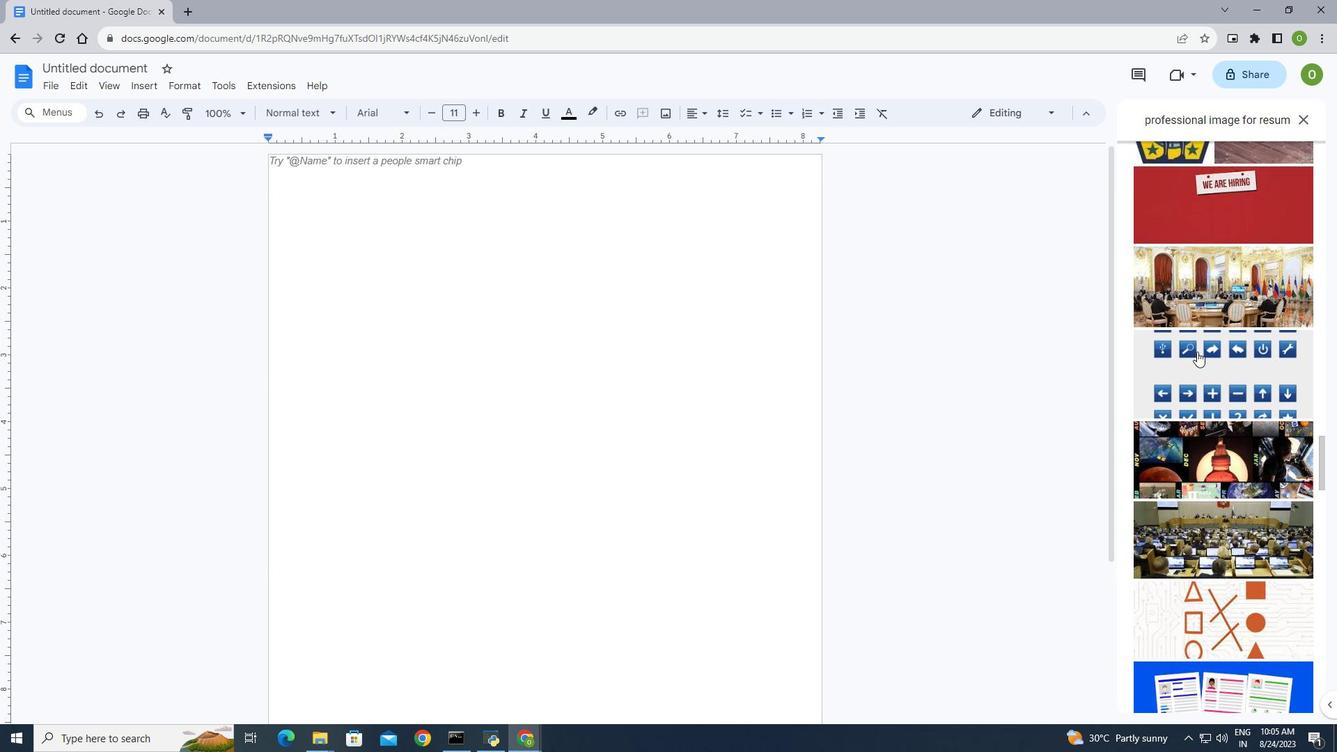 
Action: Mouse scrolled (1197, 351) with delta (0, 0)
Screenshot: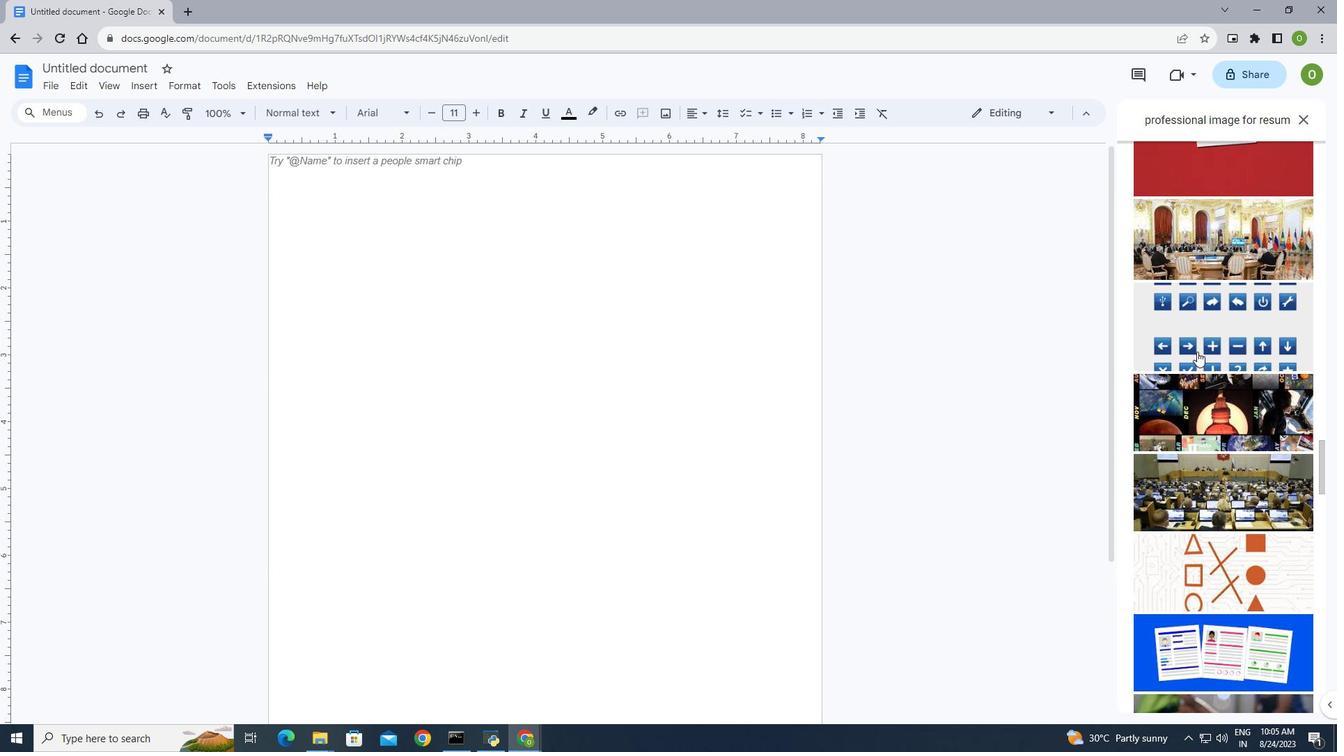 
Action: Mouse scrolled (1197, 351) with delta (0, 0)
Screenshot: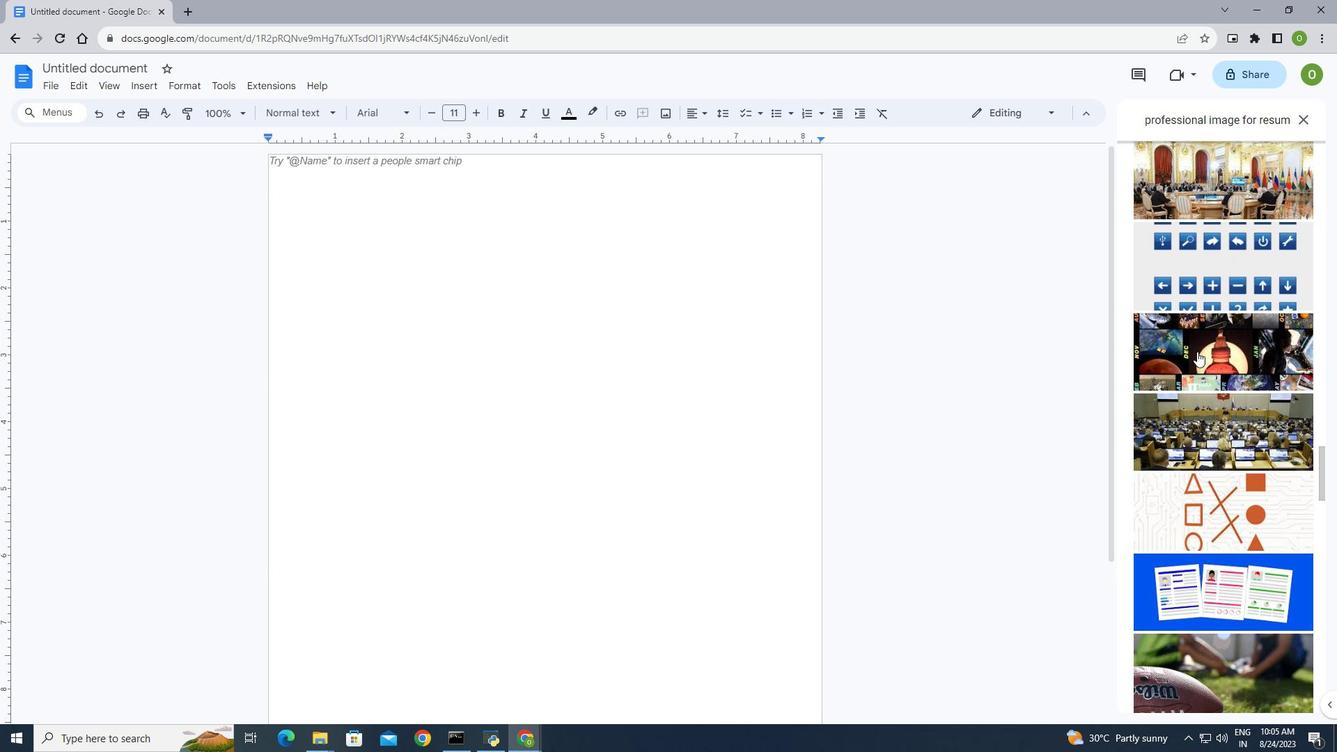 
Action: Mouse scrolled (1197, 351) with delta (0, 0)
Screenshot: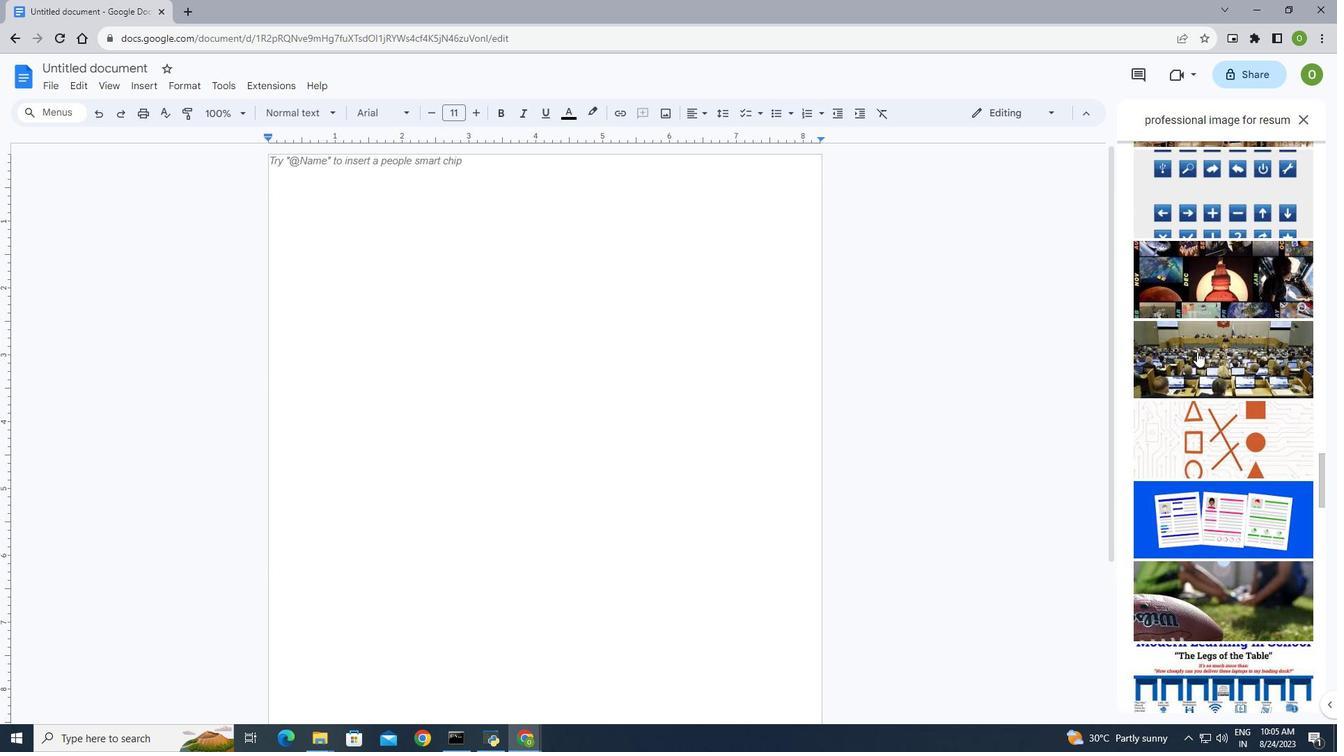 
Action: Mouse scrolled (1197, 351) with delta (0, 0)
Screenshot: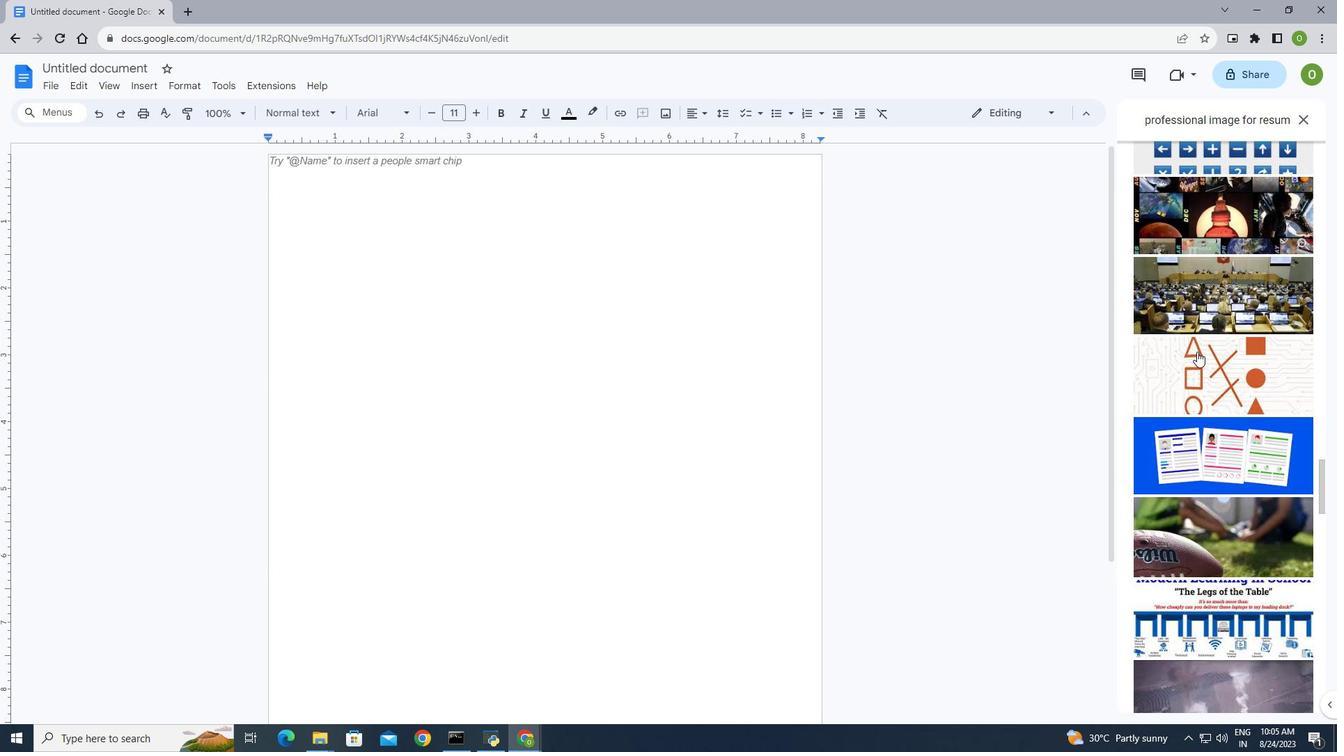 
Action: Mouse scrolled (1197, 351) with delta (0, 0)
Screenshot: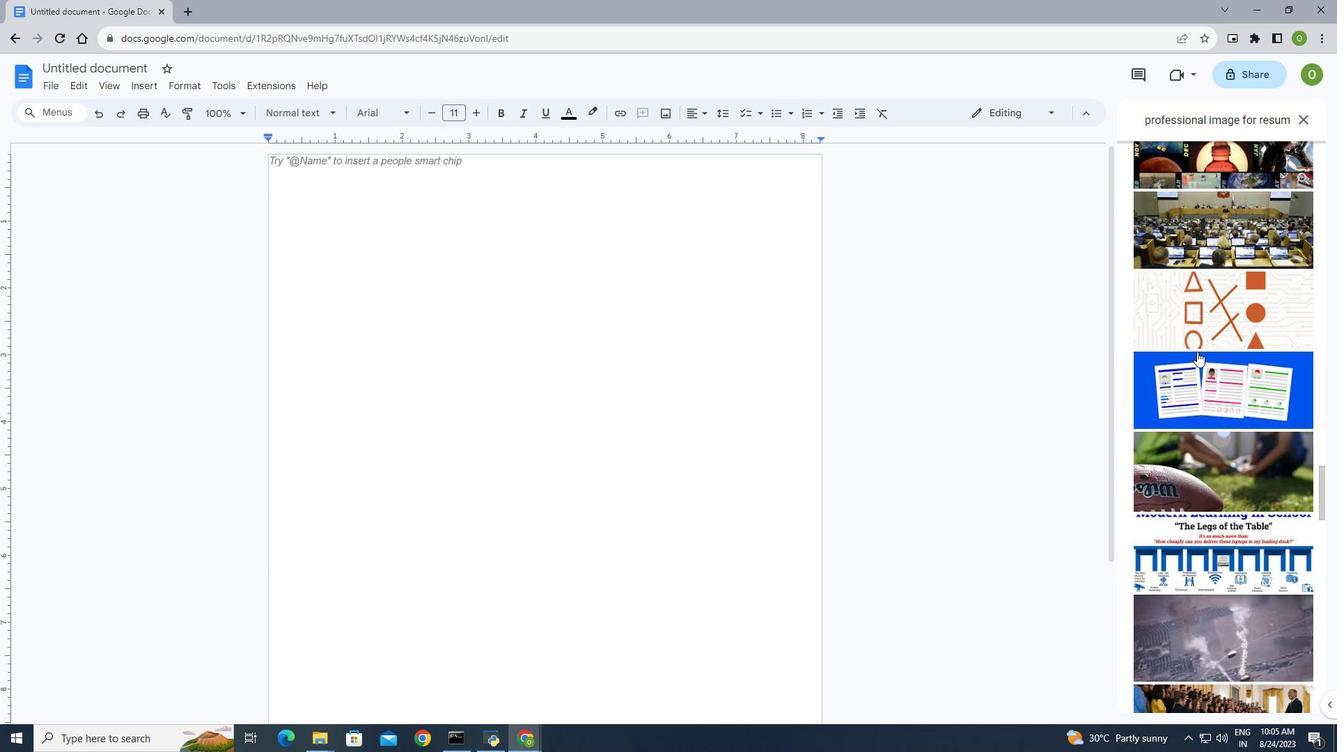 
Action: Mouse scrolled (1197, 351) with delta (0, 0)
Screenshot: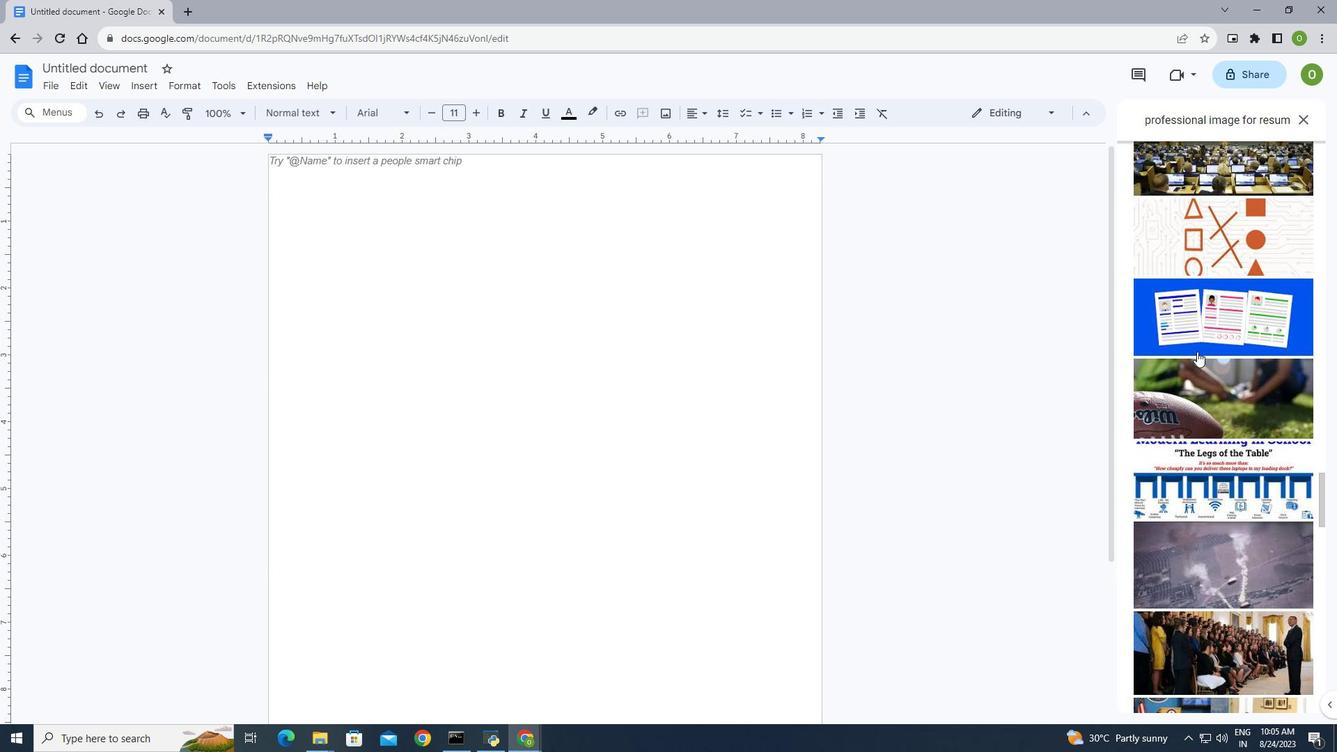 
Action: Mouse scrolled (1197, 351) with delta (0, 0)
Screenshot: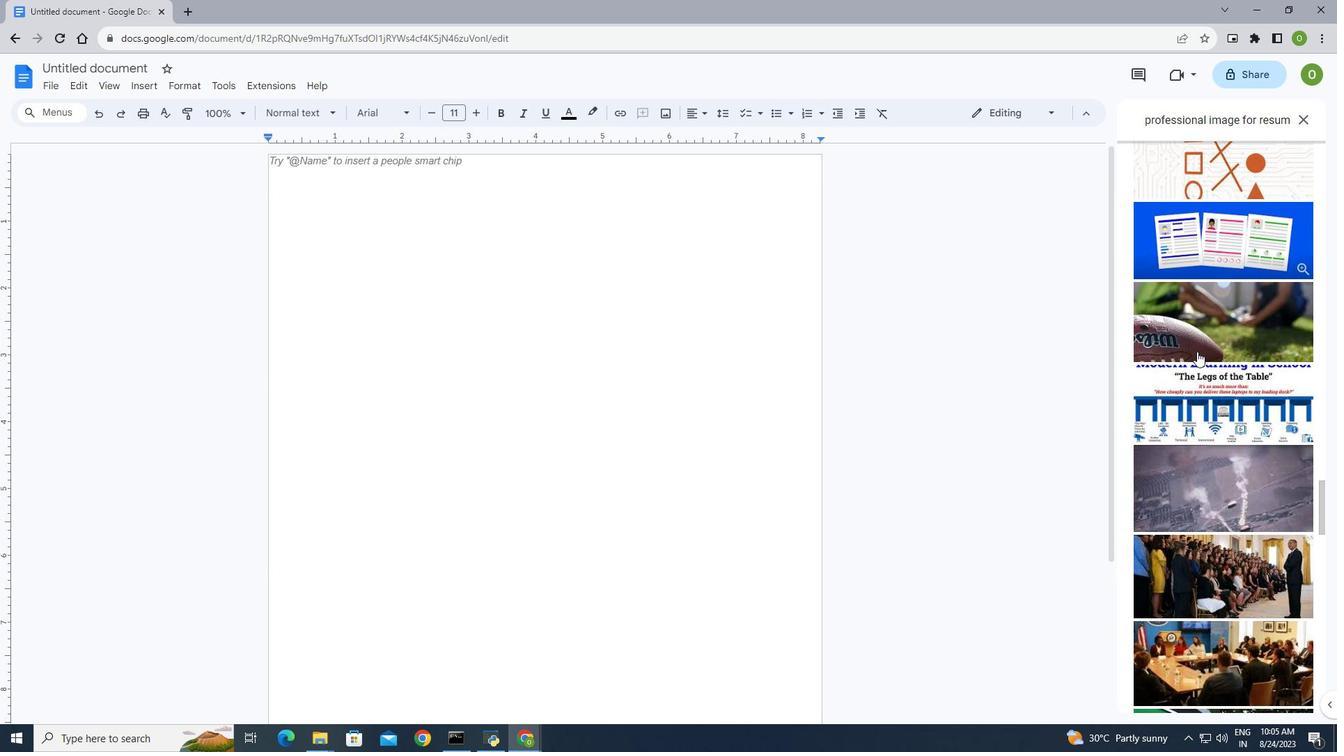
Action: Mouse scrolled (1197, 351) with delta (0, 0)
Screenshot: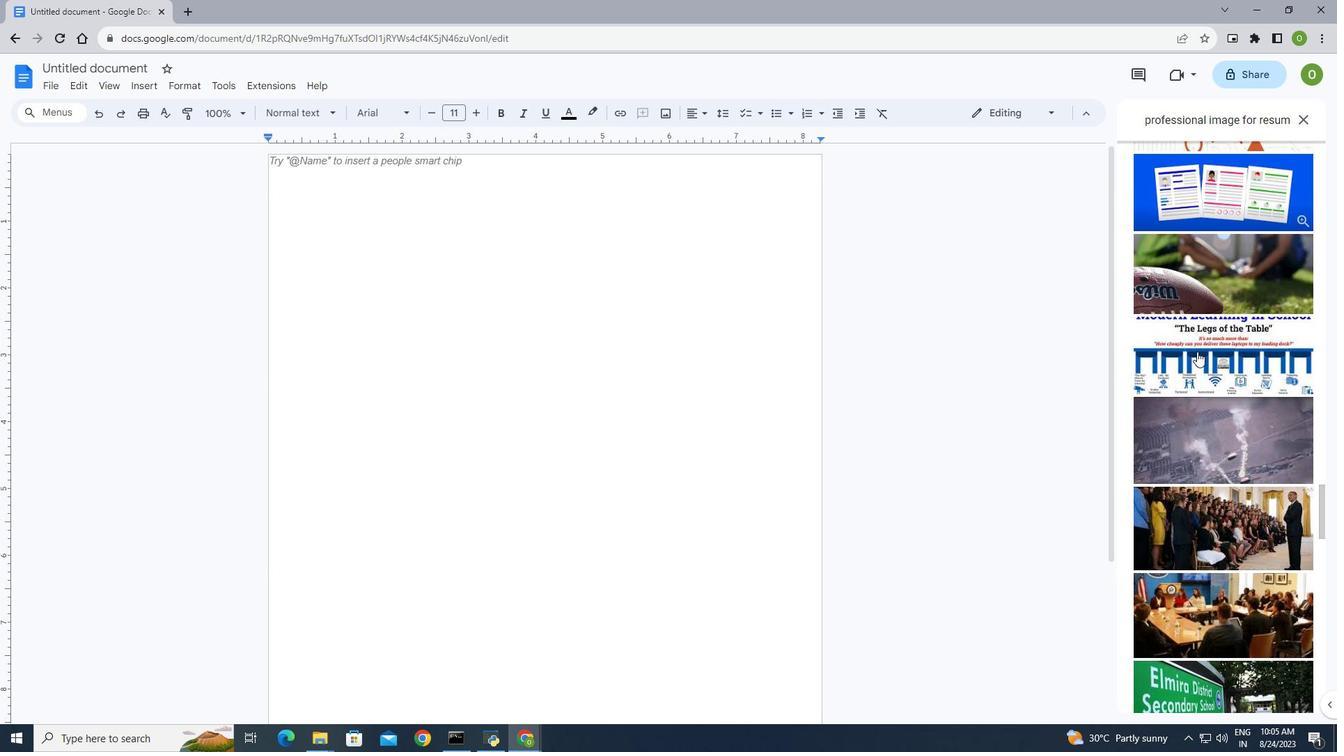
Action: Mouse scrolled (1197, 351) with delta (0, 0)
Screenshot: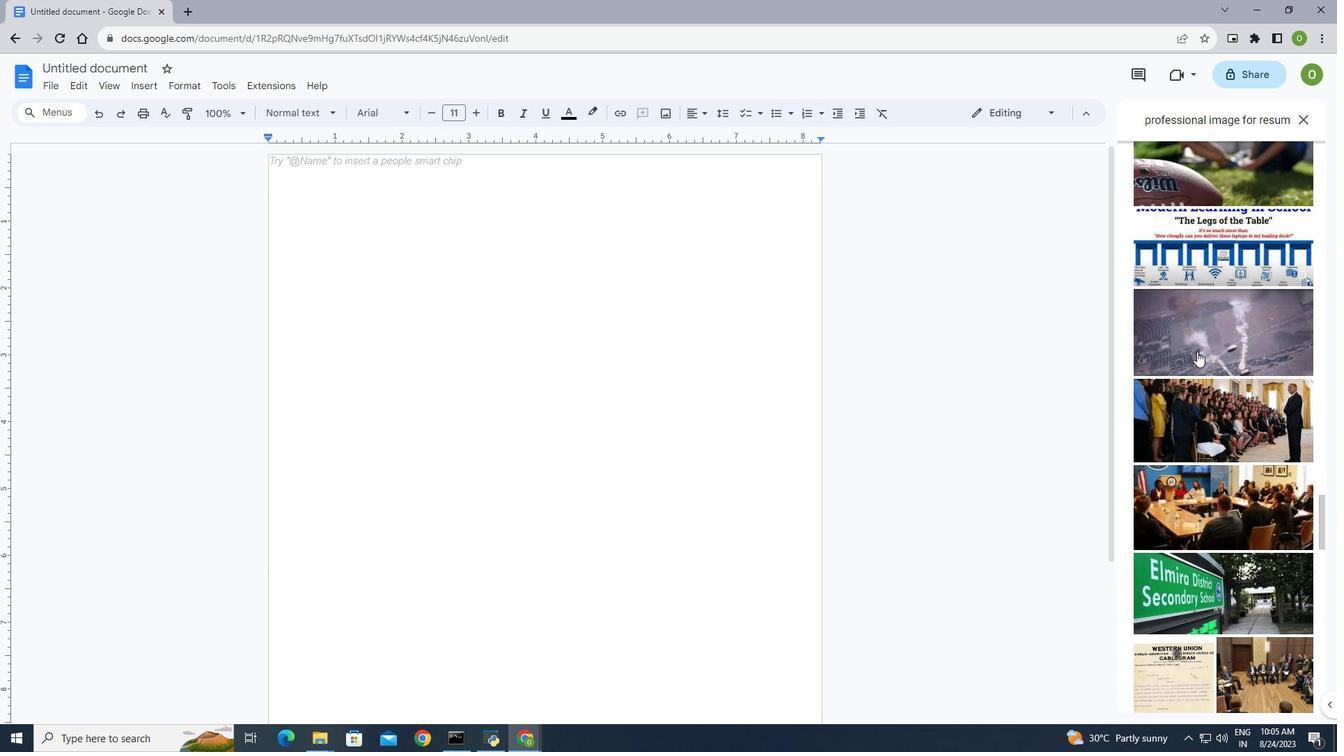 
Action: Mouse scrolled (1197, 351) with delta (0, 0)
Screenshot: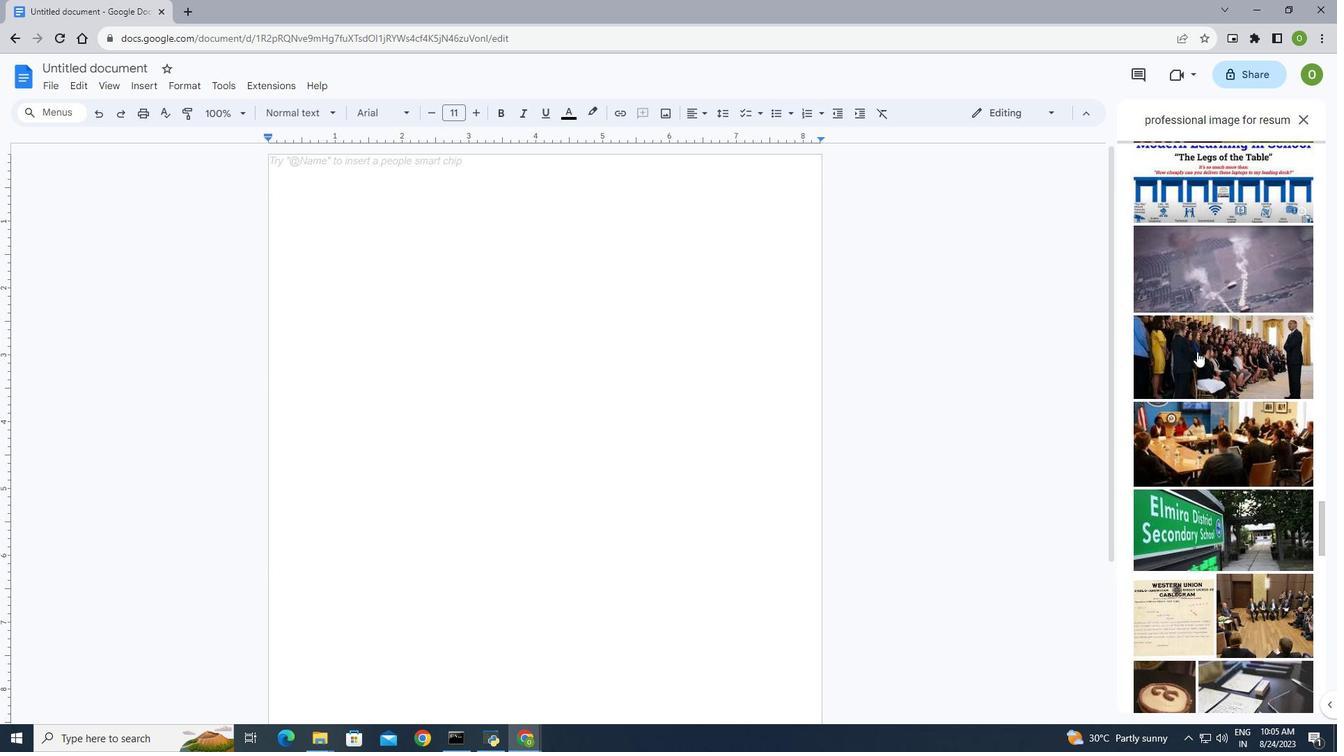 
Action: Mouse scrolled (1197, 351) with delta (0, 0)
Screenshot: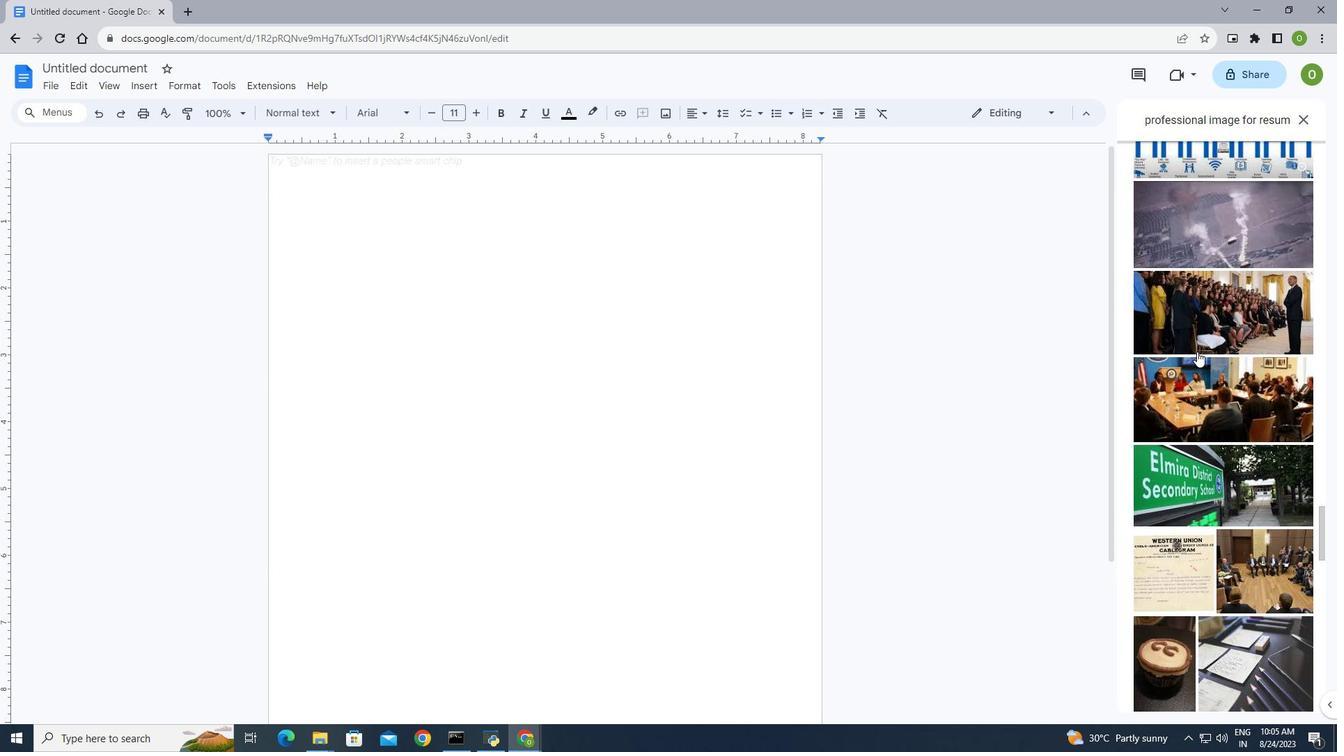 
Action: Mouse scrolled (1197, 351) with delta (0, 0)
Screenshot: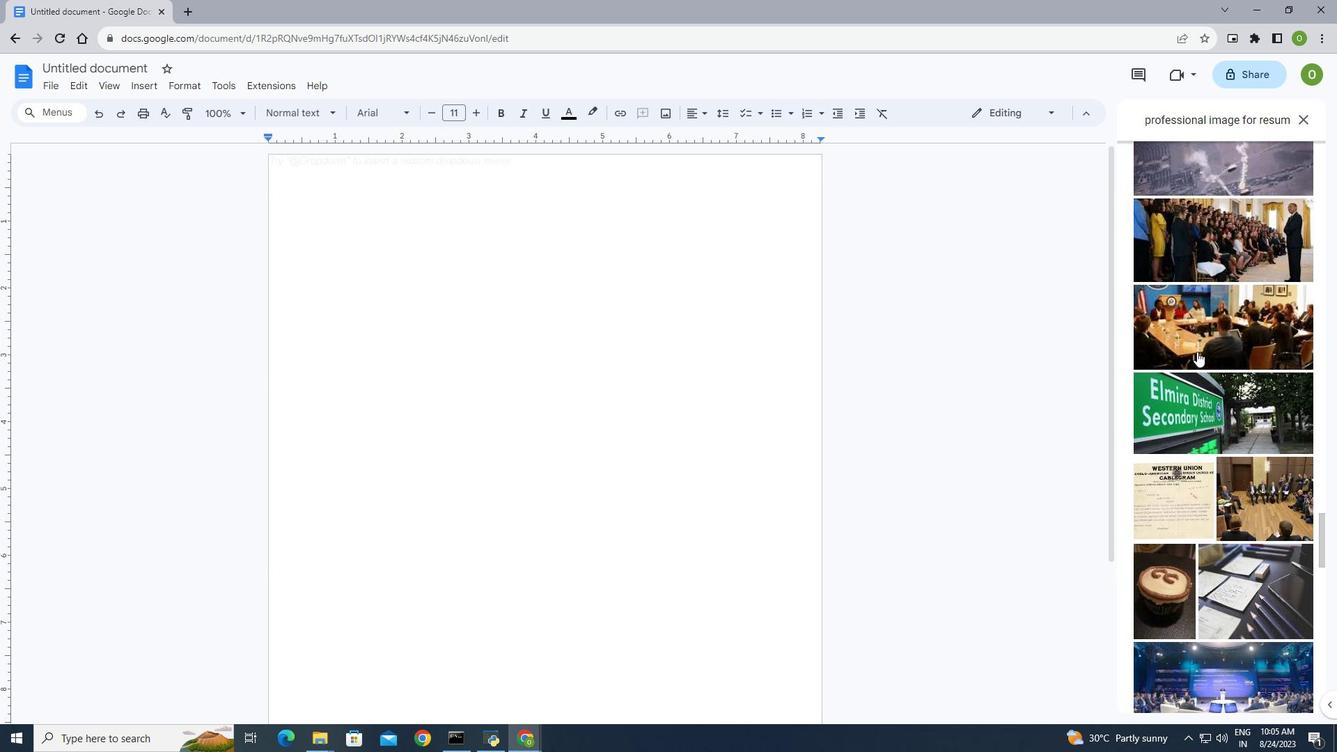 
Action: Mouse scrolled (1197, 351) with delta (0, 0)
Screenshot: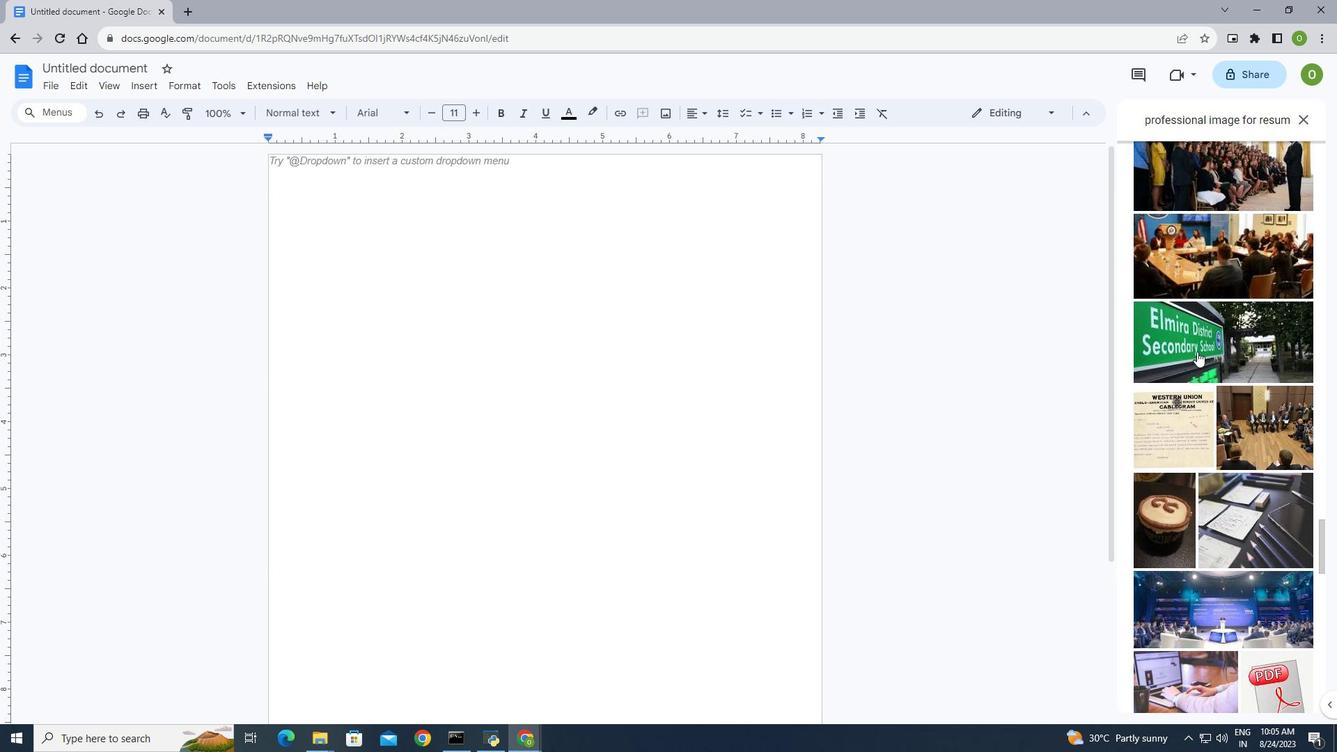
Action: Mouse scrolled (1197, 351) with delta (0, 0)
Screenshot: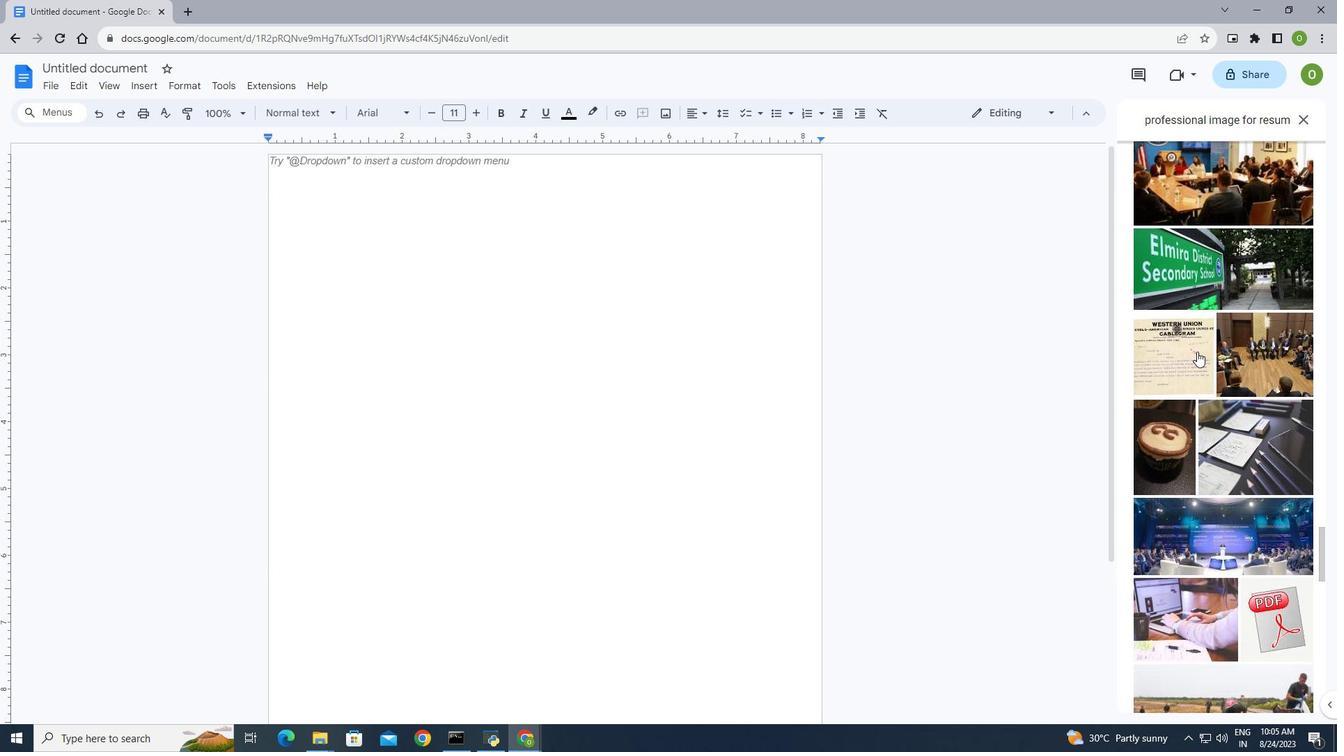 
Action: Mouse scrolled (1197, 351) with delta (0, 0)
Screenshot: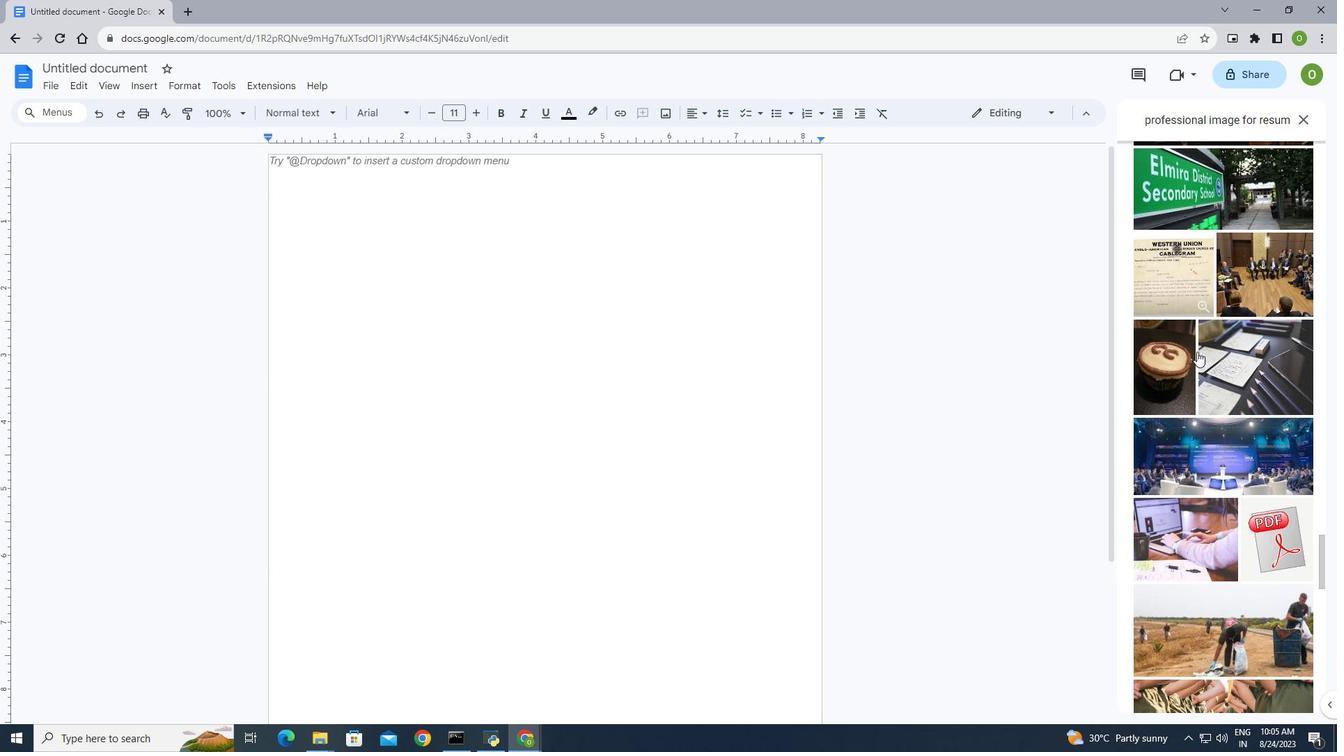 
Action: Mouse scrolled (1197, 351) with delta (0, 0)
Screenshot: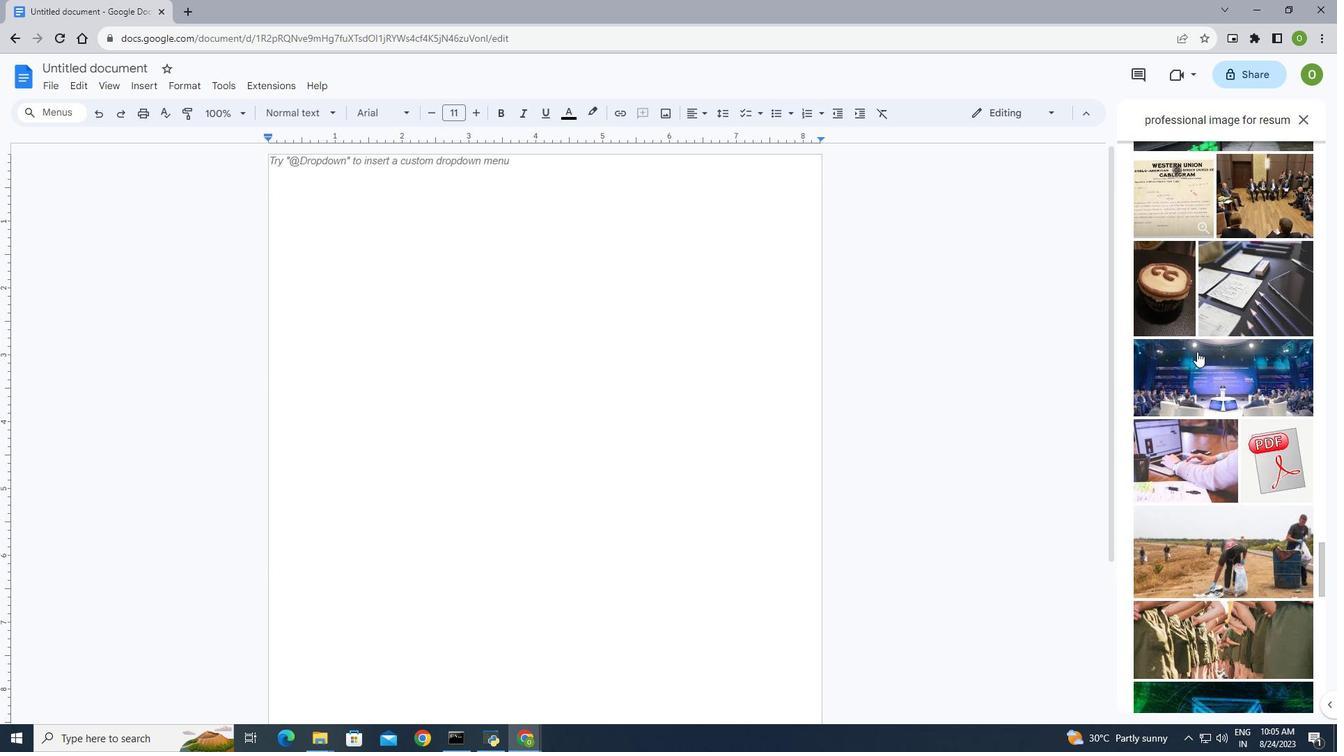 
Action: Mouse scrolled (1197, 351) with delta (0, 0)
Screenshot: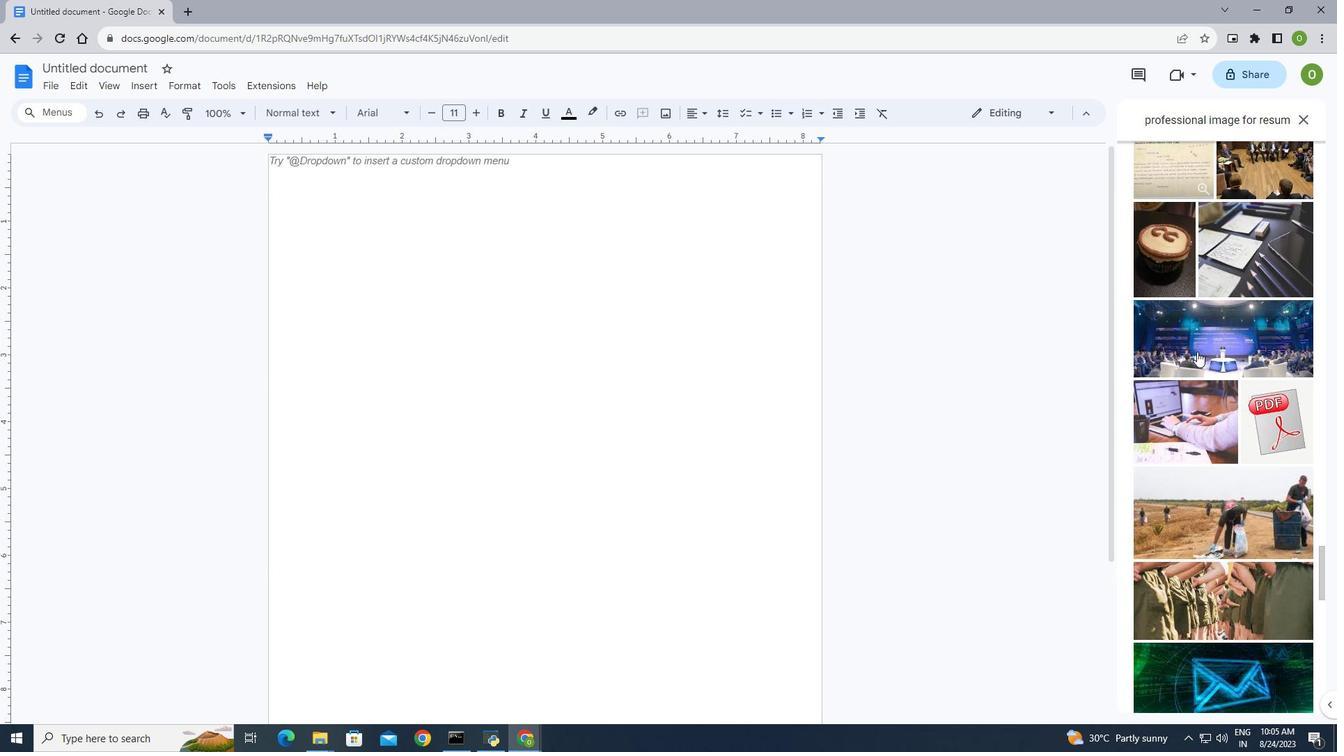 
Action: Mouse scrolled (1197, 351) with delta (0, 0)
Screenshot: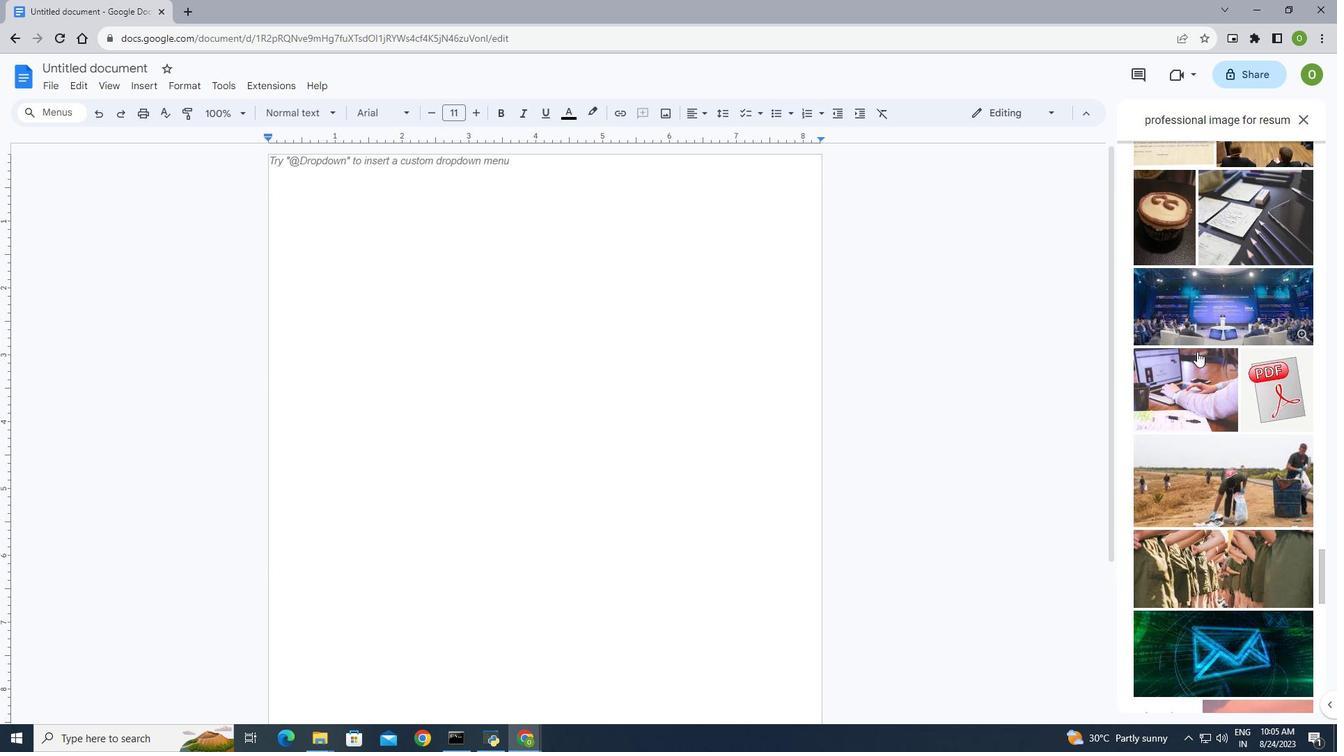 
Action: Mouse scrolled (1197, 351) with delta (0, 0)
Screenshot: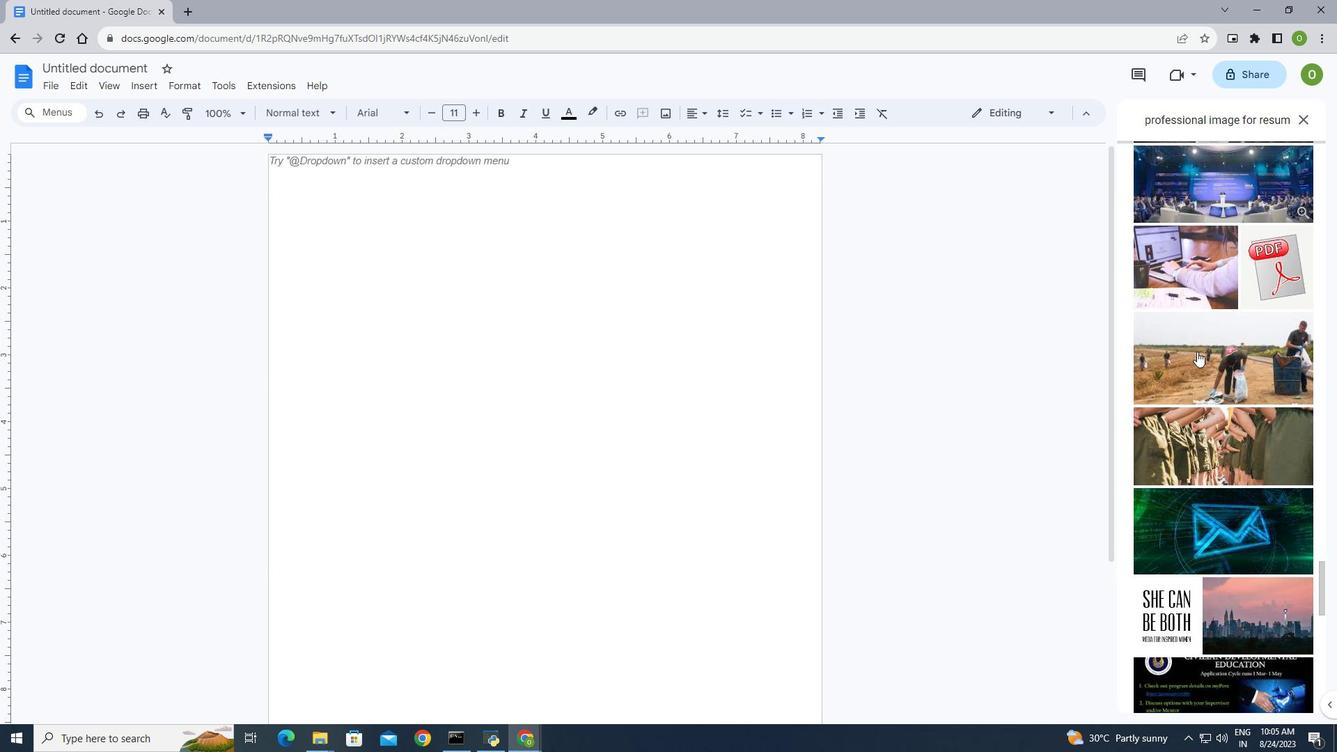 
Action: Mouse scrolled (1197, 351) with delta (0, 0)
Screenshot: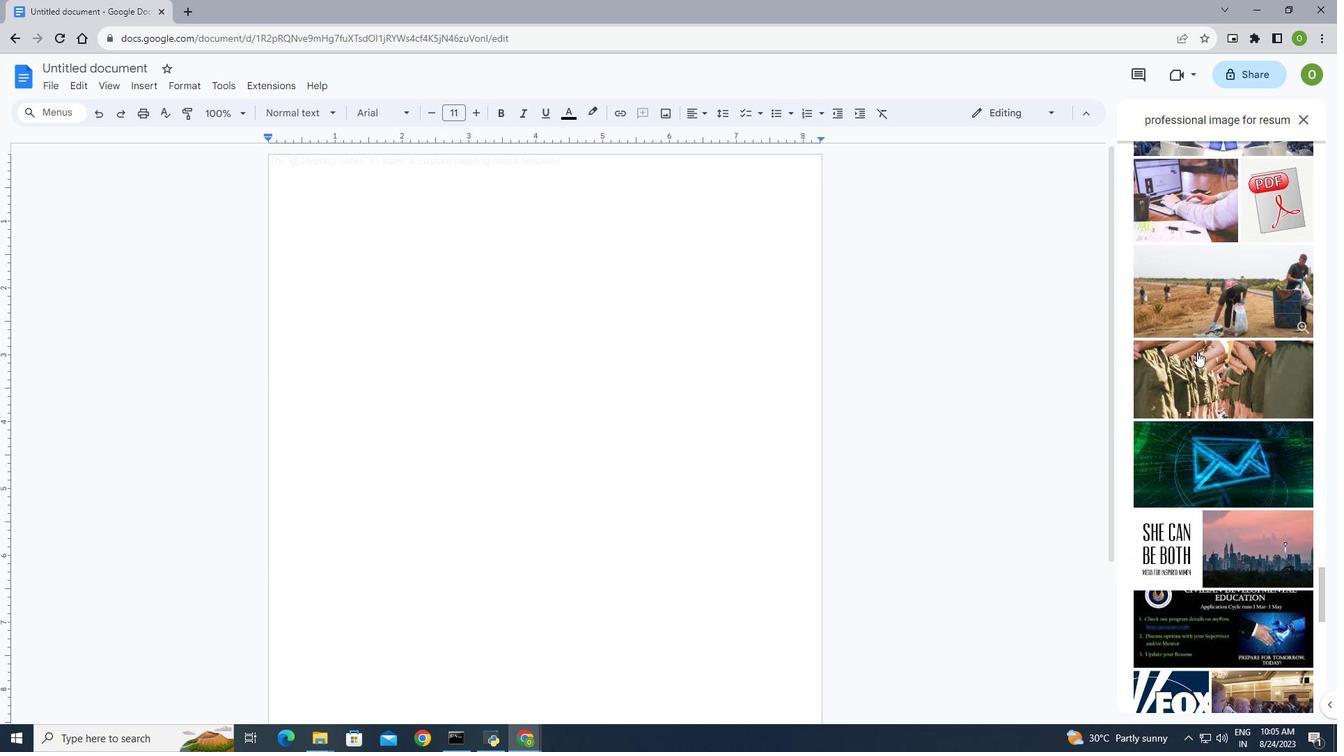 
Action: Mouse scrolled (1197, 351) with delta (0, 0)
Screenshot: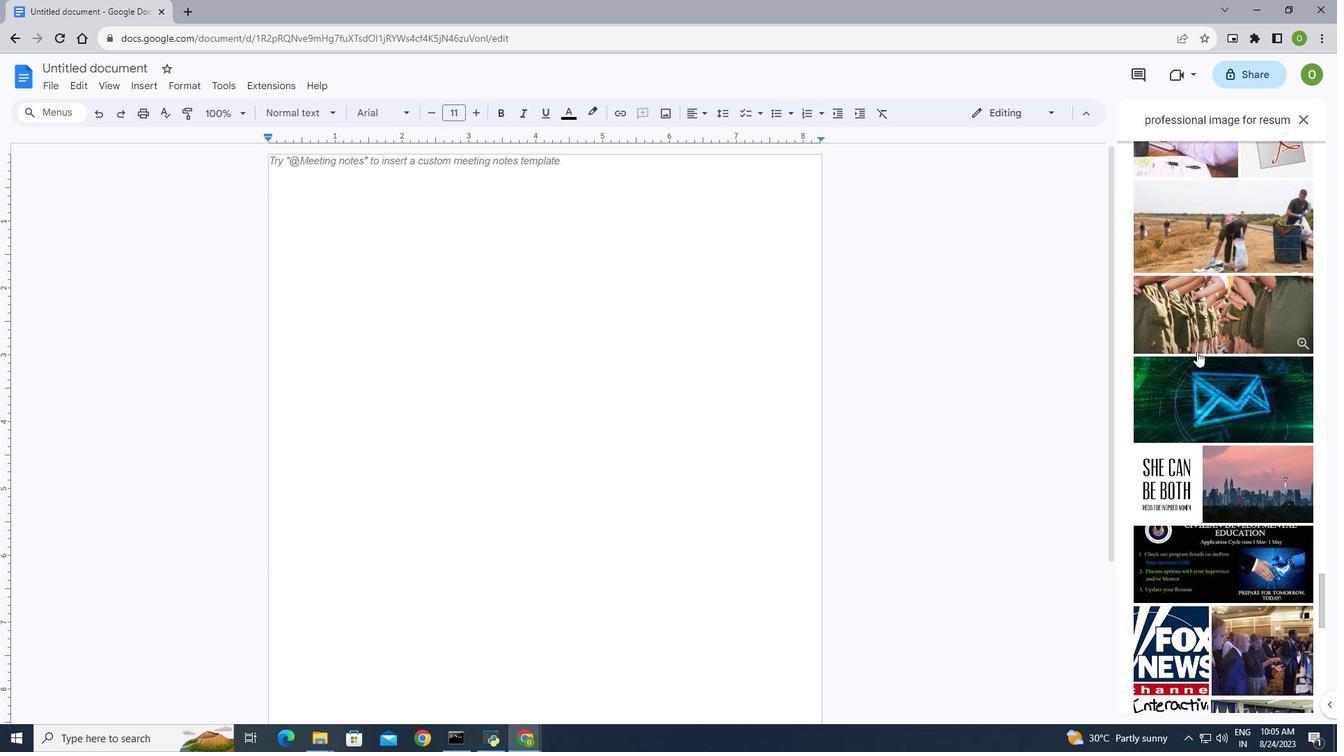 
Action: Mouse scrolled (1197, 351) with delta (0, 0)
Screenshot: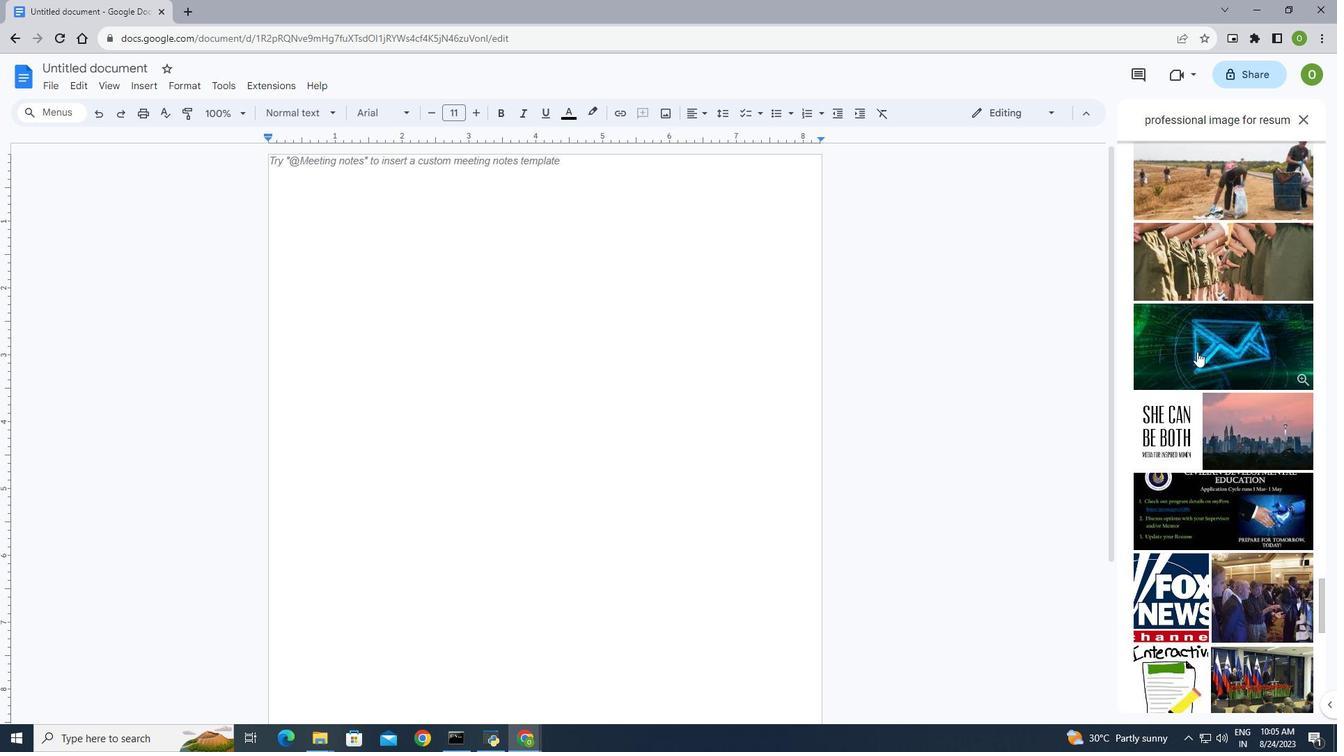 
Action: Mouse scrolled (1197, 351) with delta (0, 0)
Screenshot: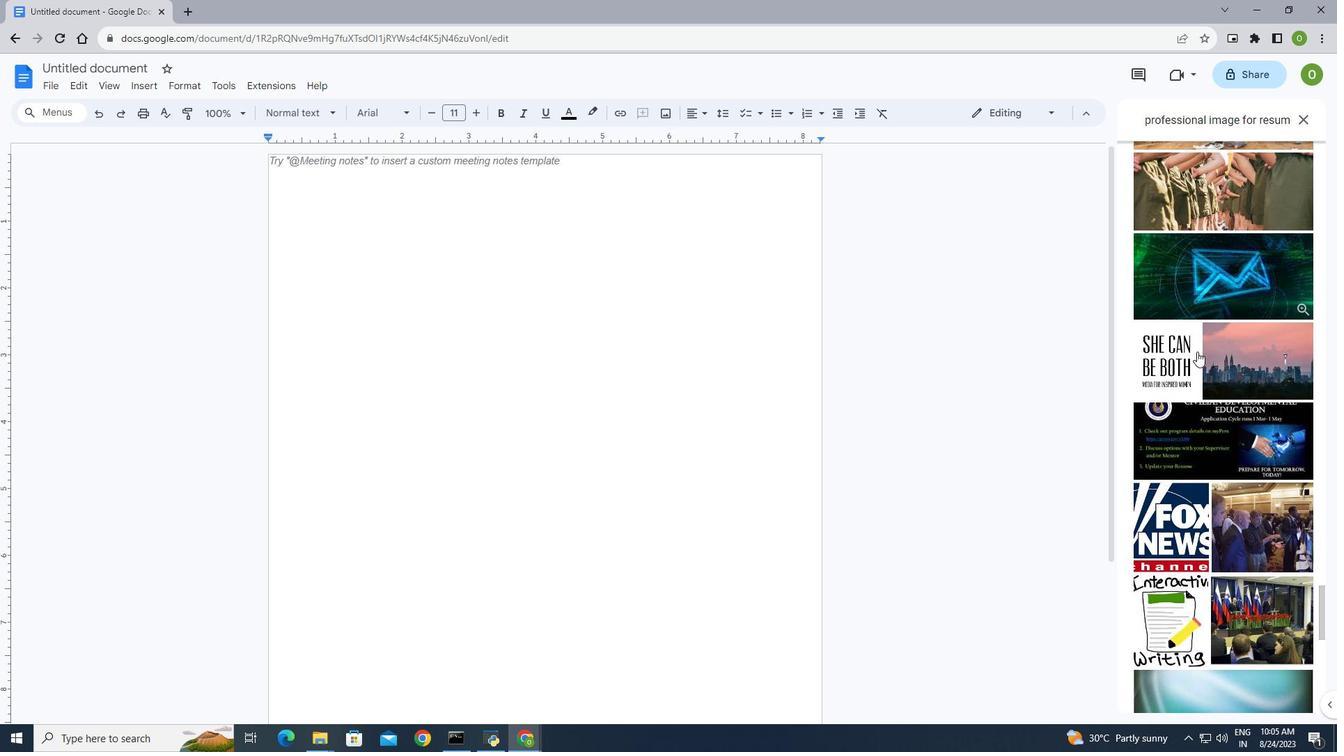 
Action: Mouse scrolled (1197, 351) with delta (0, 0)
Screenshot: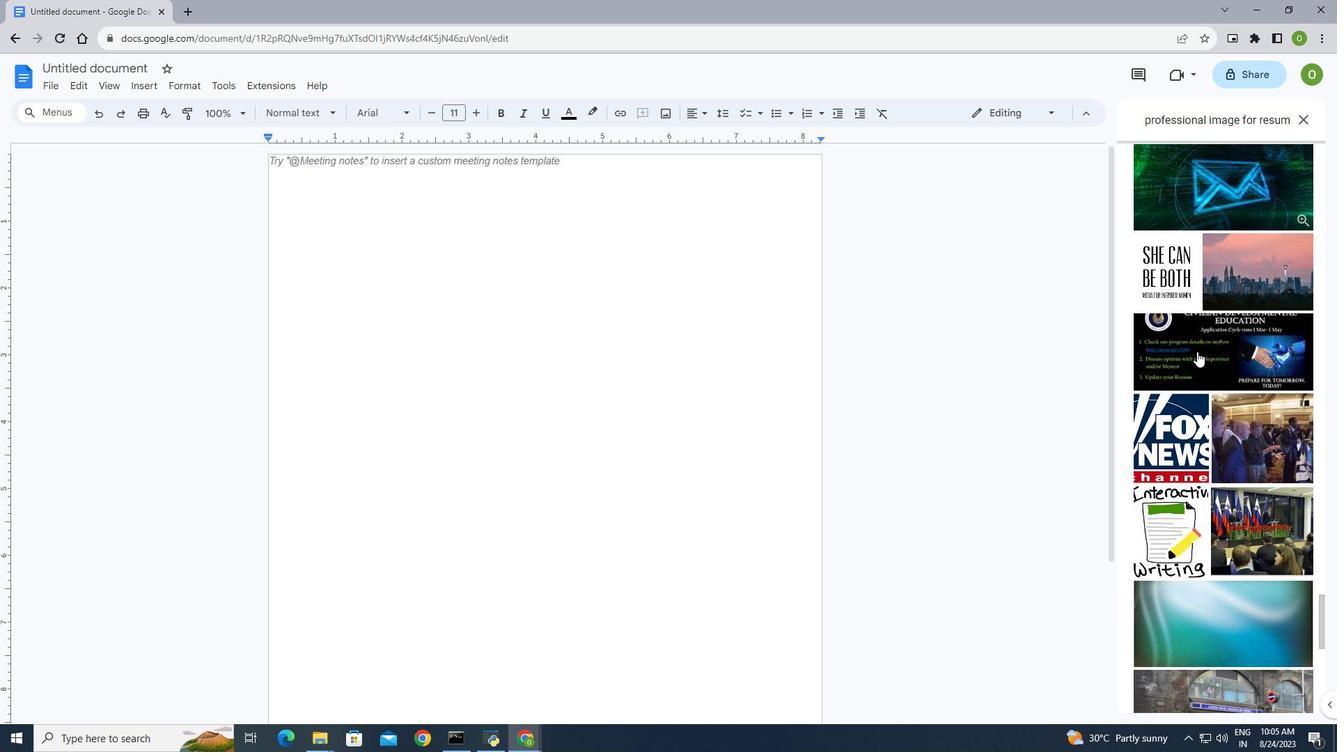 
Action: Mouse scrolled (1197, 351) with delta (0, 0)
Screenshot: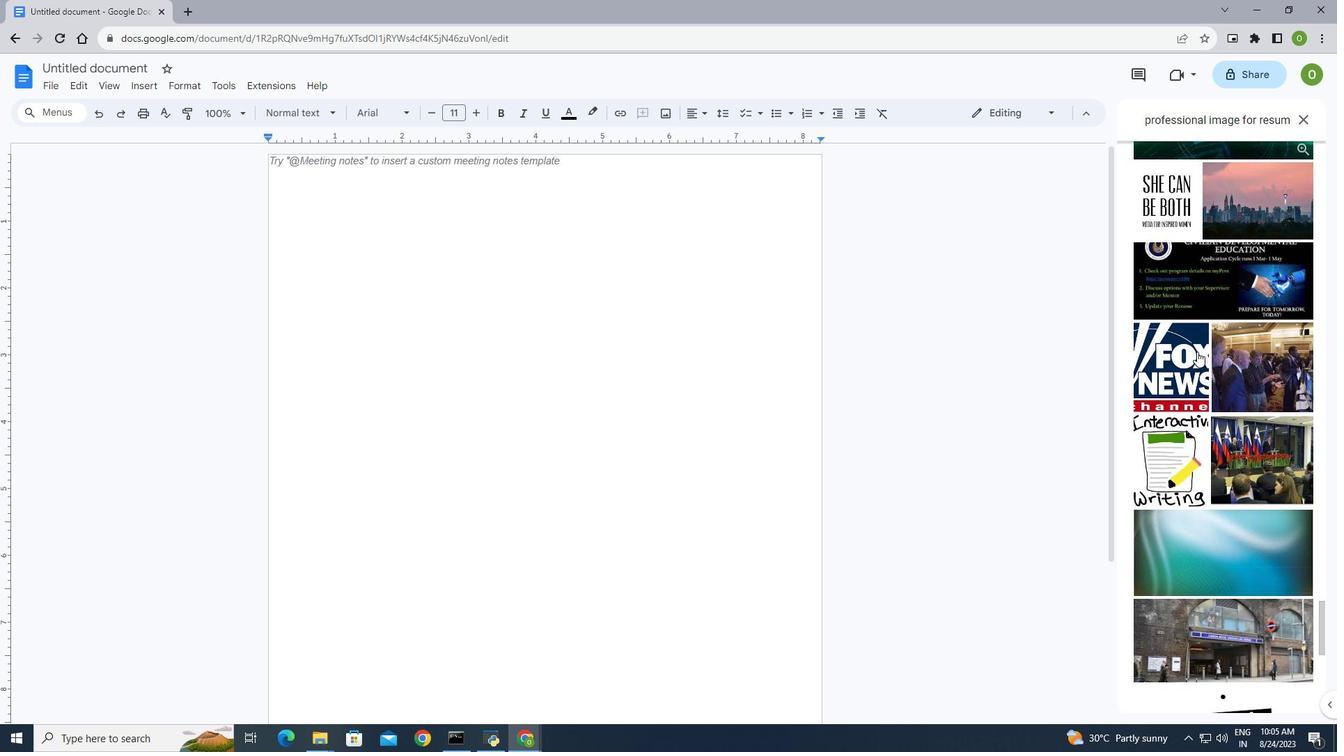 
Action: Mouse scrolled (1197, 351) with delta (0, 0)
Screenshot: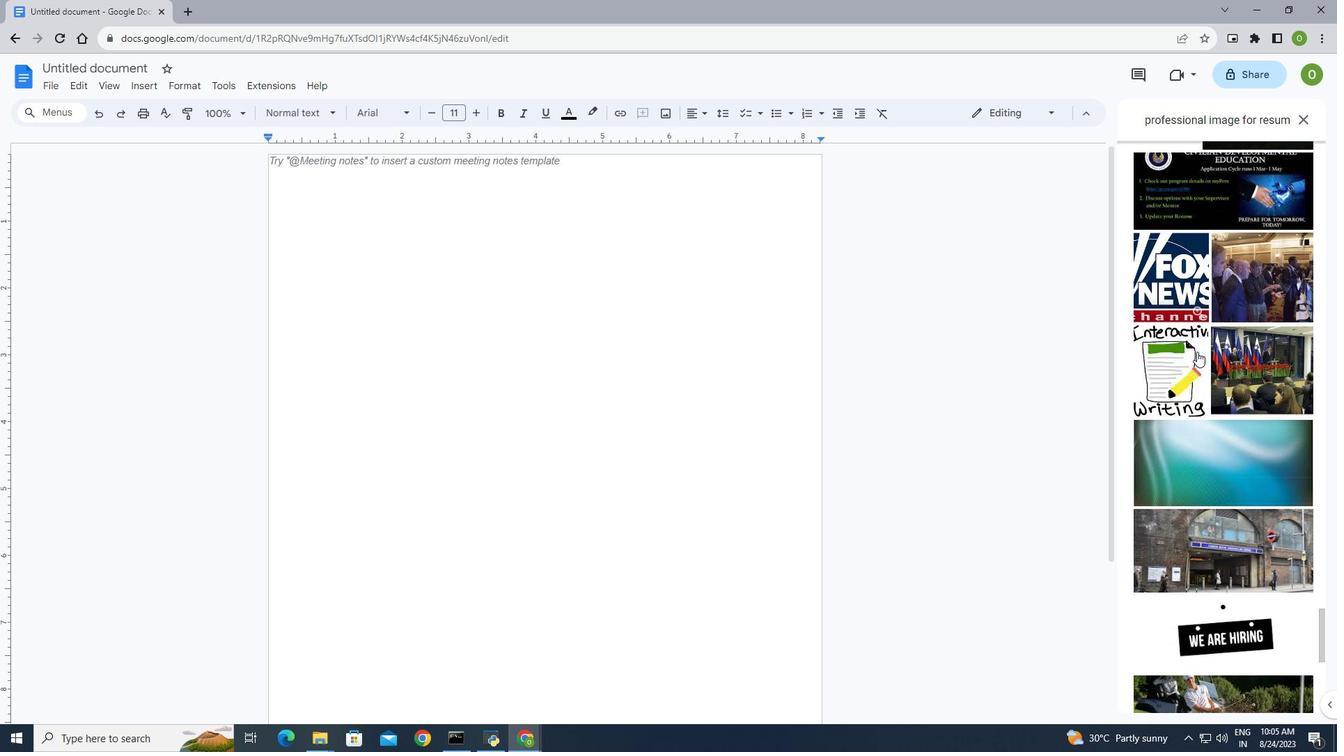 
Action: Mouse scrolled (1197, 351) with delta (0, 0)
Screenshot: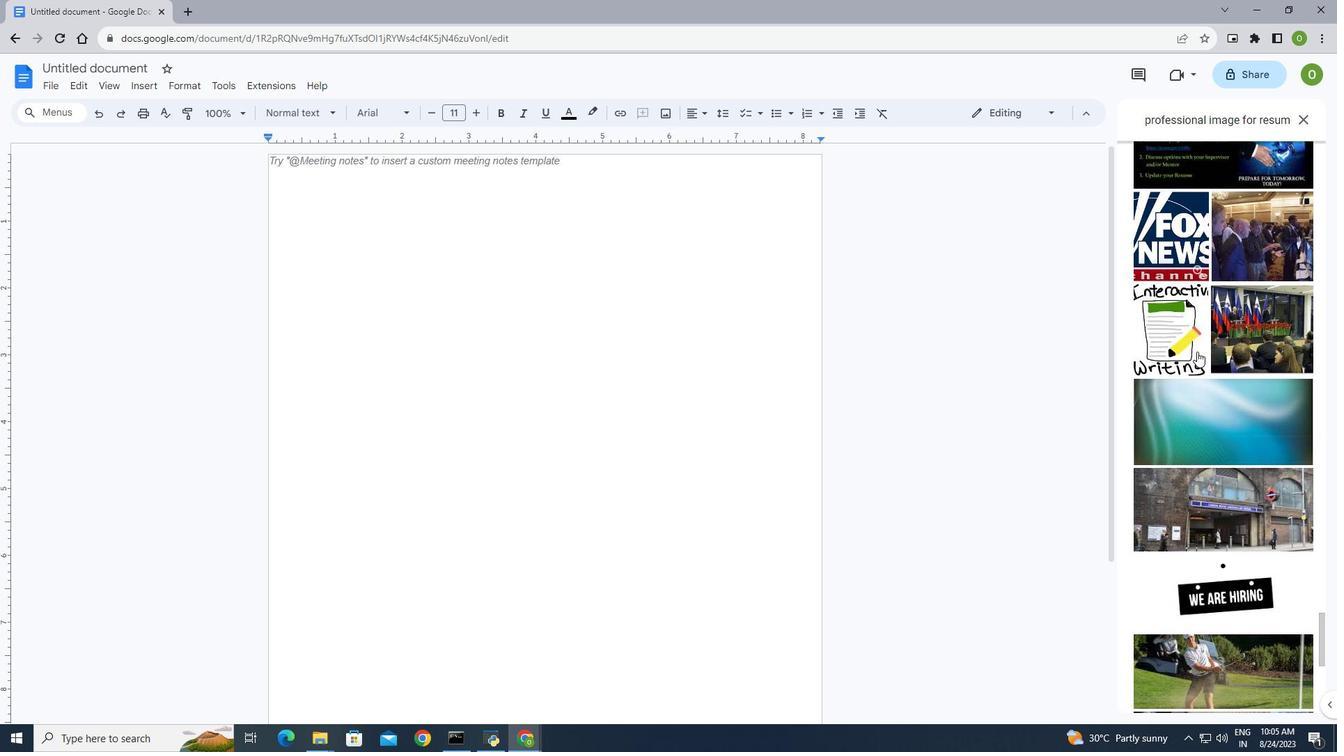 
Action: Mouse scrolled (1197, 351) with delta (0, 0)
Screenshot: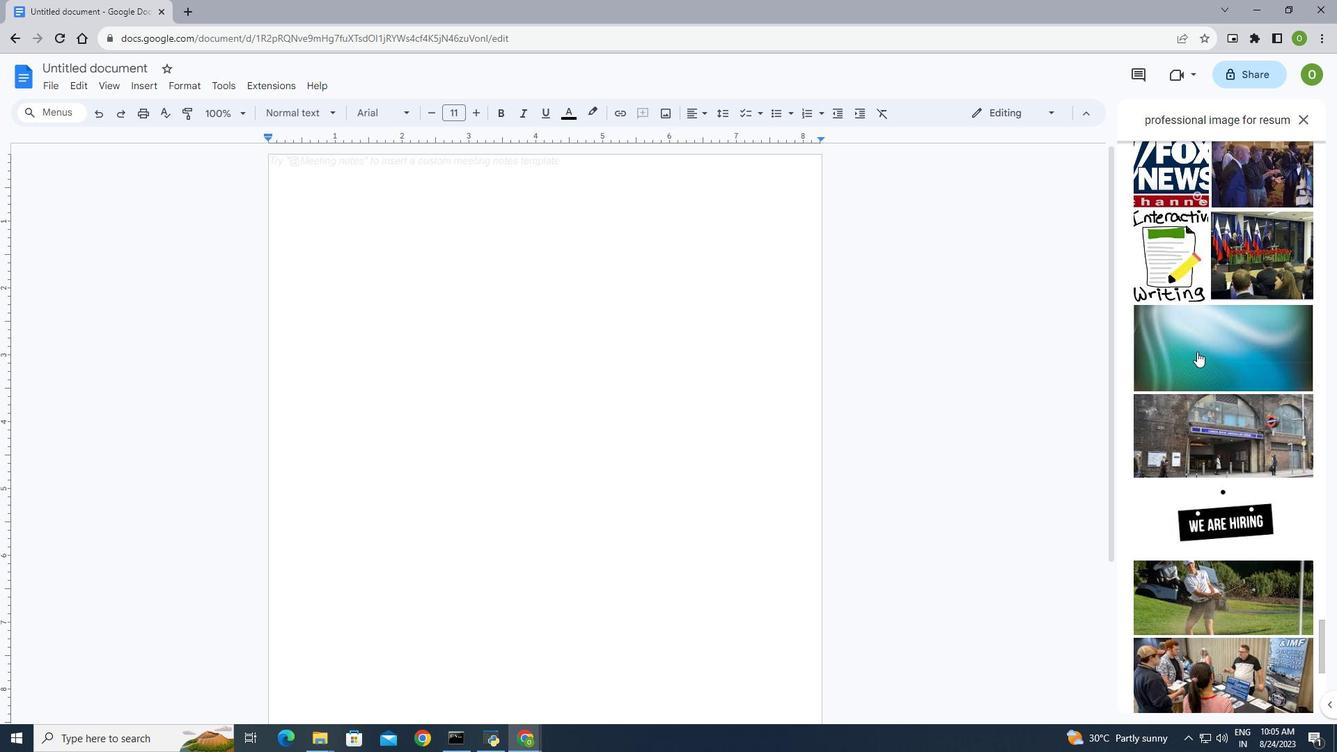 
Action: Mouse scrolled (1197, 351) with delta (0, 0)
Screenshot: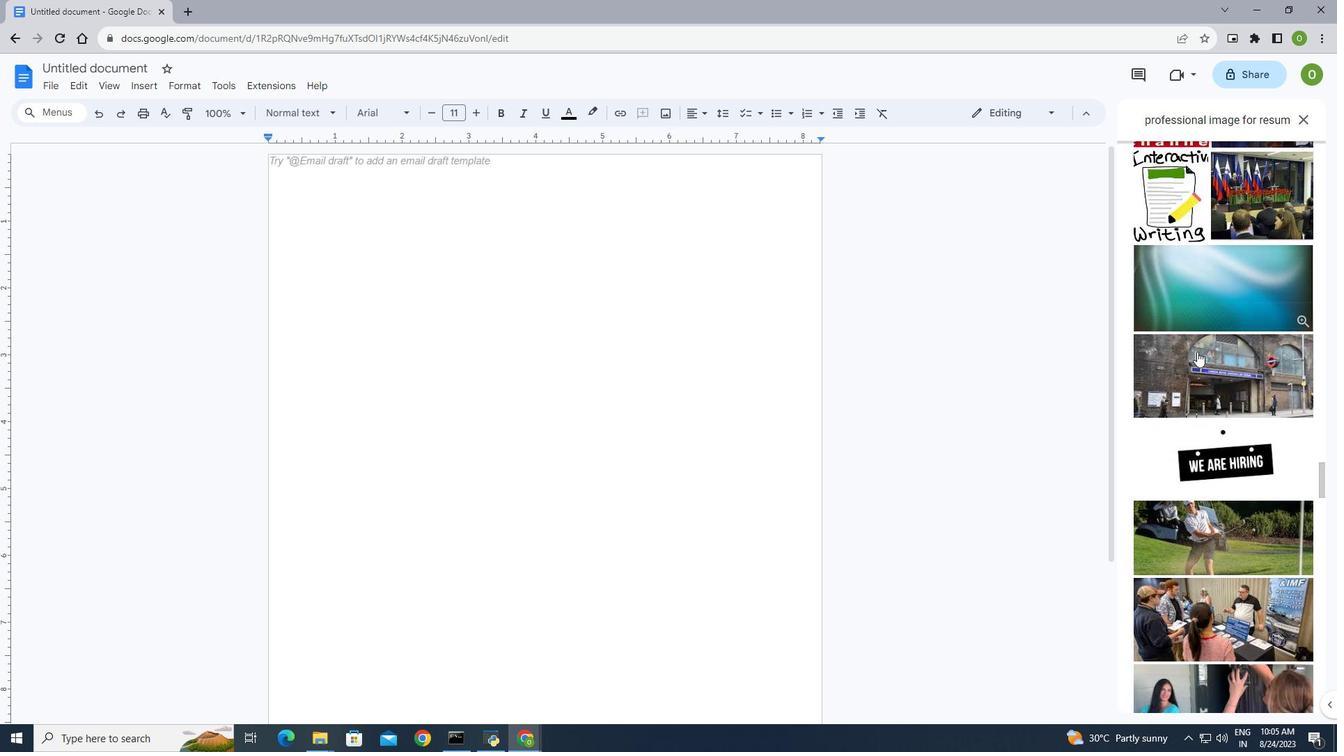 
Action: Mouse scrolled (1197, 351) with delta (0, 0)
Screenshot: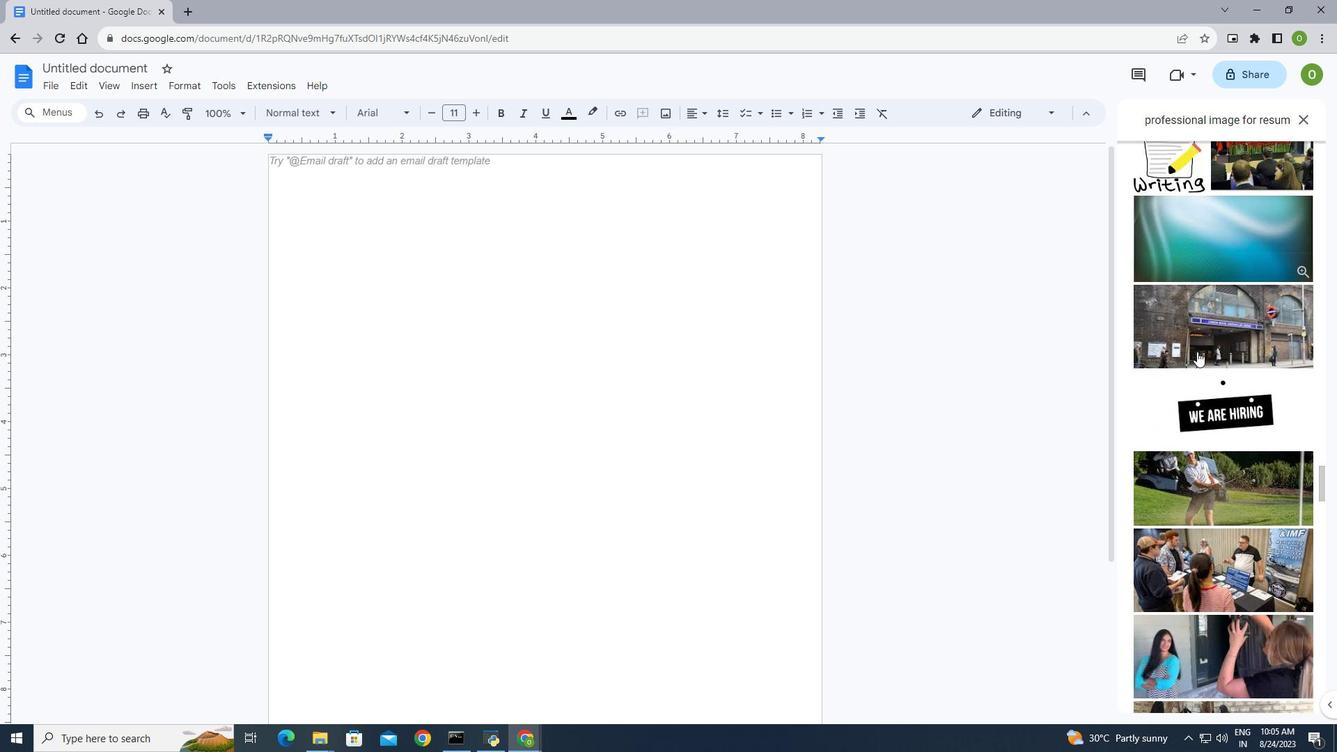 
Action: Mouse scrolled (1197, 351) with delta (0, 0)
Screenshot: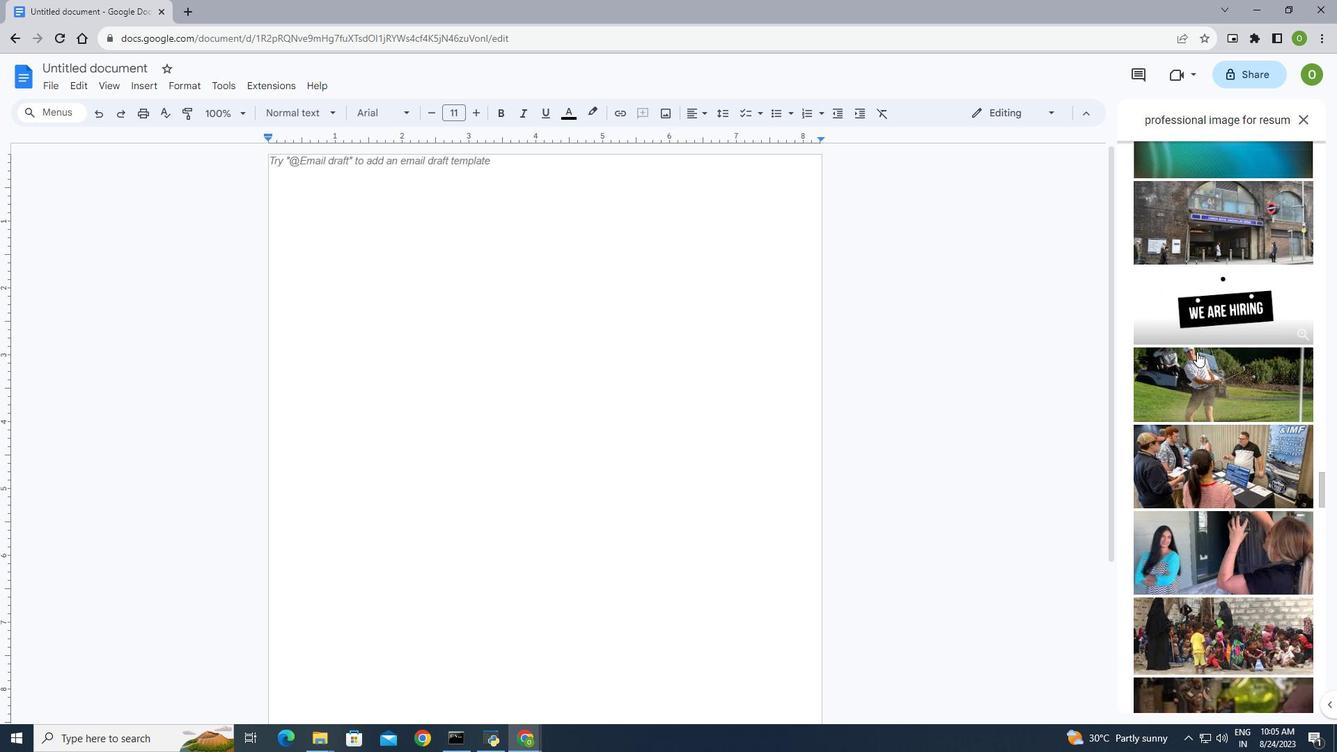 
Action: Mouse scrolled (1197, 351) with delta (0, 0)
Screenshot: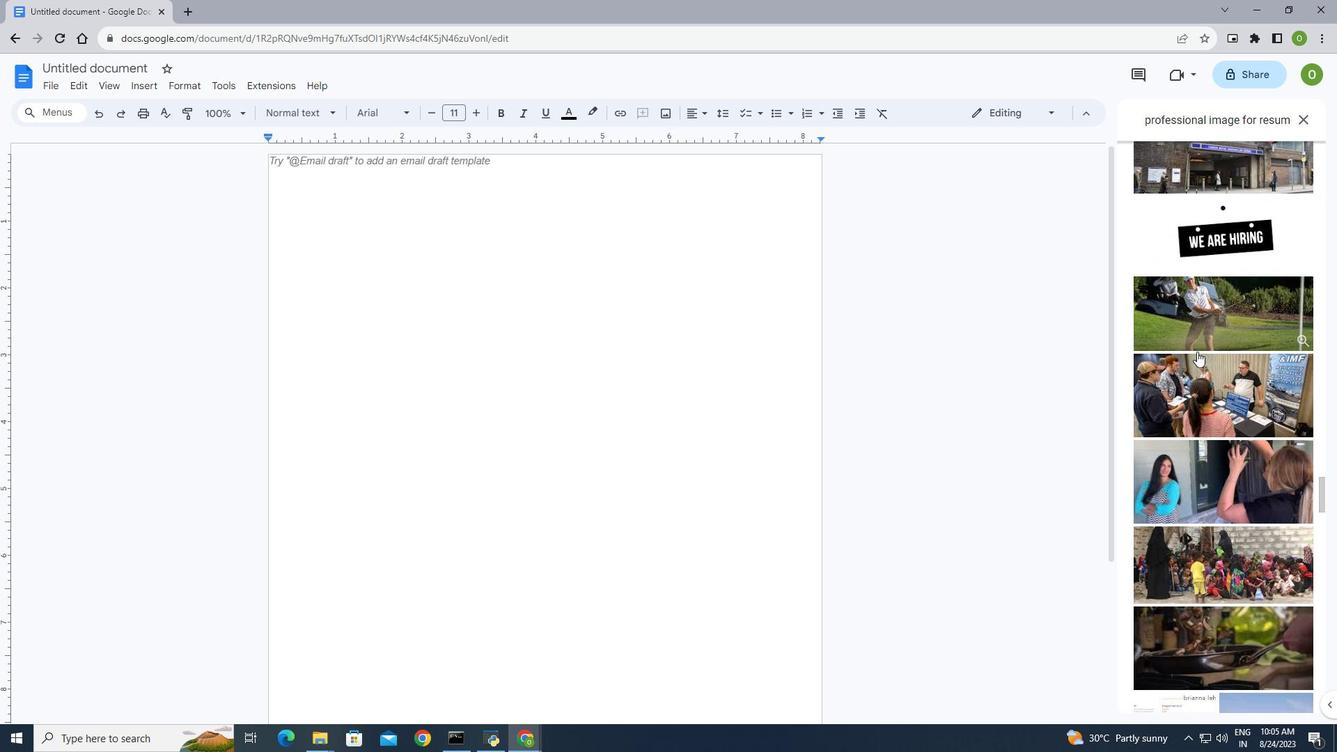 
Action: Mouse scrolled (1197, 351) with delta (0, 0)
Screenshot: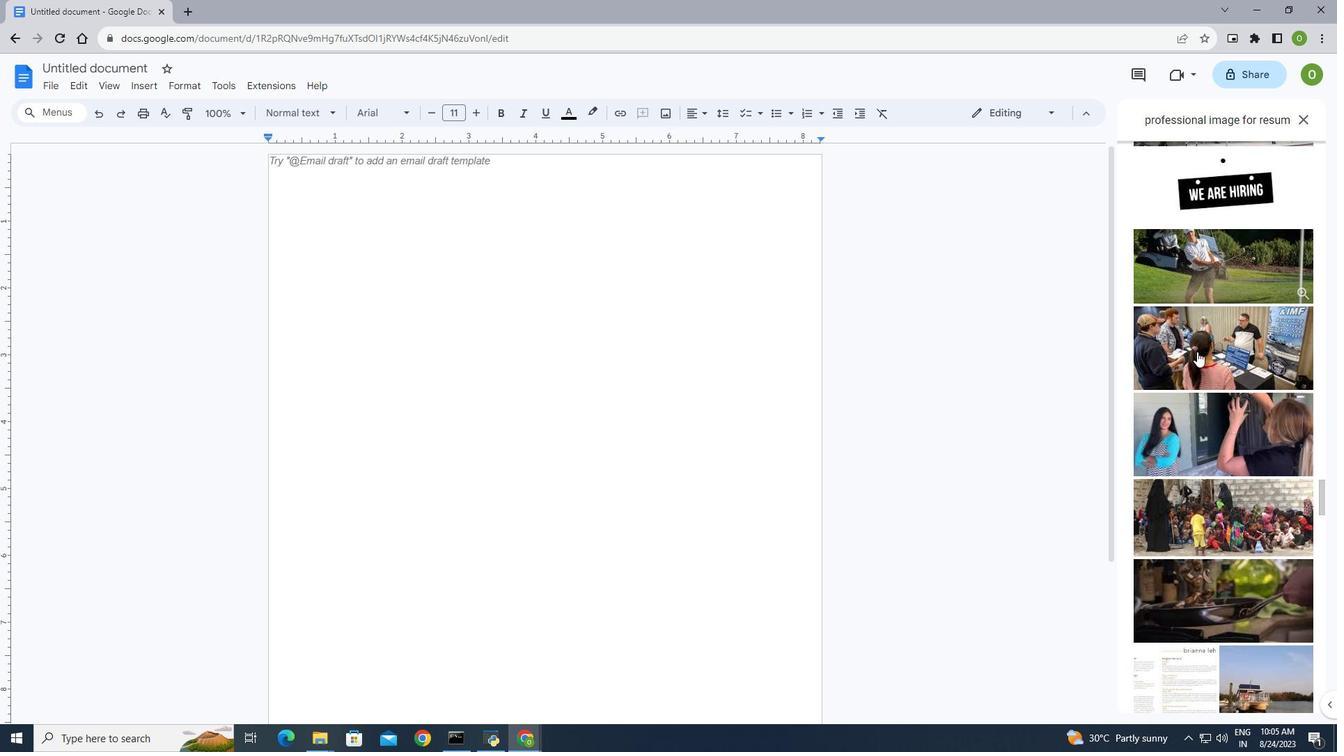 
Action: Mouse scrolled (1197, 351) with delta (0, 0)
Screenshot: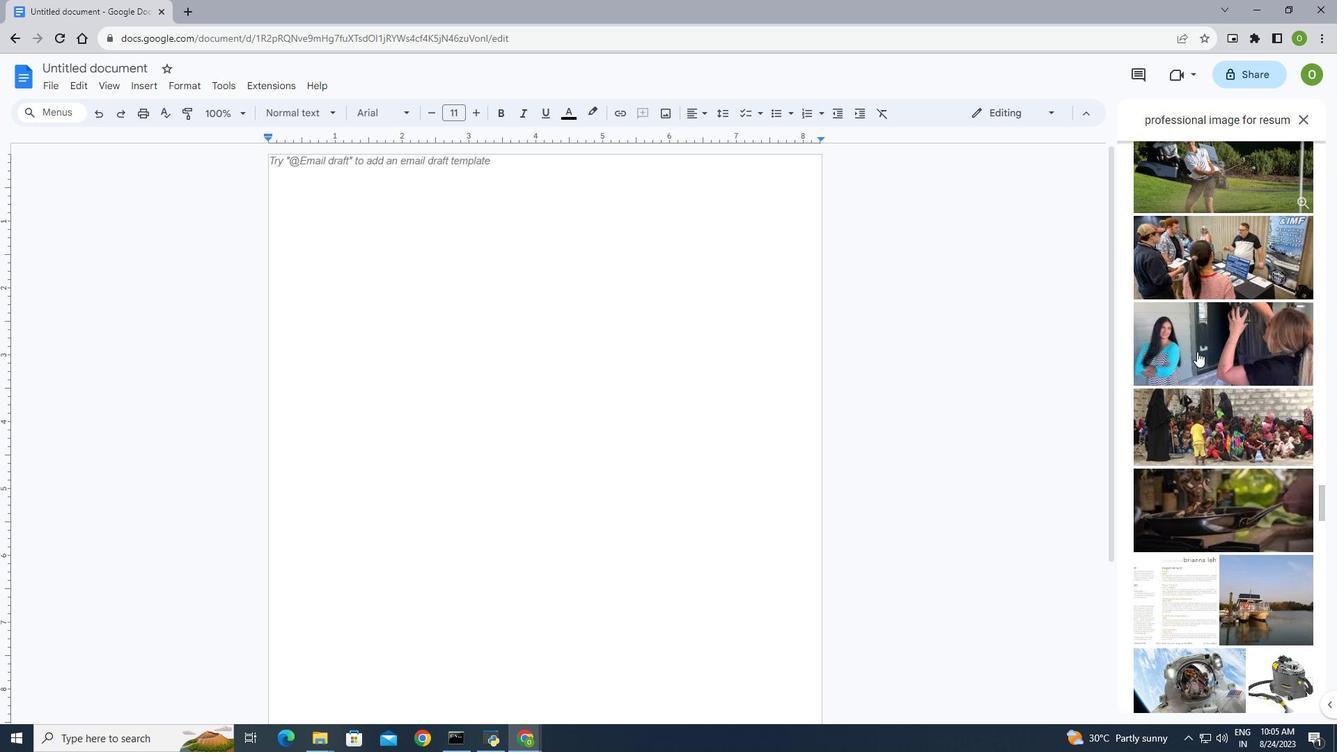 
Action: Mouse scrolled (1197, 351) with delta (0, 0)
Screenshot: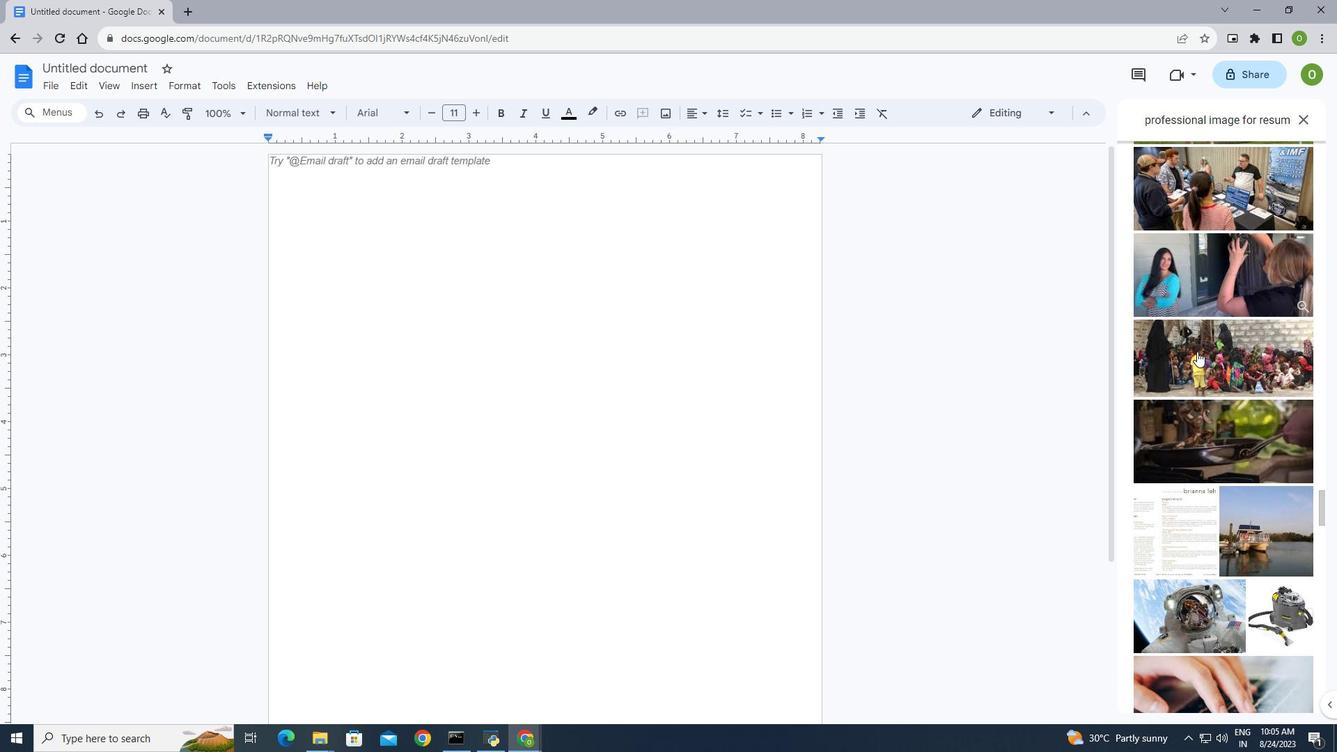 
Action: Mouse scrolled (1197, 351) with delta (0, 0)
Screenshot: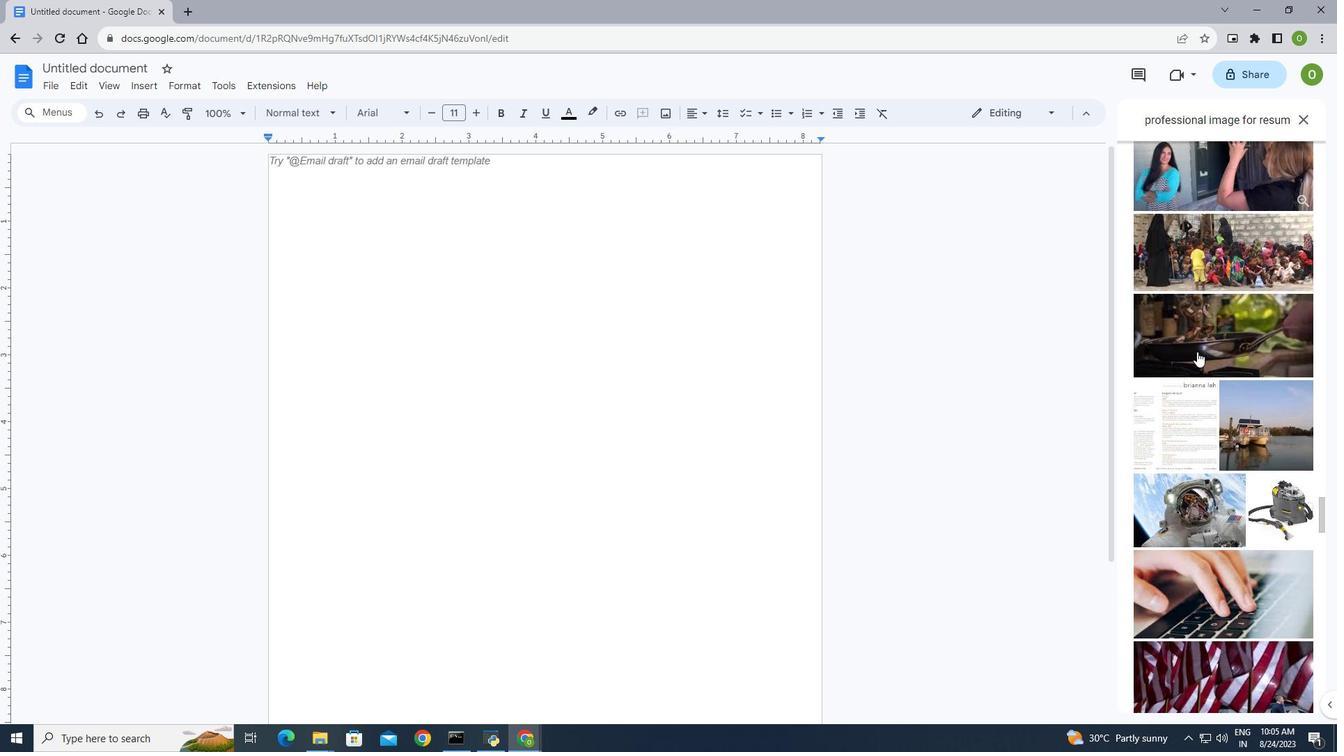 
Action: Mouse scrolled (1197, 351) with delta (0, 0)
Screenshot: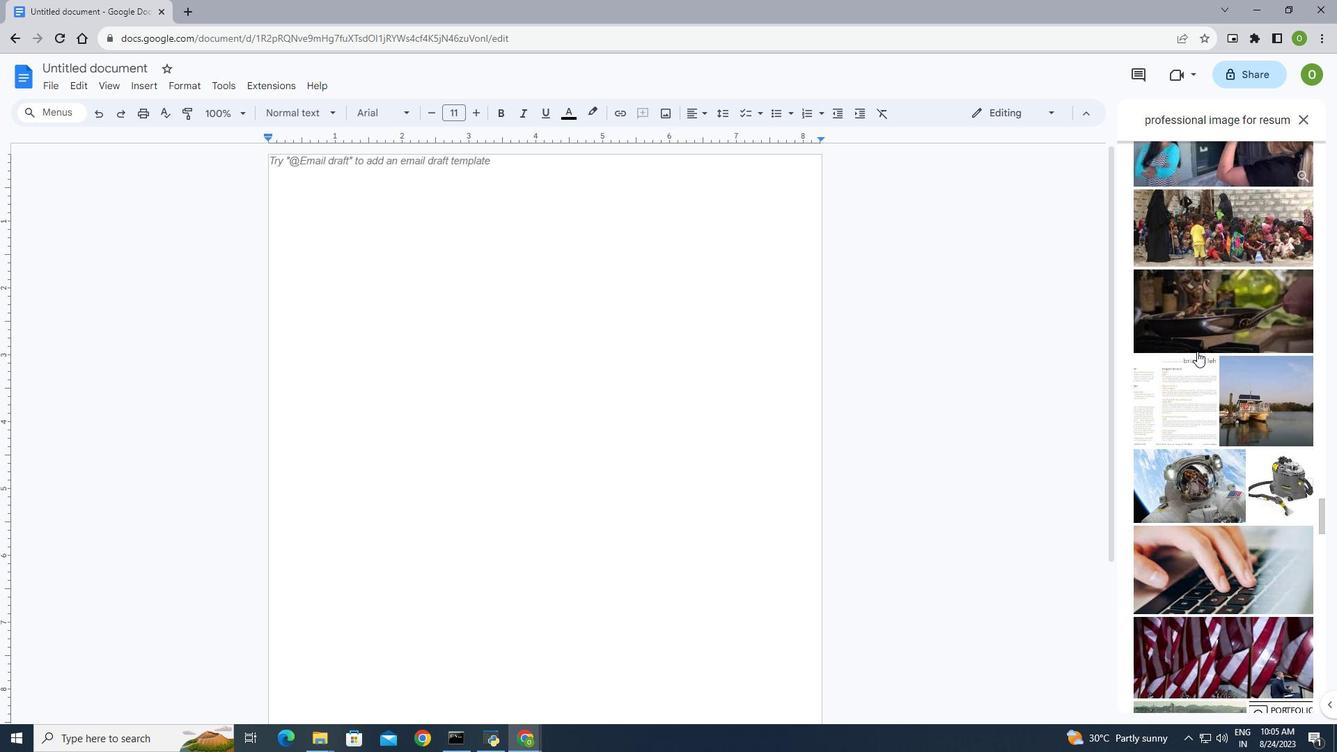 
Action: Mouse scrolled (1197, 351) with delta (0, 0)
Screenshot: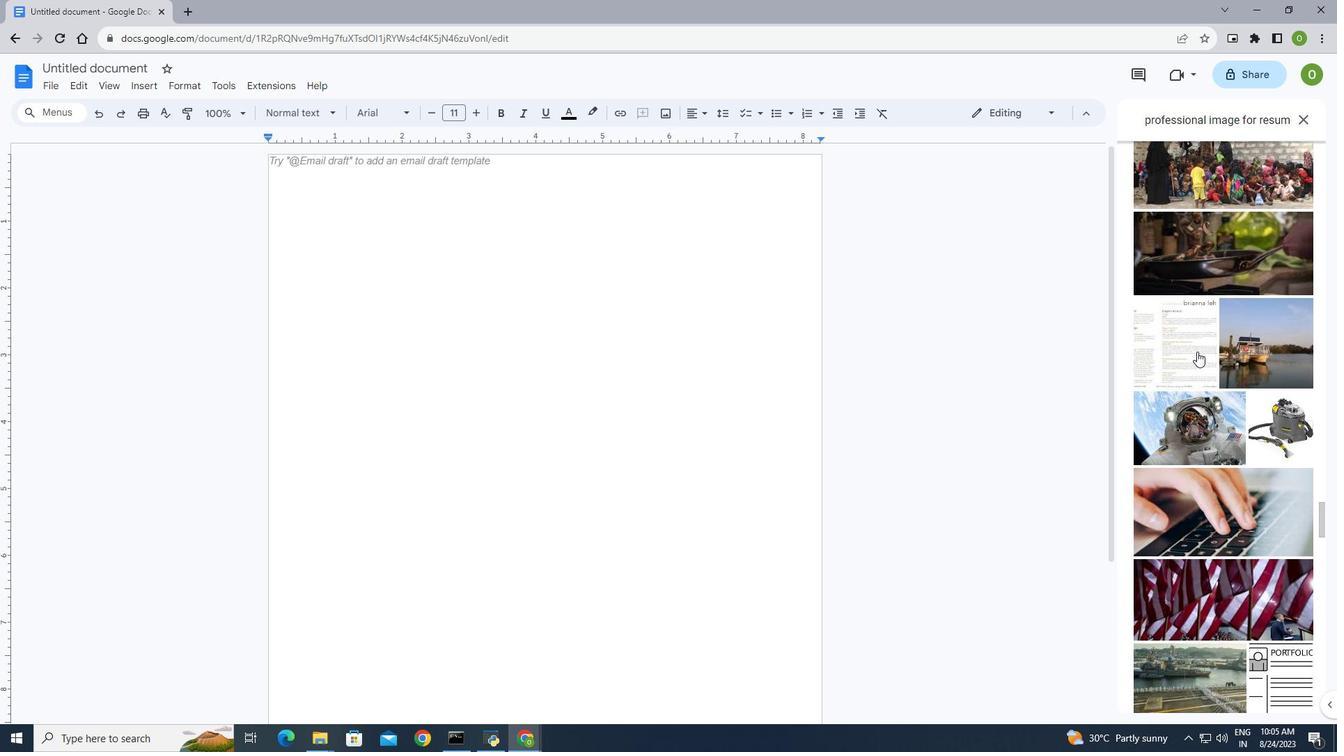 
Action: Mouse scrolled (1197, 351) with delta (0, 0)
Screenshot: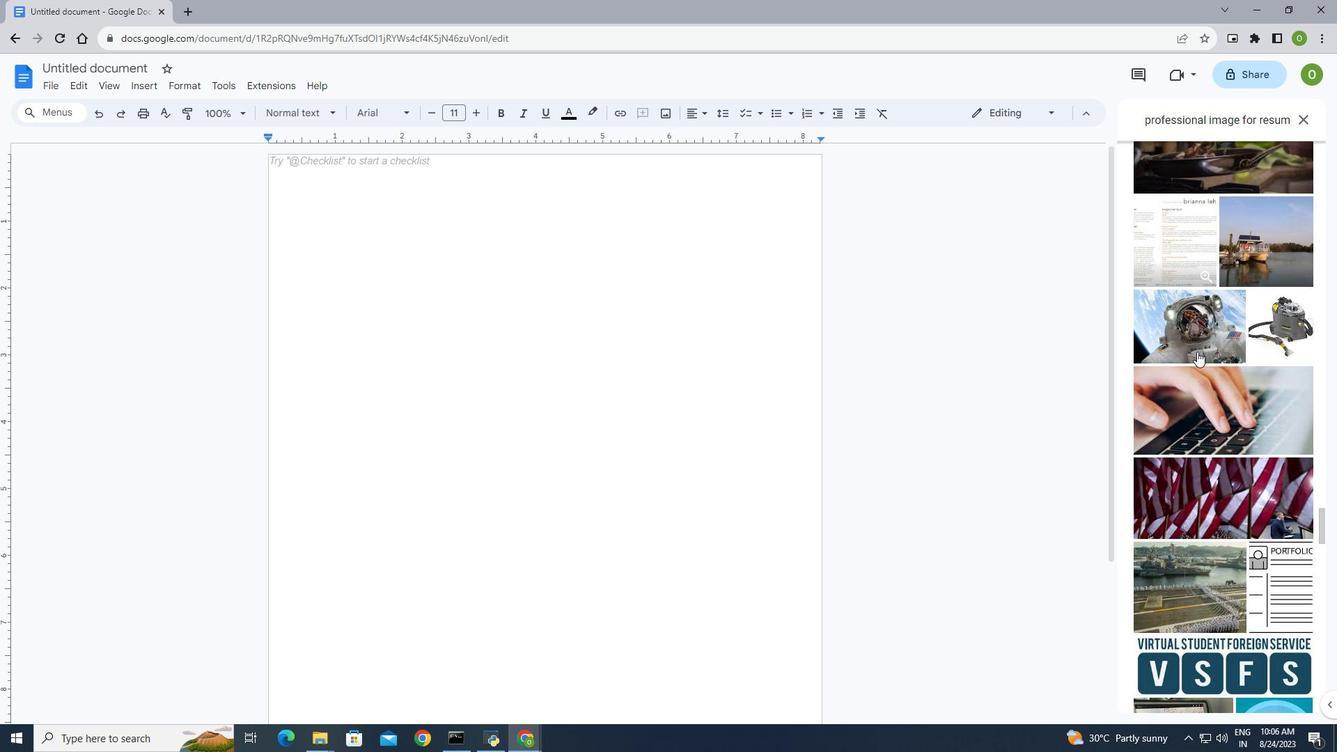 
Action: Mouse scrolled (1197, 351) with delta (0, 0)
Screenshot: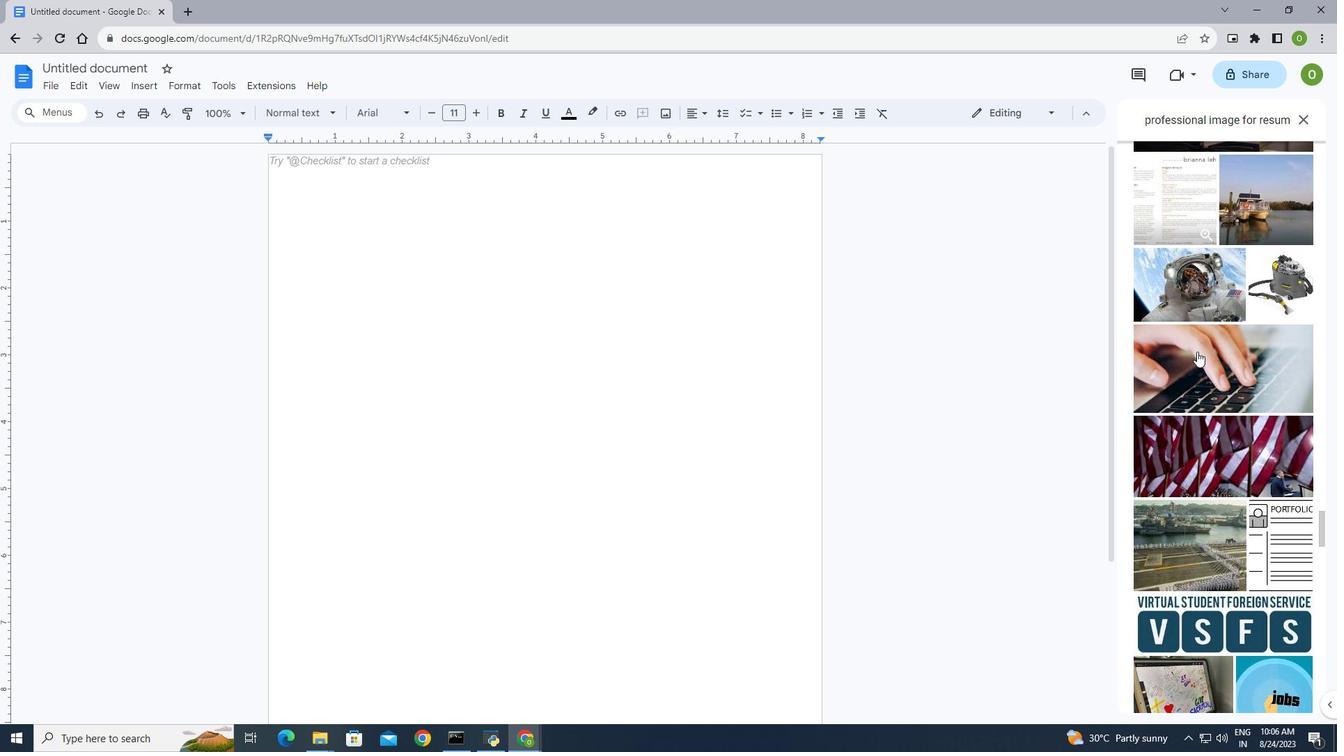 
Action: Mouse scrolled (1197, 351) with delta (0, 0)
Screenshot: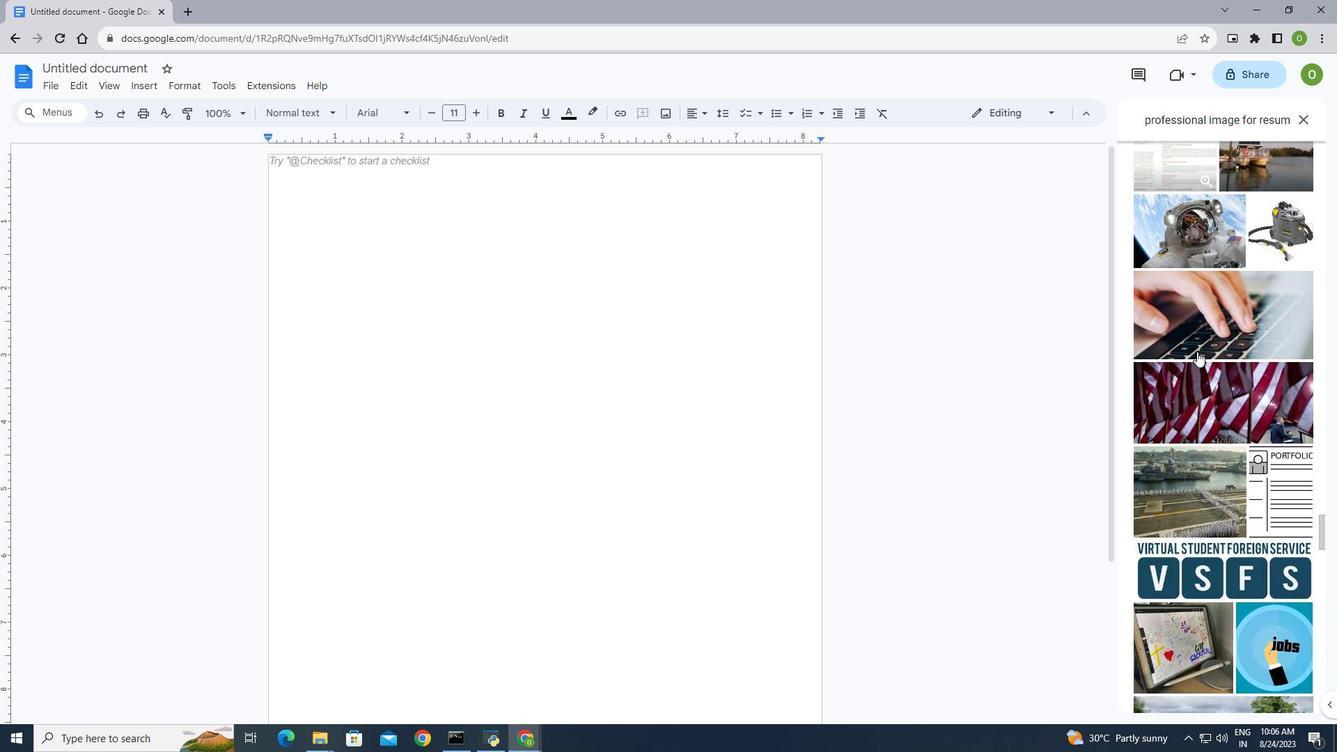 
Action: Mouse scrolled (1197, 351) with delta (0, 0)
Screenshot: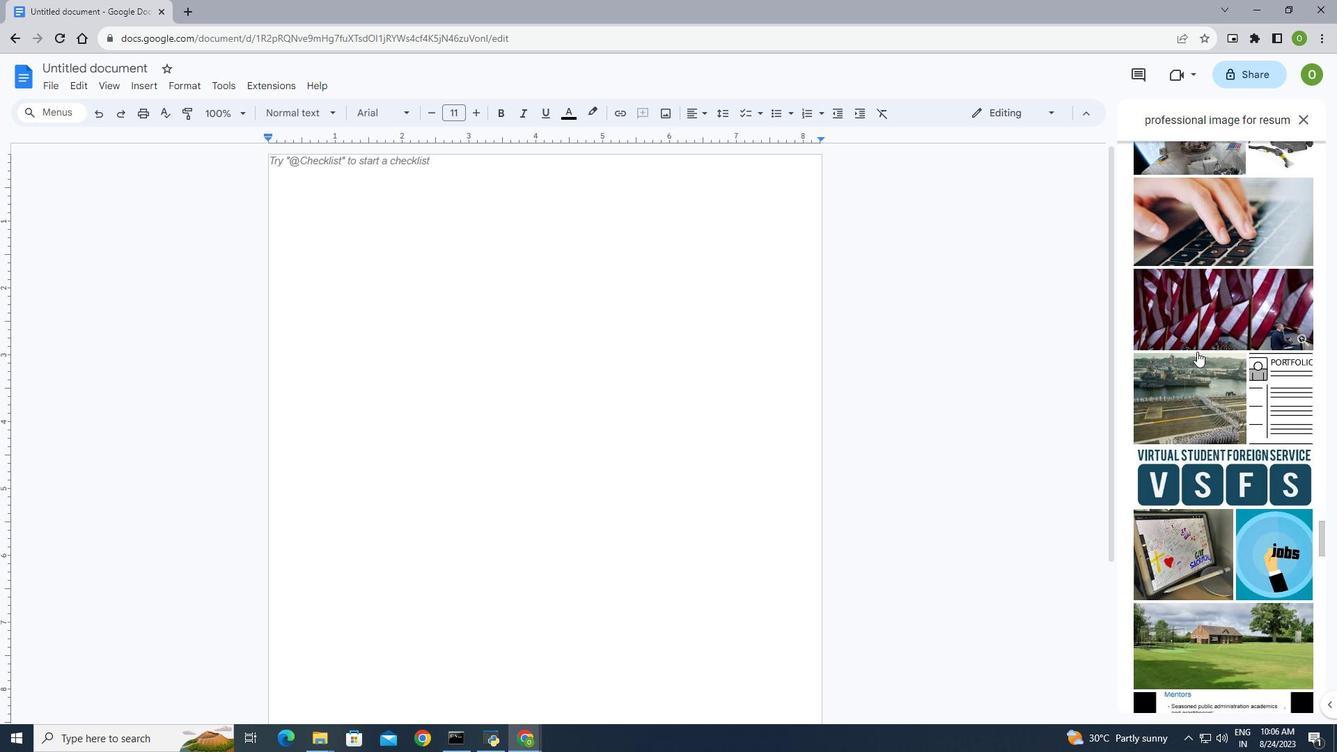 
Action: Mouse scrolled (1197, 351) with delta (0, 0)
Screenshot: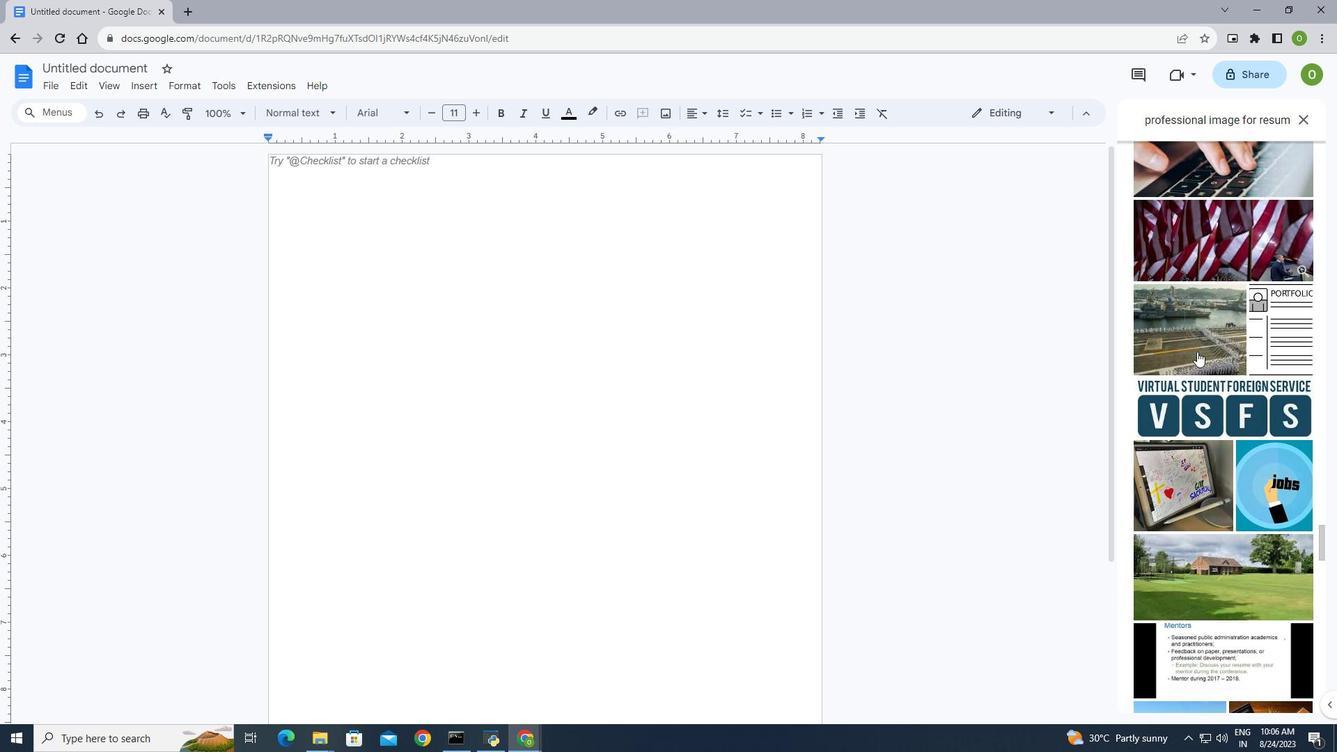 
Action: Mouse scrolled (1197, 351) with delta (0, 0)
Screenshot: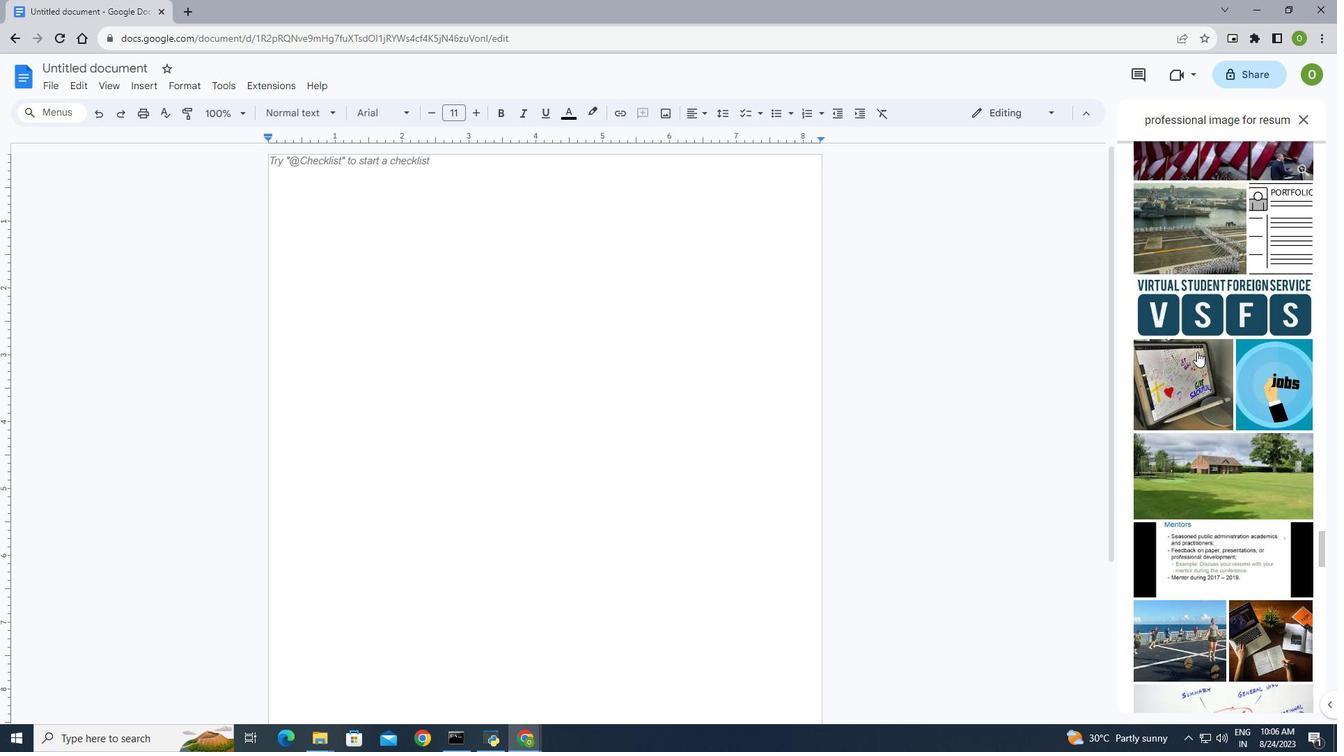 
Action: Mouse scrolled (1197, 351) with delta (0, 0)
Screenshot: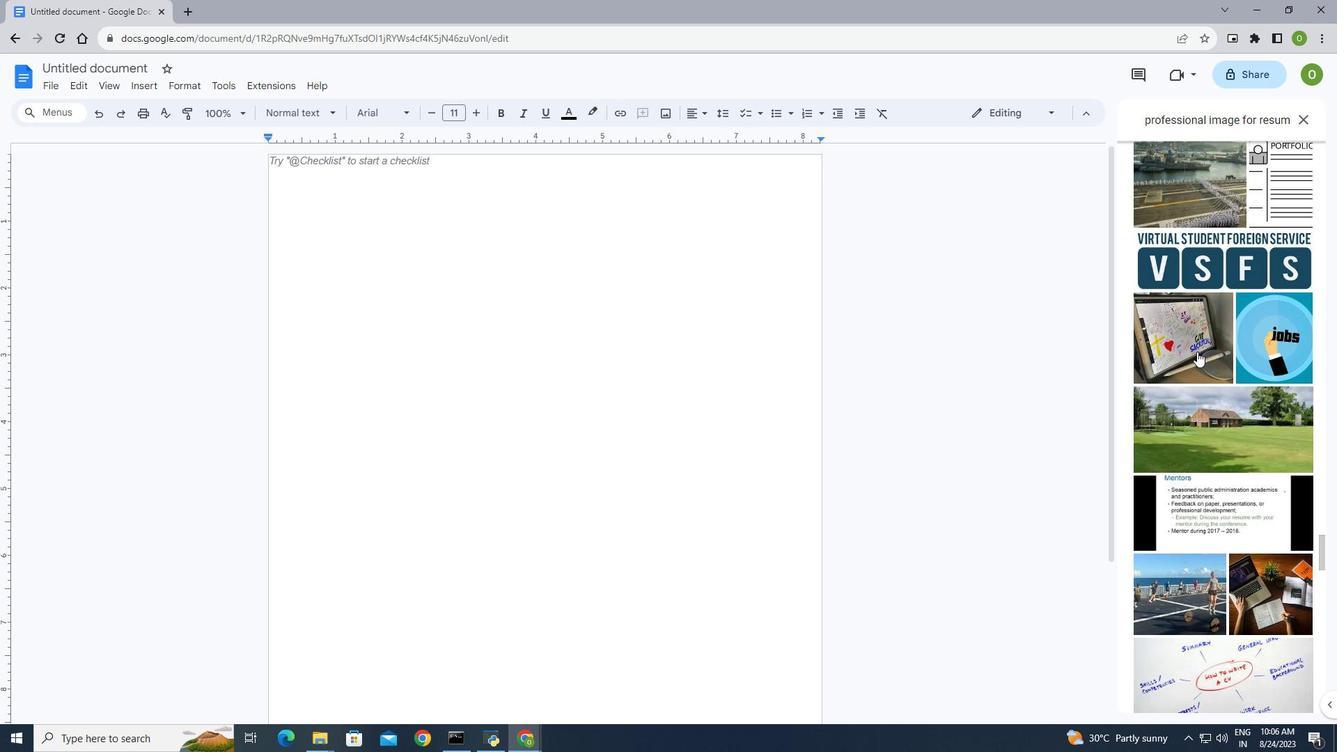 
Action: Mouse scrolled (1197, 351) with delta (0, 0)
Screenshot: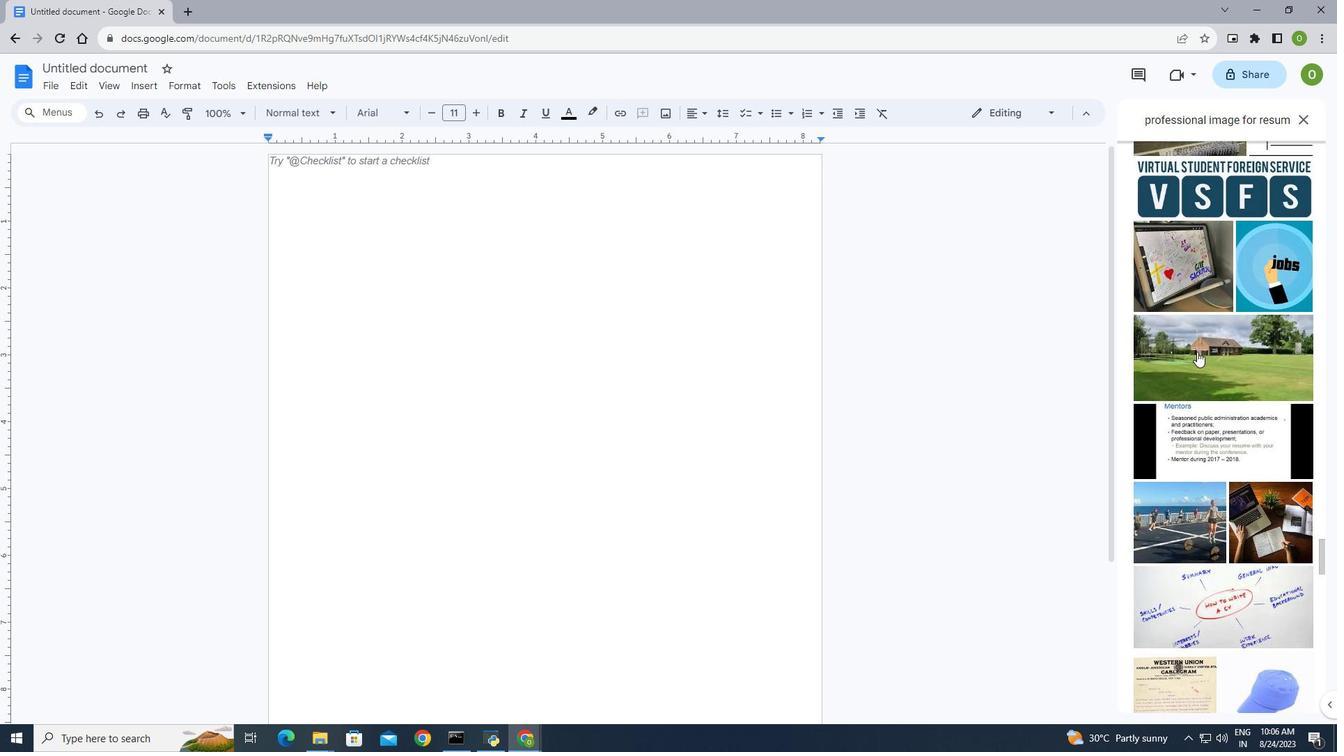 
Action: Mouse scrolled (1197, 351) with delta (0, 0)
Screenshot: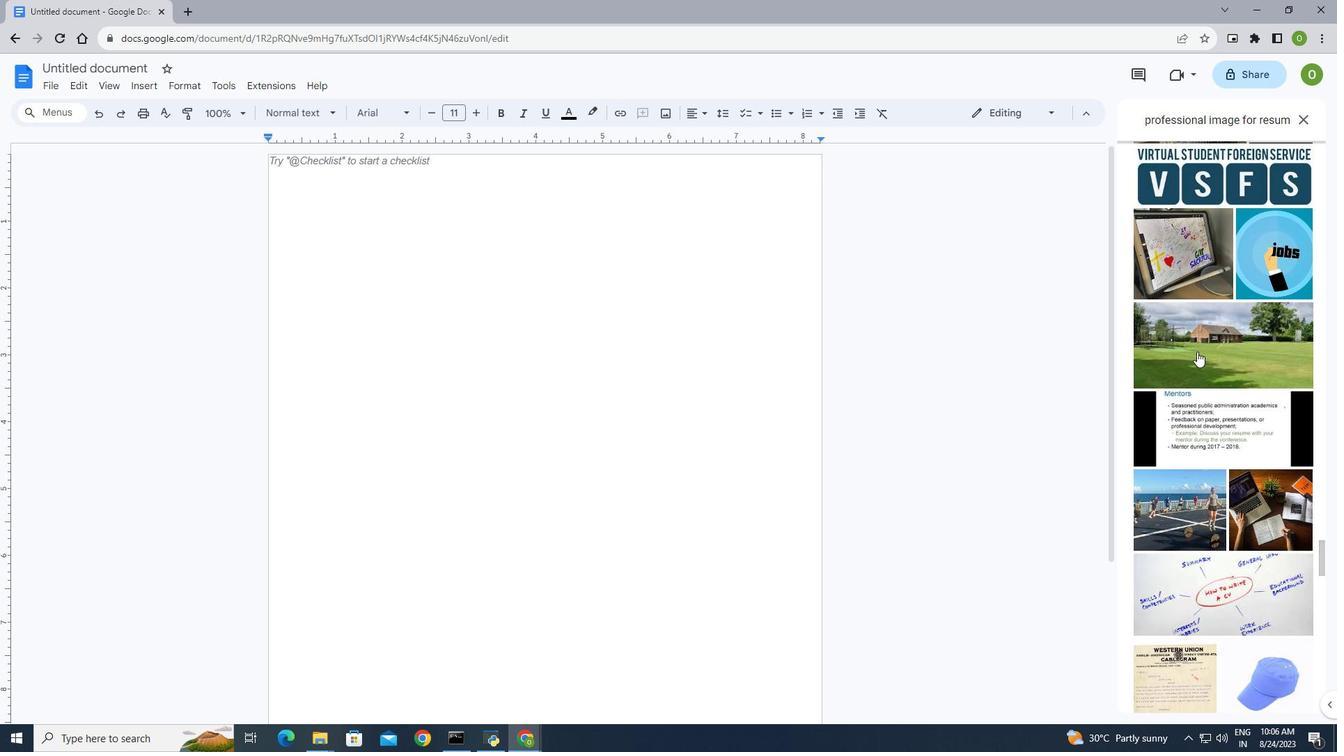 
Action: Mouse scrolled (1197, 351) with delta (0, 0)
Screenshot: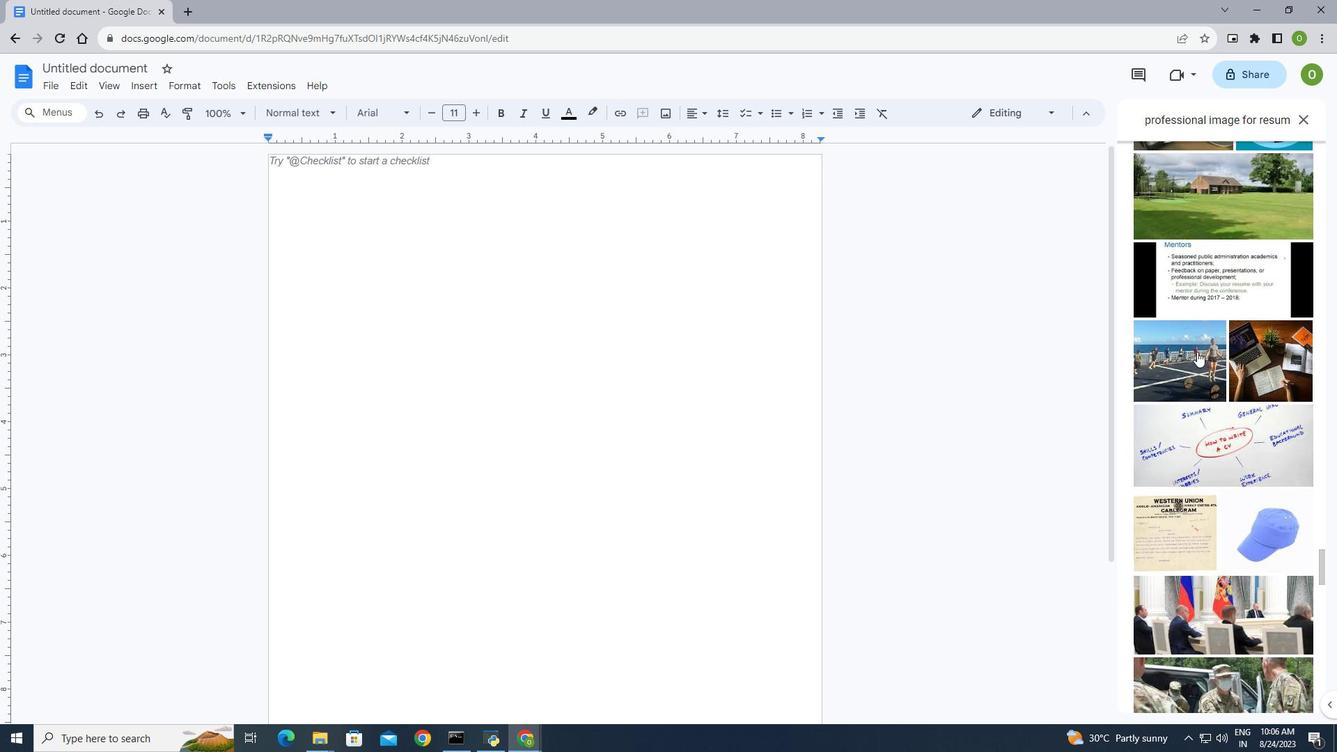 
Action: Mouse scrolled (1197, 351) with delta (0, 0)
Screenshot: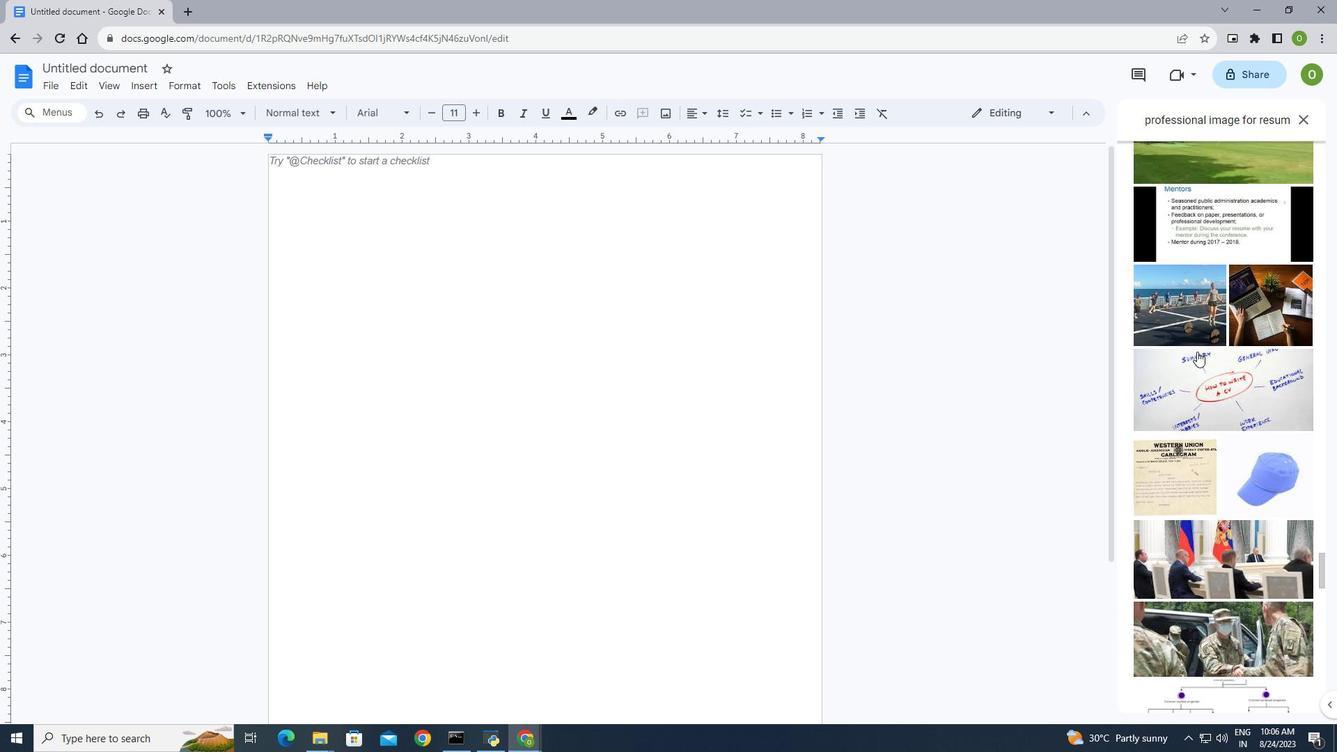 
Action: Mouse scrolled (1197, 351) with delta (0, 0)
Screenshot: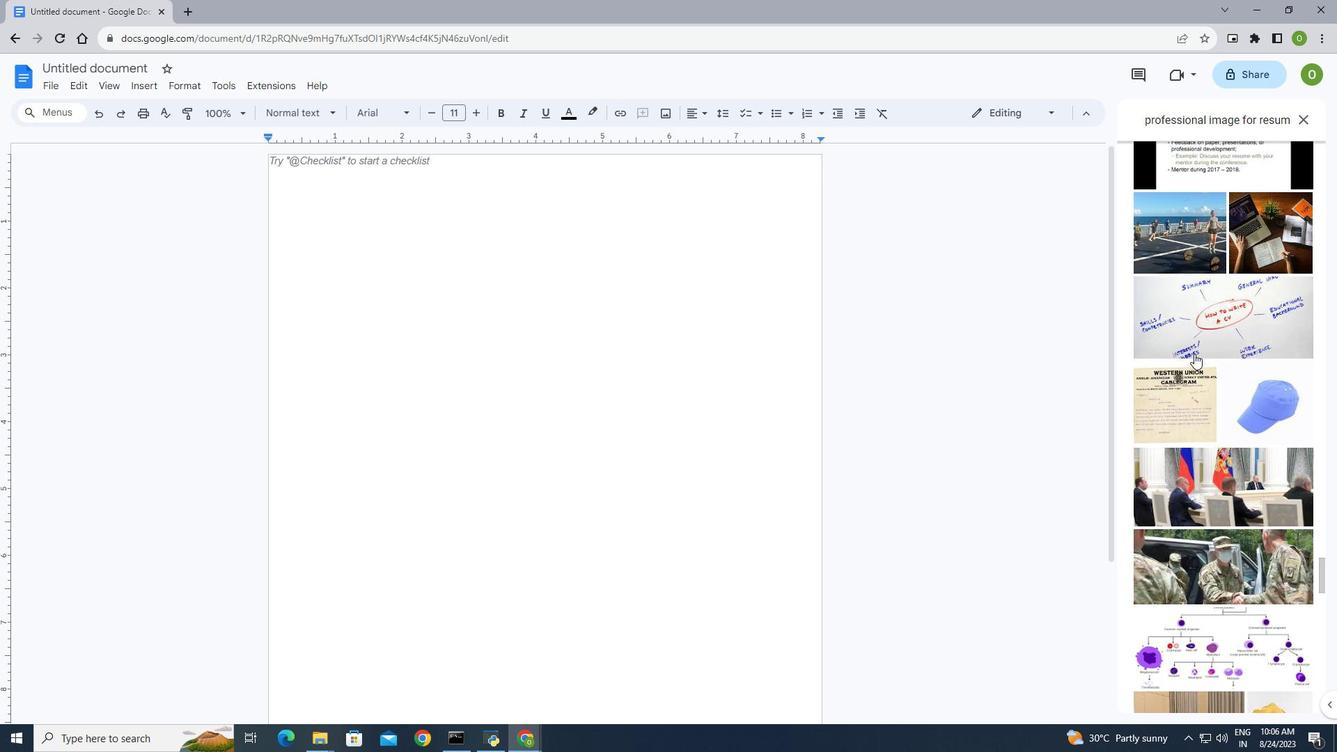 
Action: Mouse scrolled (1197, 351) with delta (0, 0)
Screenshot: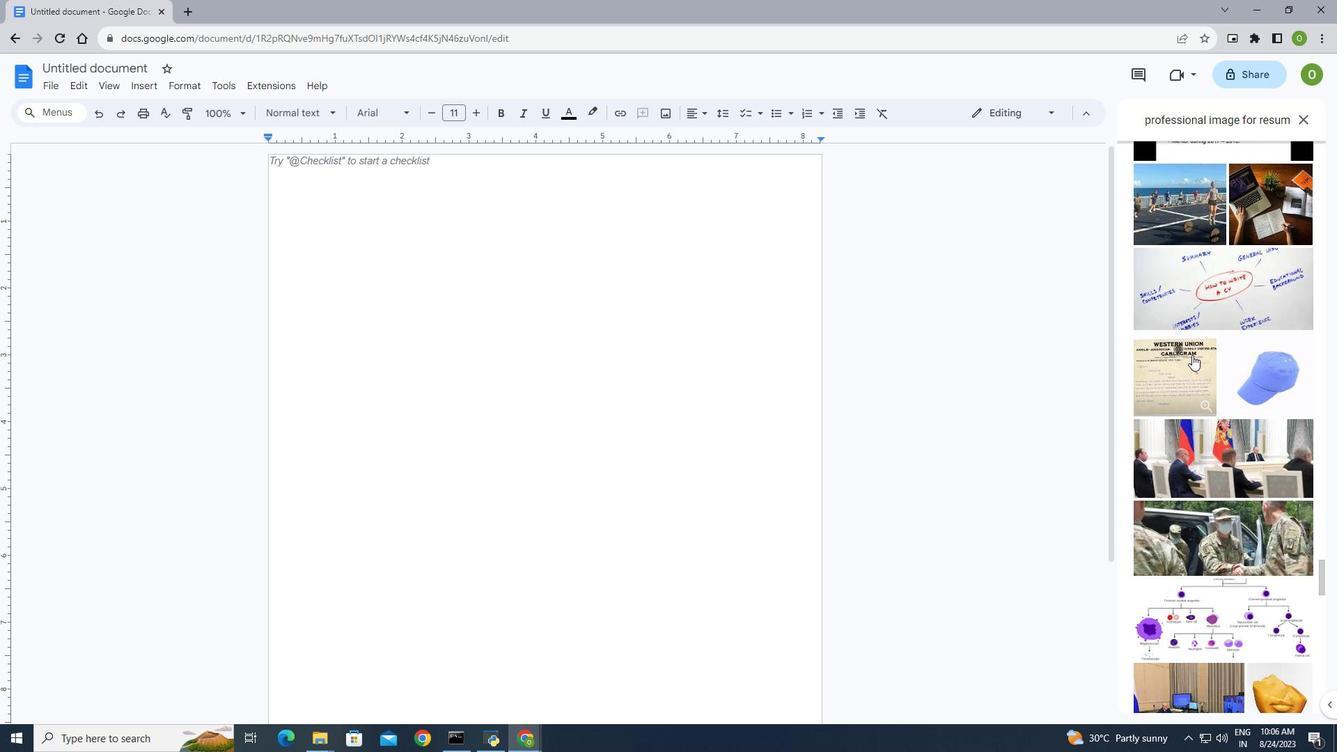 
Action: Mouse moved to (1193, 354)
Screenshot: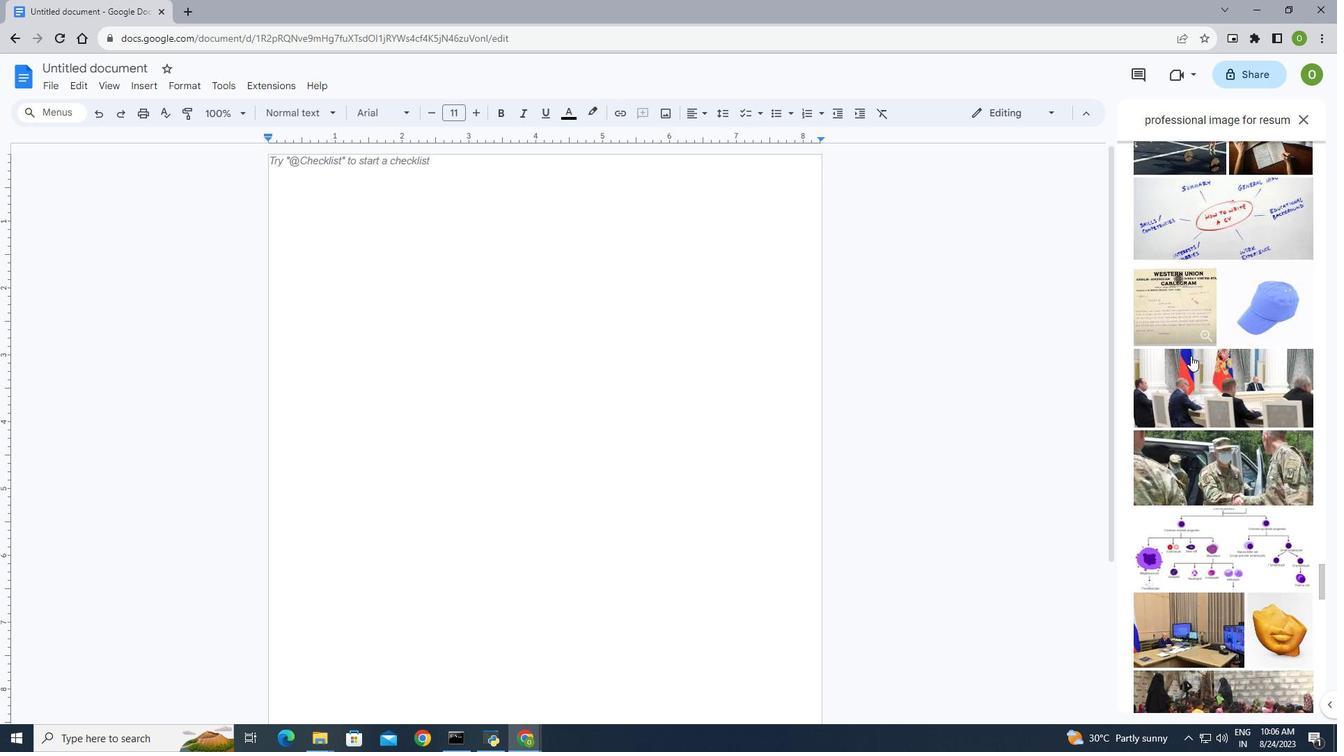 
Action: Mouse scrolled (1193, 353) with delta (0, 0)
Screenshot: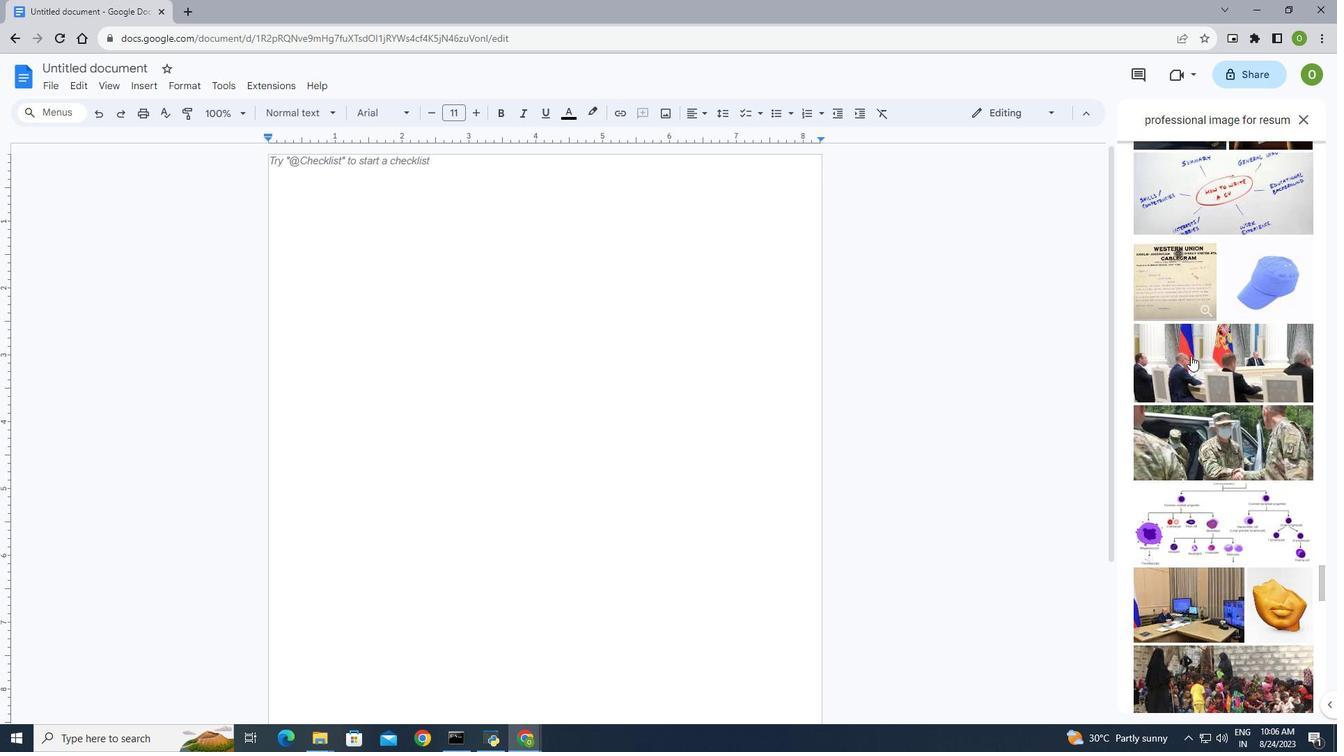
Action: Mouse moved to (1191, 355)
Screenshot: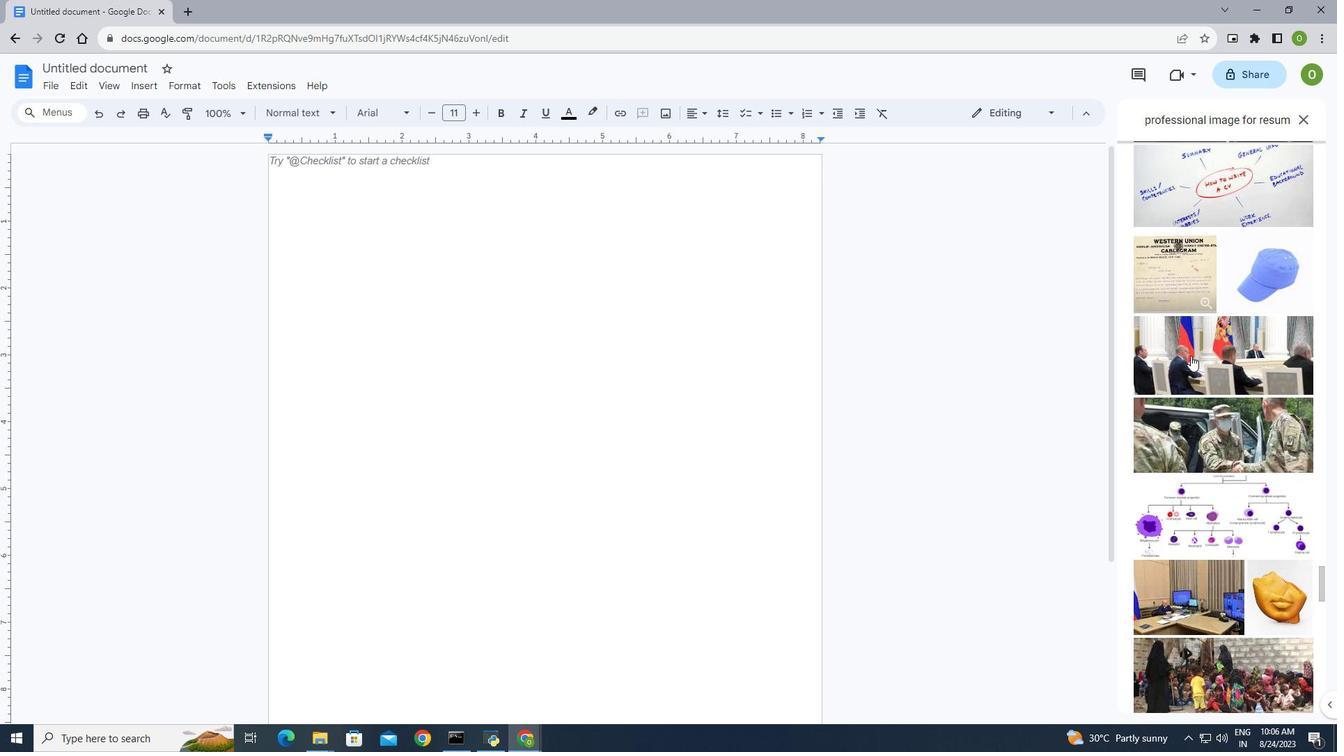 
Action: Mouse scrolled (1191, 355) with delta (0, 0)
Screenshot: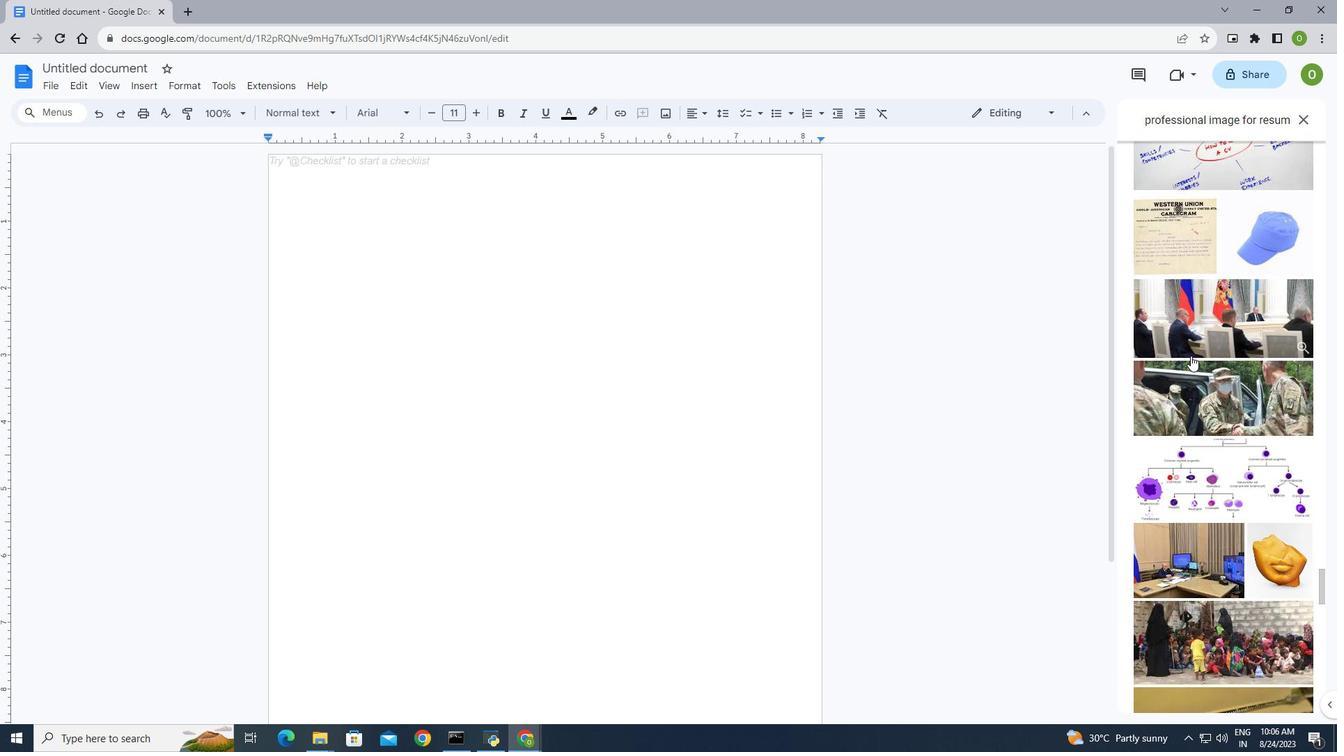 
Action: Mouse scrolled (1191, 355) with delta (0, 0)
Screenshot: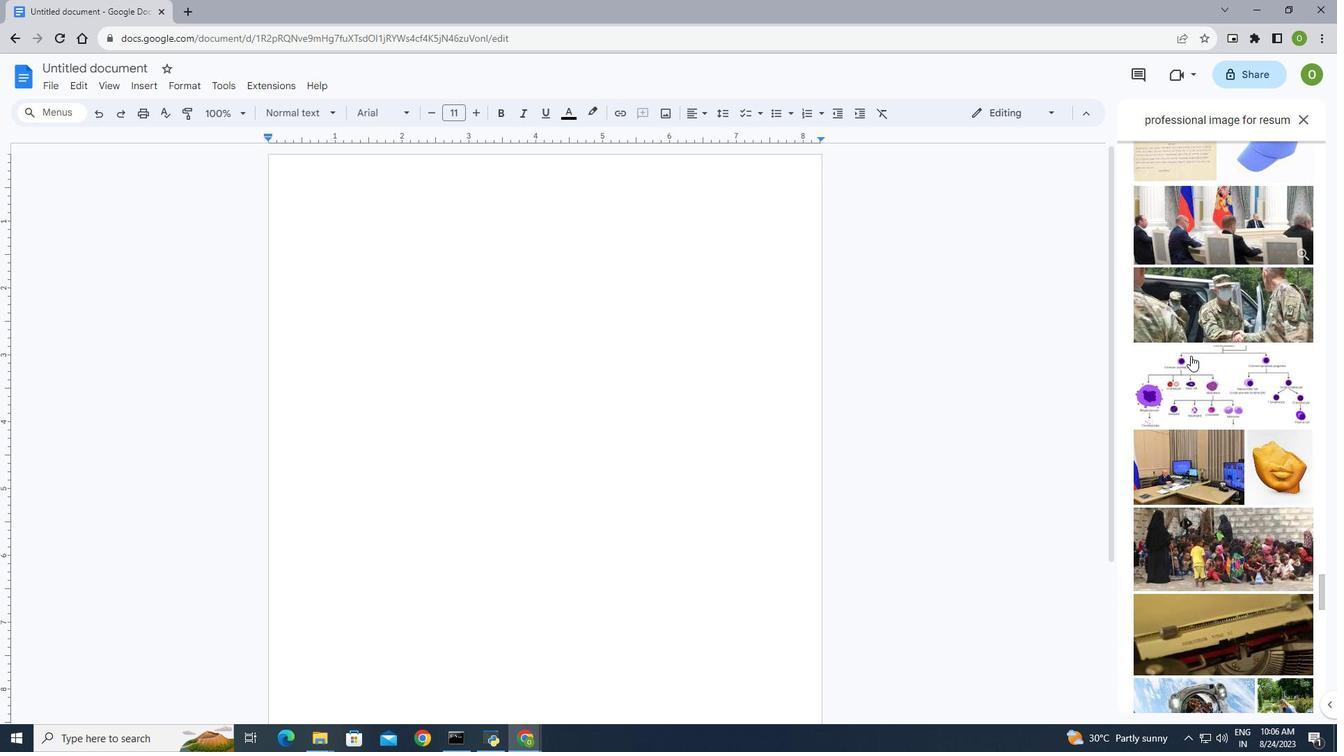 
Action: Mouse scrolled (1191, 355) with delta (0, 0)
Screenshot: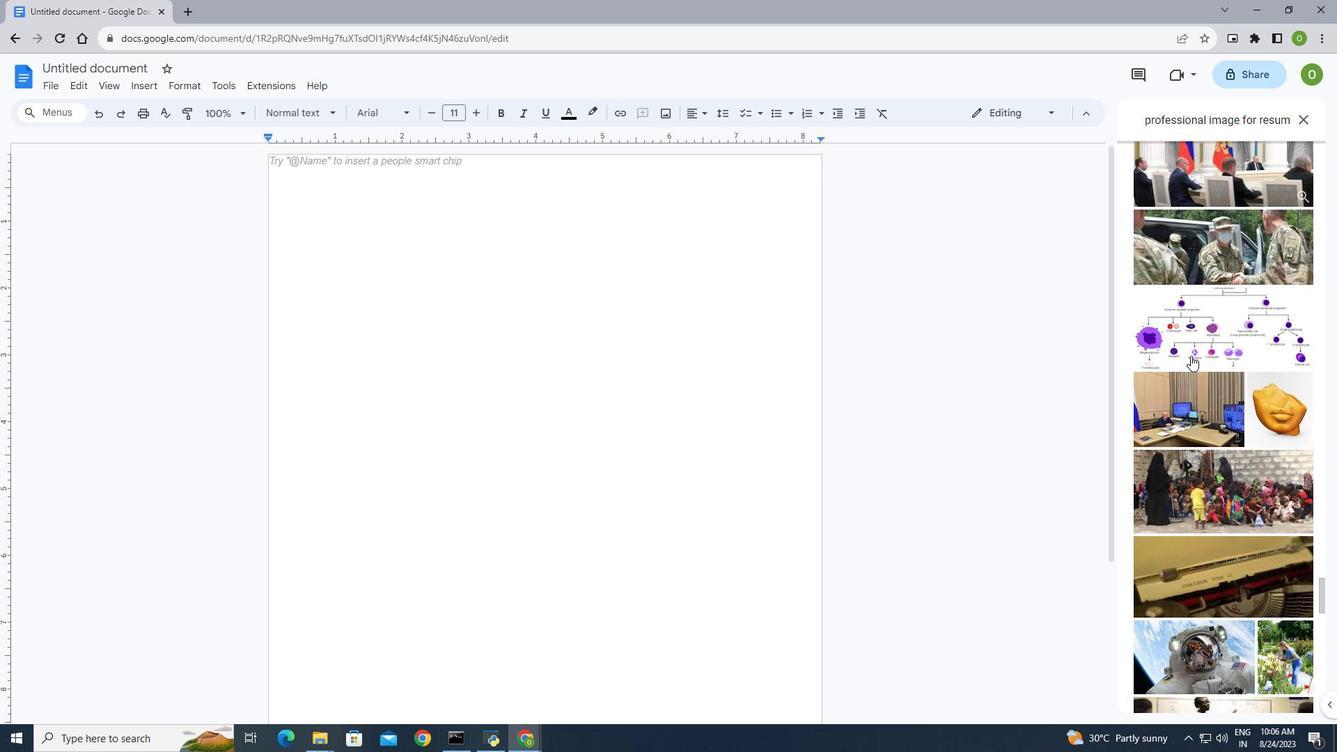 
Action: Mouse scrolled (1191, 355) with delta (0, 0)
Screenshot: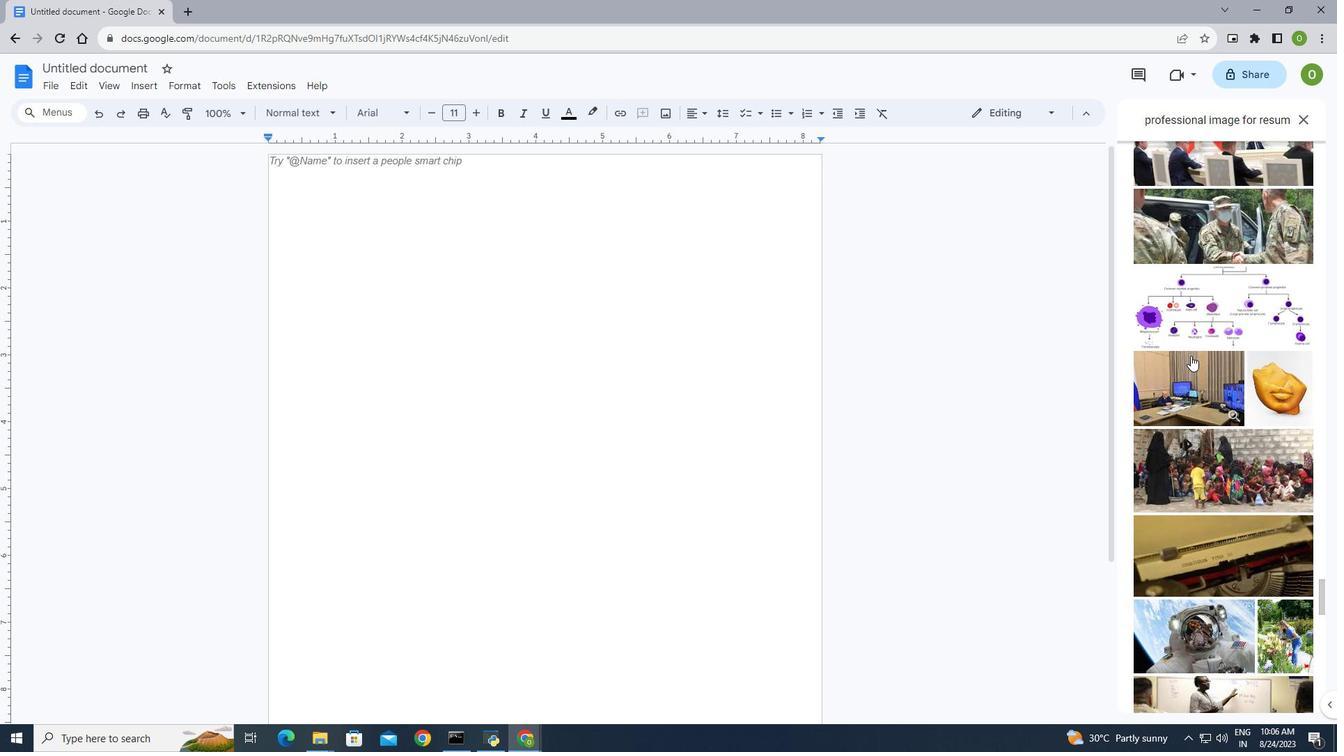 
Action: Mouse scrolled (1191, 355) with delta (0, 0)
Screenshot: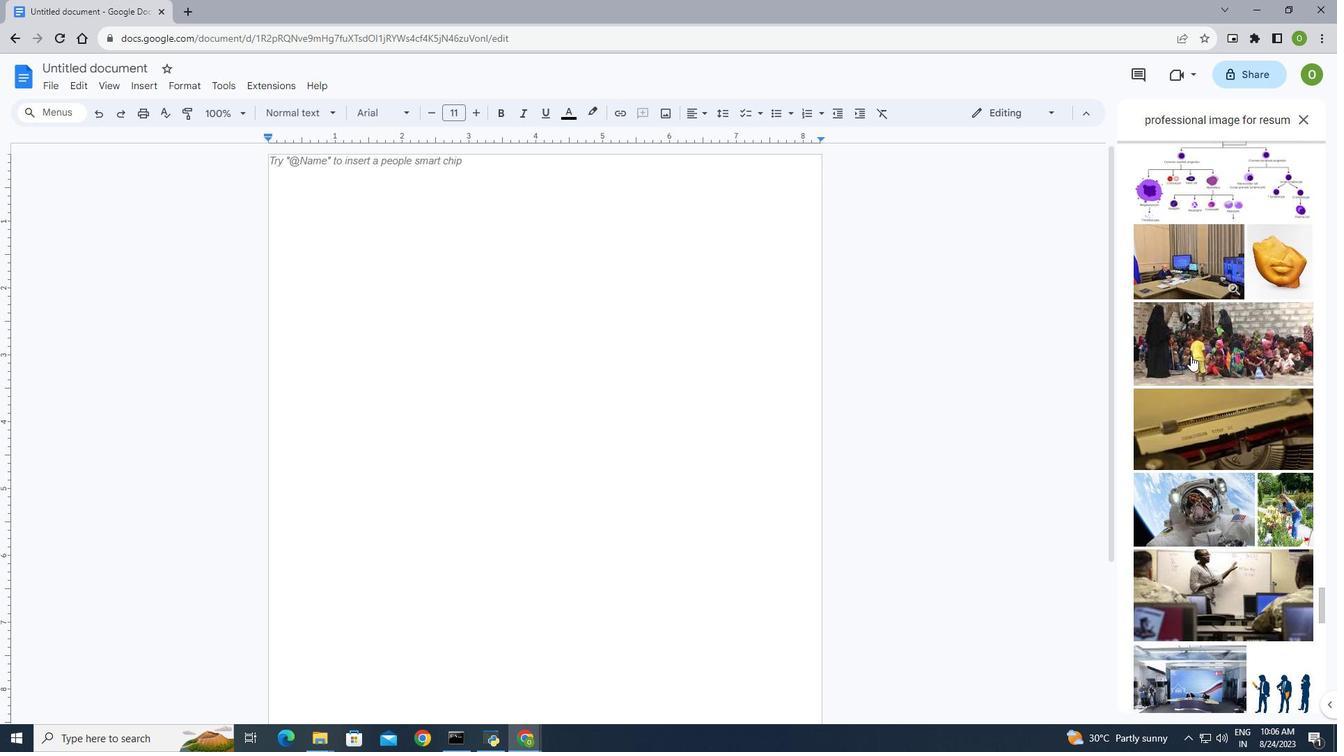 
Action: Mouse scrolled (1191, 355) with delta (0, 0)
Screenshot: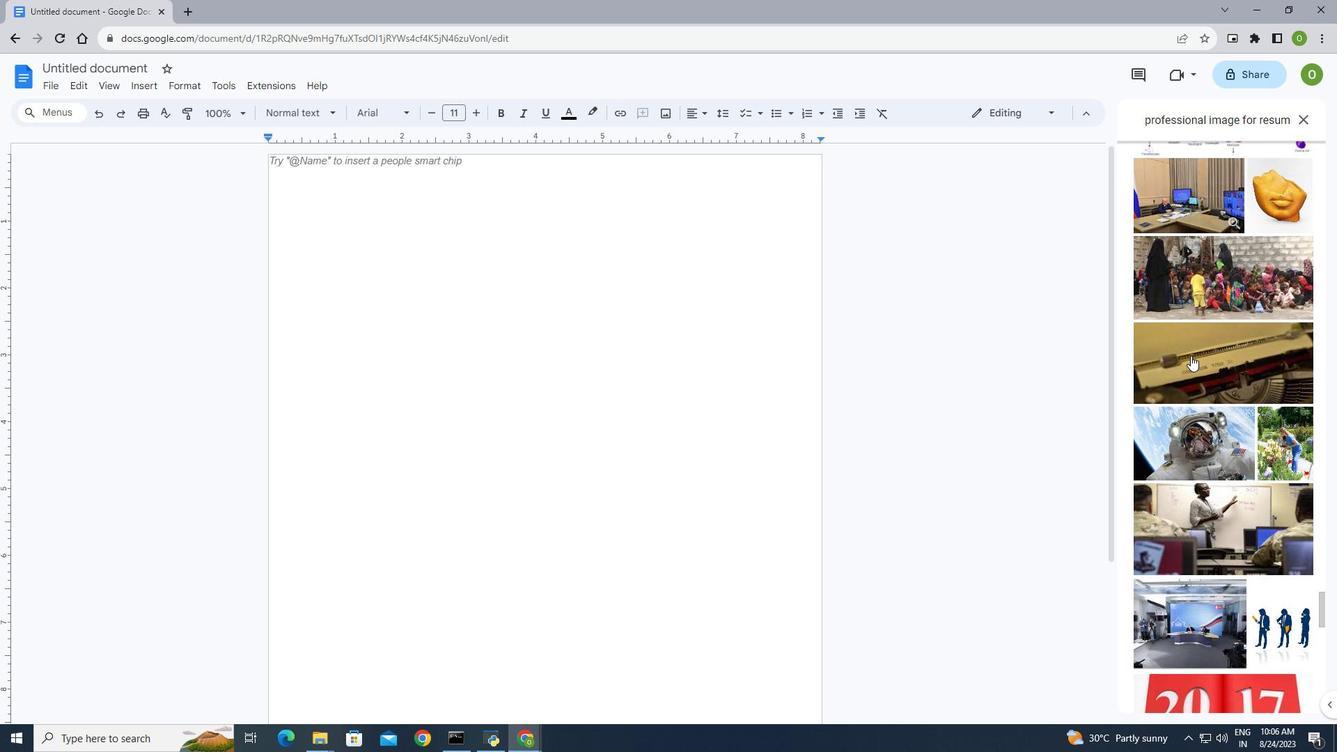 
Action: Mouse scrolled (1191, 355) with delta (0, 0)
Screenshot: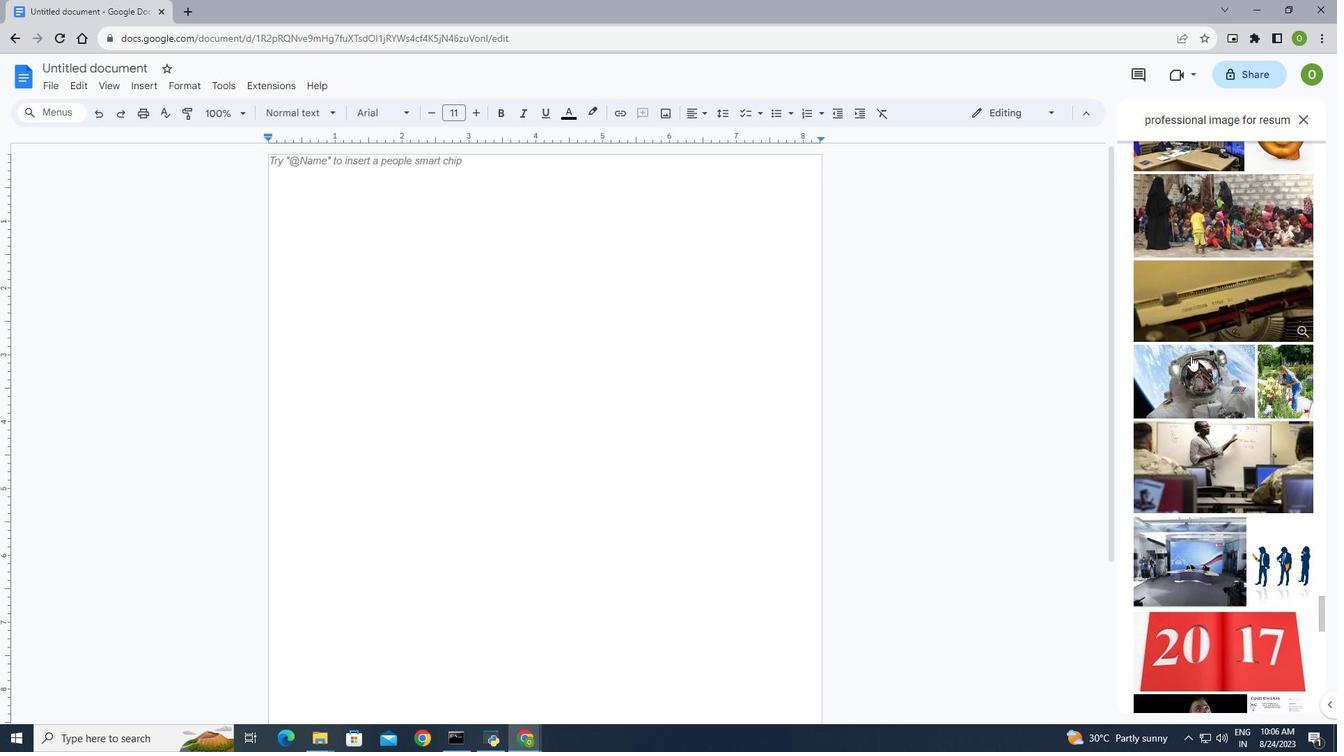 
Action: Mouse scrolled (1191, 355) with delta (0, 0)
Screenshot: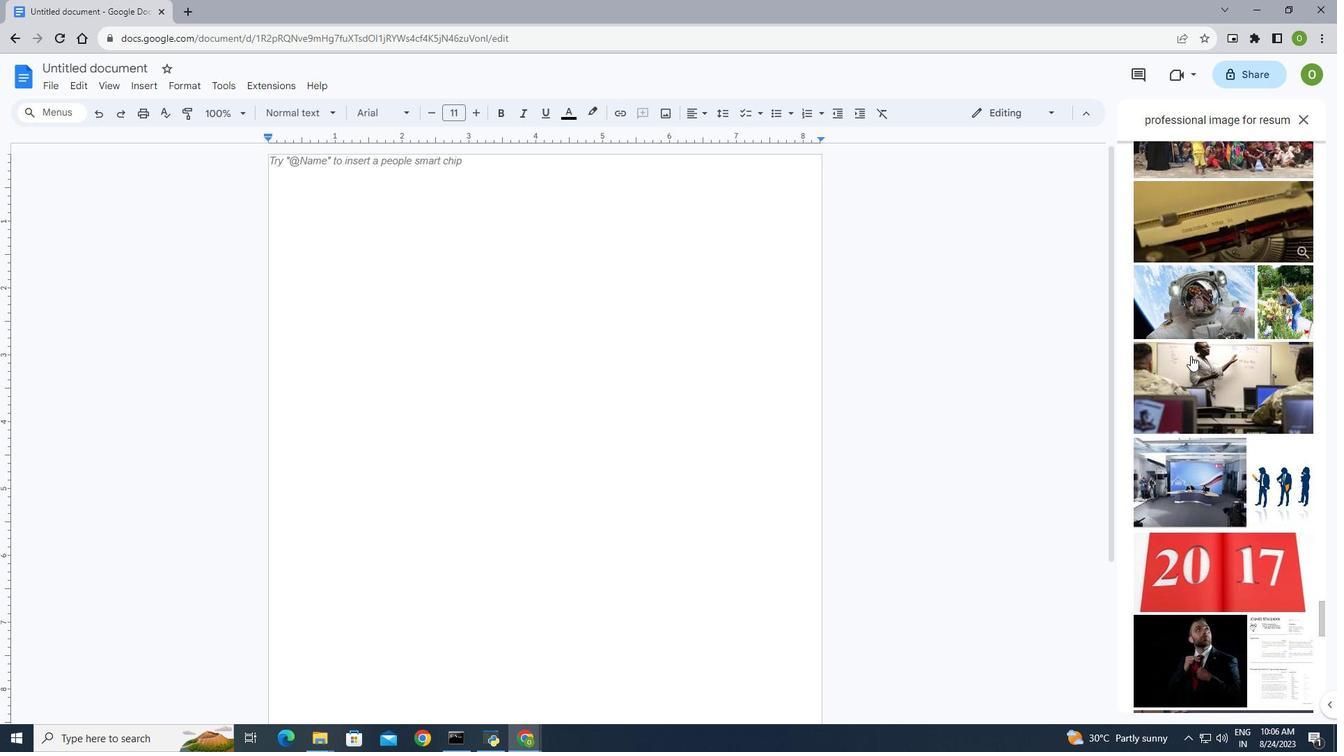 
Action: Mouse moved to (1200, 293)
Screenshot: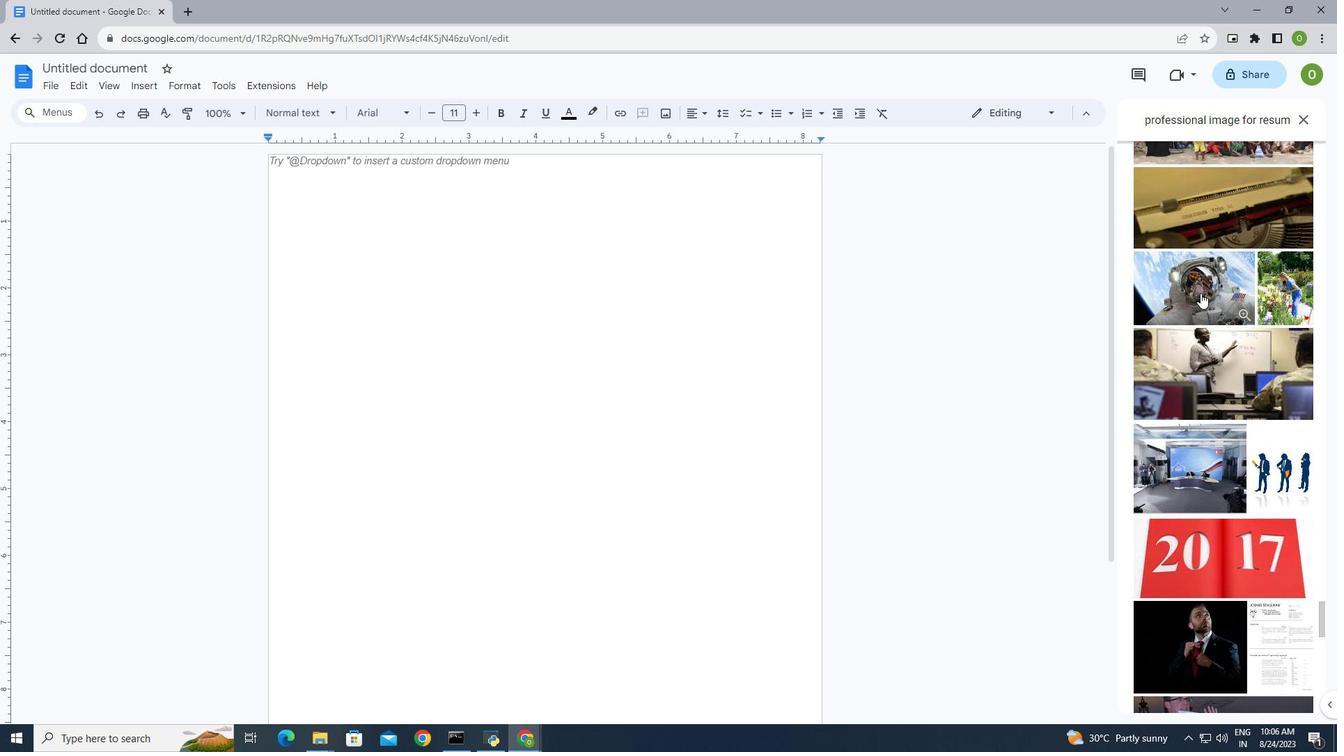 
Action: Mouse pressed left at (1200, 293)
Screenshot: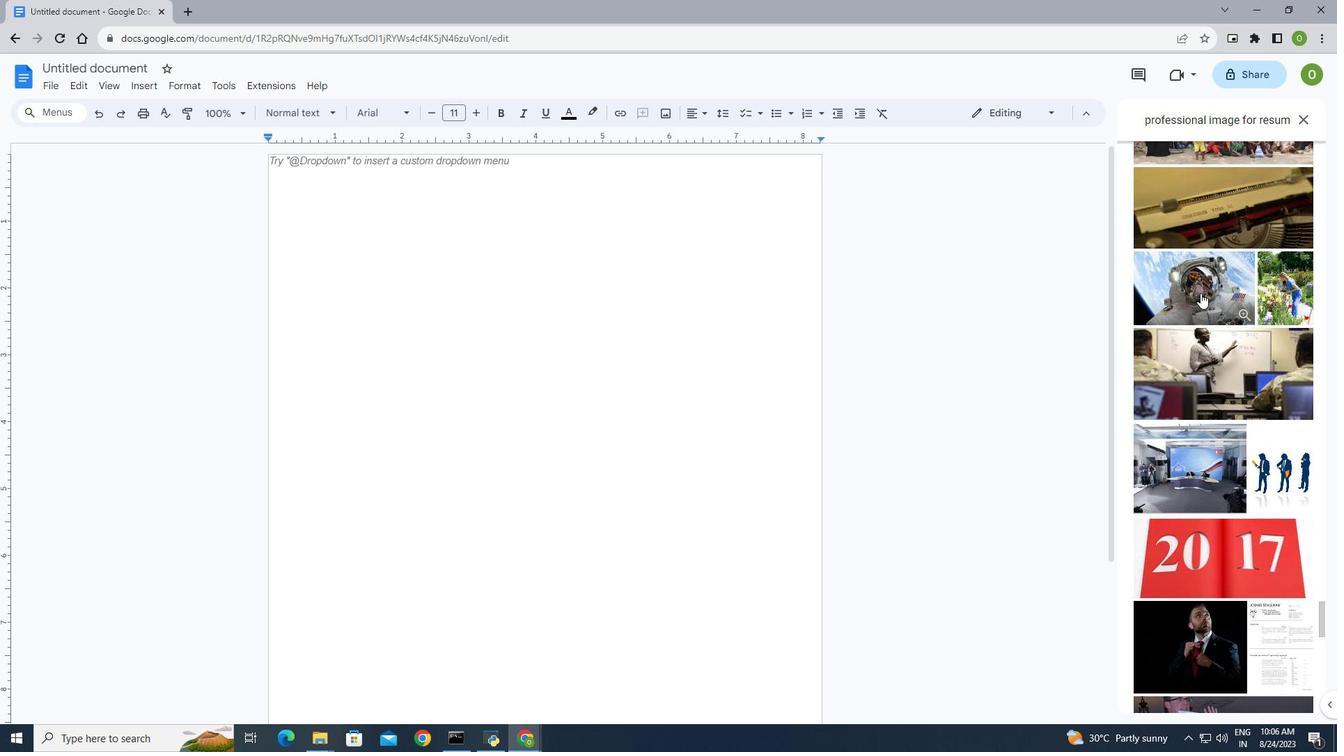 
Action: Mouse moved to (1280, 702)
Screenshot: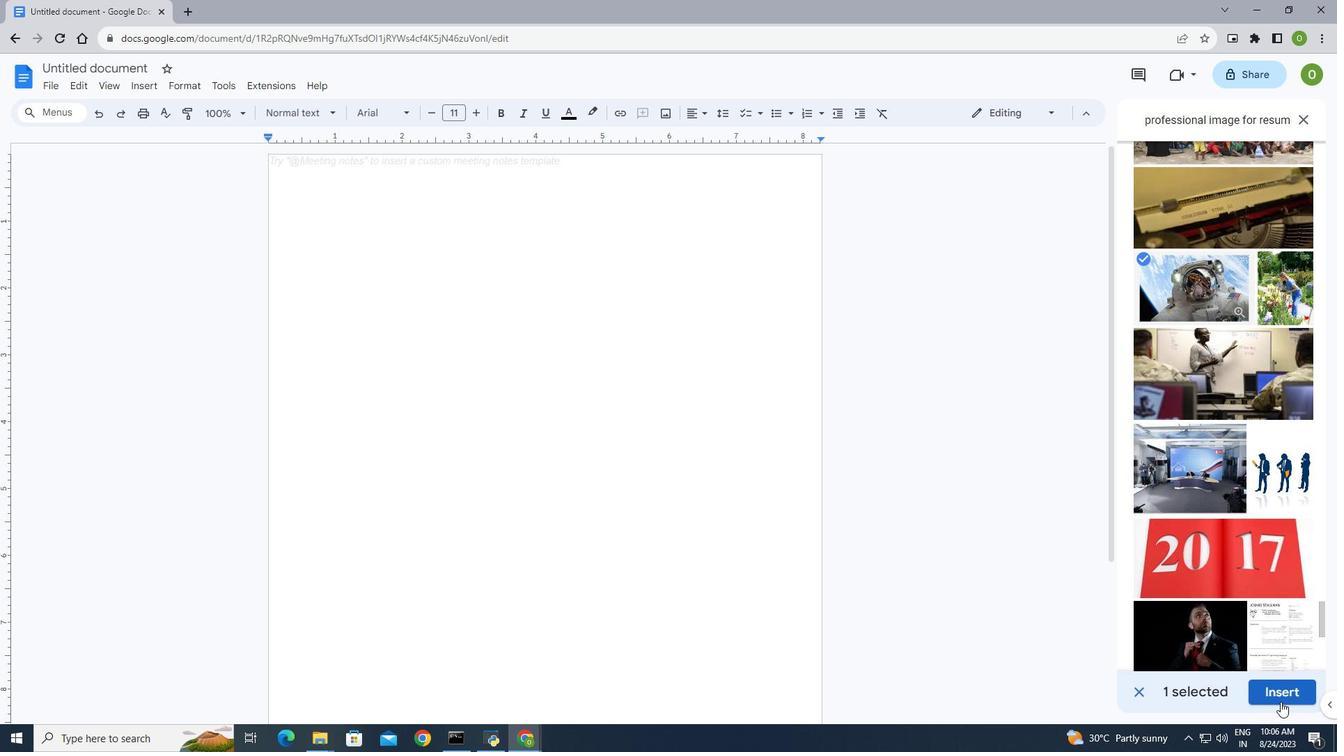 
Action: Mouse pressed left at (1280, 702)
Screenshot: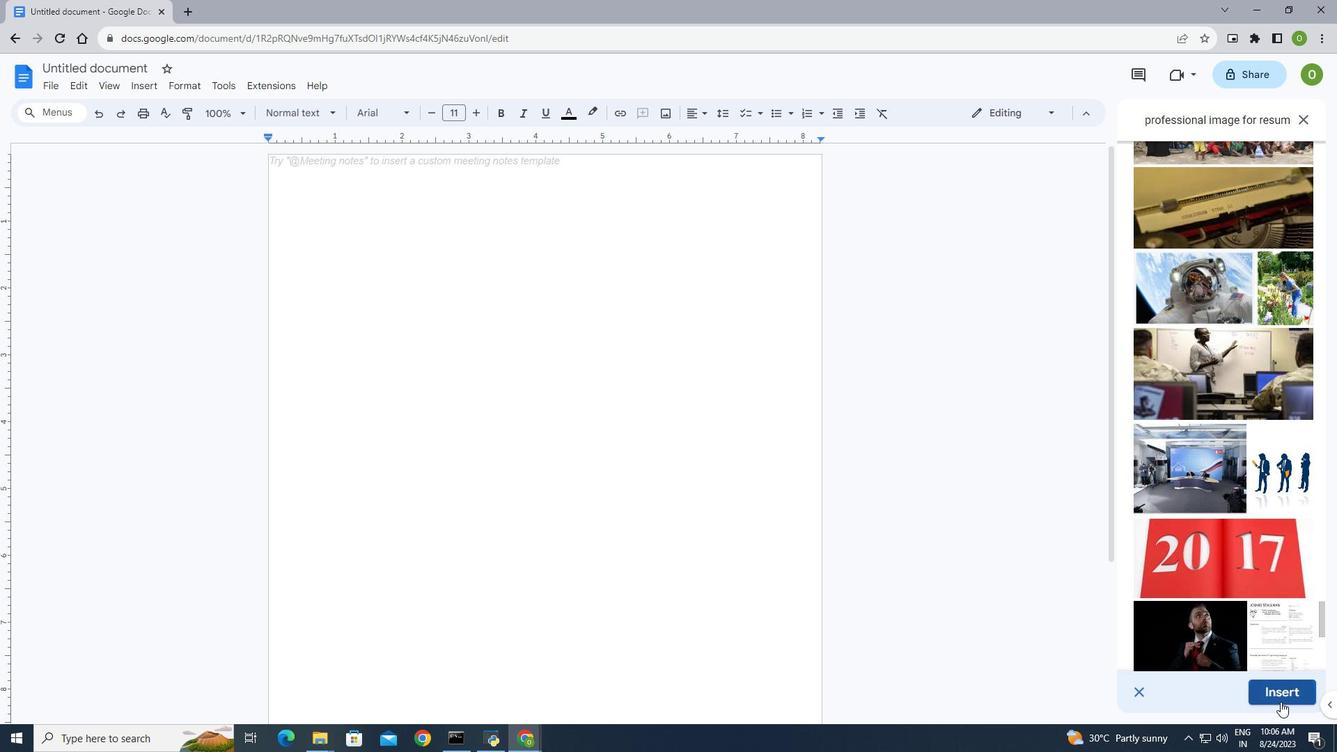 
Action: Mouse moved to (720, 323)
Screenshot: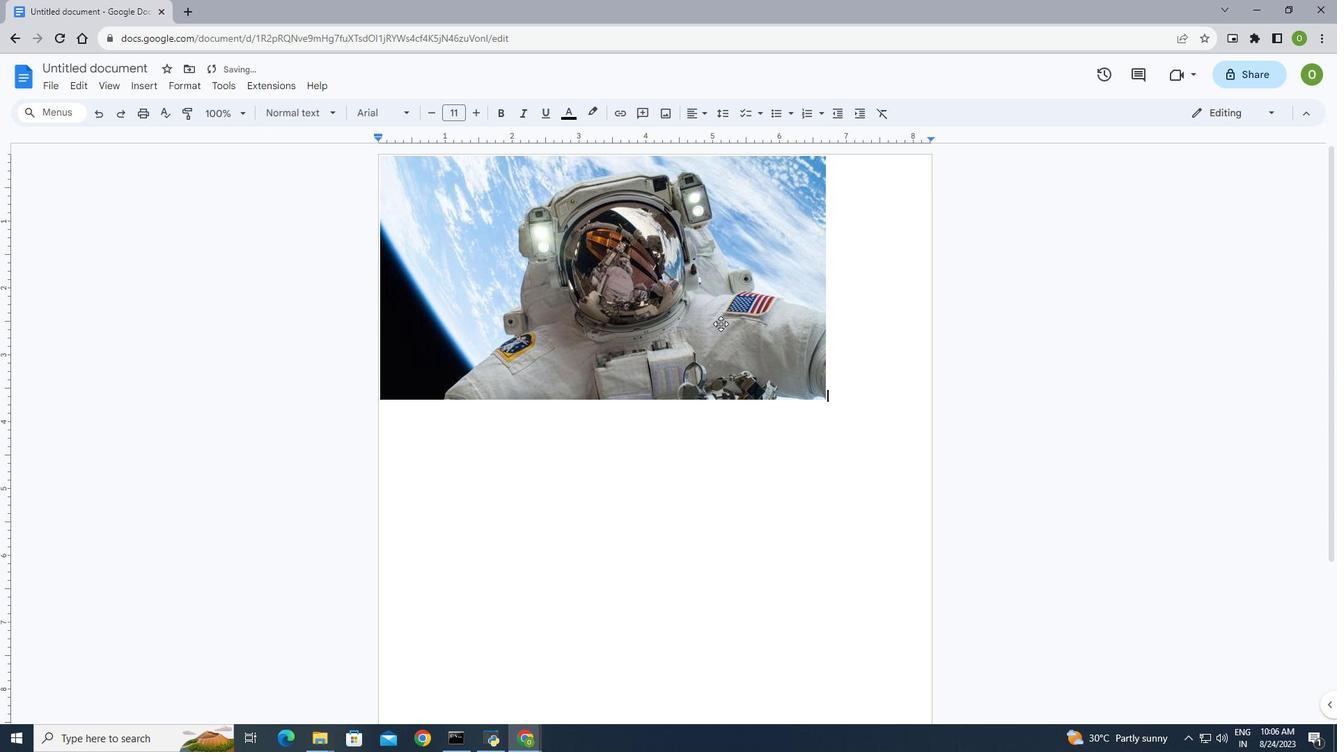 
Action: Mouse pressed left at (720, 323)
Screenshot: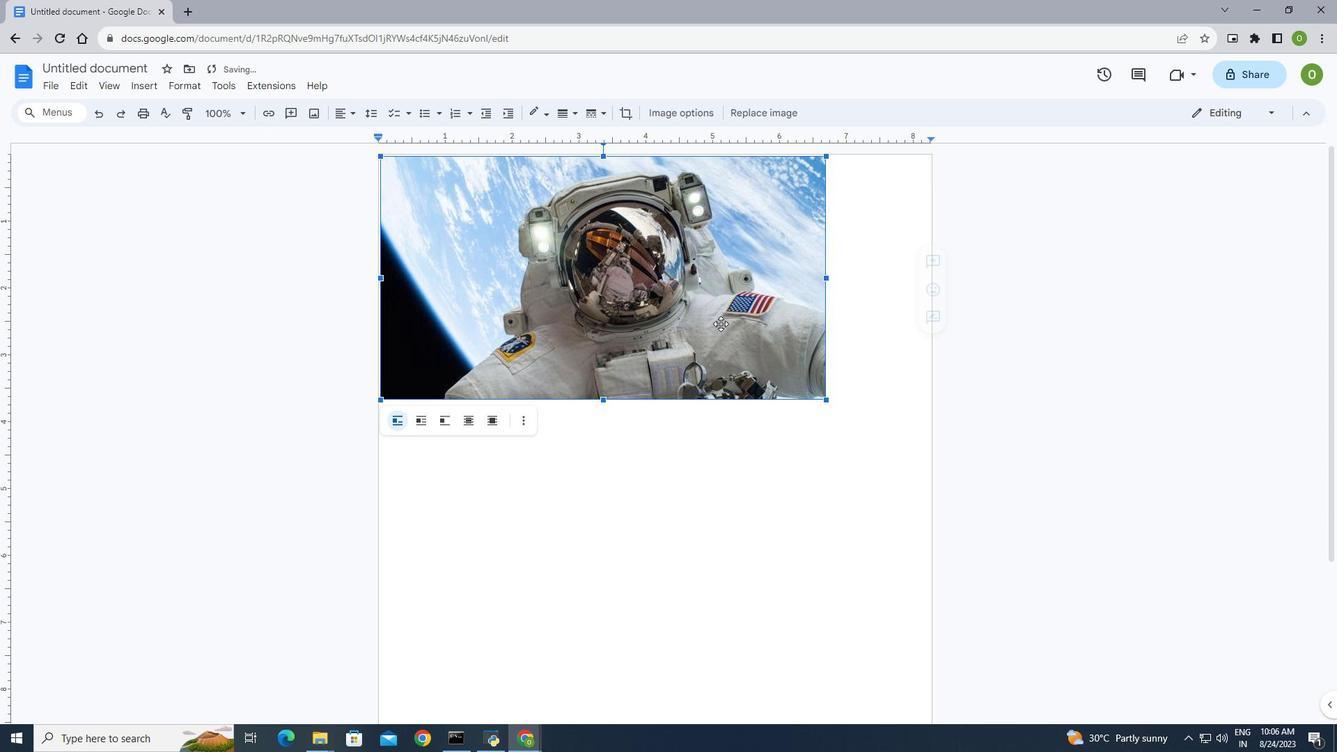 
Action: Mouse moved to (494, 422)
Screenshot: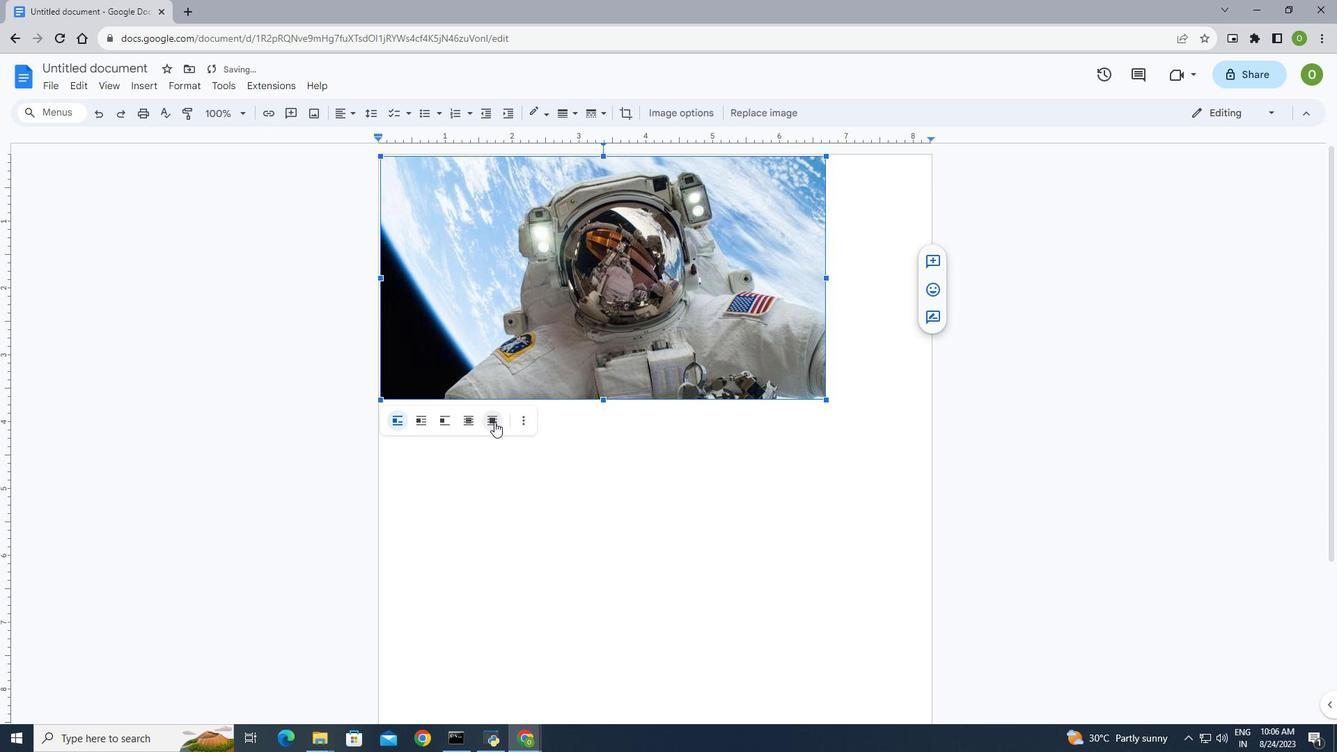 
Action: Mouse pressed left at (494, 422)
Screenshot: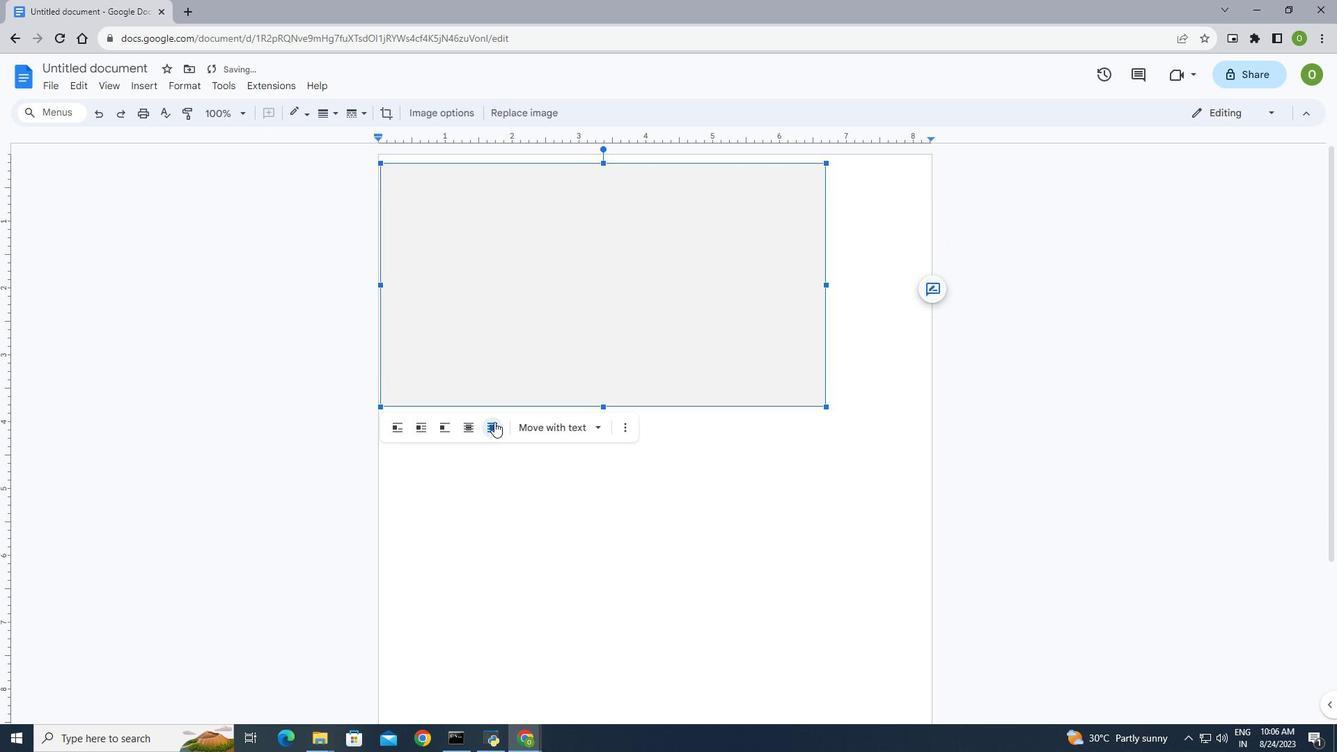 
Action: Mouse moved to (547, 423)
Screenshot: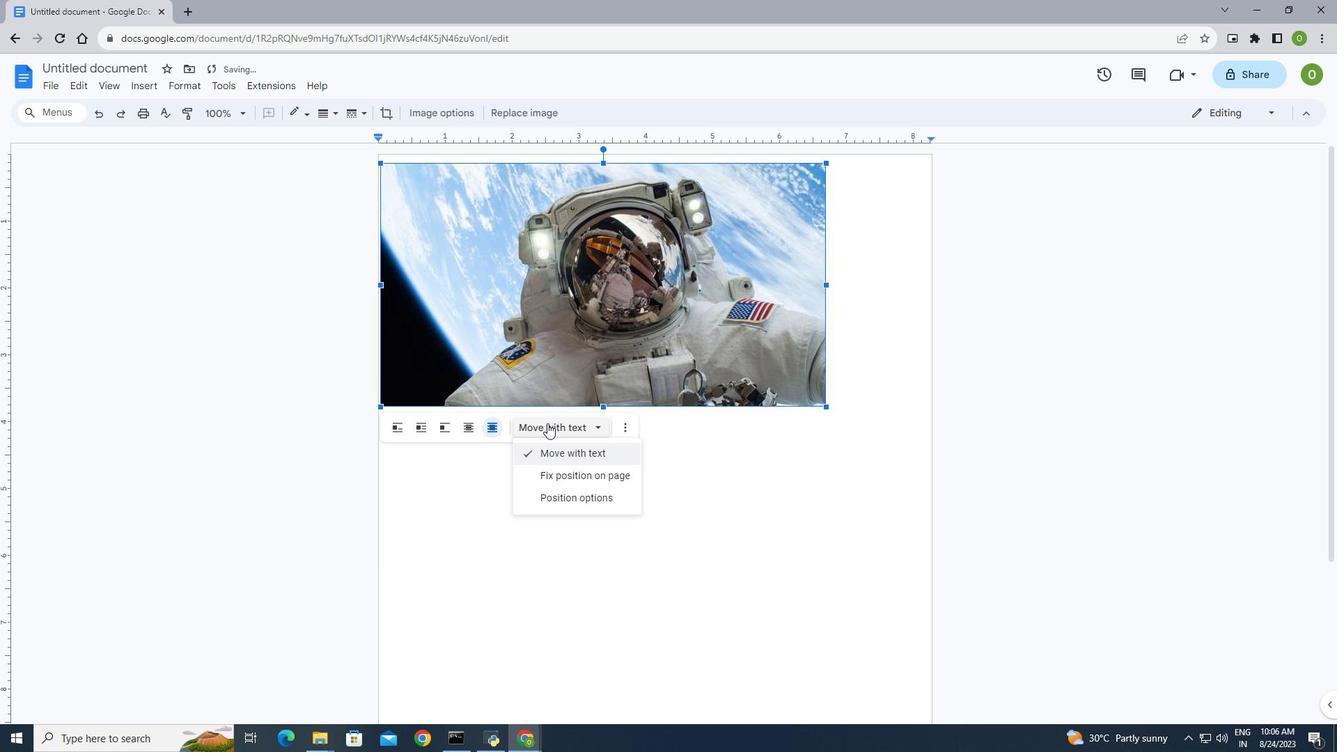 
Action: Mouse pressed left at (547, 423)
Screenshot: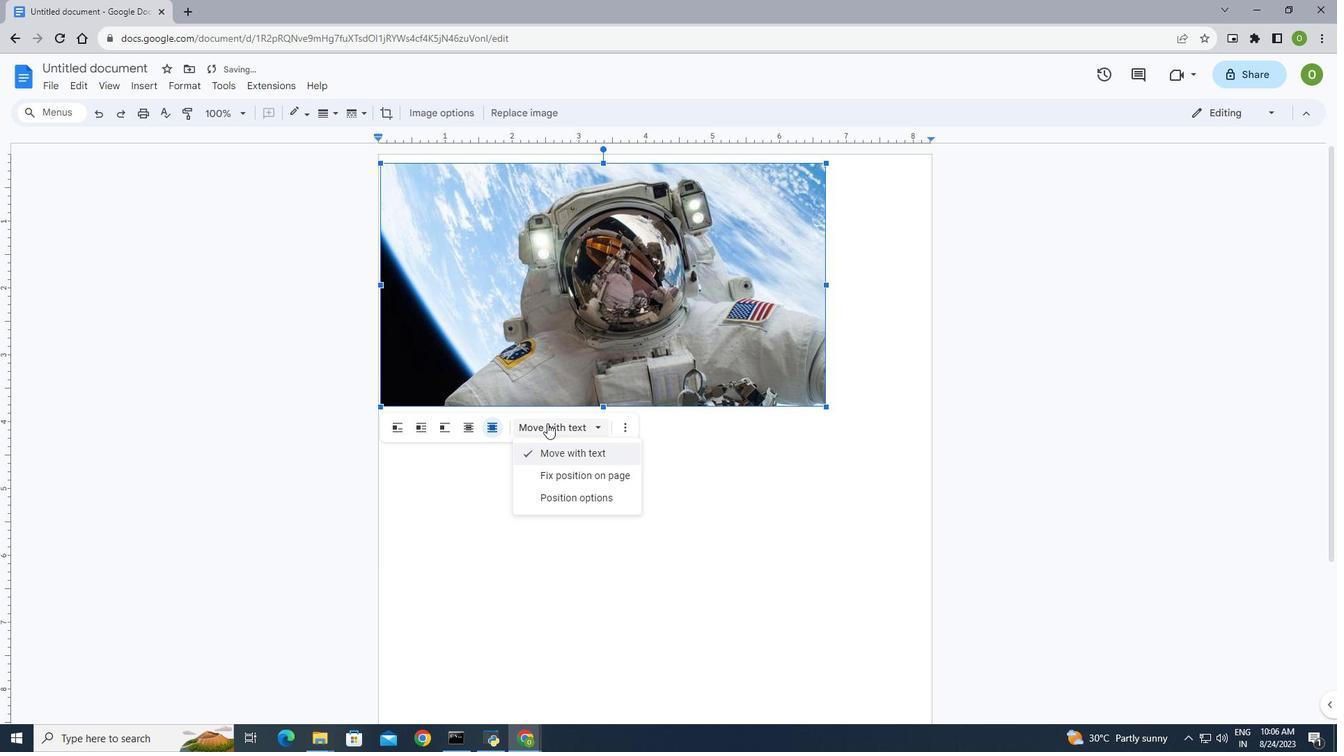 
Action: Mouse moved to (557, 477)
Screenshot: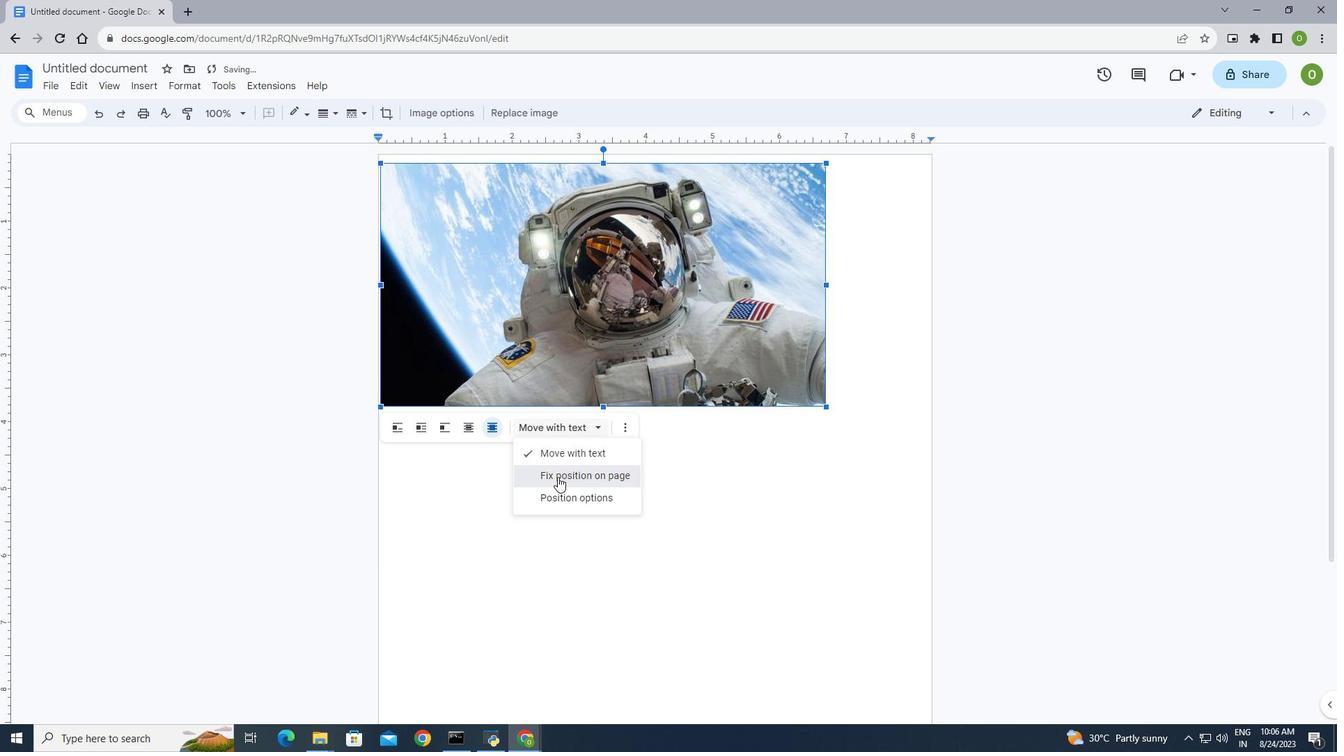 
Action: Mouse pressed left at (557, 477)
Screenshot: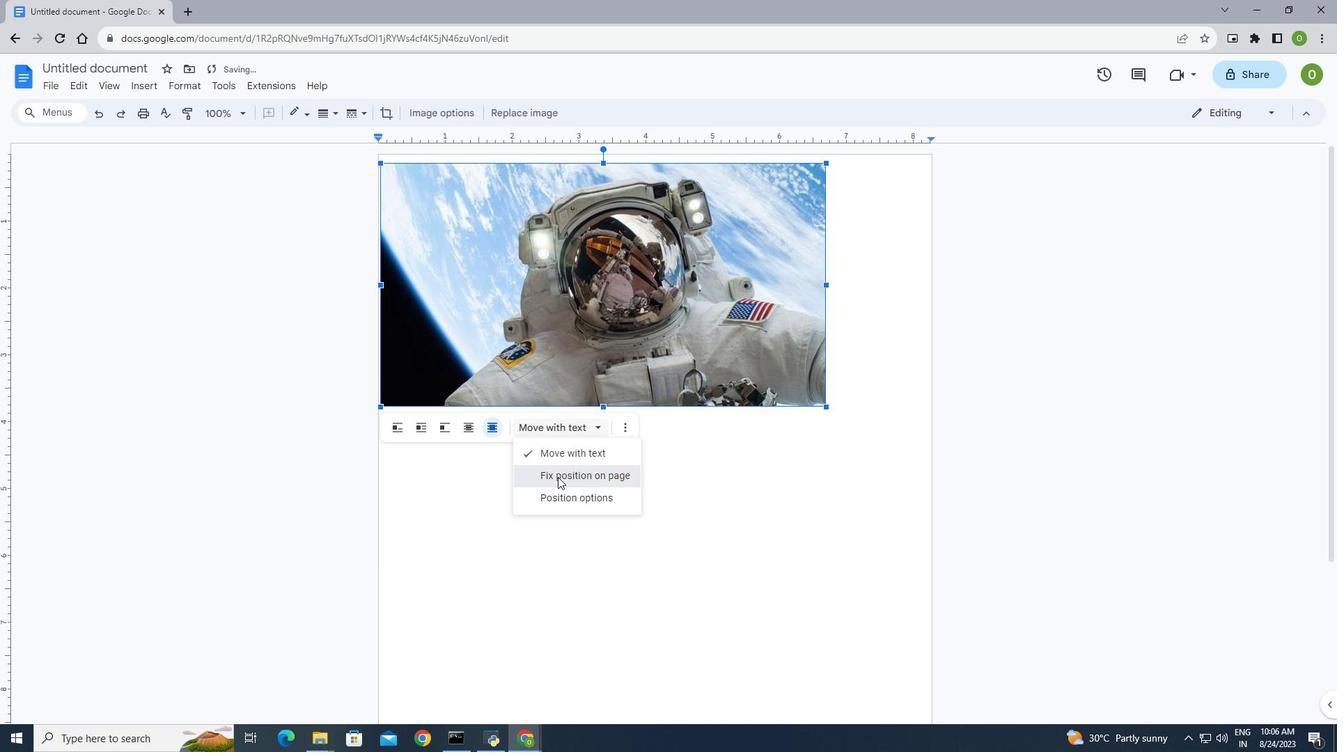 
Action: Mouse moved to (825, 406)
Screenshot: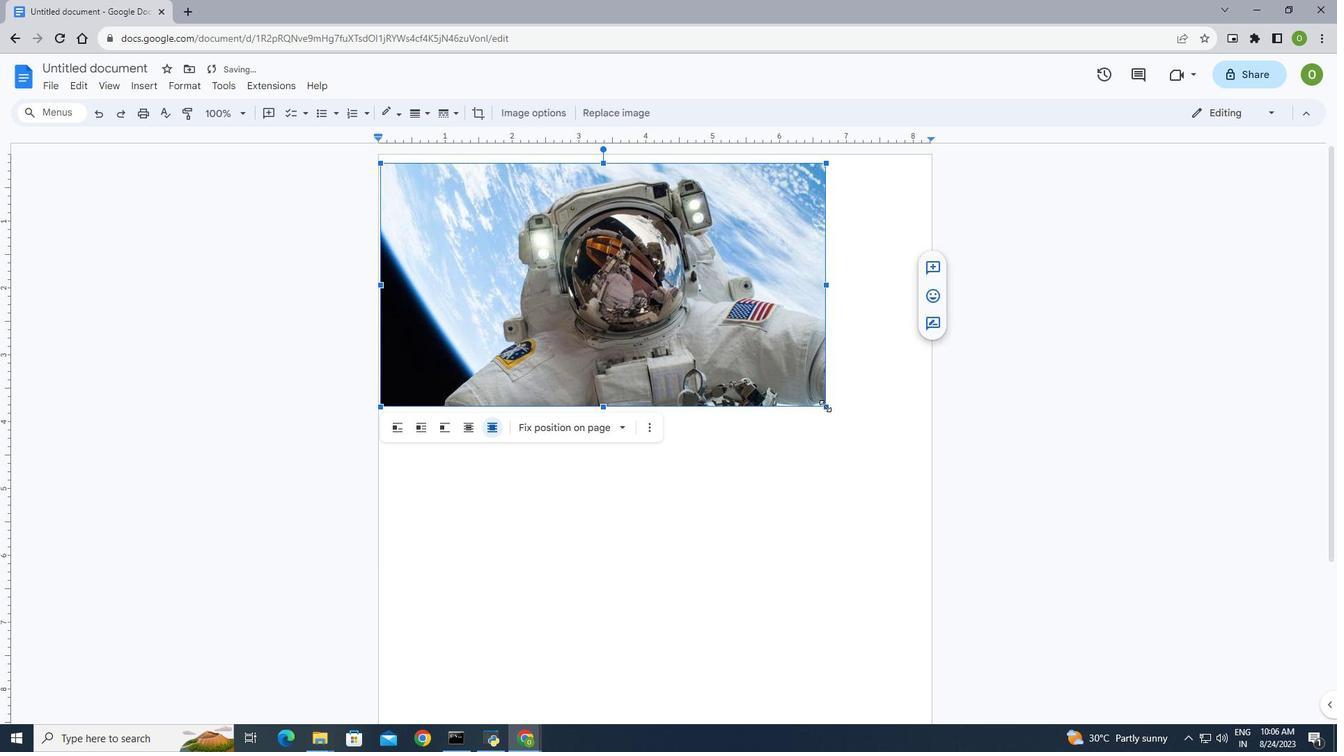 
Action: Mouse pressed left at (825, 406)
Screenshot: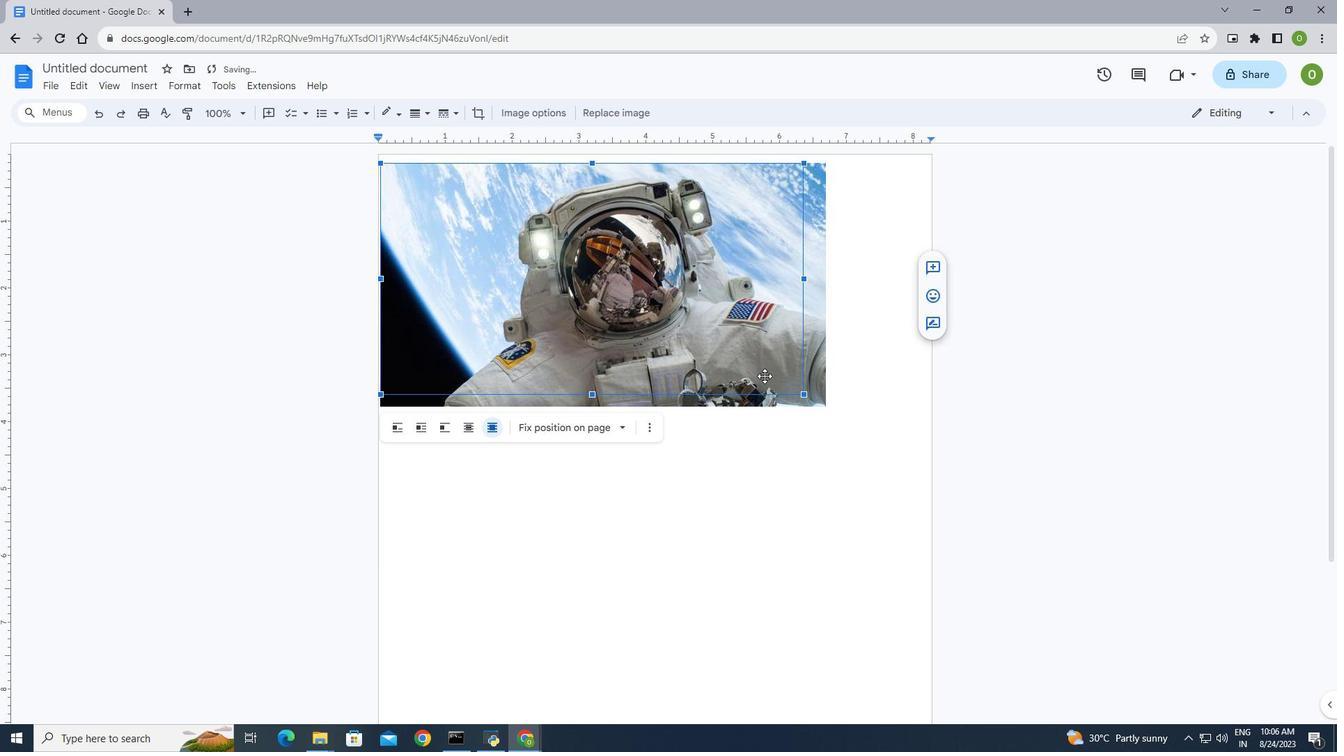 
Action: Mouse moved to (630, 214)
Screenshot: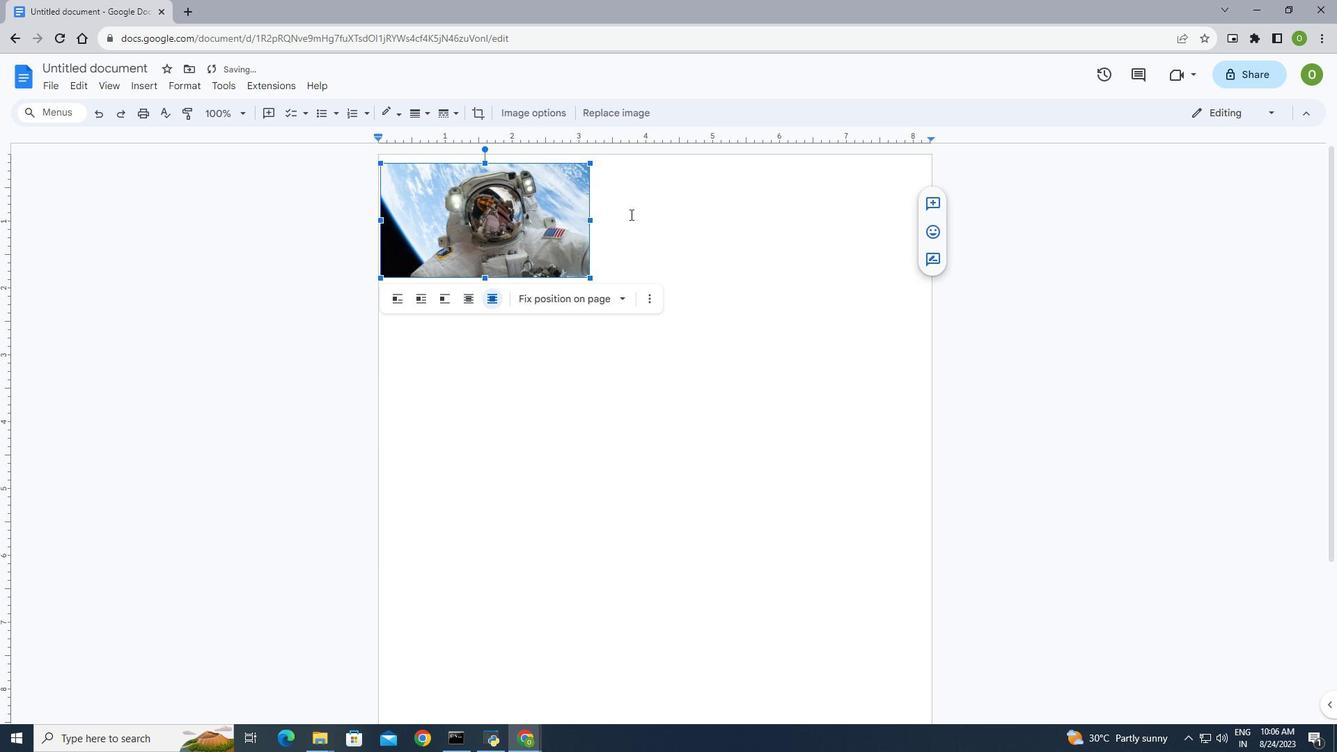 
Action: Mouse pressed left at (630, 214)
Screenshot: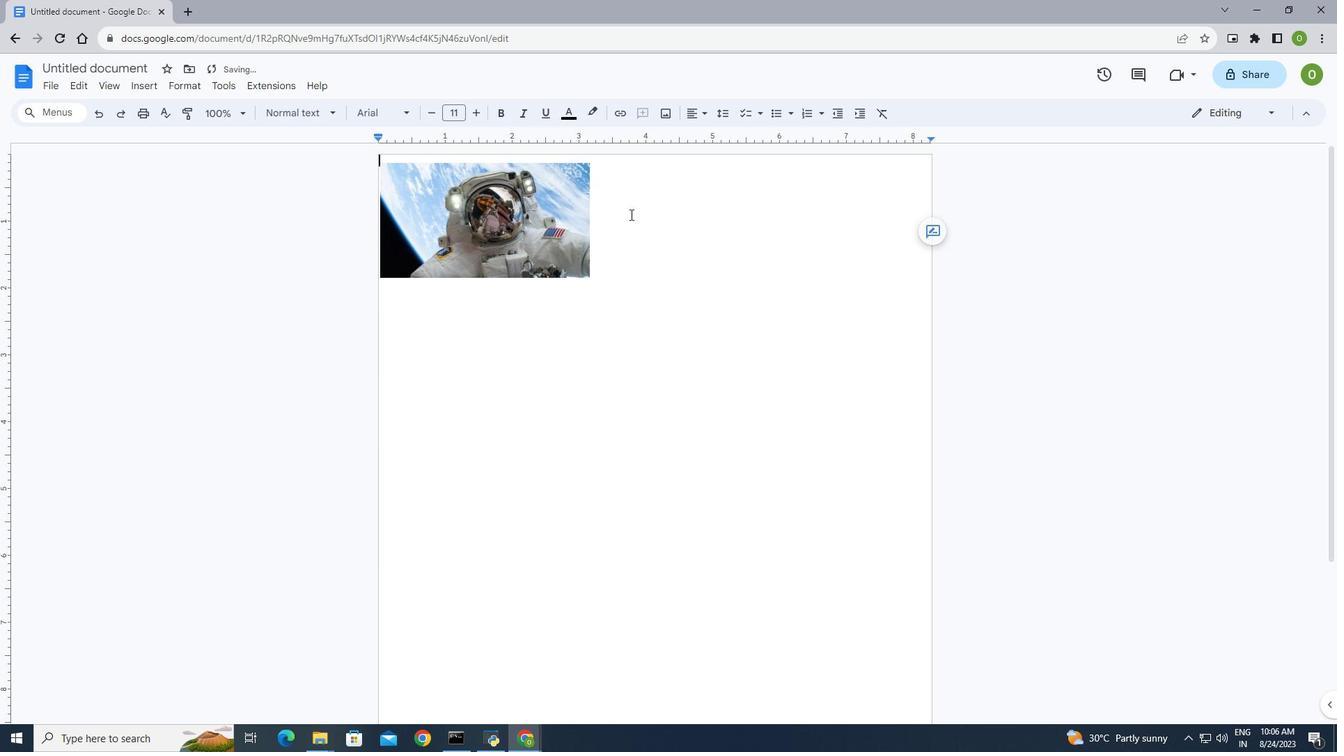 
Action: Mouse moved to (585, 236)
Screenshot: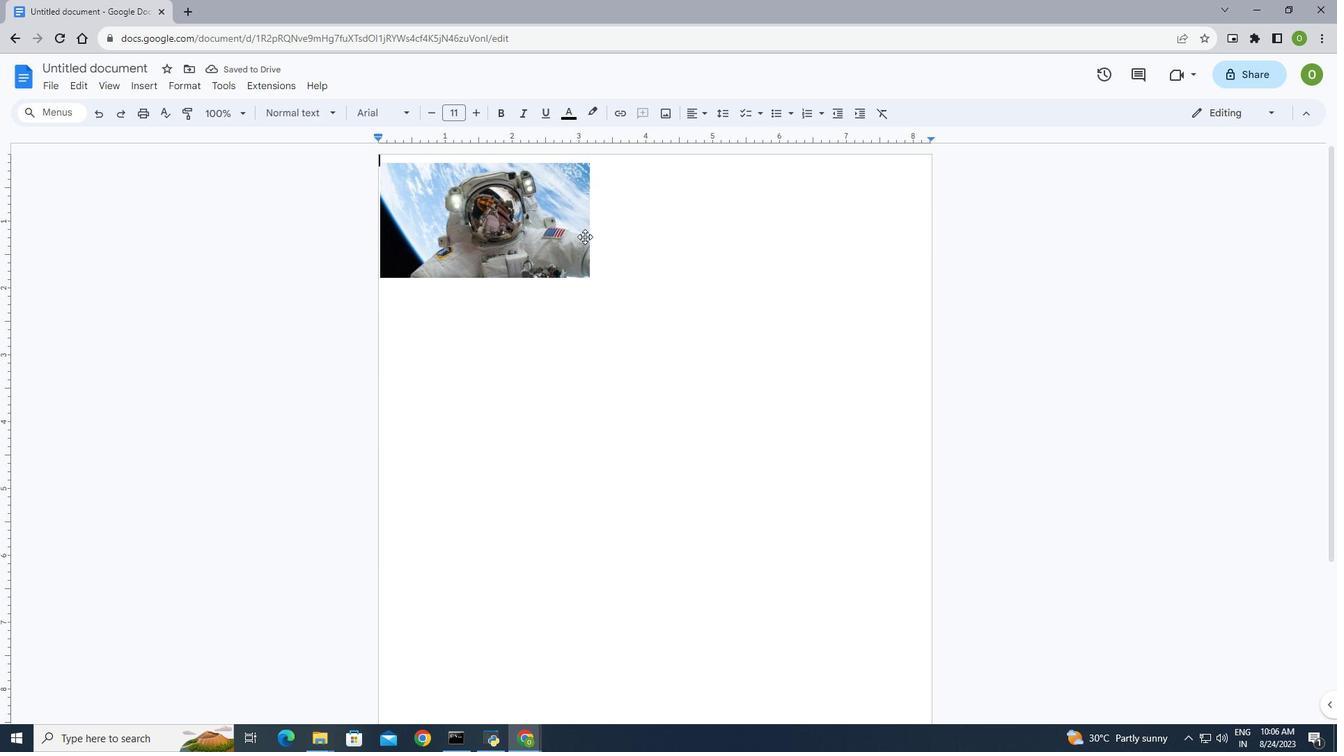 
Action: Key pressed <Key.enter><Key.enter><Key.enter><Key.enter><Key.enter><Key.enter><Key.enter><Key.enter><Key.enter><Key.enter>
Screenshot: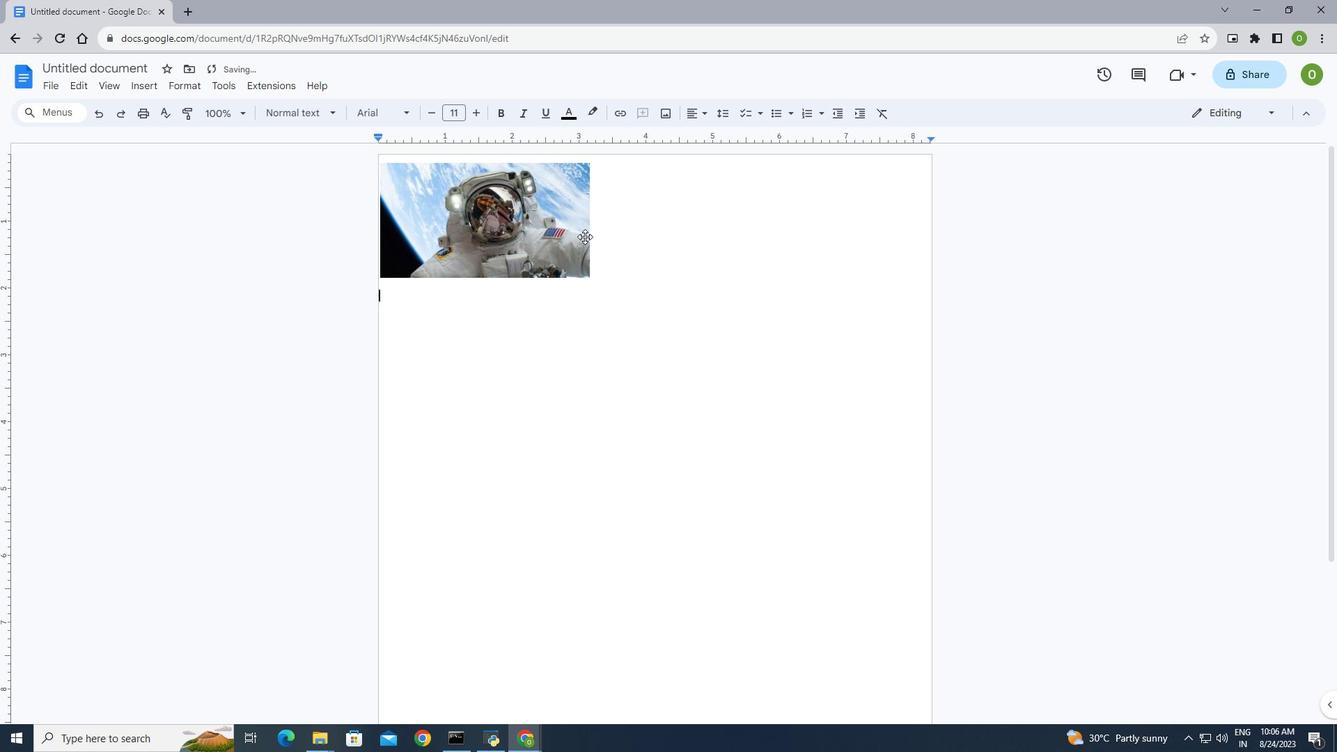 
Action: Mouse moved to (142, 82)
Screenshot: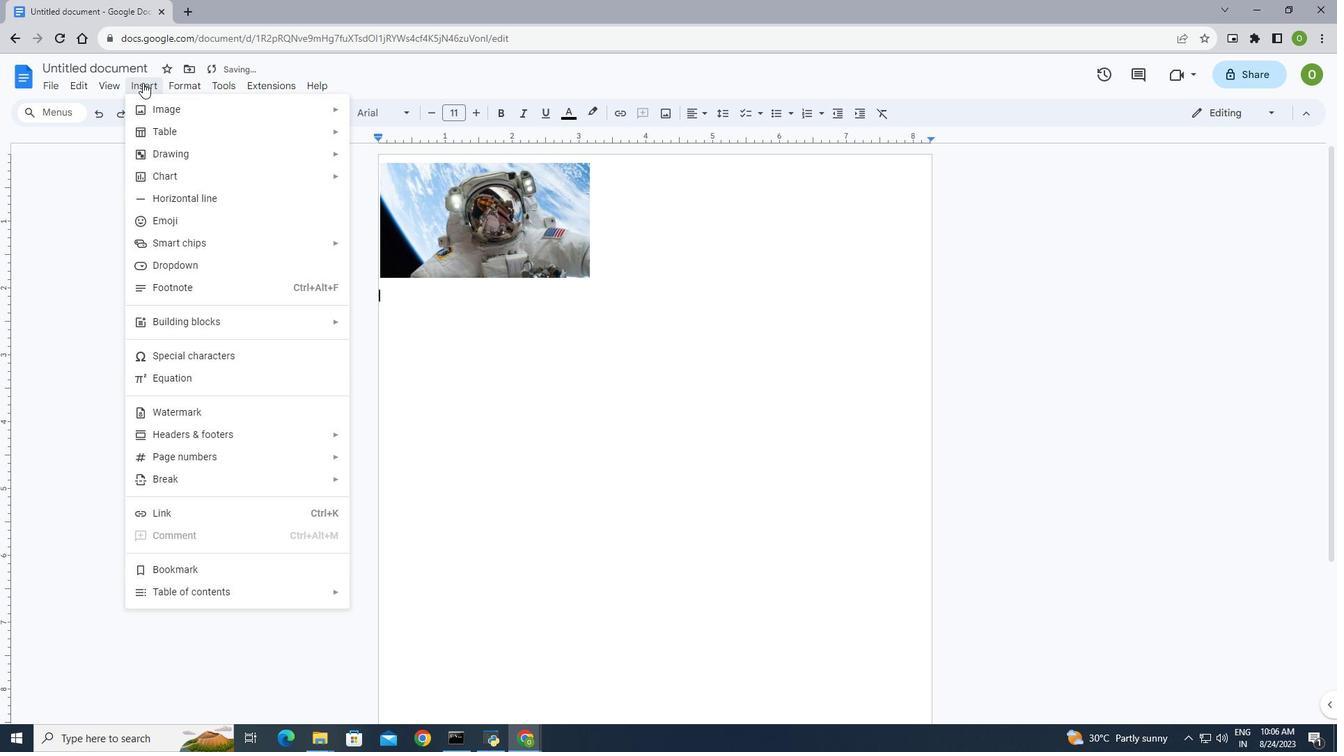 
Action: Mouse pressed left at (142, 82)
Screenshot: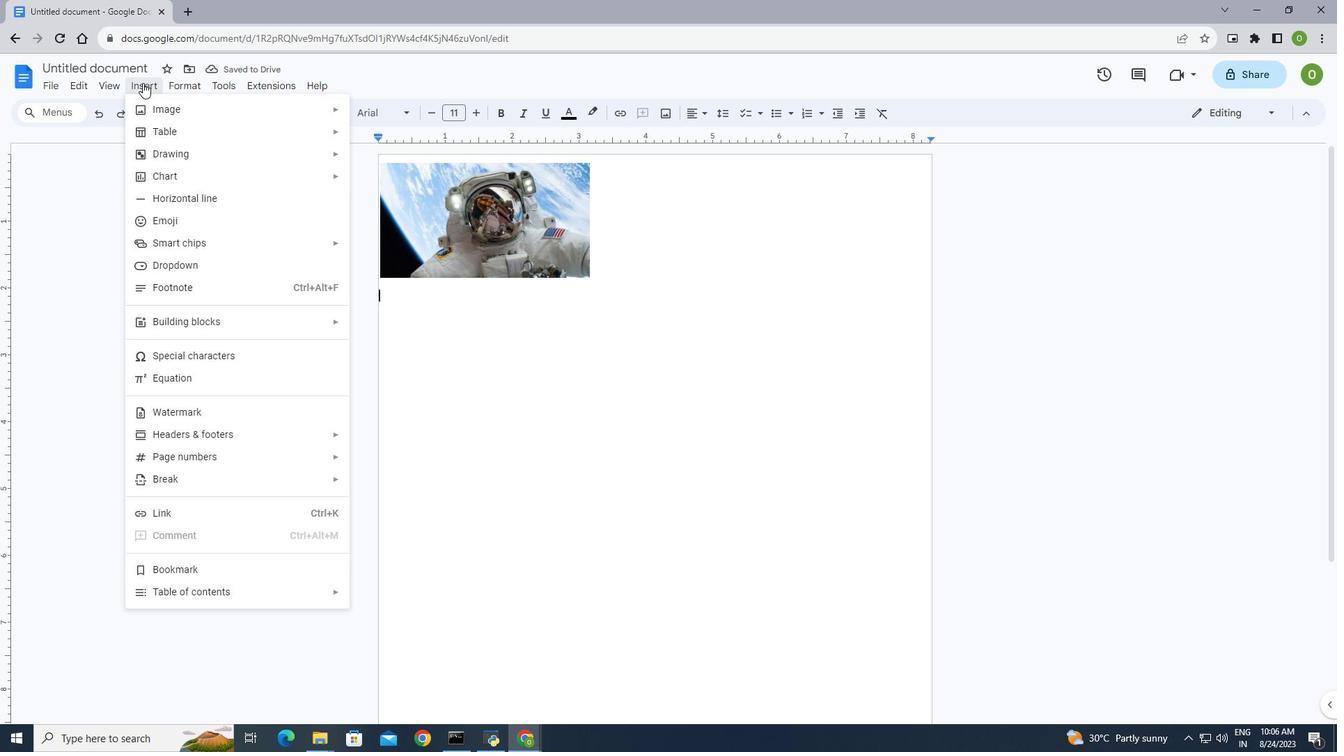 
Action: Mouse moved to (219, 150)
Screenshot: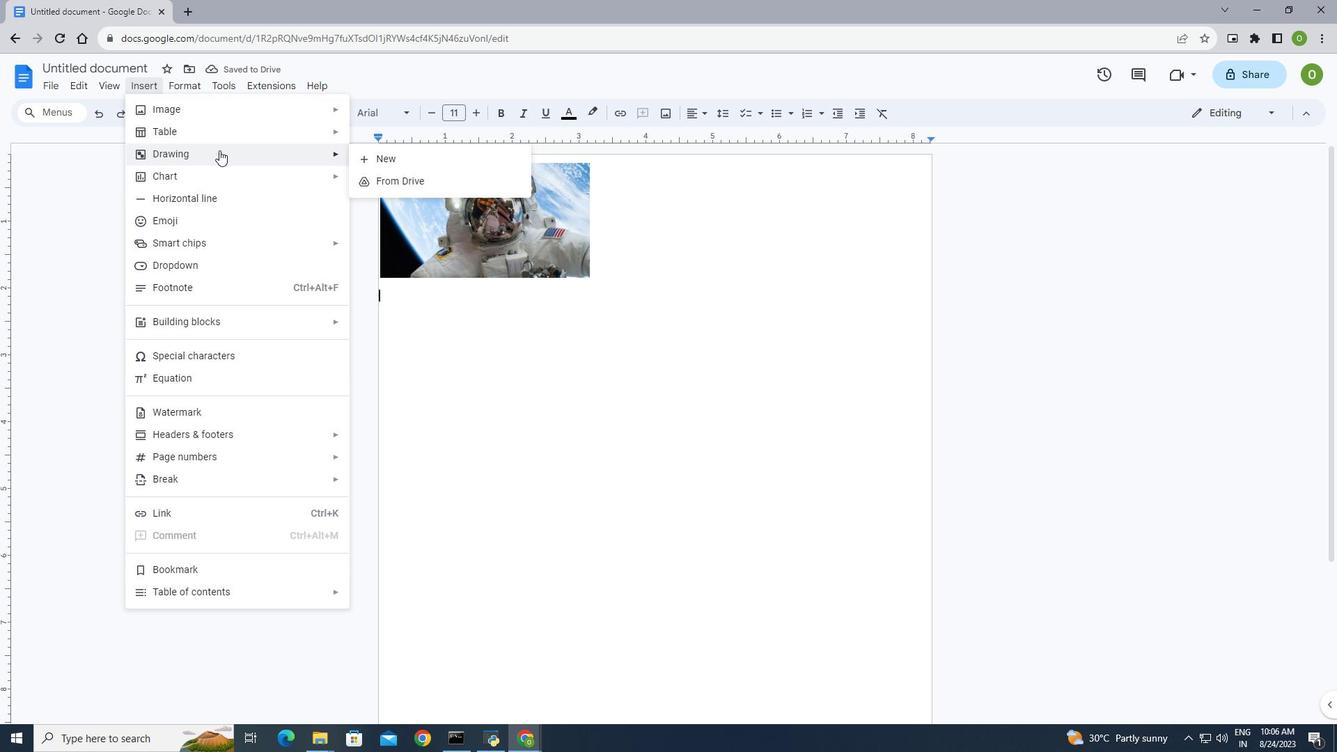 
Action: Mouse pressed left at (219, 150)
Screenshot: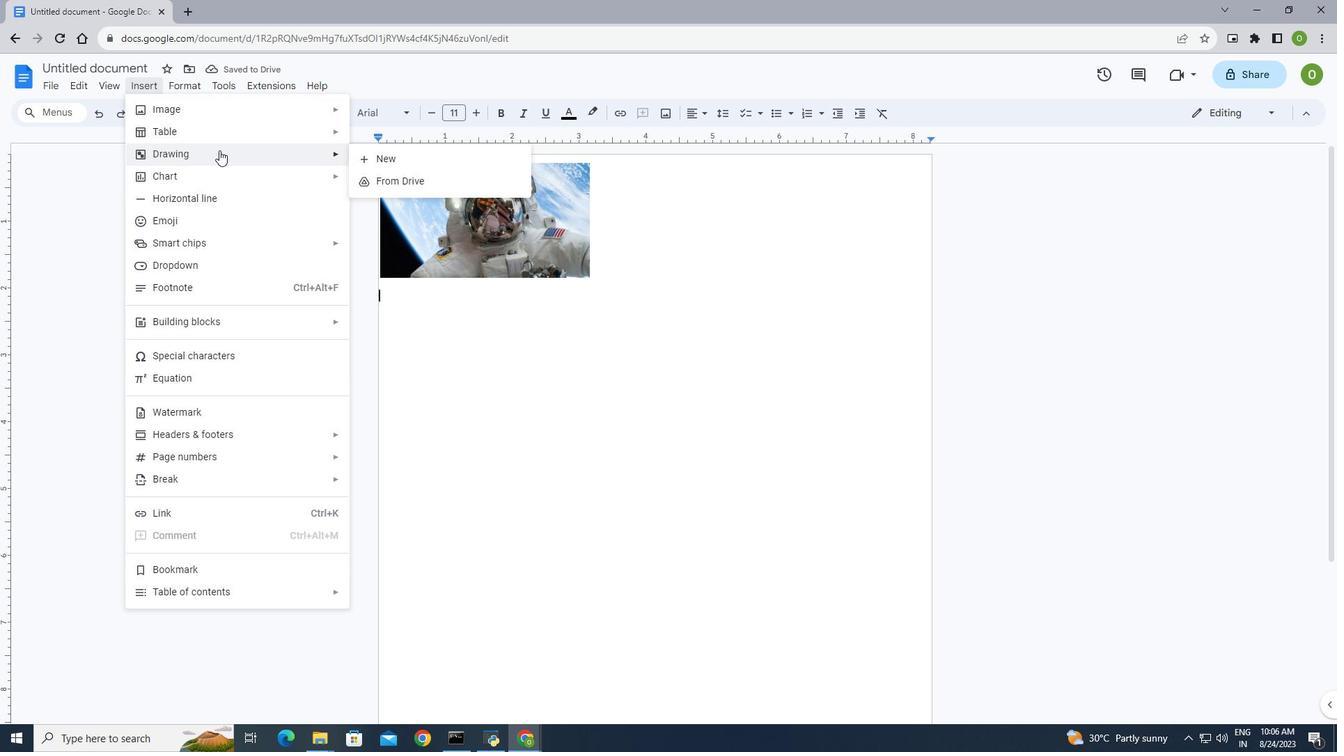 
Action: Mouse moved to (384, 160)
Screenshot: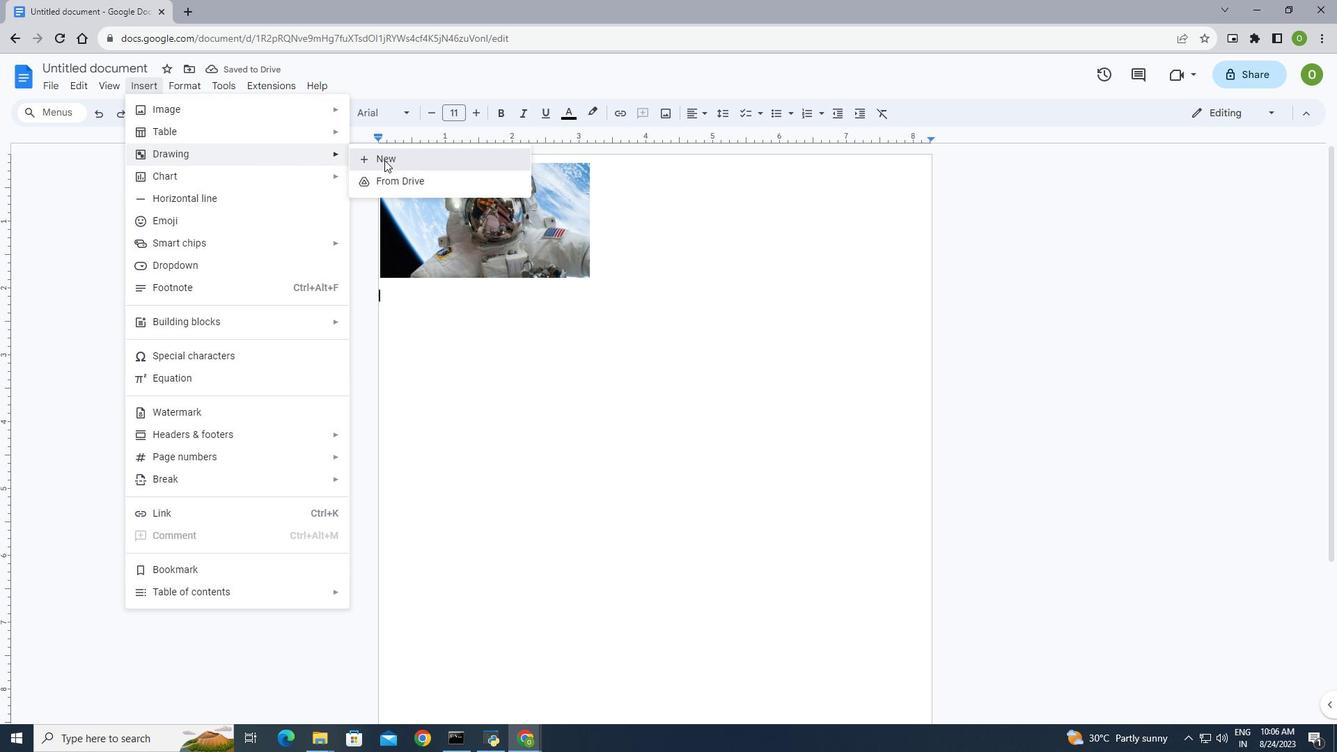 
Action: Mouse pressed left at (384, 160)
Screenshot: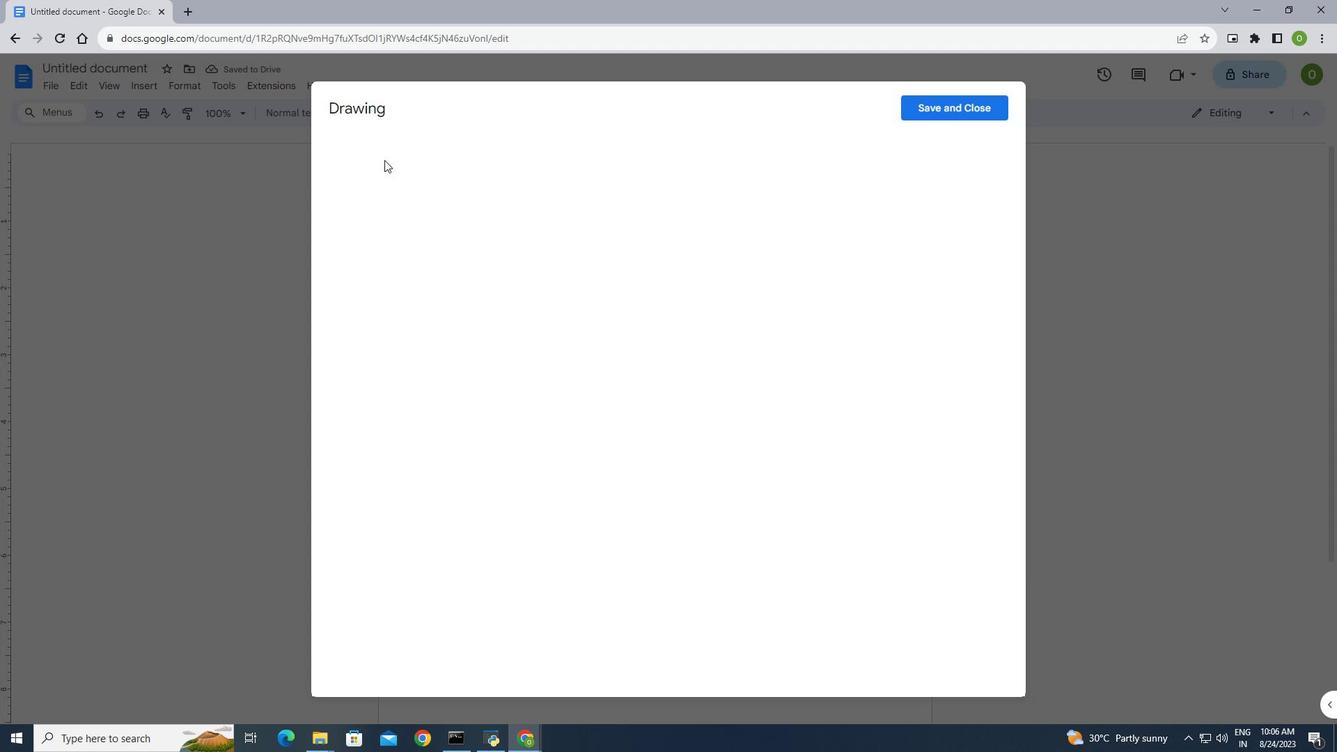 
Action: Mouse moved to (512, 151)
Screenshot: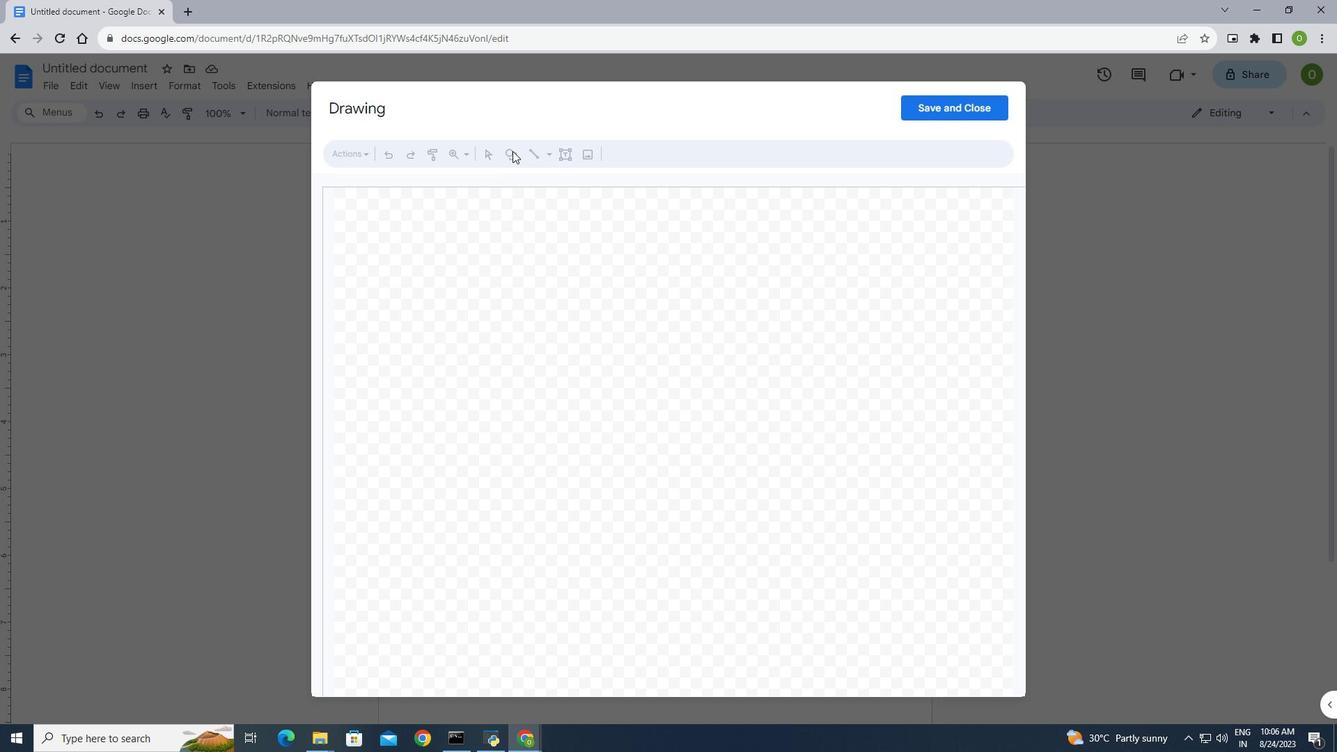 
Action: Mouse pressed left at (512, 151)
Screenshot: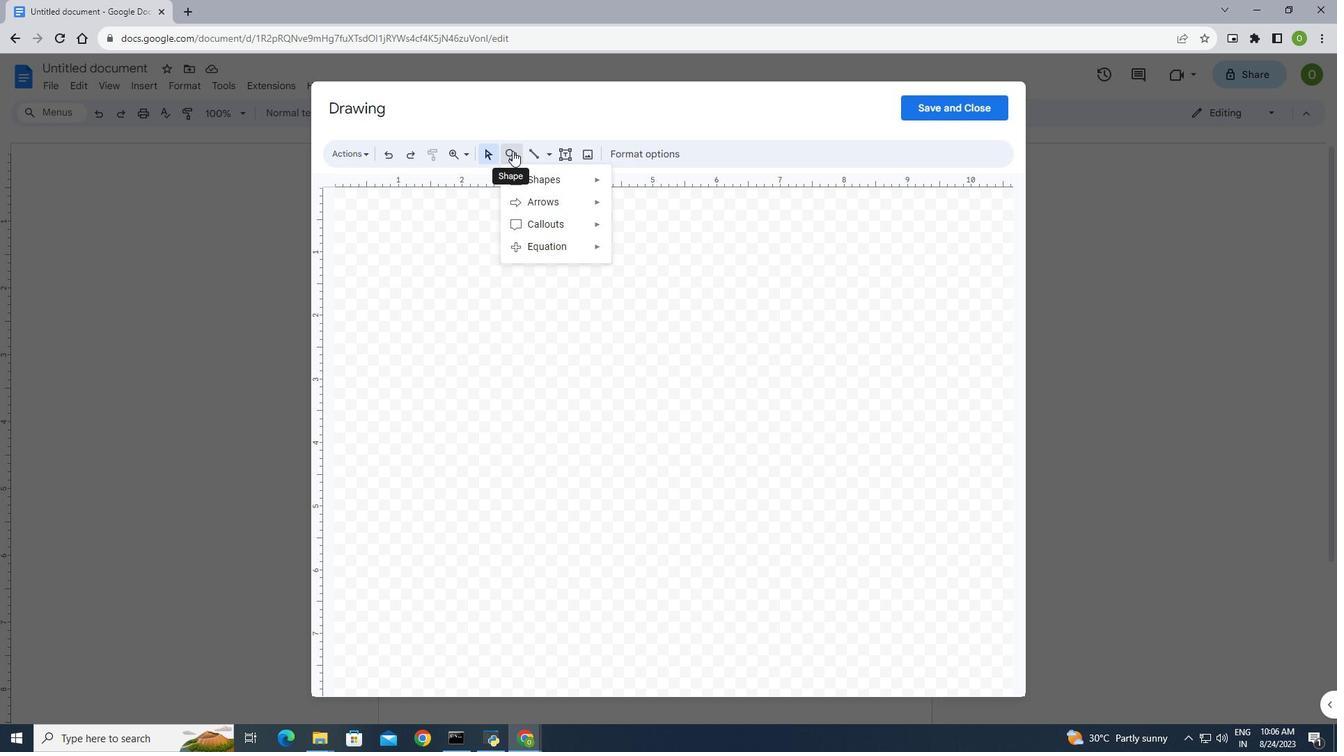
Action: Mouse moved to (553, 169)
Screenshot: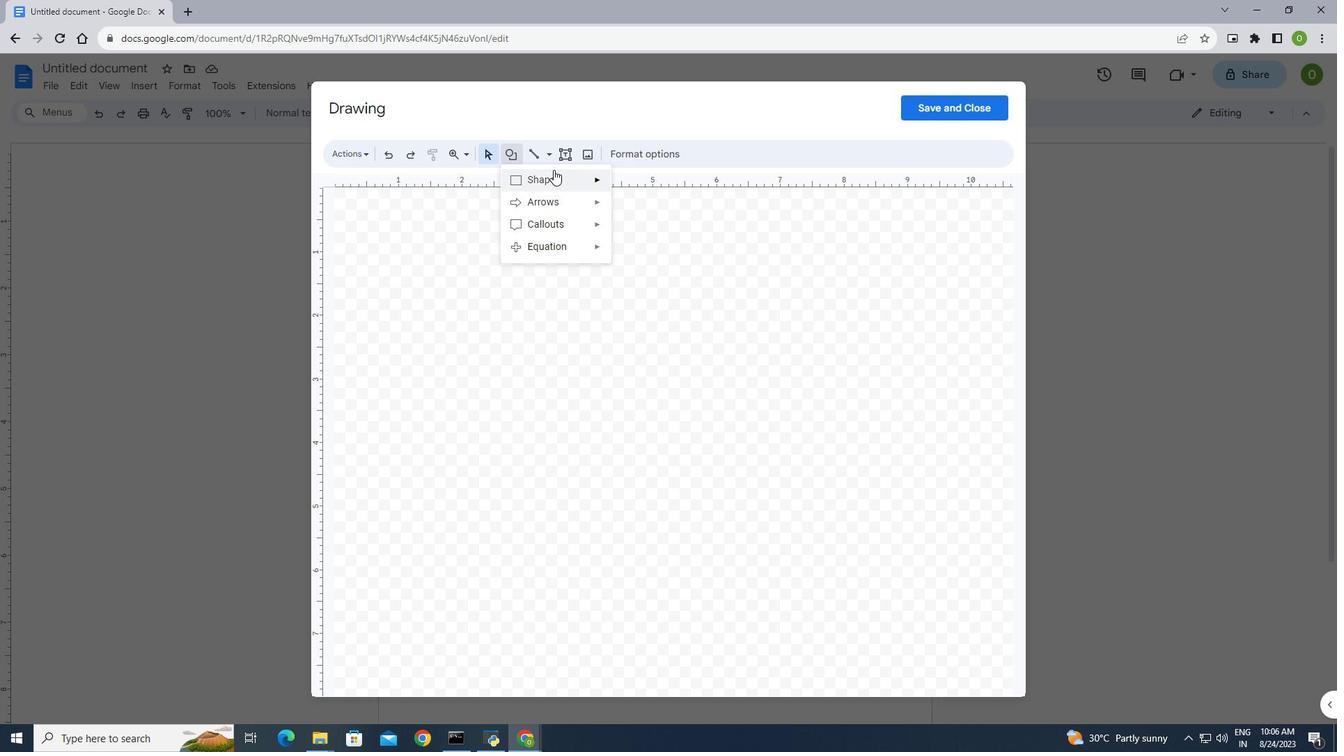 
Action: Mouse pressed left at (553, 169)
Screenshot: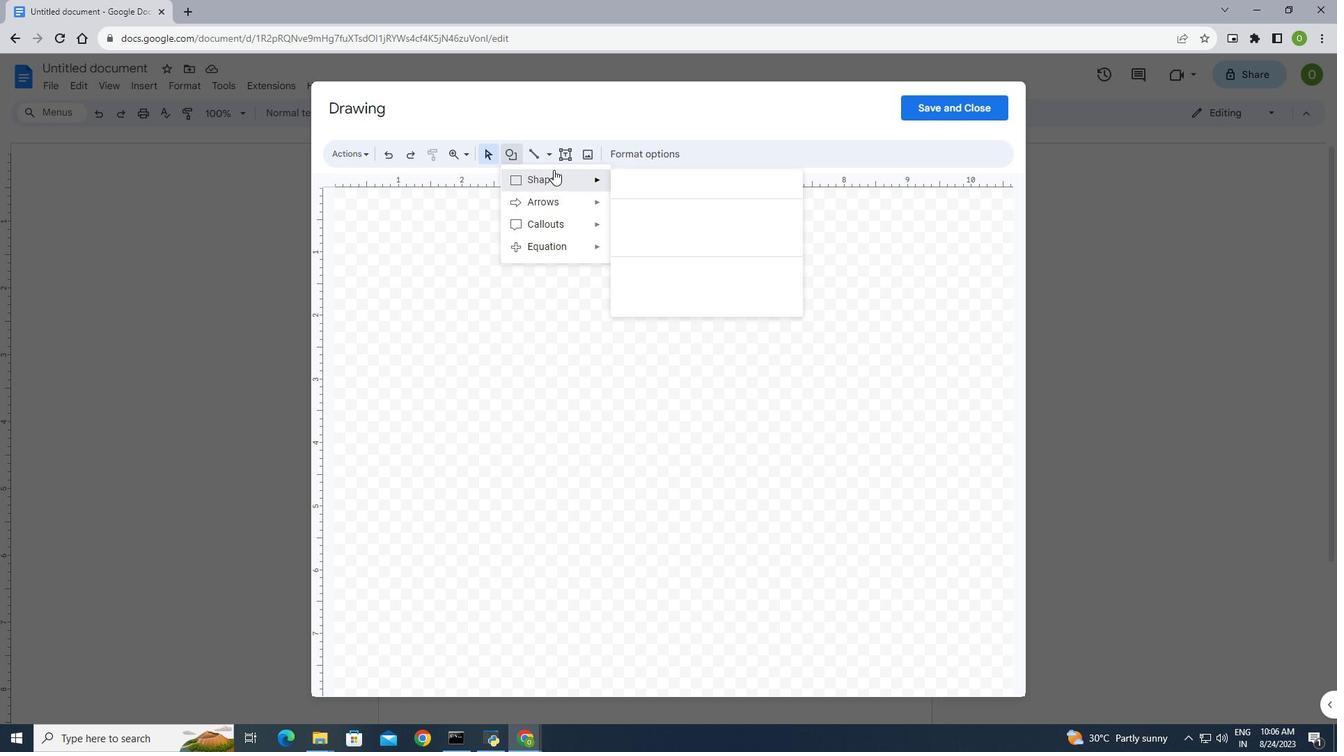 
Action: Mouse moved to (644, 183)
Screenshot: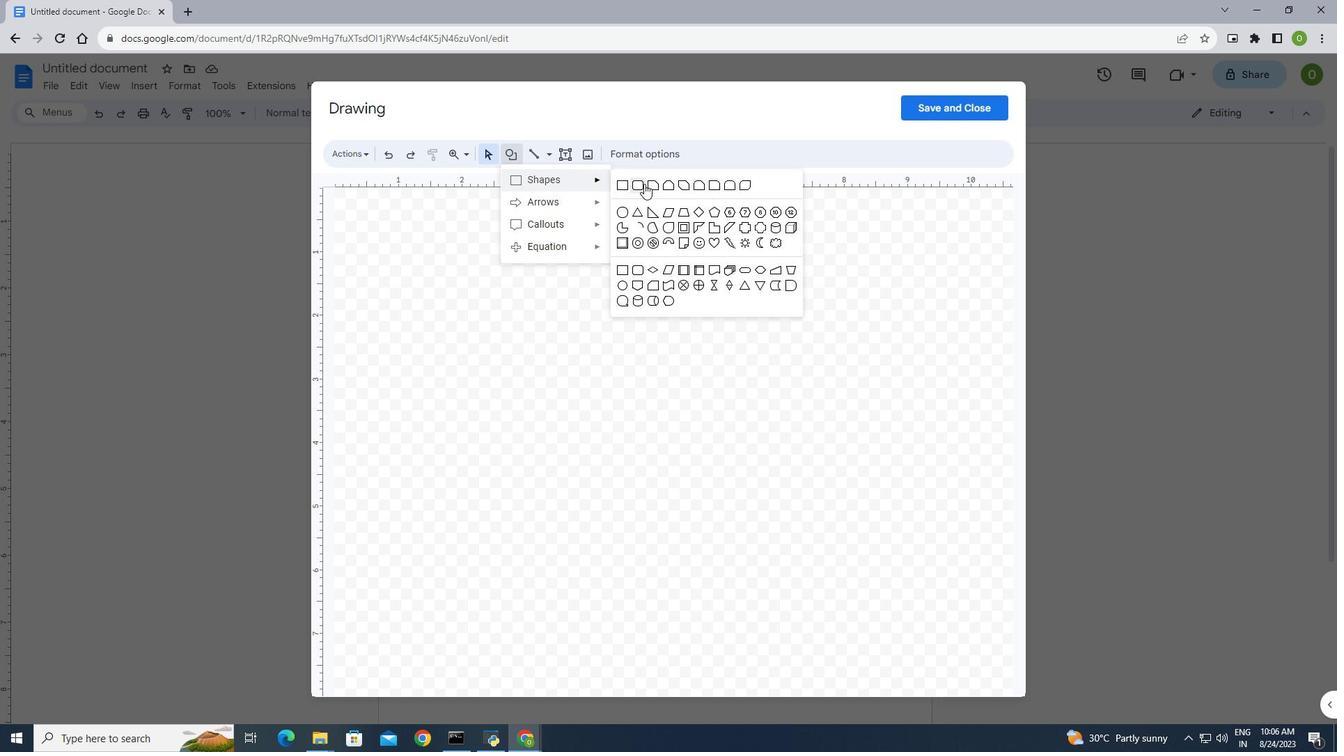 
Action: Mouse pressed left at (644, 183)
Screenshot: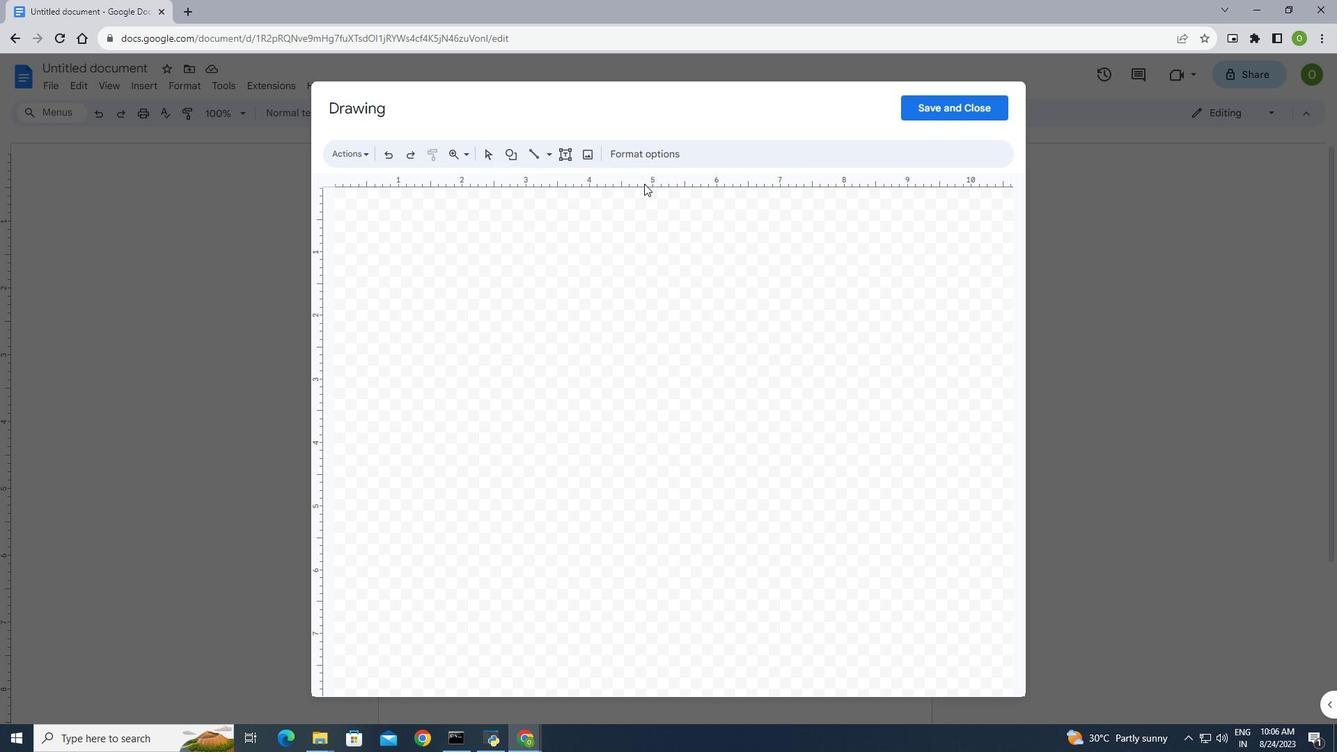 
Action: Mouse moved to (571, 259)
Screenshot: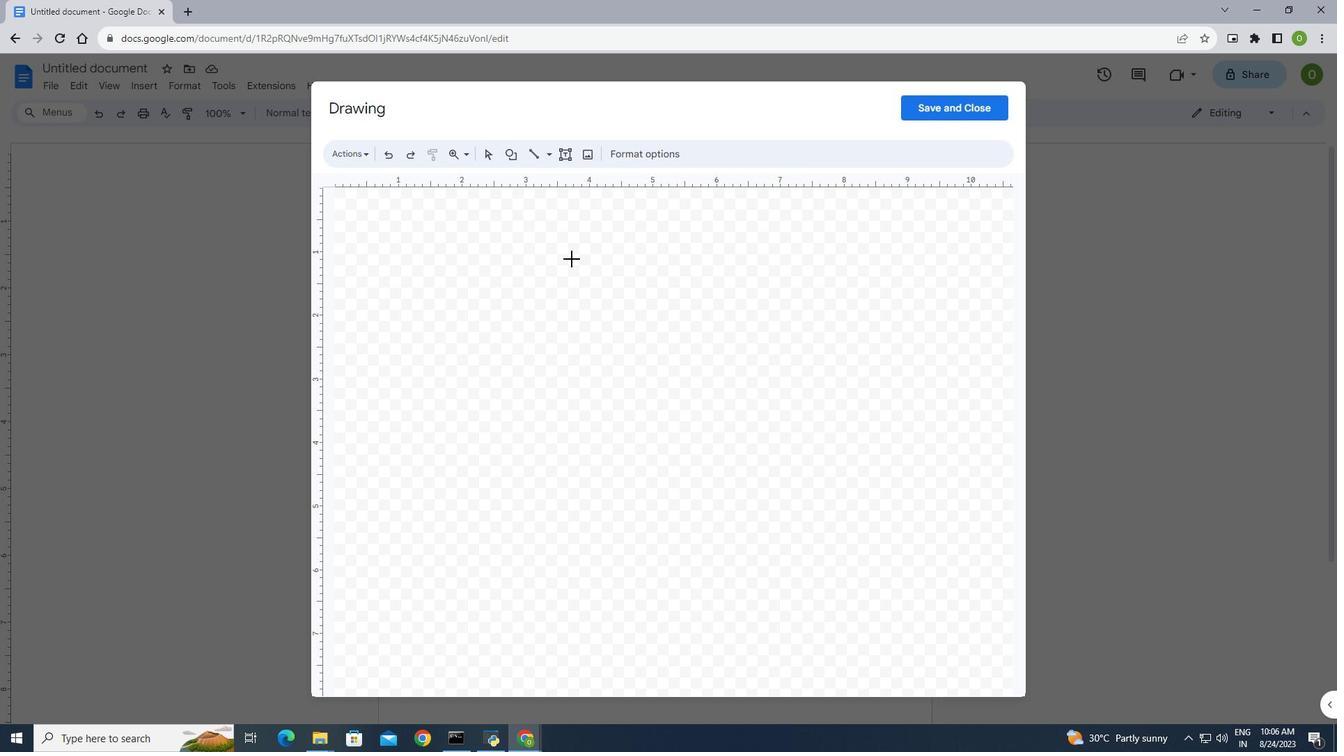 
Action: Mouse pressed left at (571, 259)
Screenshot: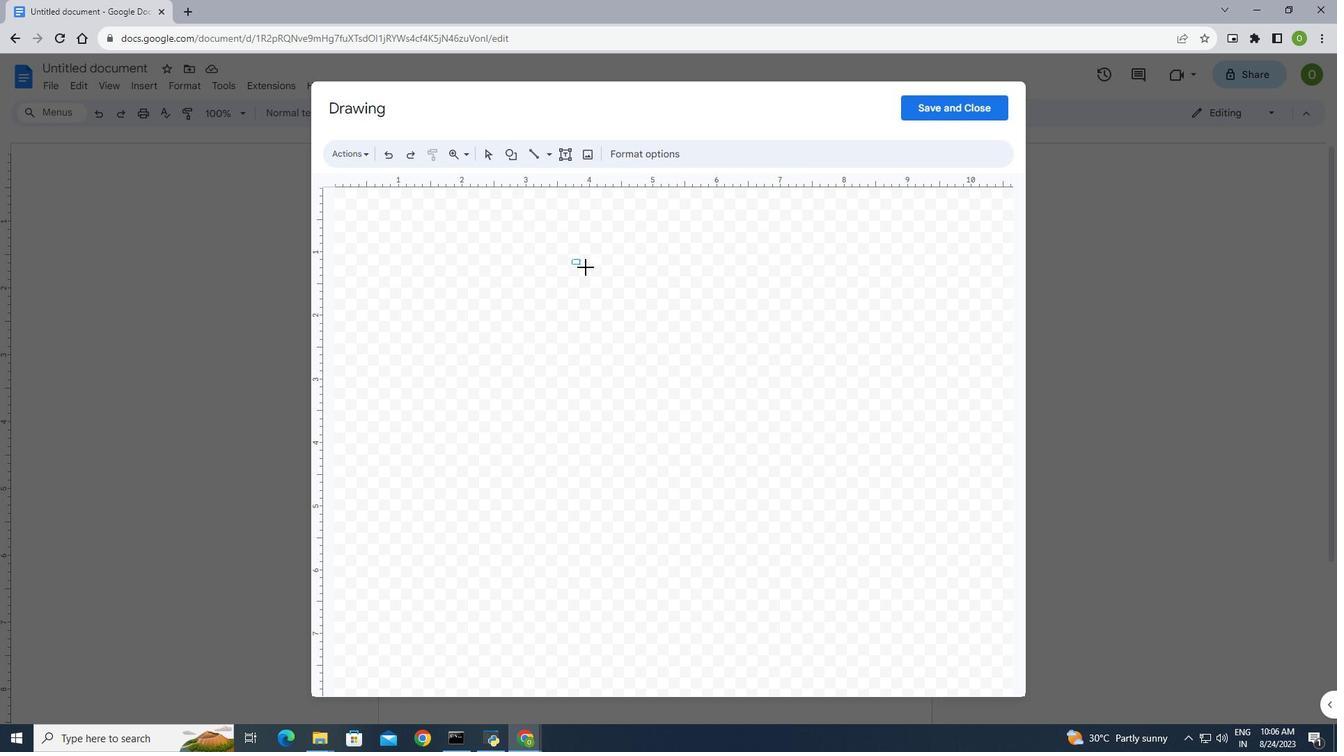 
Action: Mouse moved to (612, 152)
Screenshot: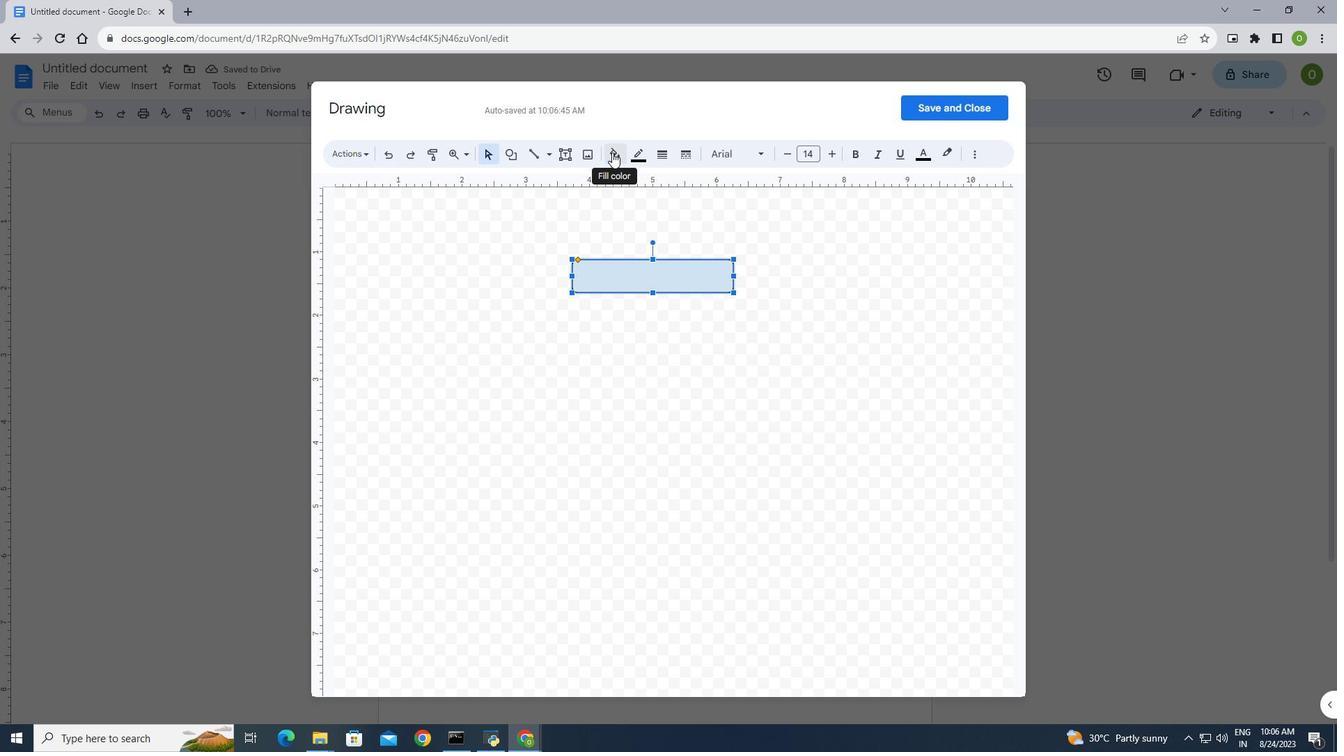 
Action: Mouse pressed left at (612, 152)
Screenshot: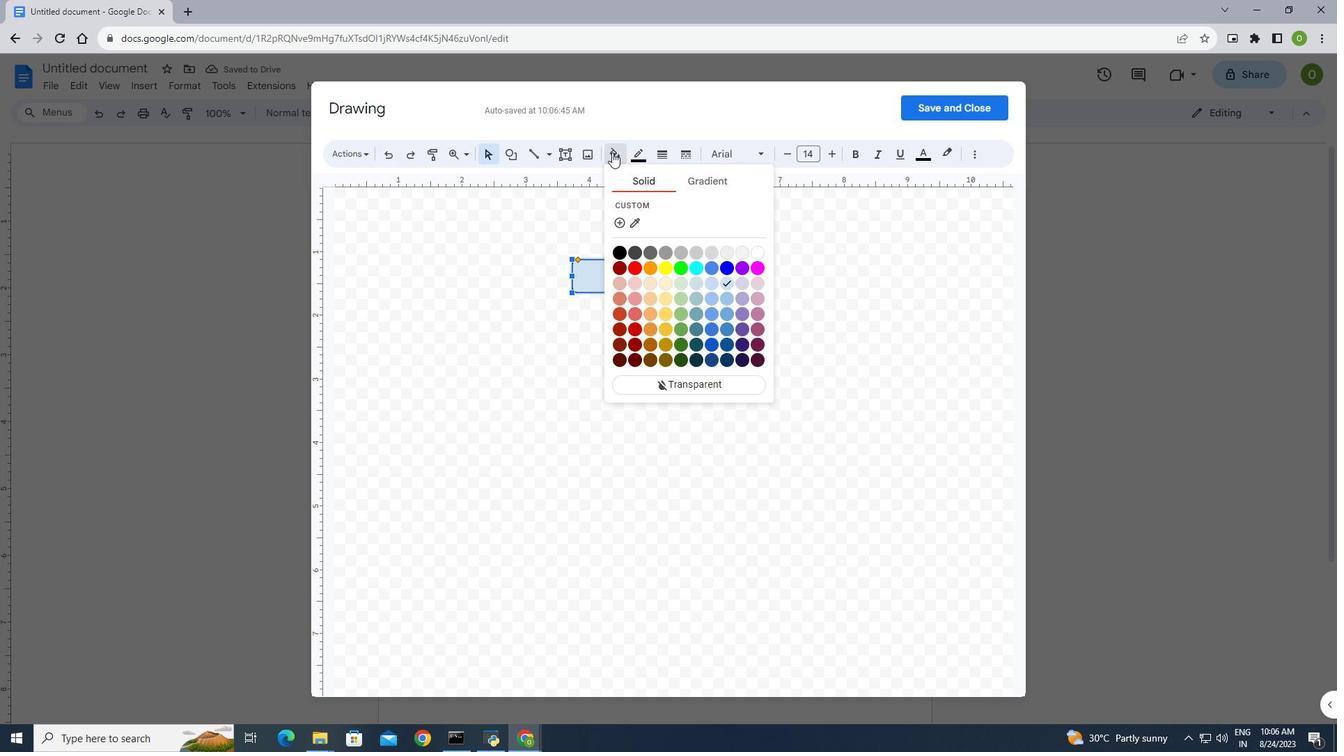 
Action: Mouse moved to (682, 383)
Screenshot: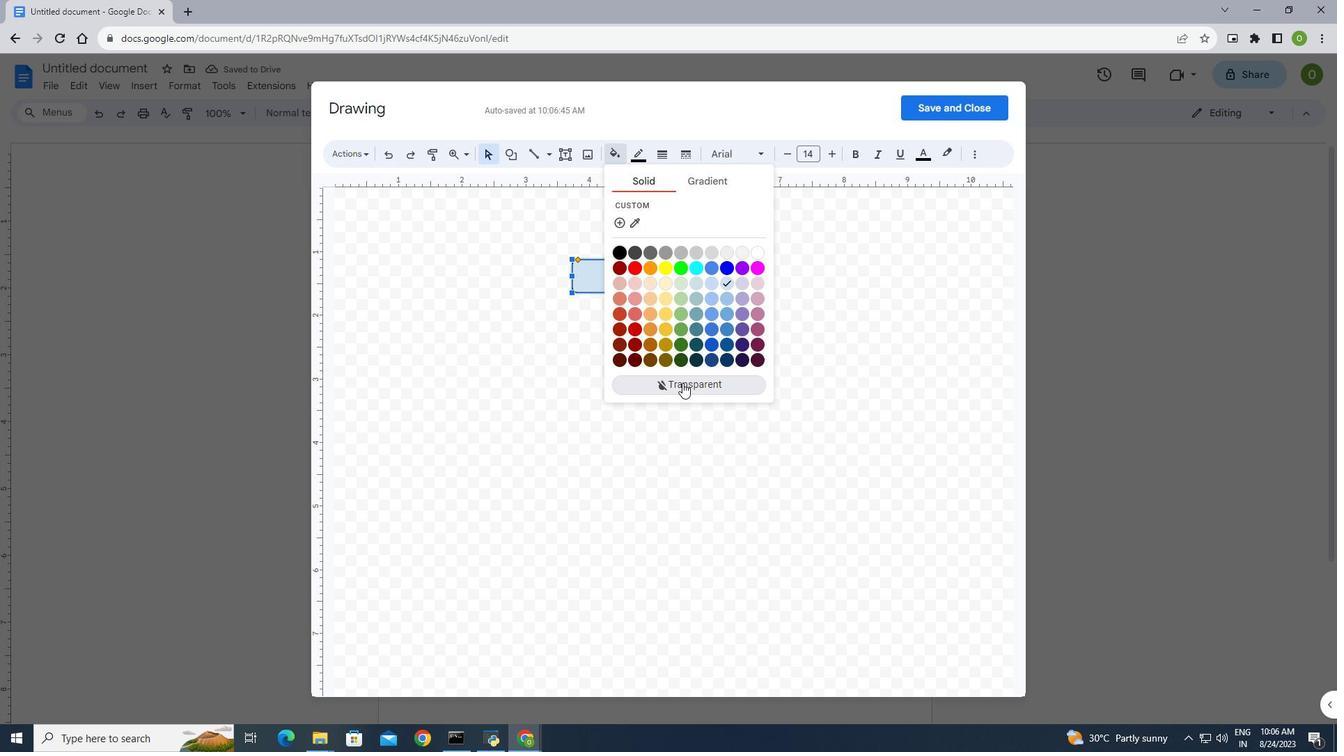 
Action: Mouse pressed left at (682, 383)
Screenshot: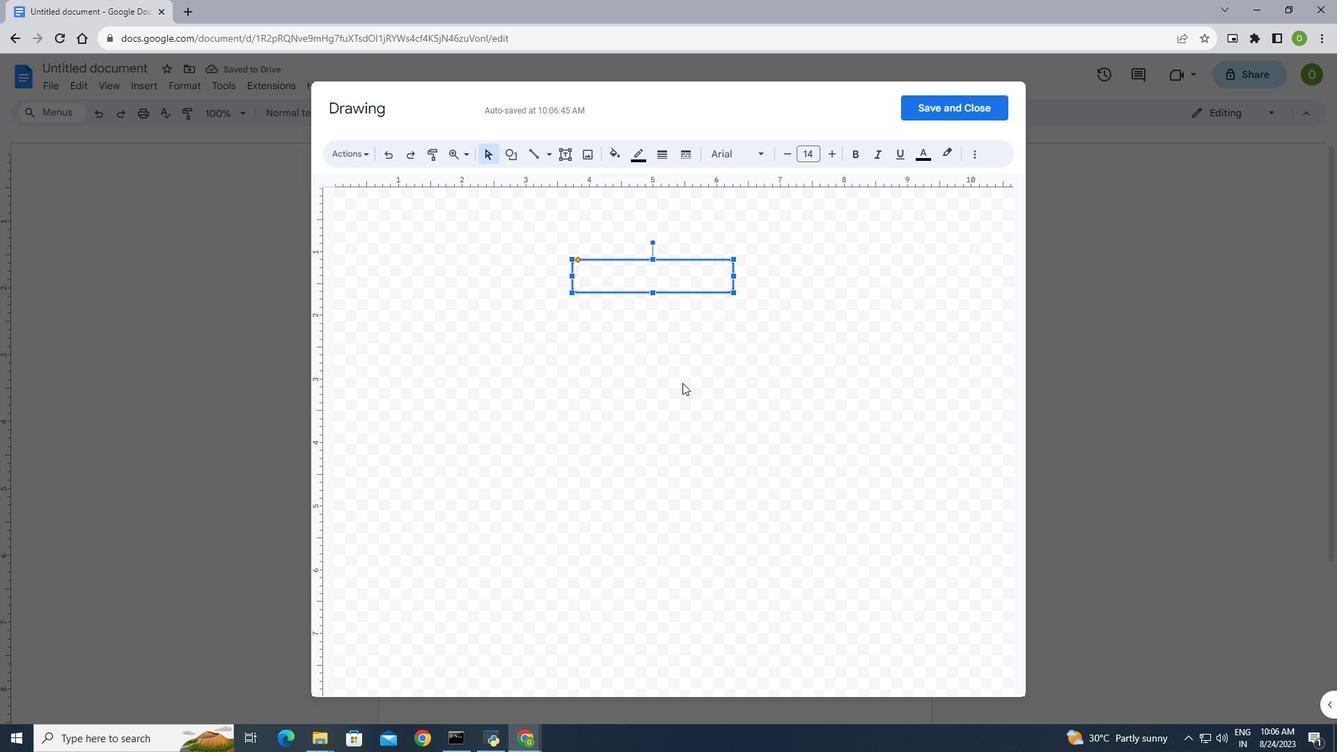 
Action: Mouse moved to (607, 279)
Screenshot: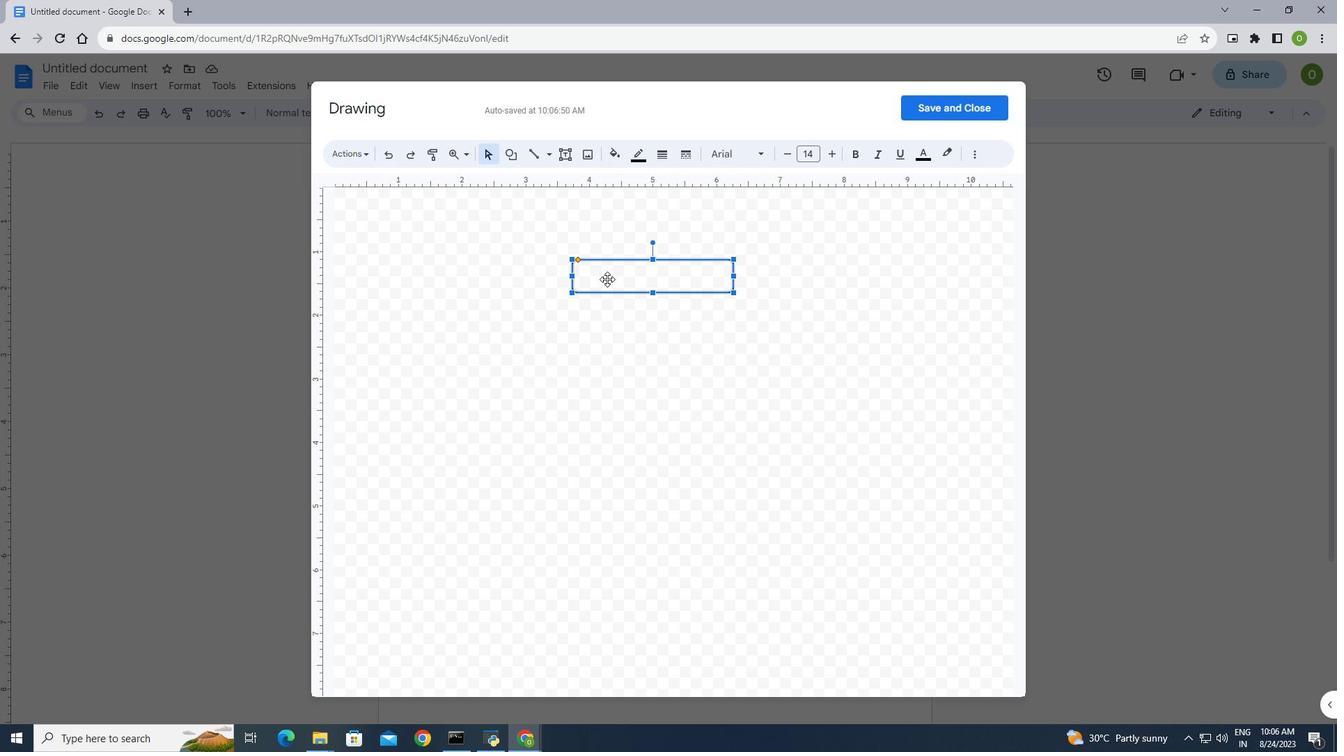 
Action: Key pressed <Key.shift><Key.shift><Key.shift><Key.shift><Key.shift><Key.shift><Key.shift><Key.shift><Key.shift><Key.shift><Key.shift><Key.shift><Key.shift><Key.shift><Key.shift>Contacts
Screenshot: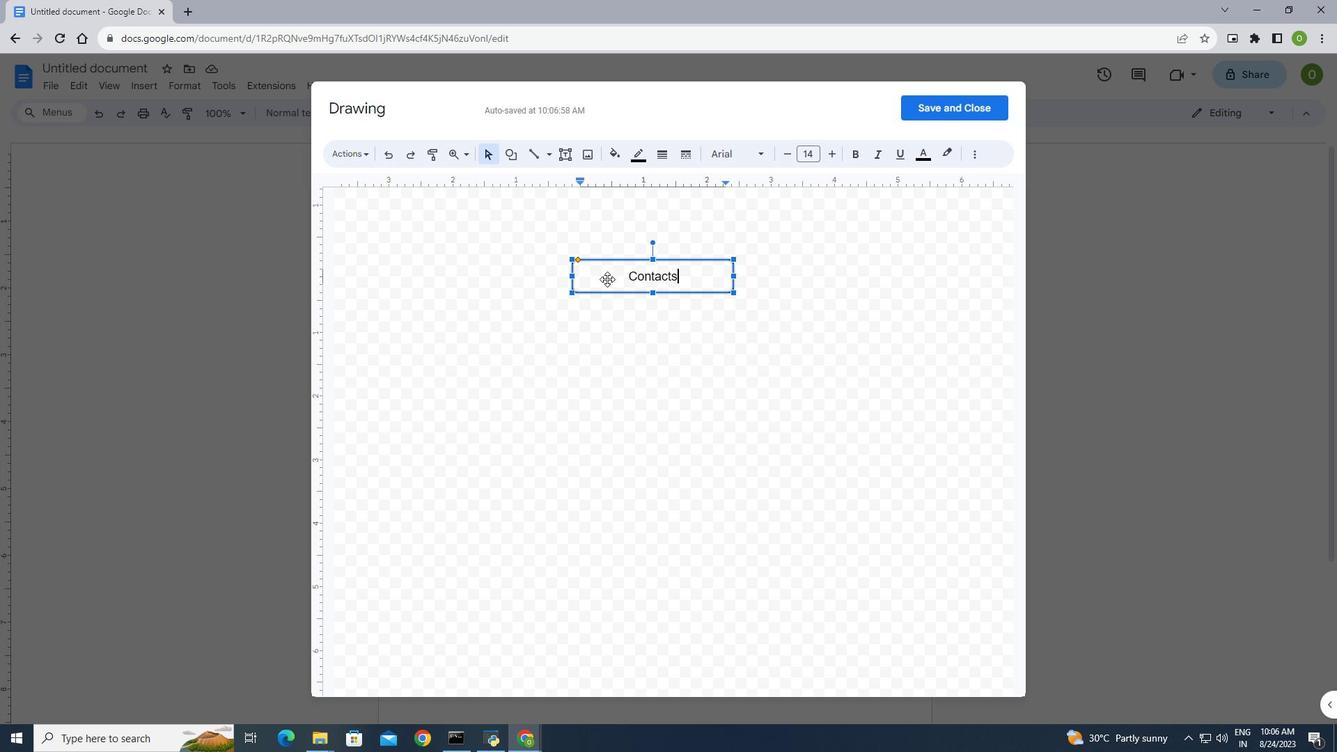 
Action: Mouse moved to (680, 275)
Screenshot: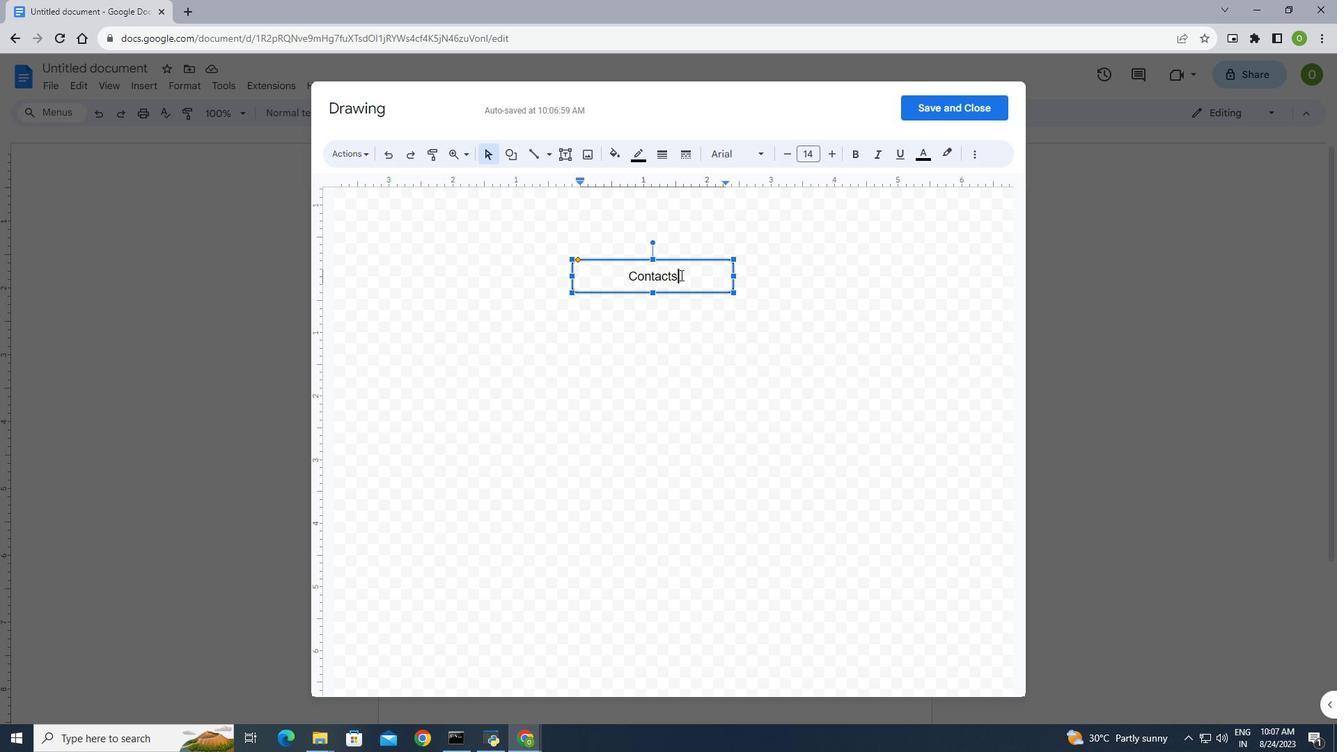 
Action: Mouse pressed left at (680, 275)
Screenshot: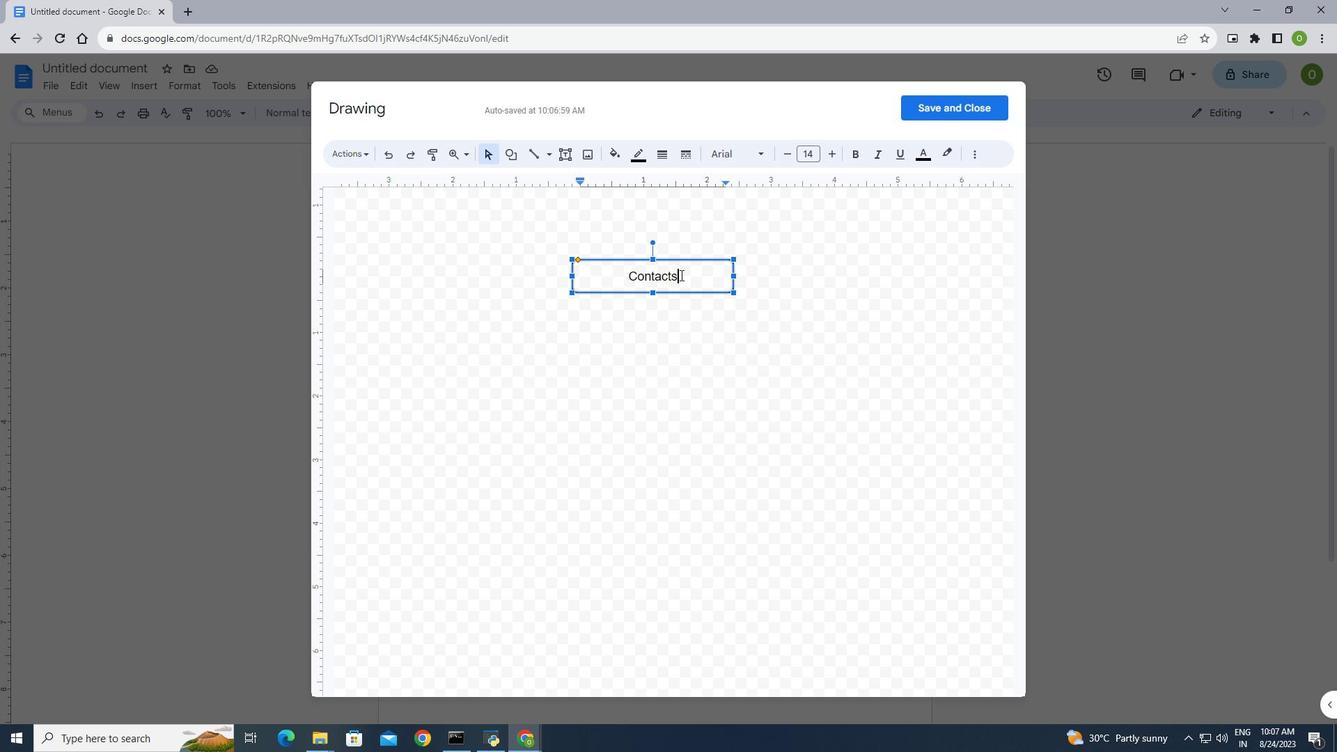 
Action: Mouse moved to (975, 151)
Screenshot: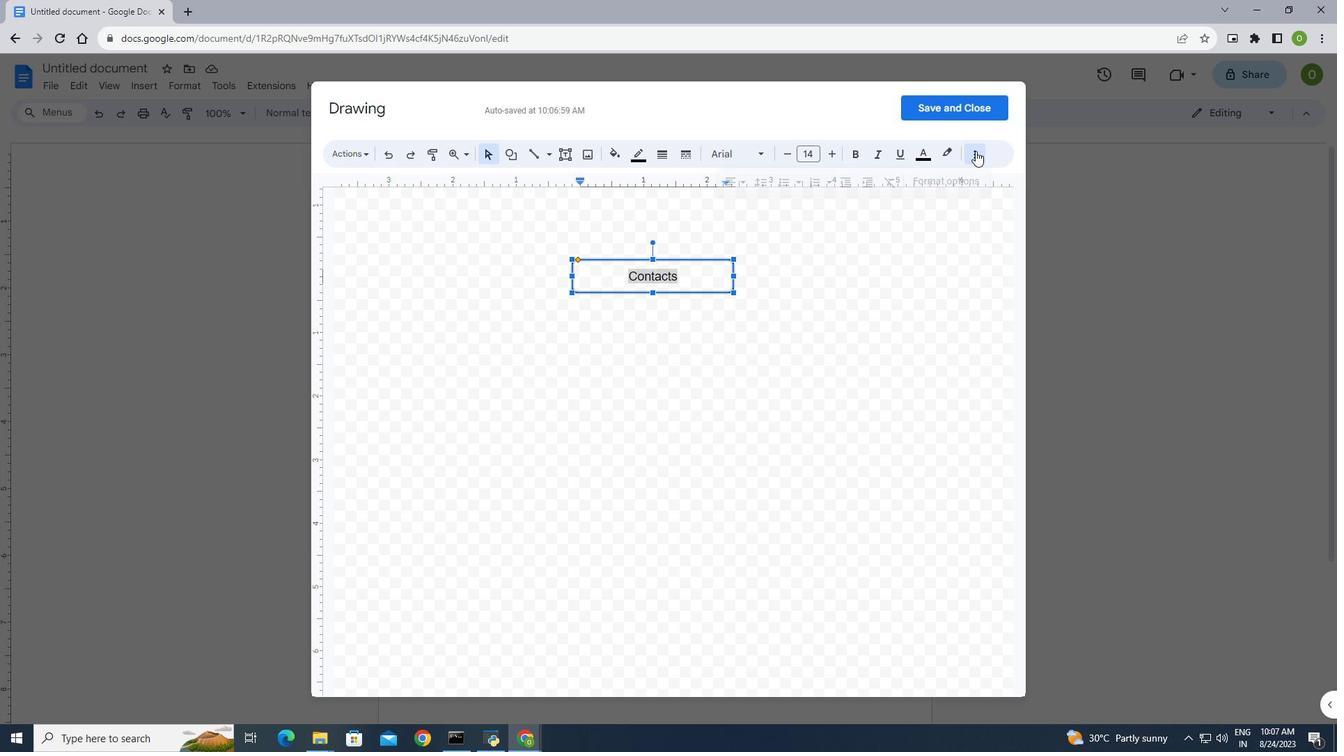 
Action: Mouse pressed left at (975, 151)
Screenshot: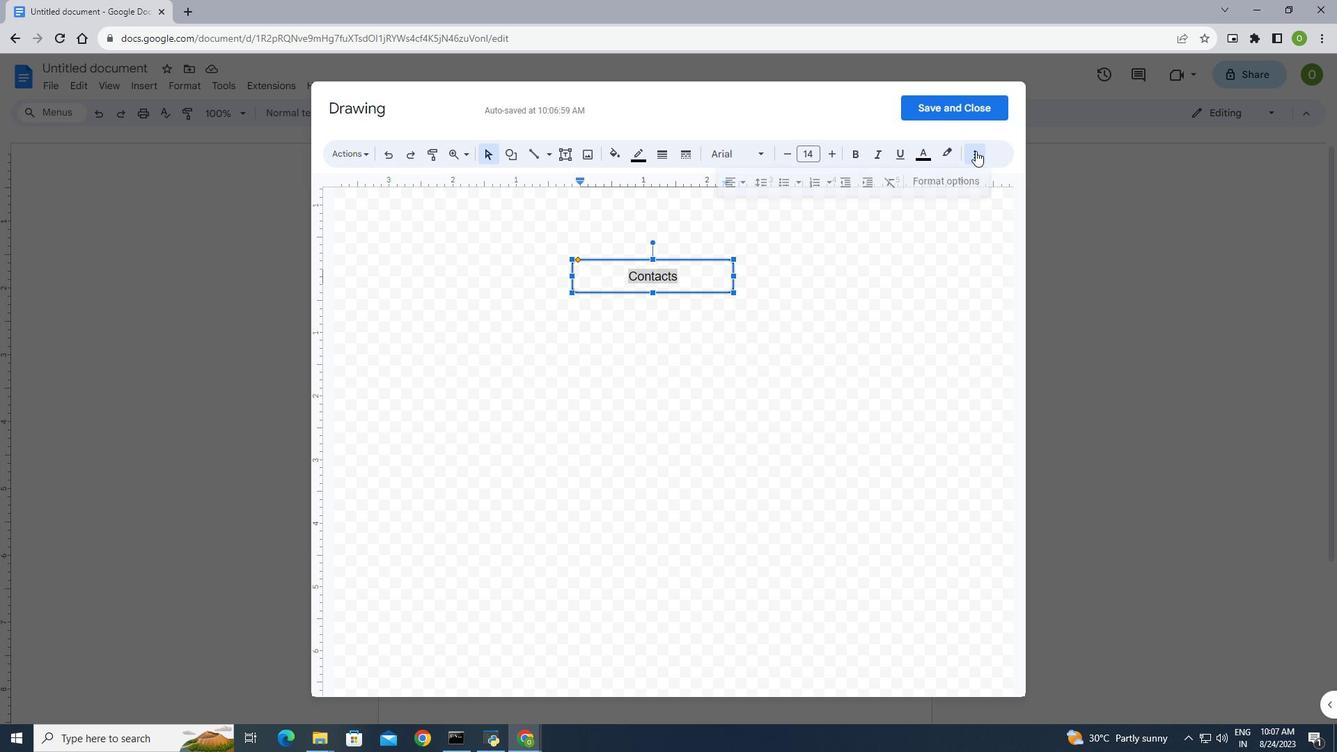 
Action: Mouse moved to (741, 179)
Screenshot: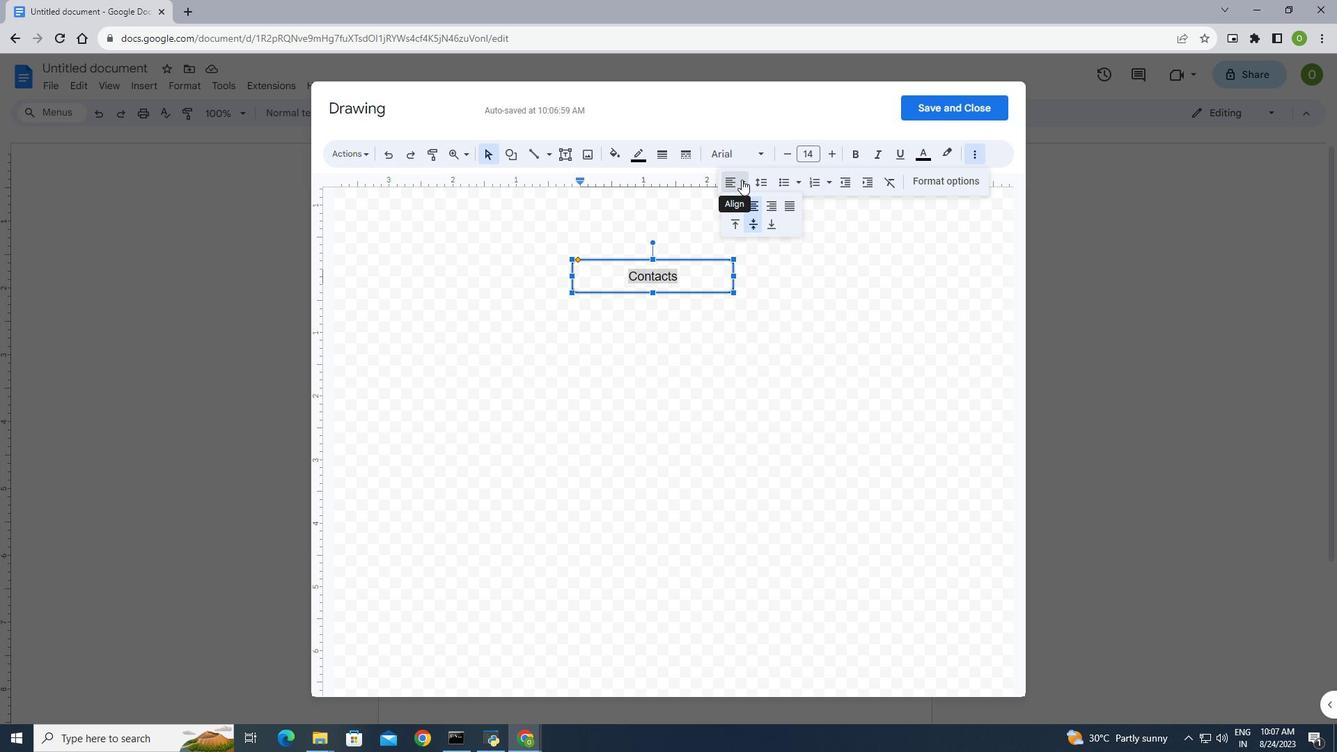 
Action: Mouse pressed left at (741, 179)
Screenshot: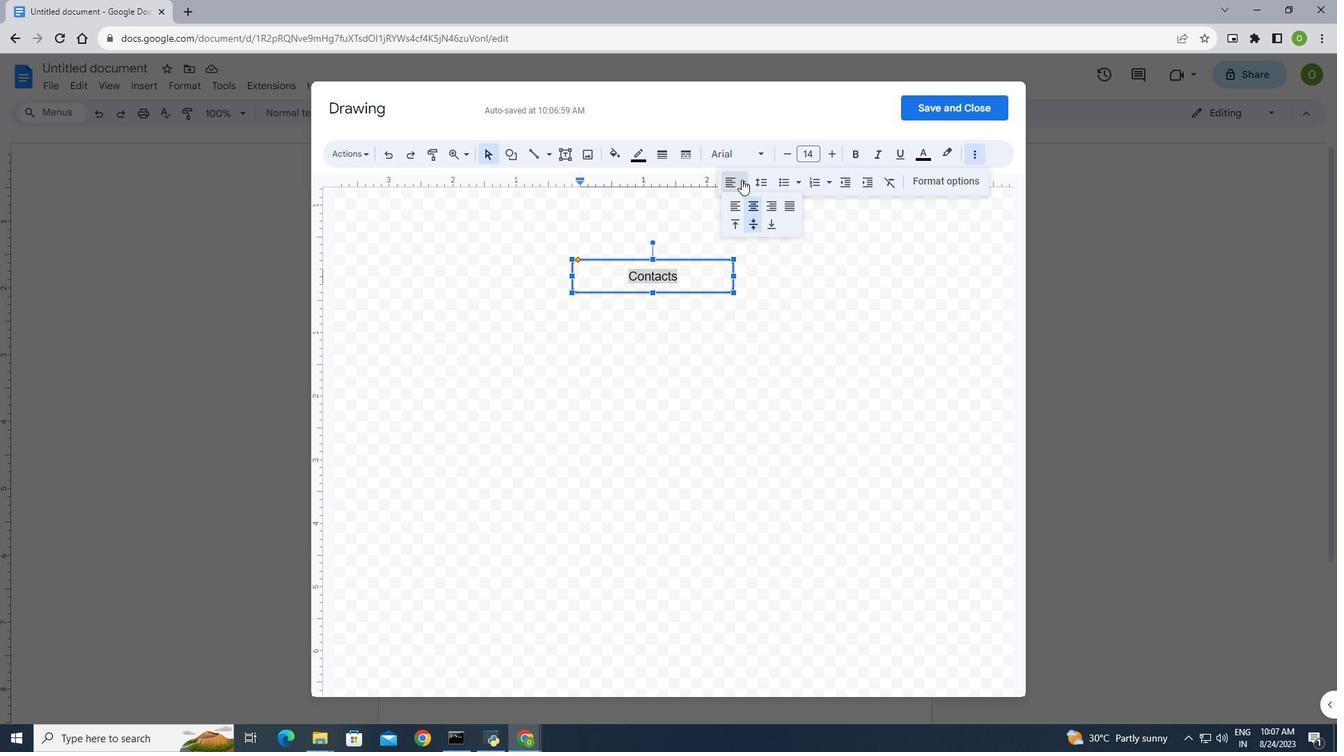 
Action: Mouse moved to (736, 202)
Screenshot: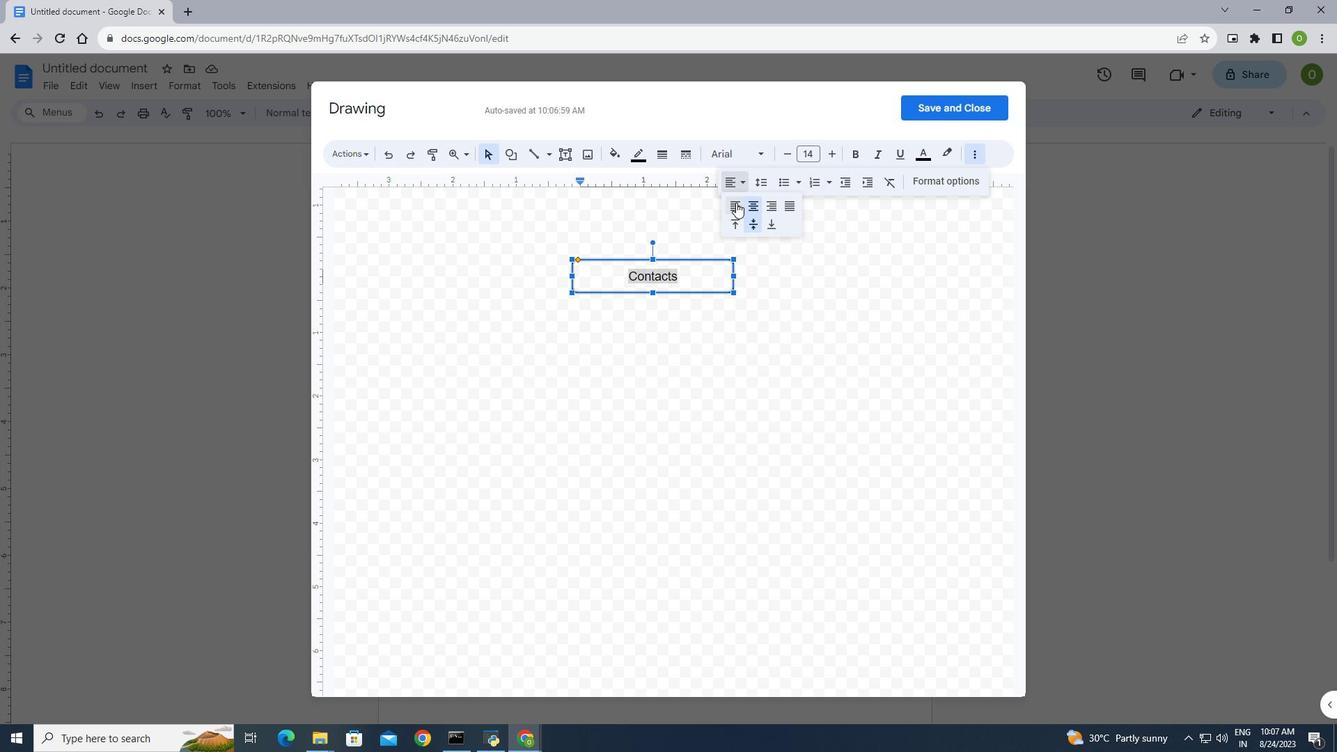 
Action: Mouse pressed left at (736, 202)
Screenshot: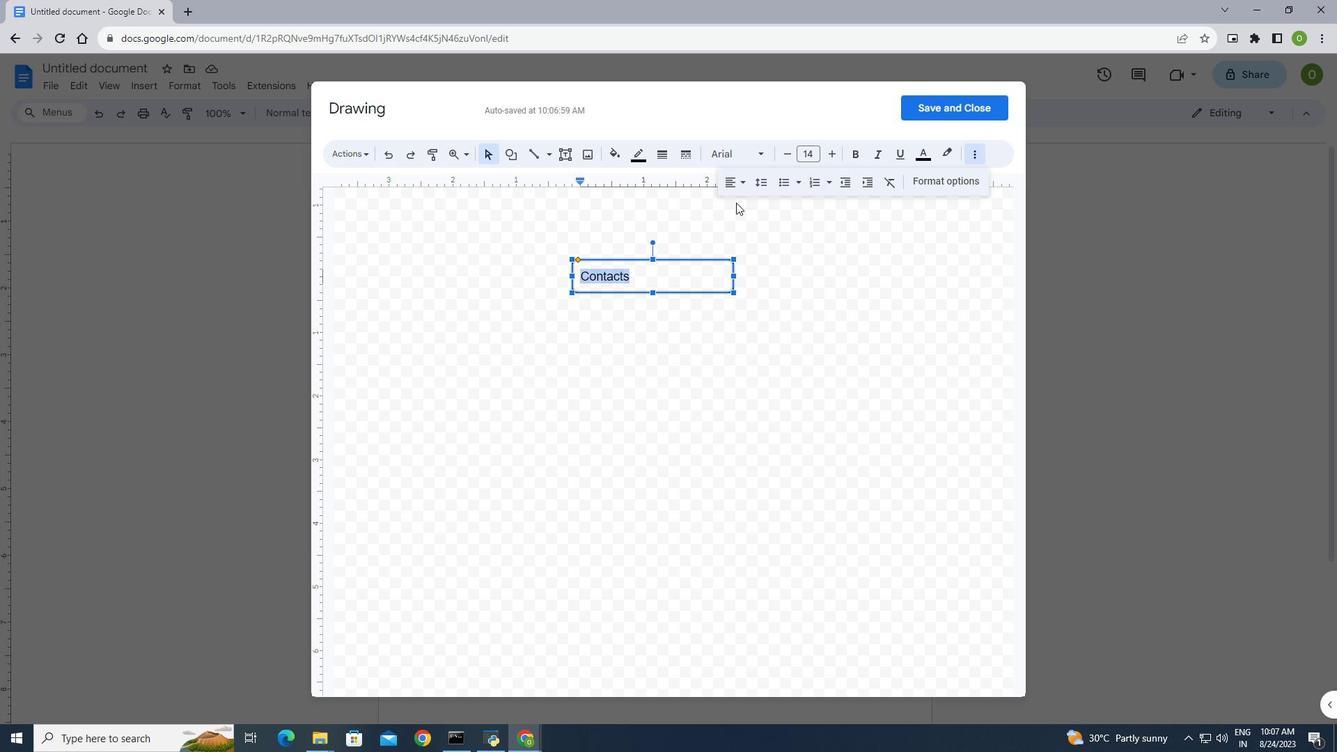 
Action: Mouse moved to (739, 151)
Screenshot: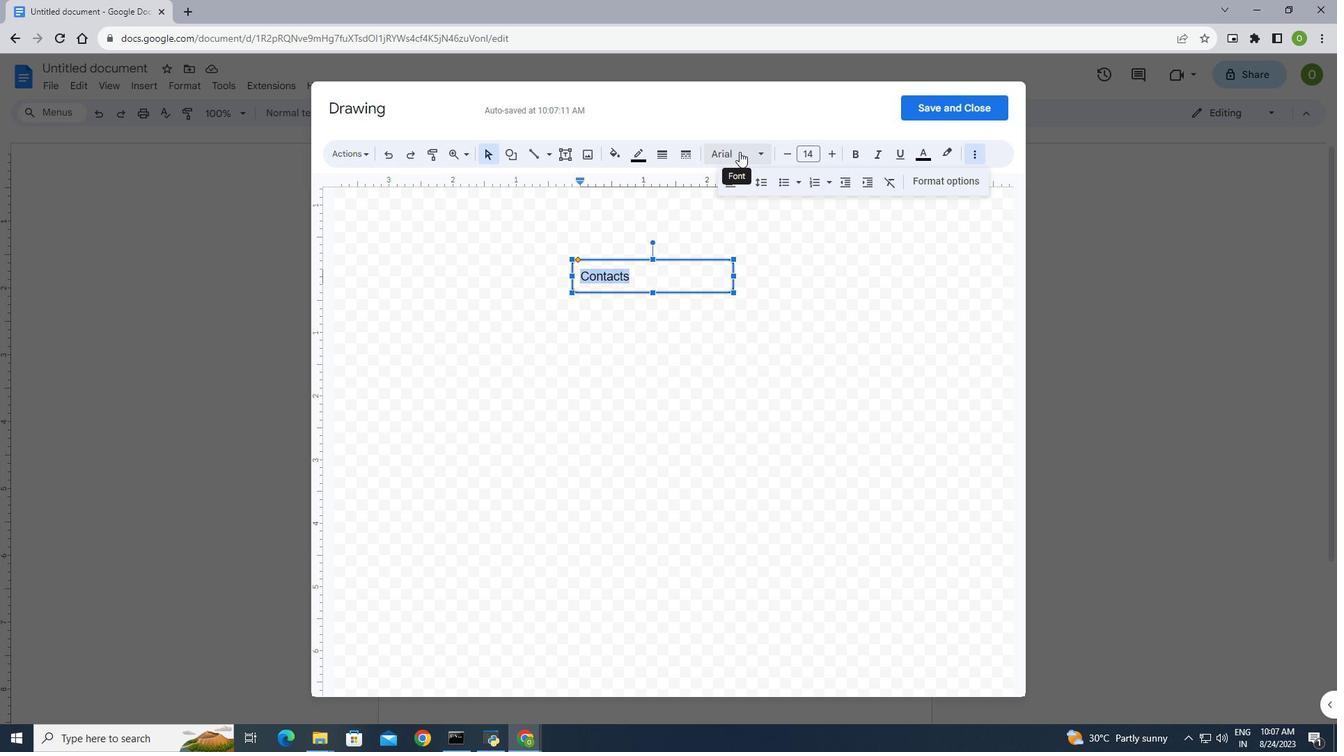 
Action: Mouse pressed left at (739, 151)
Screenshot: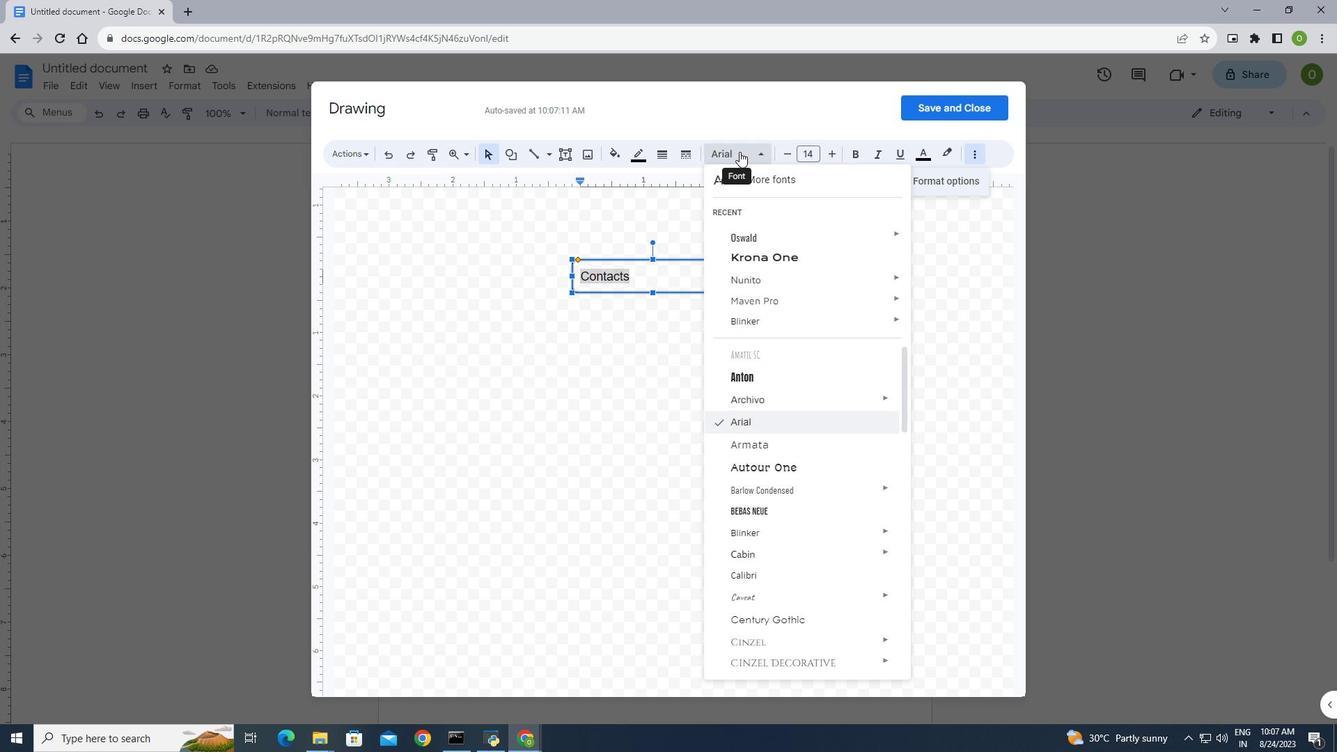 
Action: Mouse moved to (748, 182)
Screenshot: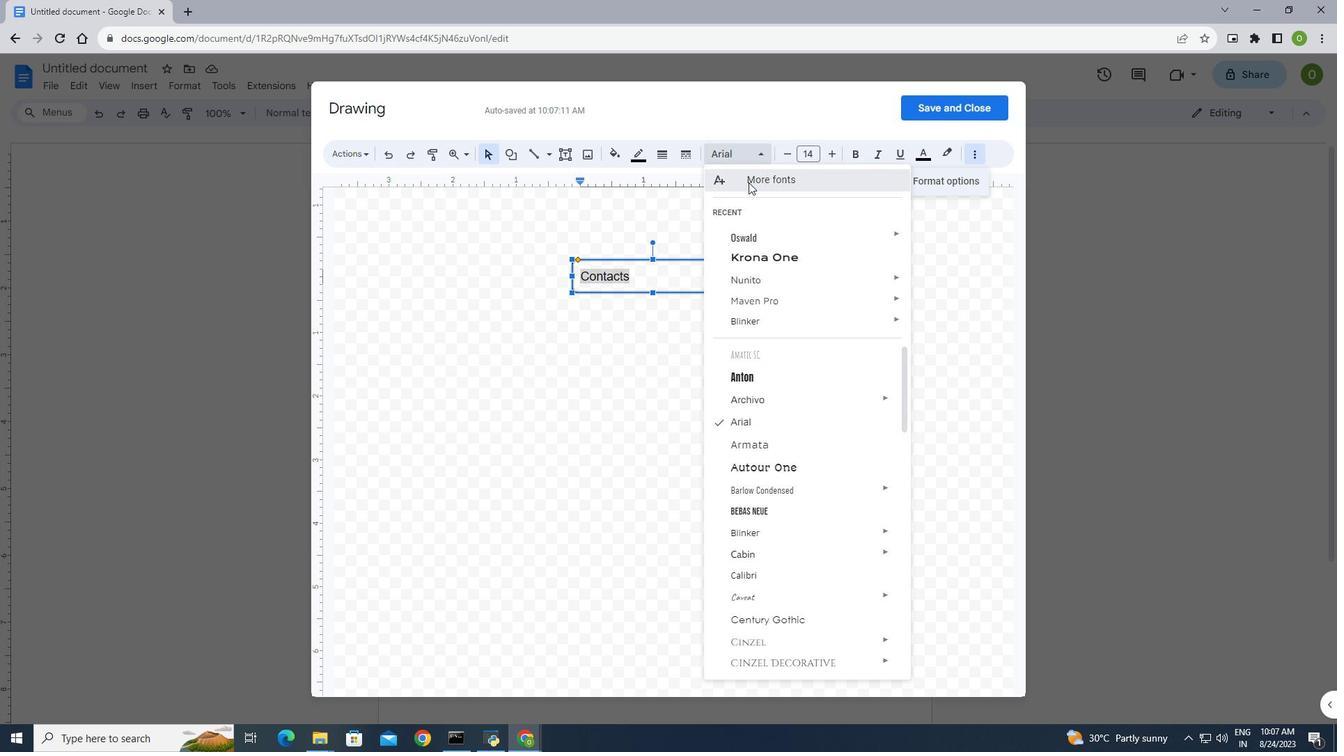 
Action: Mouse pressed left at (748, 182)
Screenshot: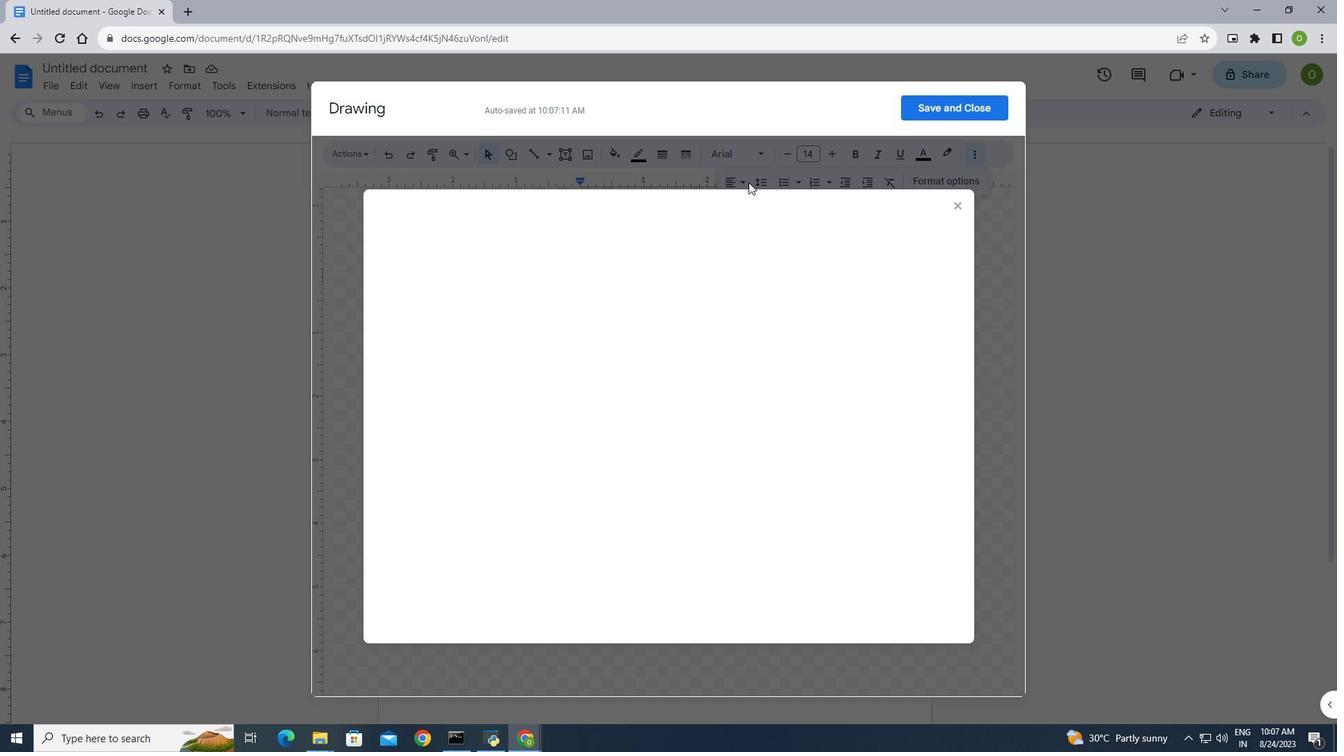 
Action: Mouse moved to (465, 252)
Screenshot: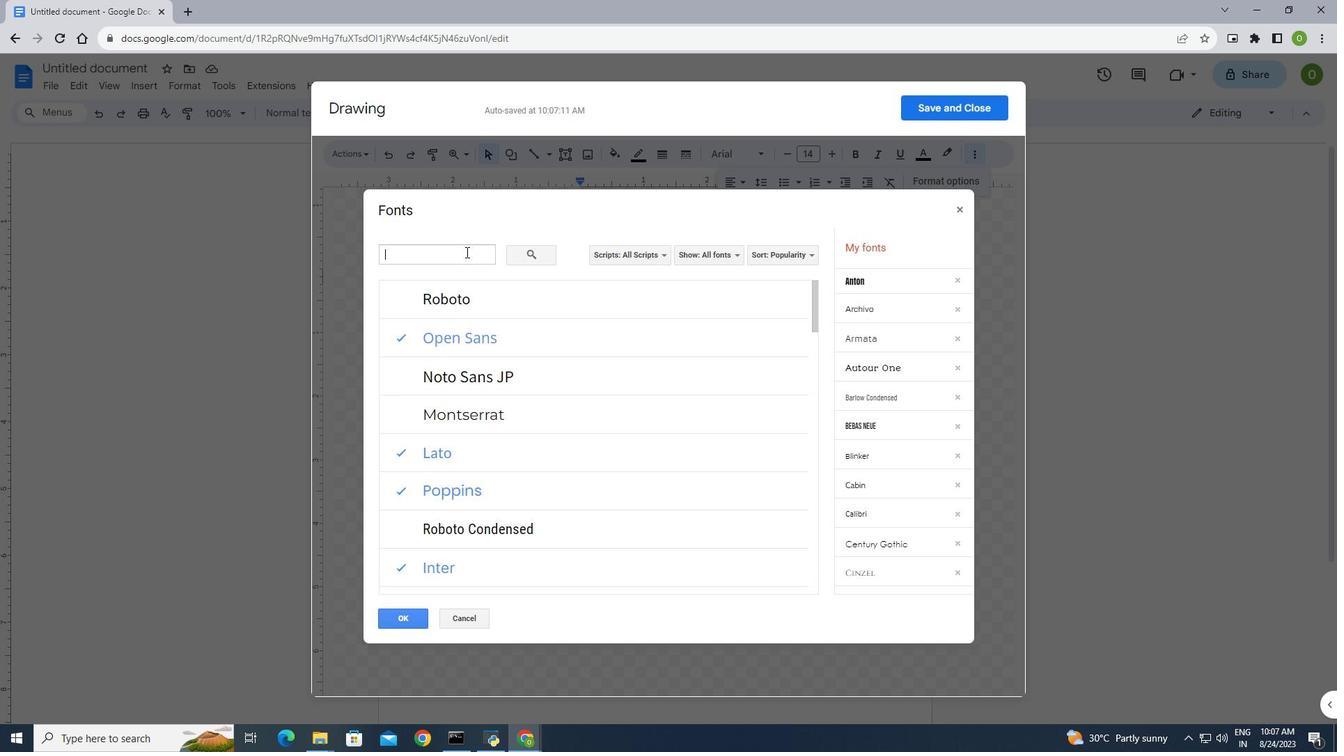 
Action: Mouse pressed left at (465, 252)
